 Task: Show me Airbnb listings in the desert in Sedona, Arizona.
Action: Mouse moved to (606, 85)
Screenshot: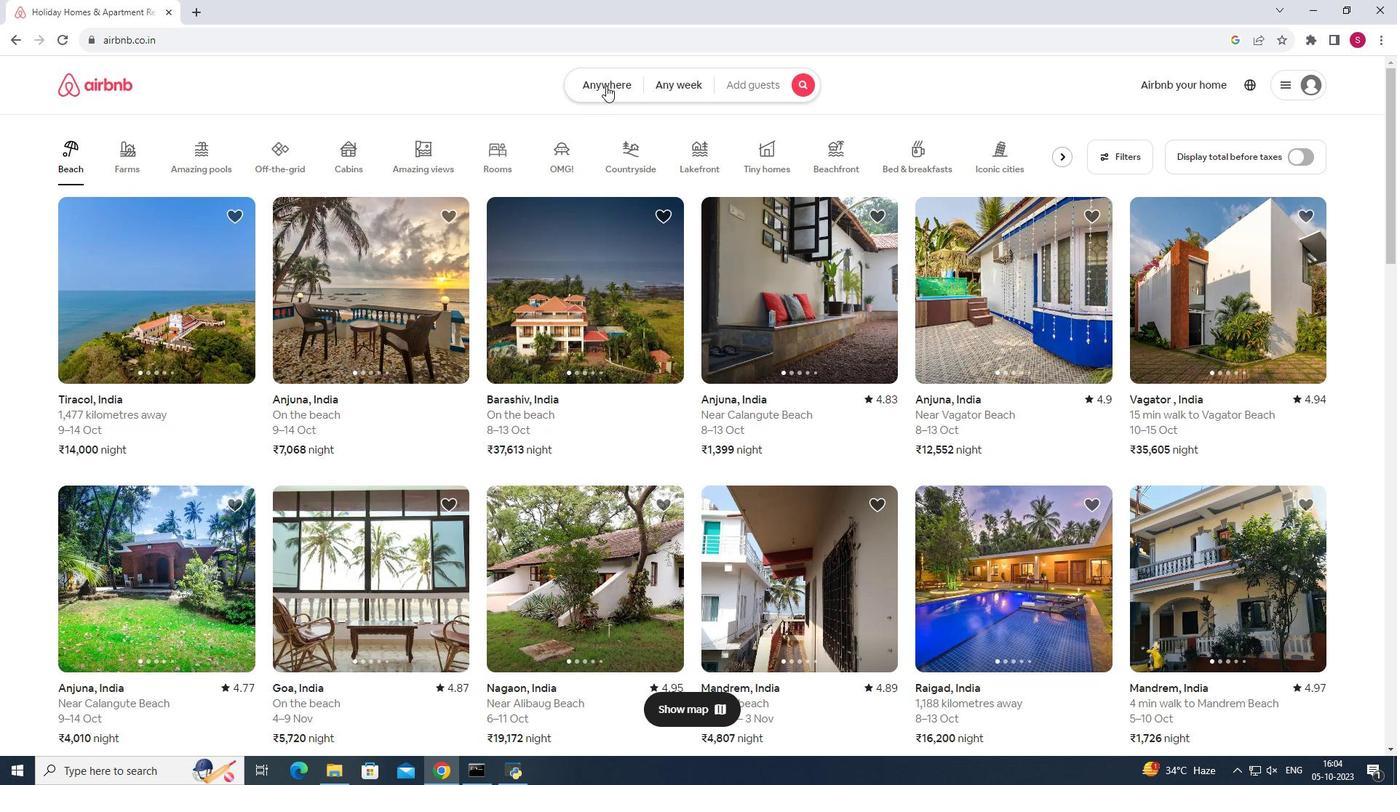 
Action: Mouse pressed left at (606, 85)
Screenshot: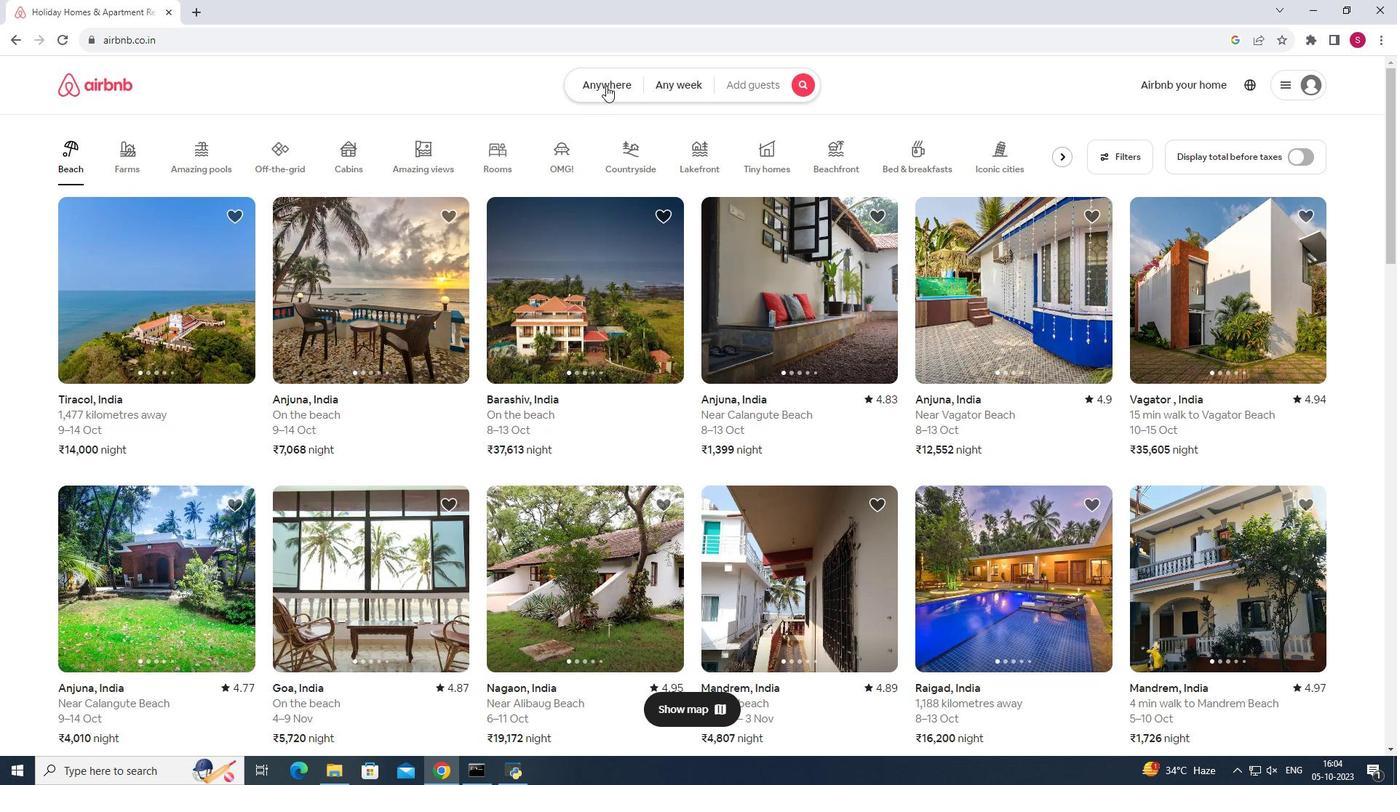 
Action: Mouse moved to (498, 139)
Screenshot: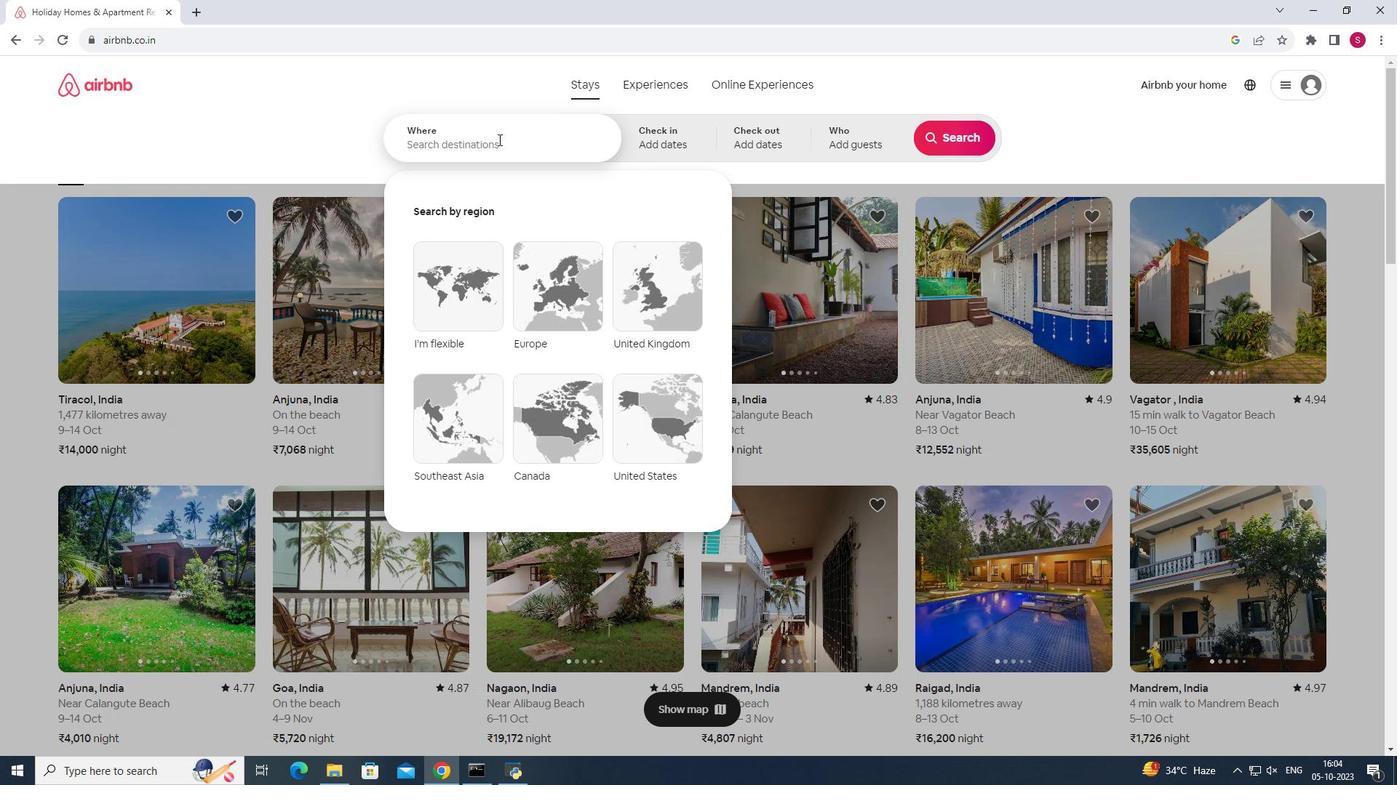 
Action: Mouse pressed left at (498, 139)
Screenshot: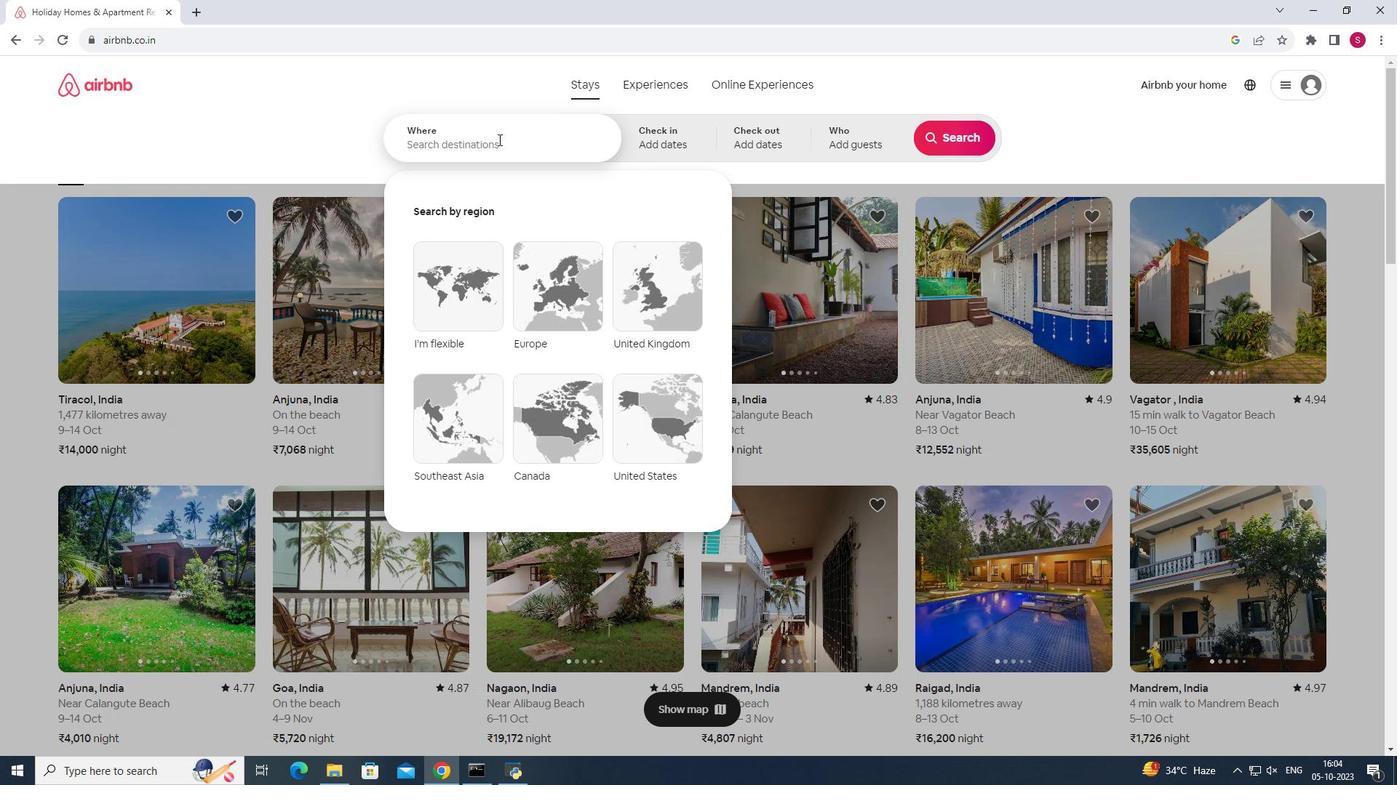 
Action: Mouse moved to (501, 140)
Screenshot: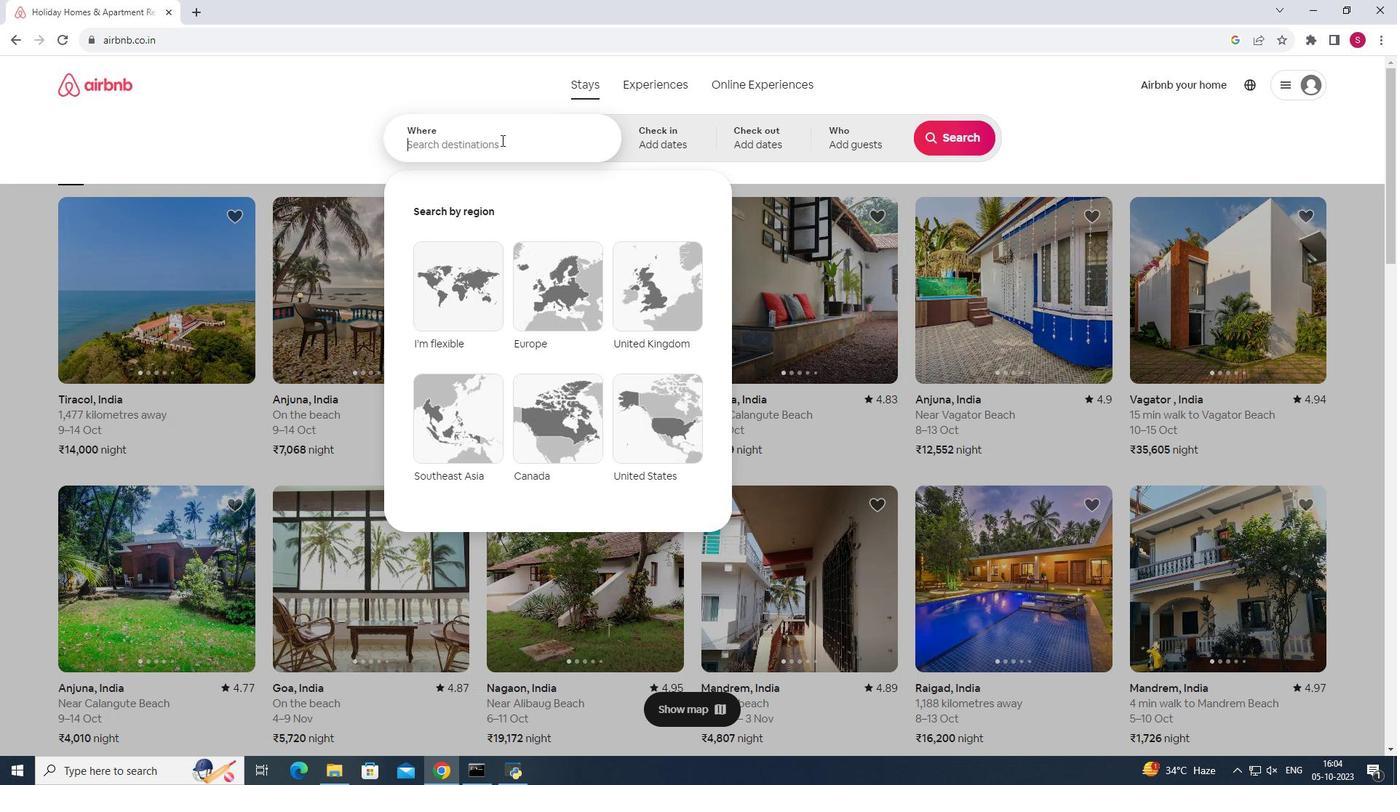 
Action: Key pressed <Key.shift>Sedona,<Key.shift>Arizona
Screenshot: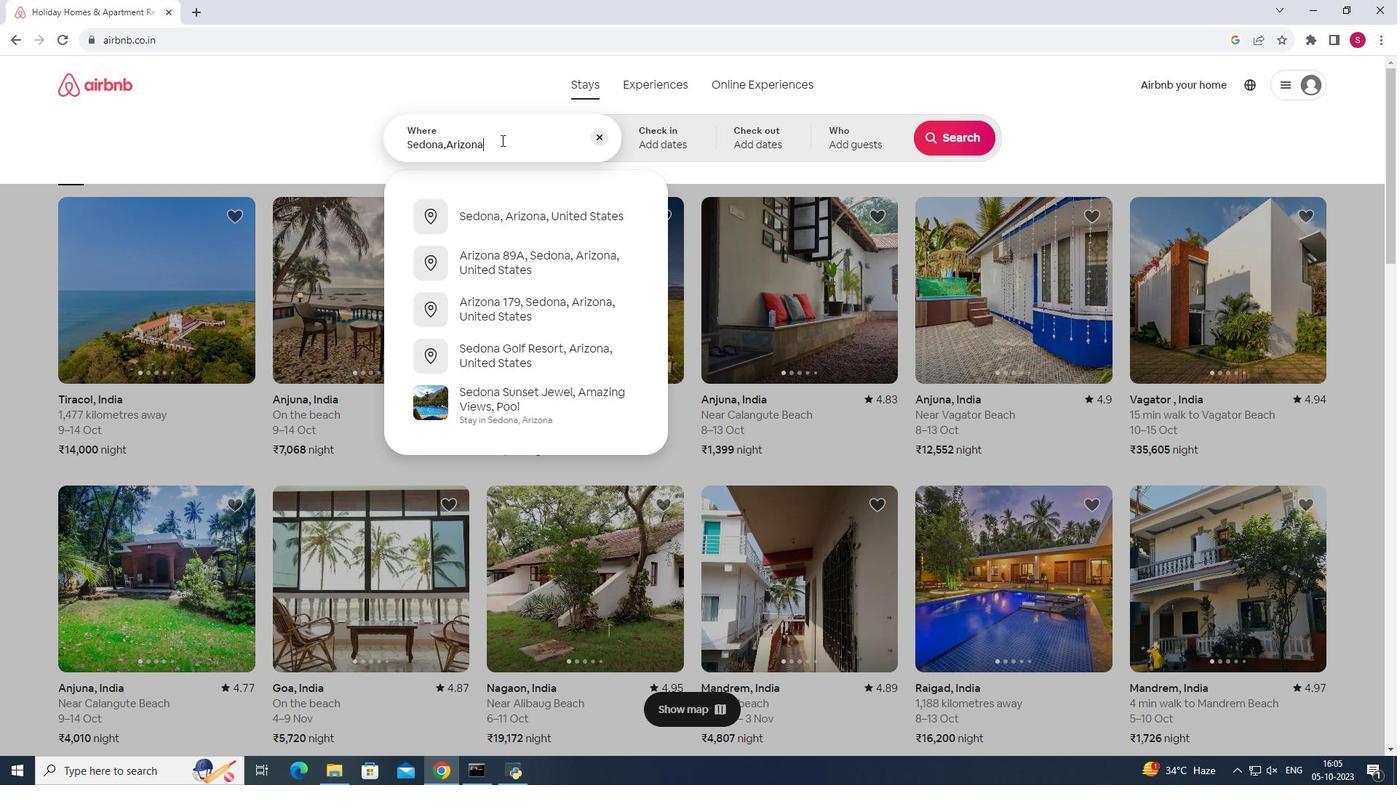 
Action: Mouse moved to (524, 219)
Screenshot: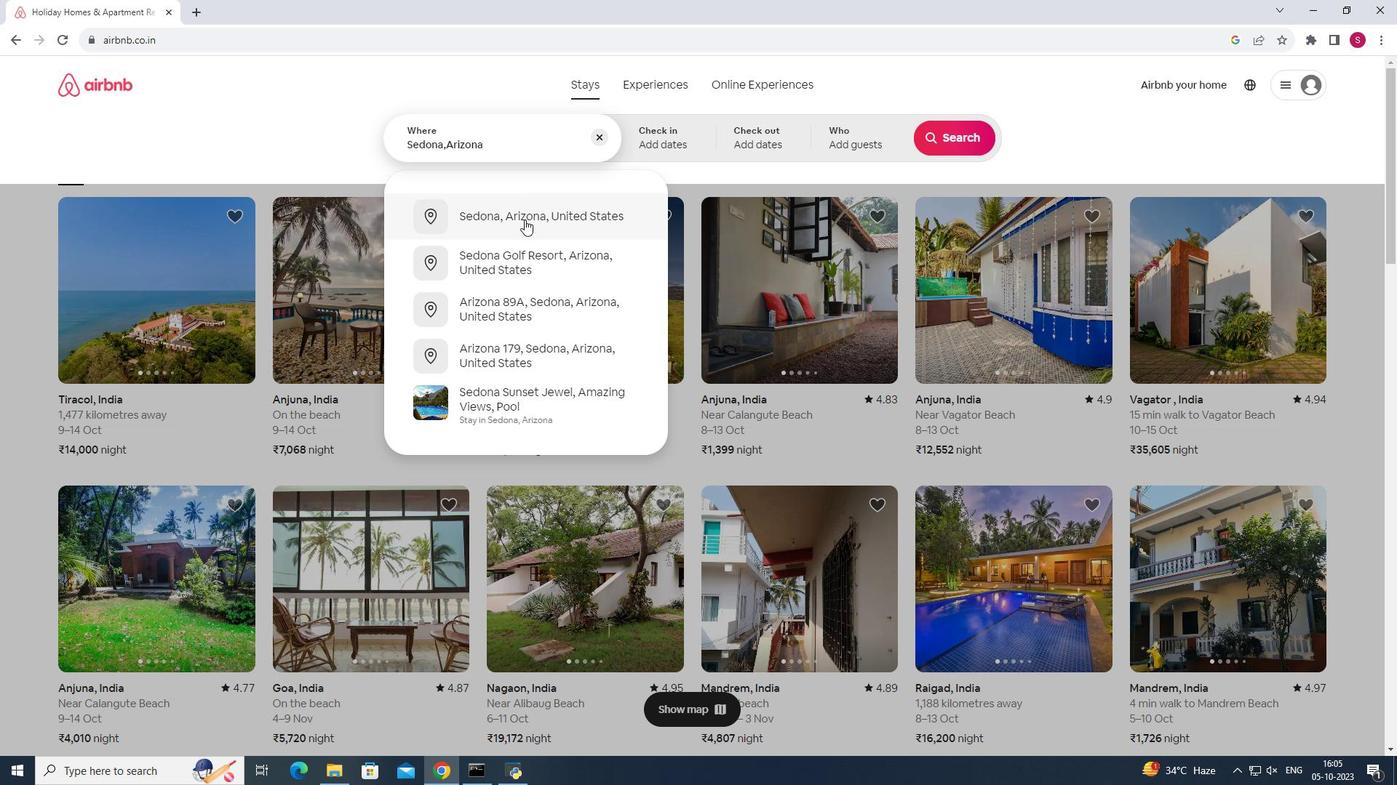 
Action: Mouse pressed left at (524, 219)
Screenshot: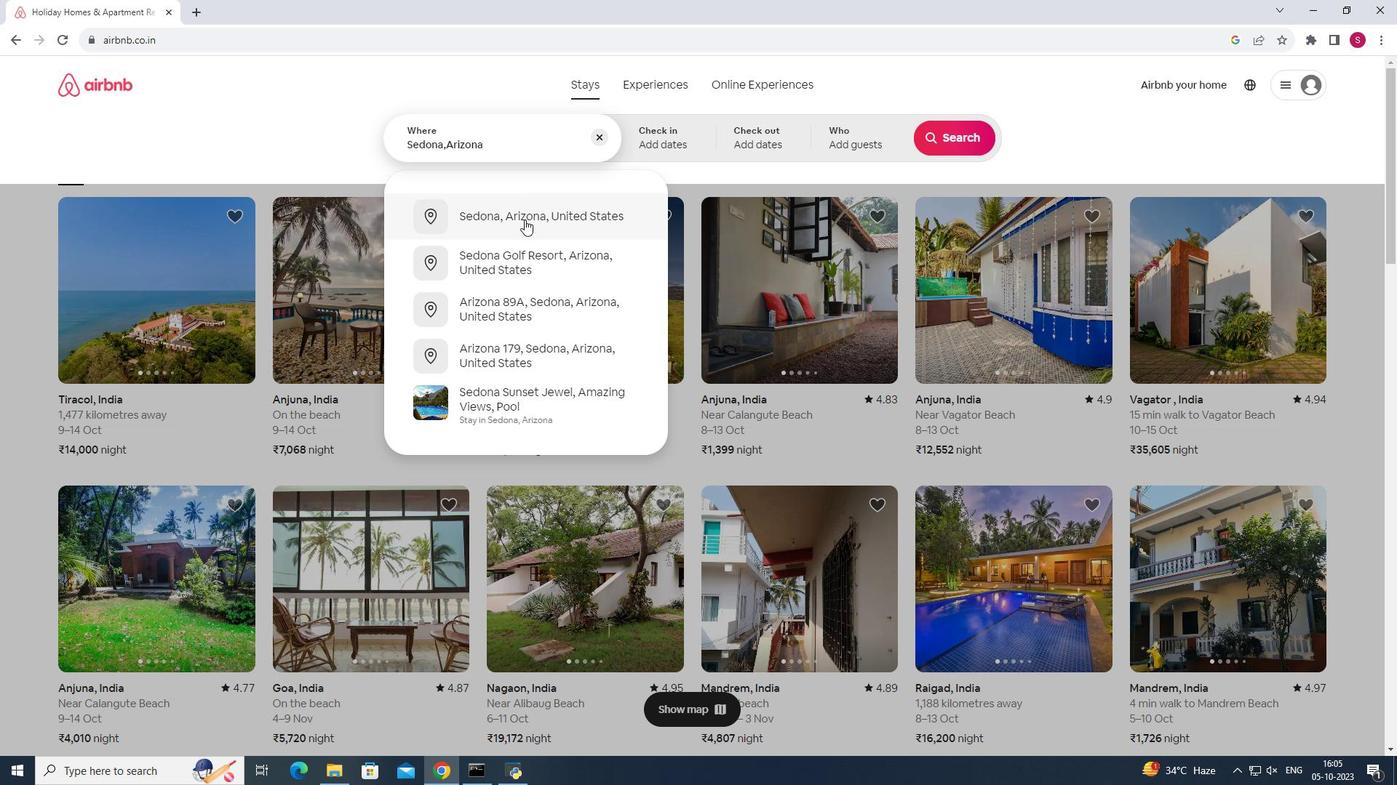 
Action: Mouse moved to (957, 136)
Screenshot: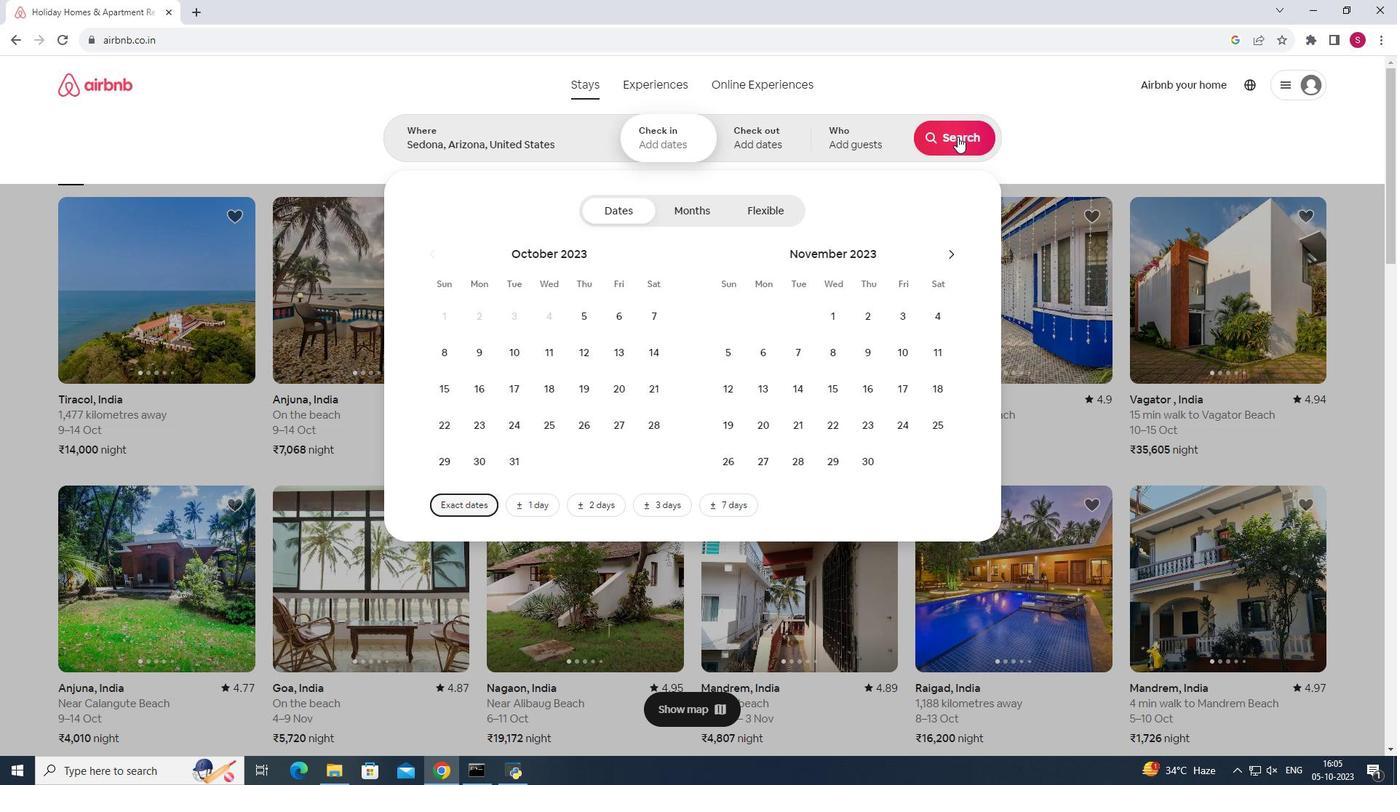 
Action: Mouse pressed left at (957, 136)
Screenshot: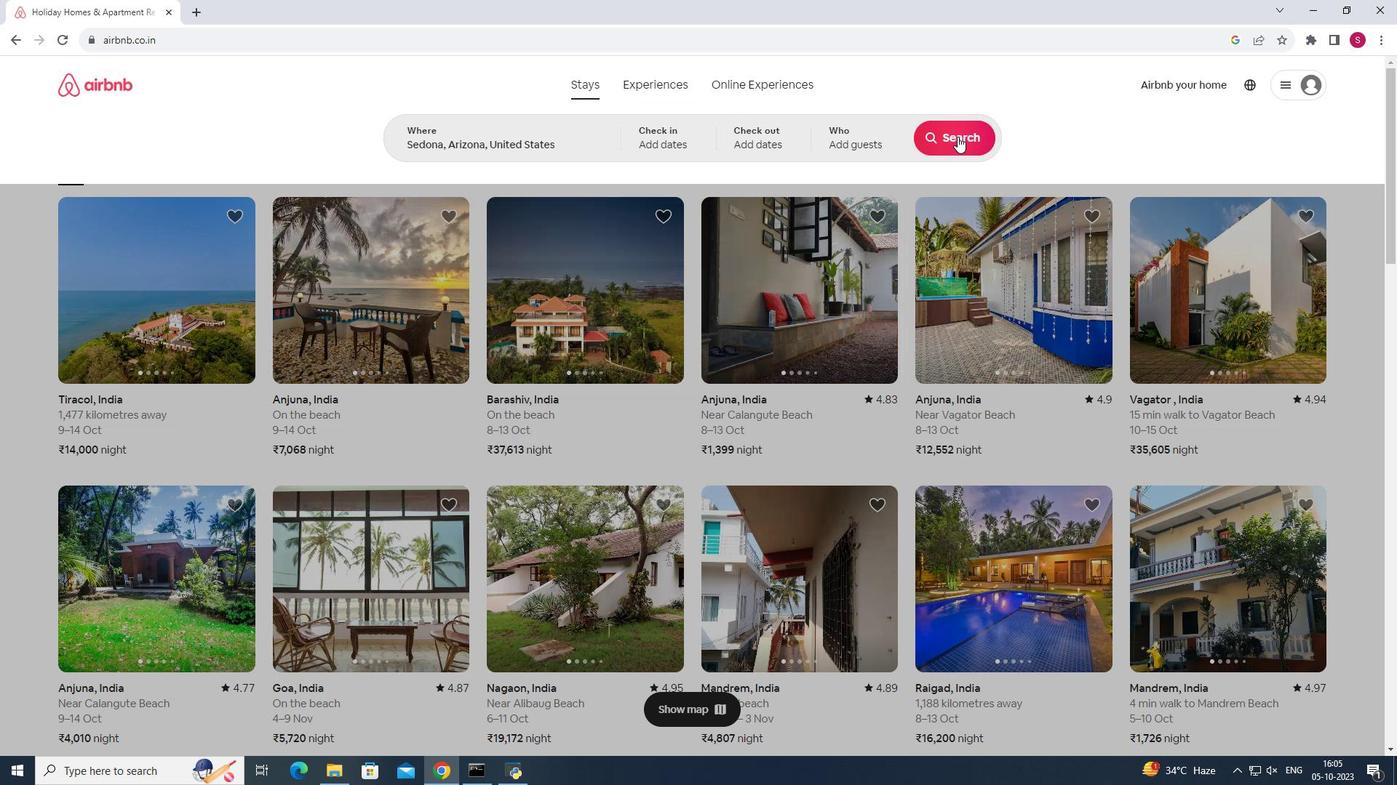 
Action: Mouse moved to (370, 144)
Screenshot: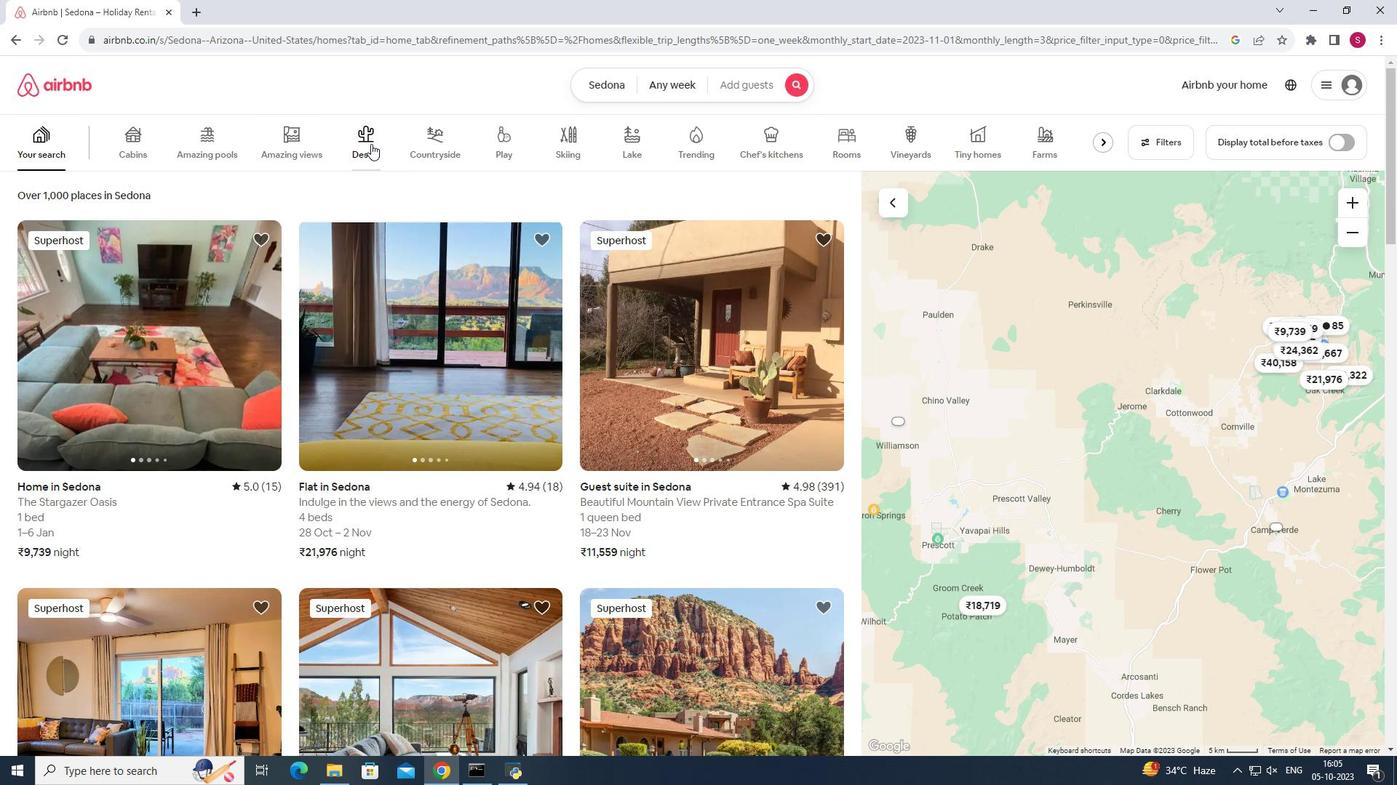 
Action: Mouse pressed left at (370, 144)
Screenshot: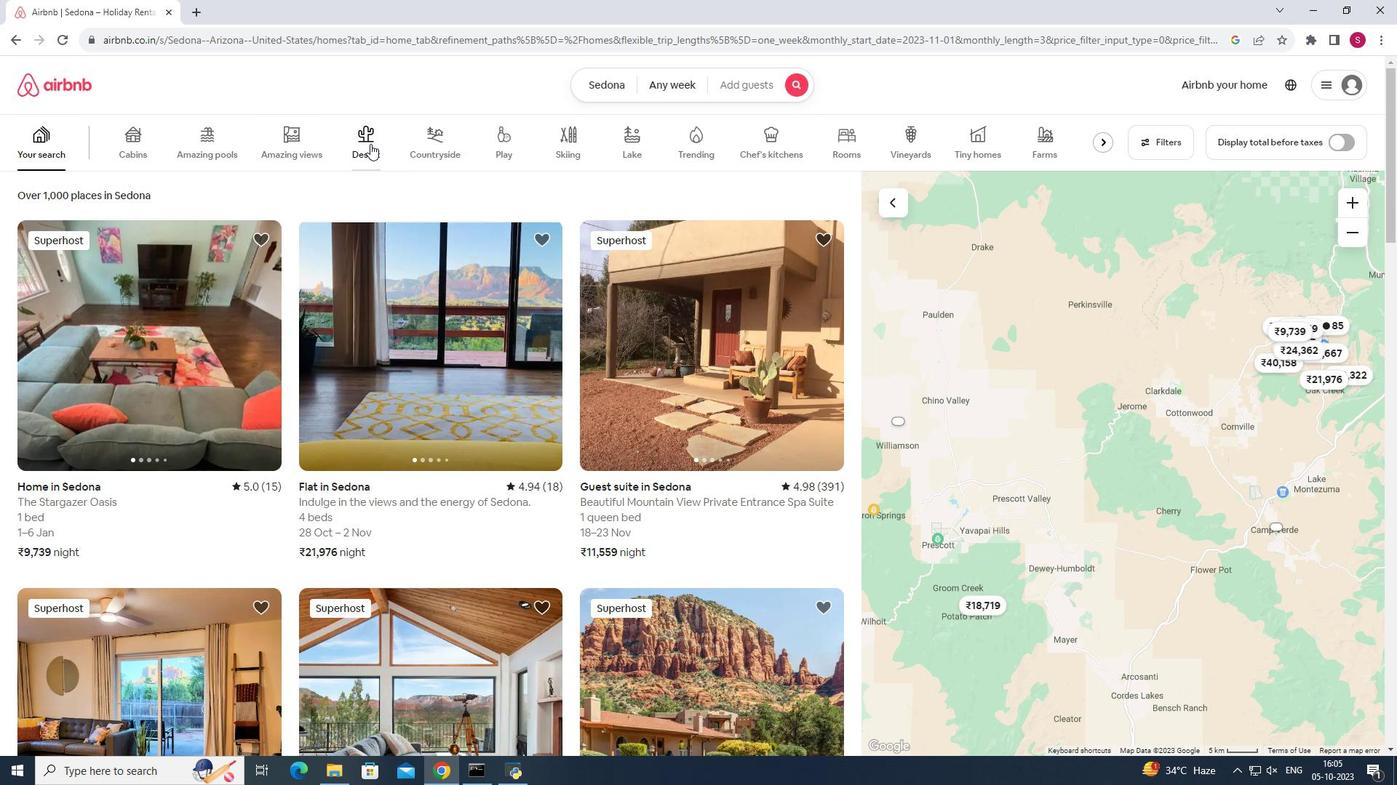 
Action: Mouse moved to (673, 339)
Screenshot: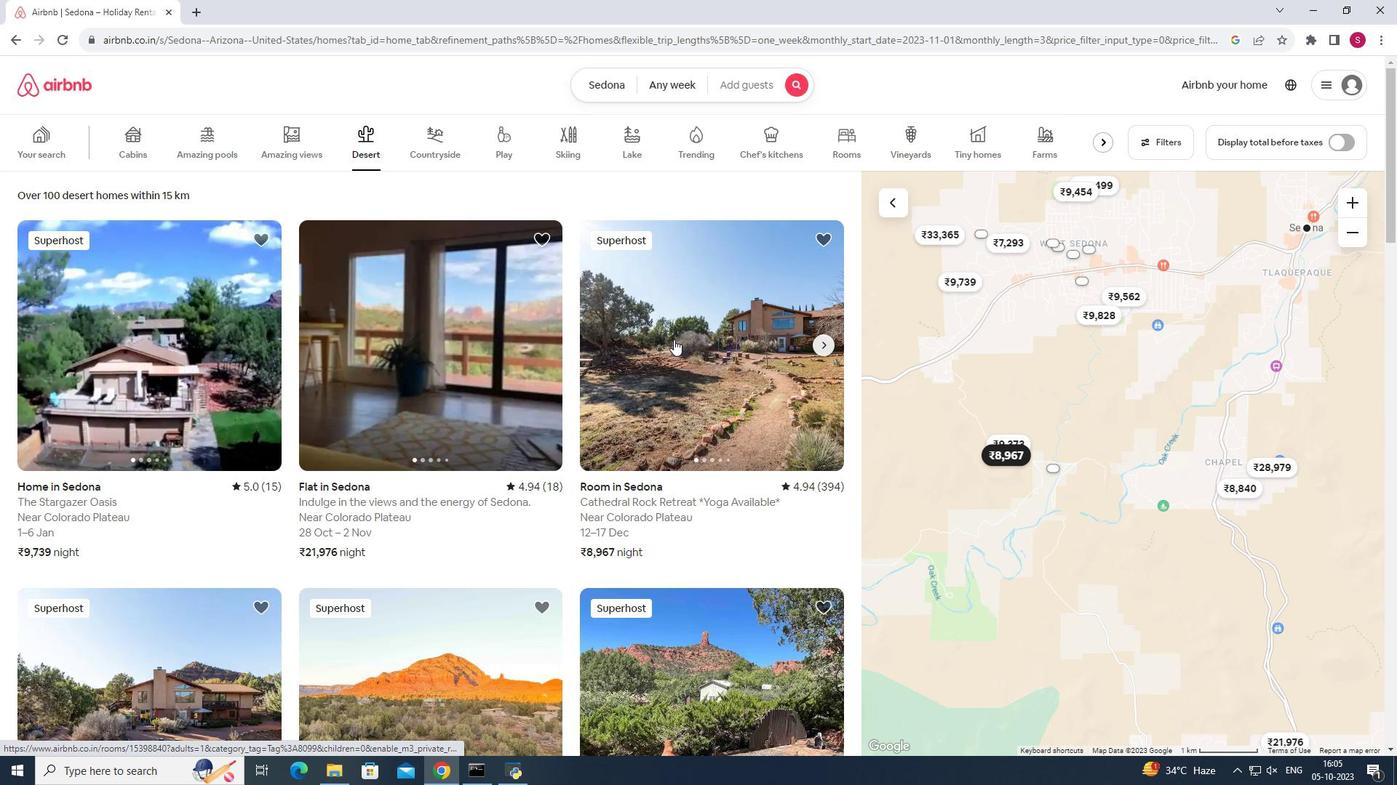 
Action: Mouse scrolled (673, 339) with delta (0, 0)
Screenshot: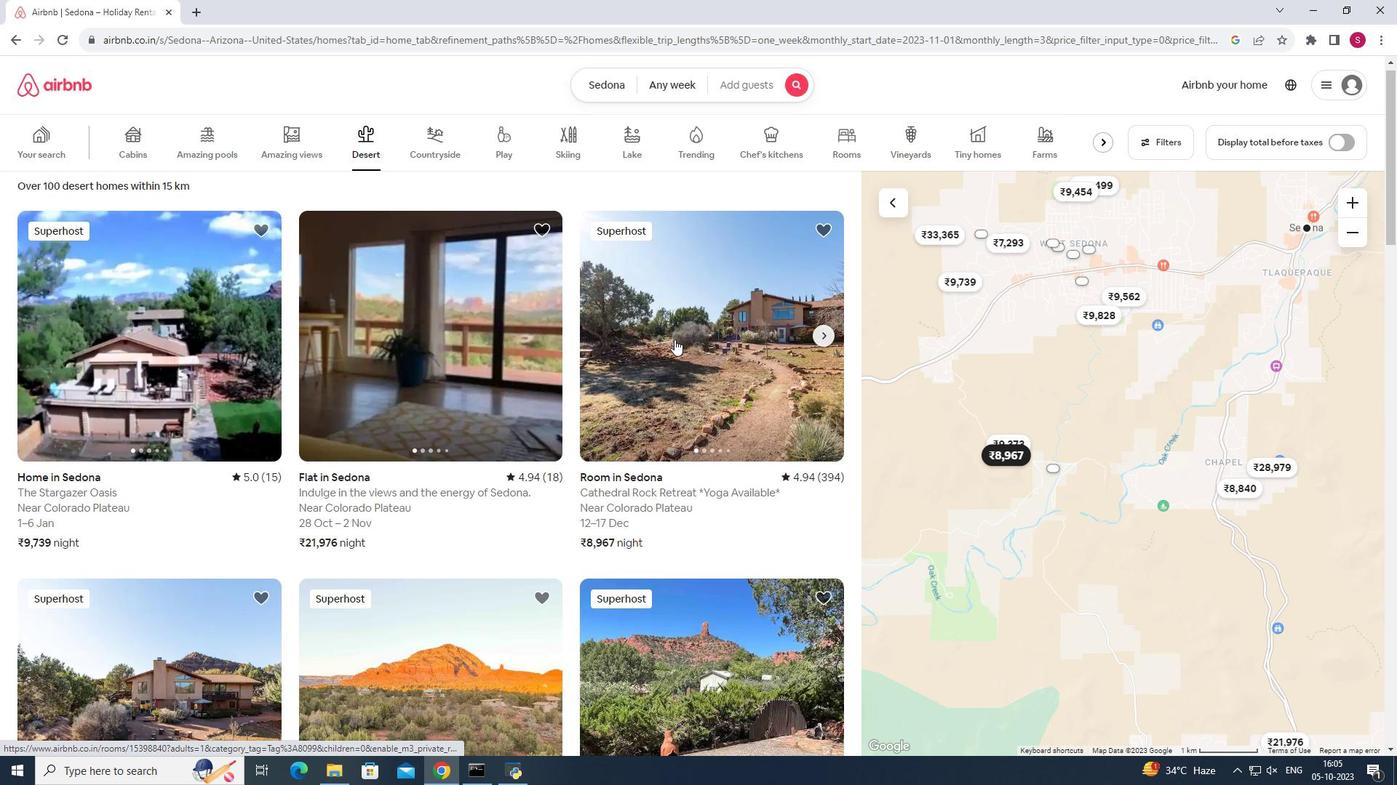 
Action: Mouse moved to (674, 339)
Screenshot: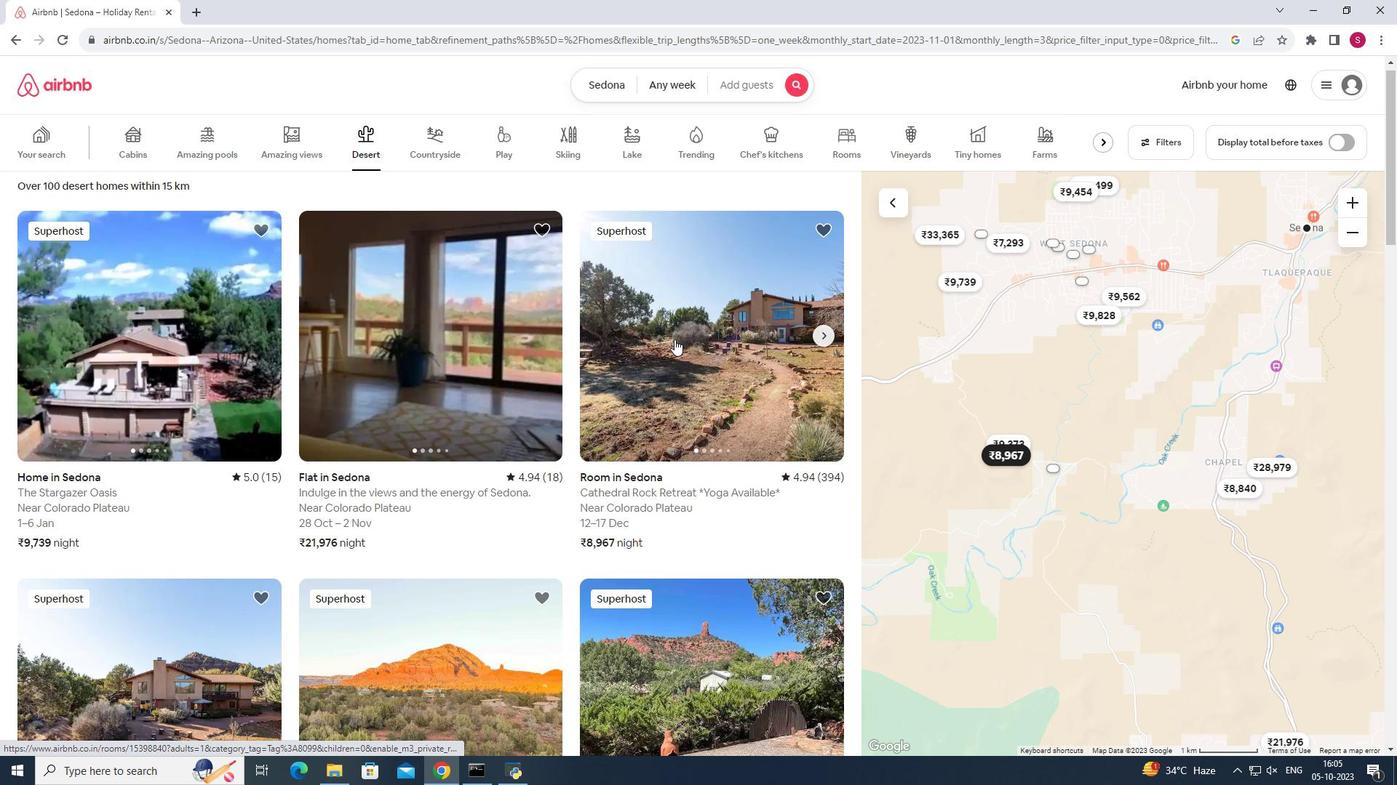 
Action: Mouse scrolled (674, 339) with delta (0, 0)
Screenshot: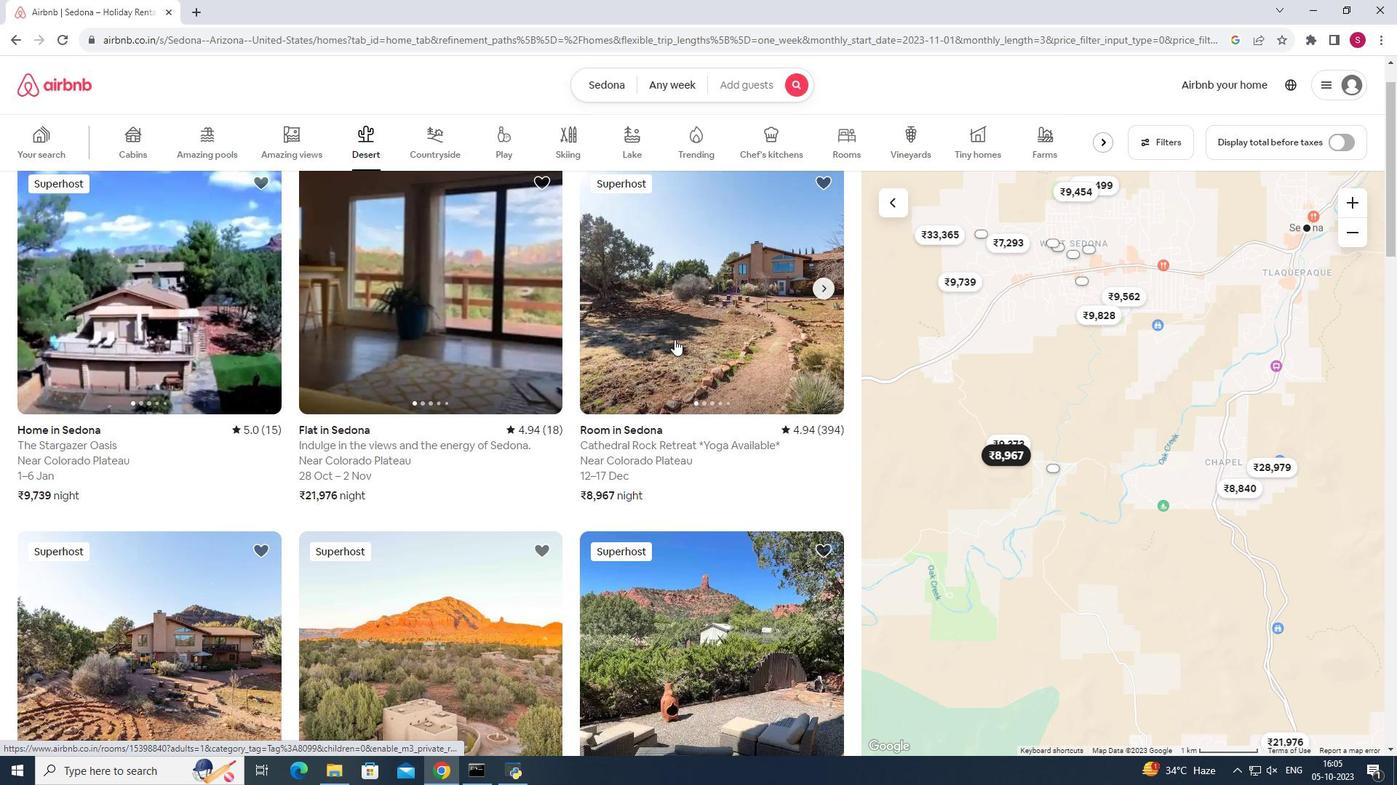 
Action: Mouse scrolled (674, 339) with delta (0, 0)
Screenshot: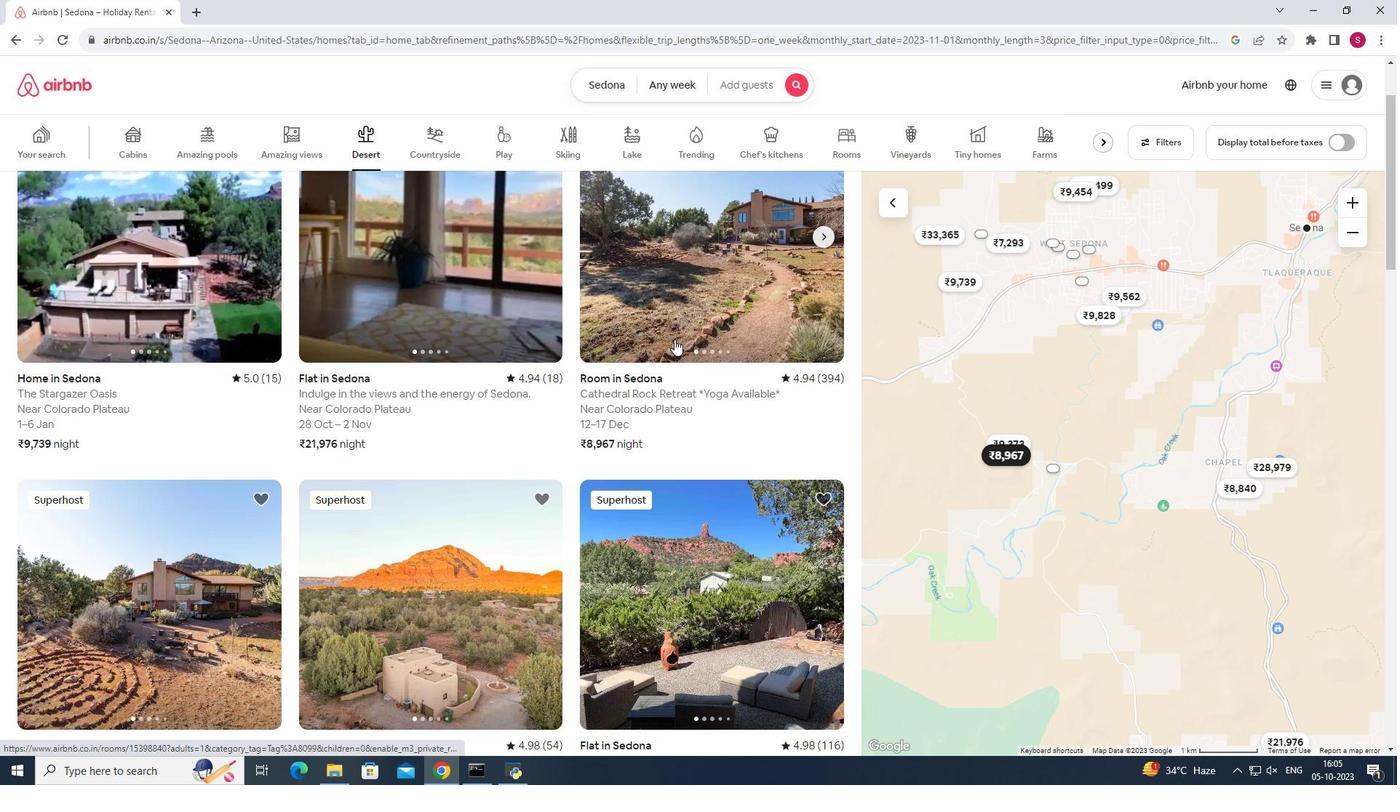 
Action: Mouse moved to (627, 442)
Screenshot: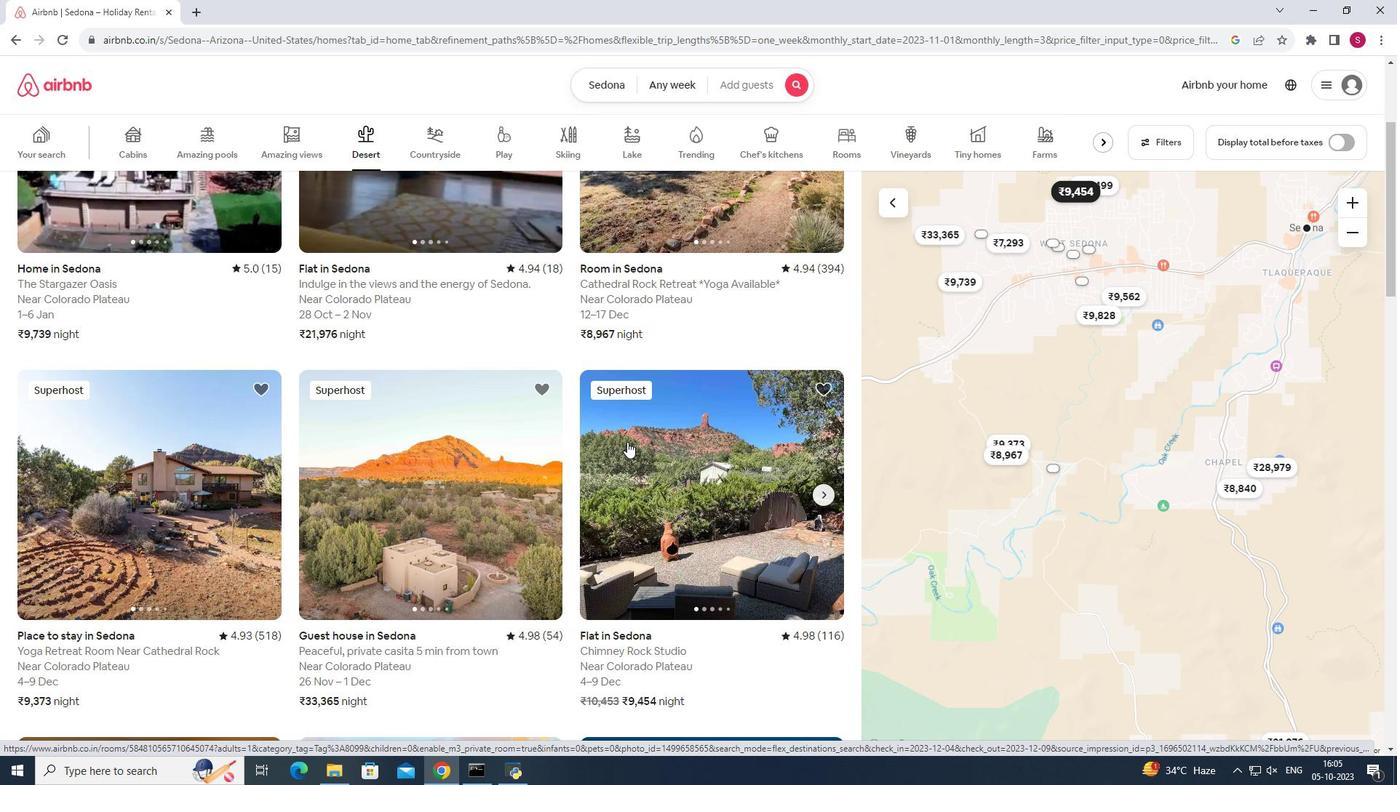 
Action: Mouse scrolled (627, 443) with delta (0, 0)
Screenshot: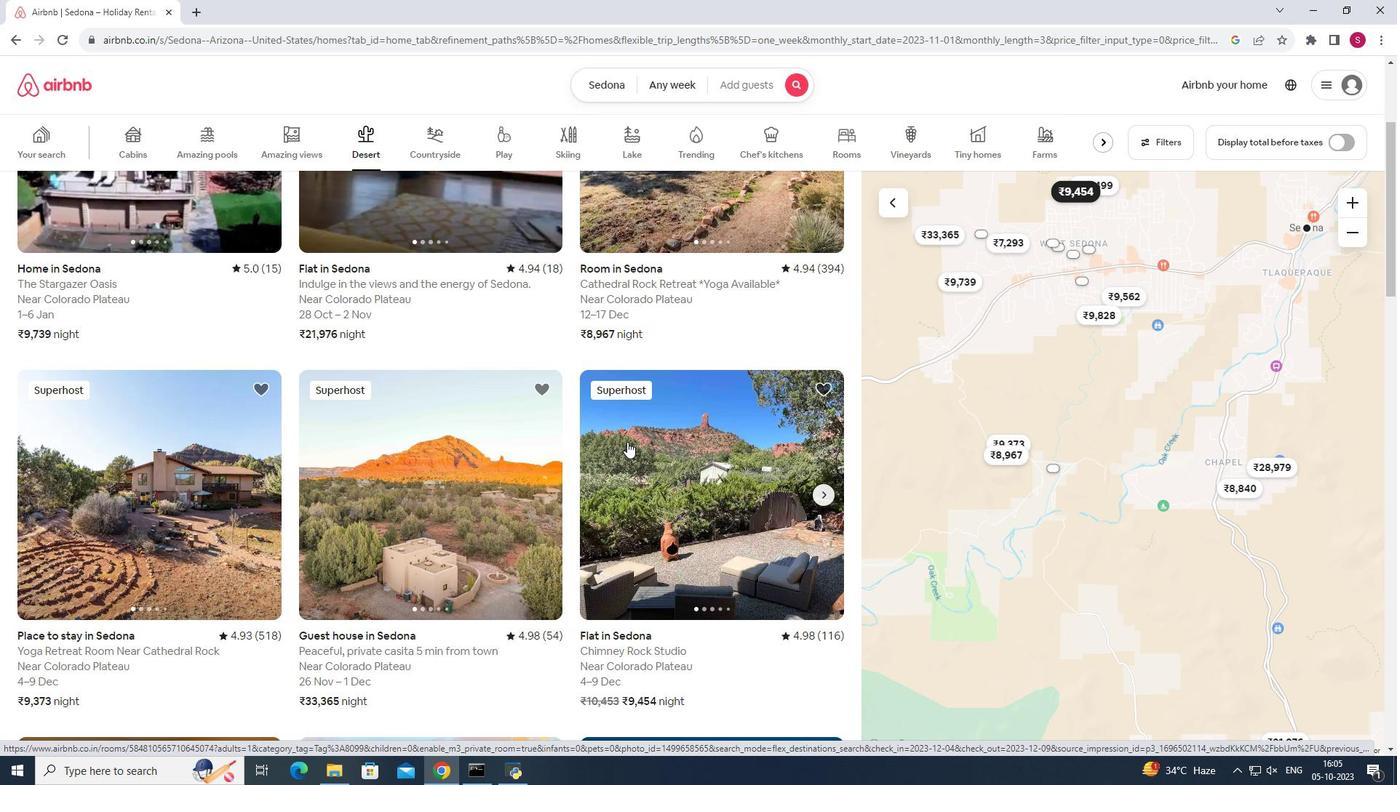 
Action: Mouse scrolled (627, 443) with delta (0, 0)
Screenshot: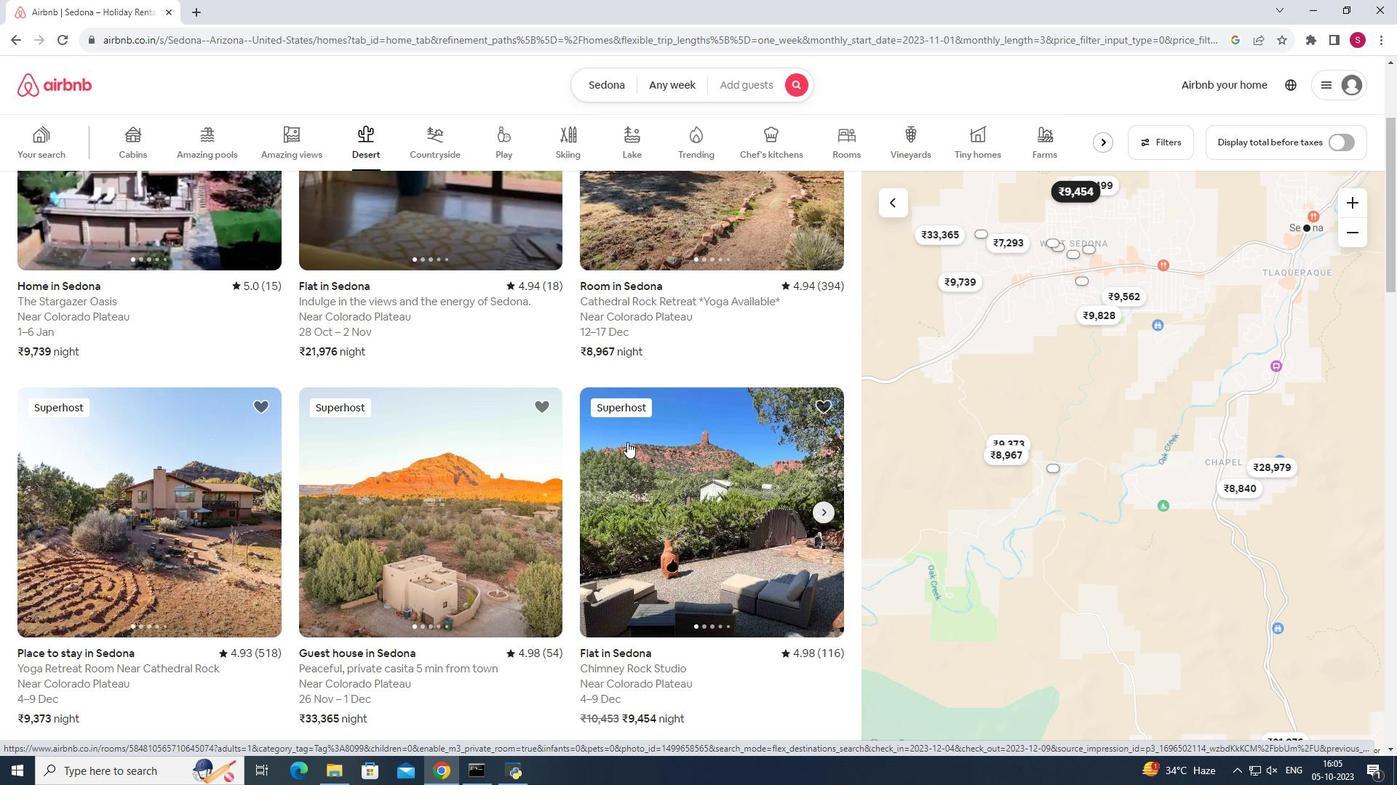 
Action: Mouse moved to (682, 311)
Screenshot: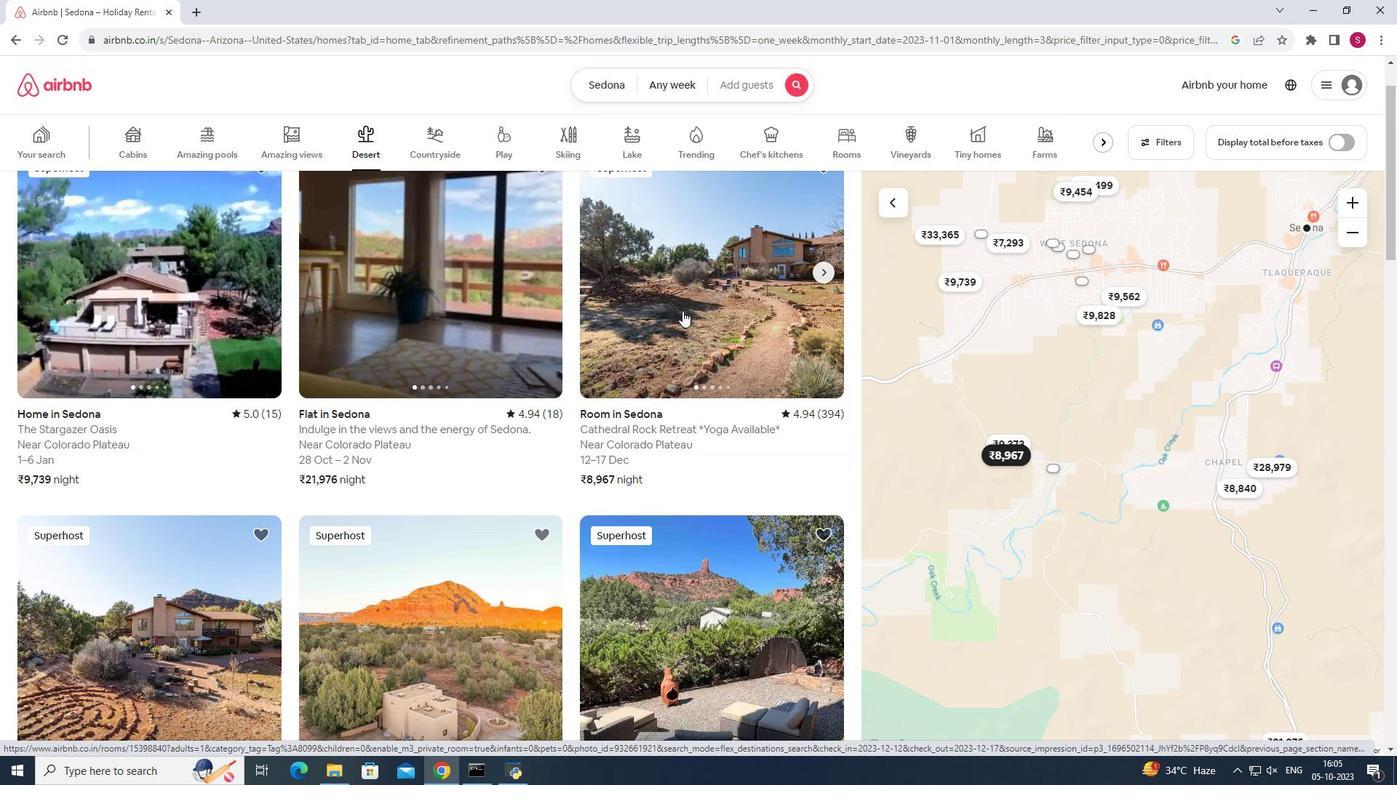 
Action: Mouse pressed left at (682, 311)
Screenshot: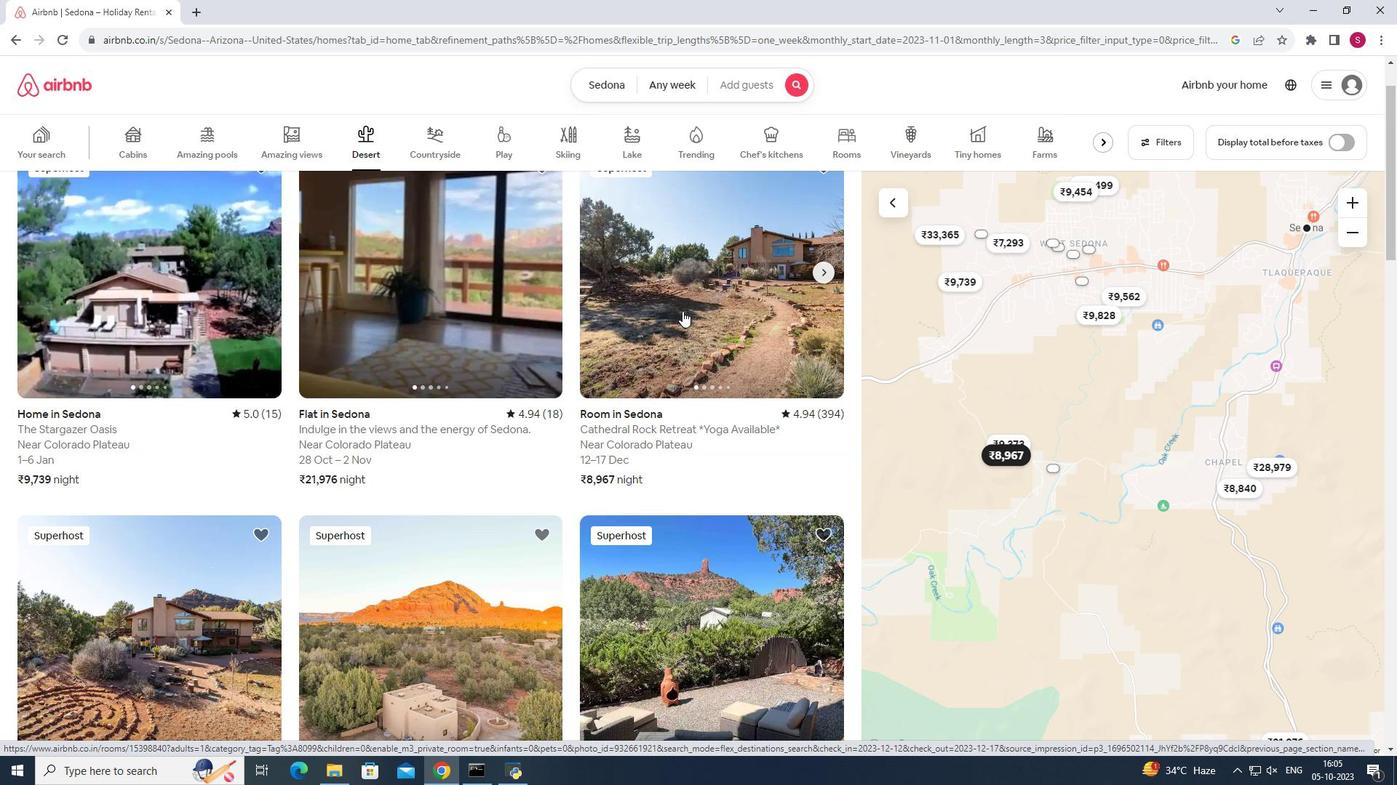 
Action: Mouse moved to (1052, 536)
Screenshot: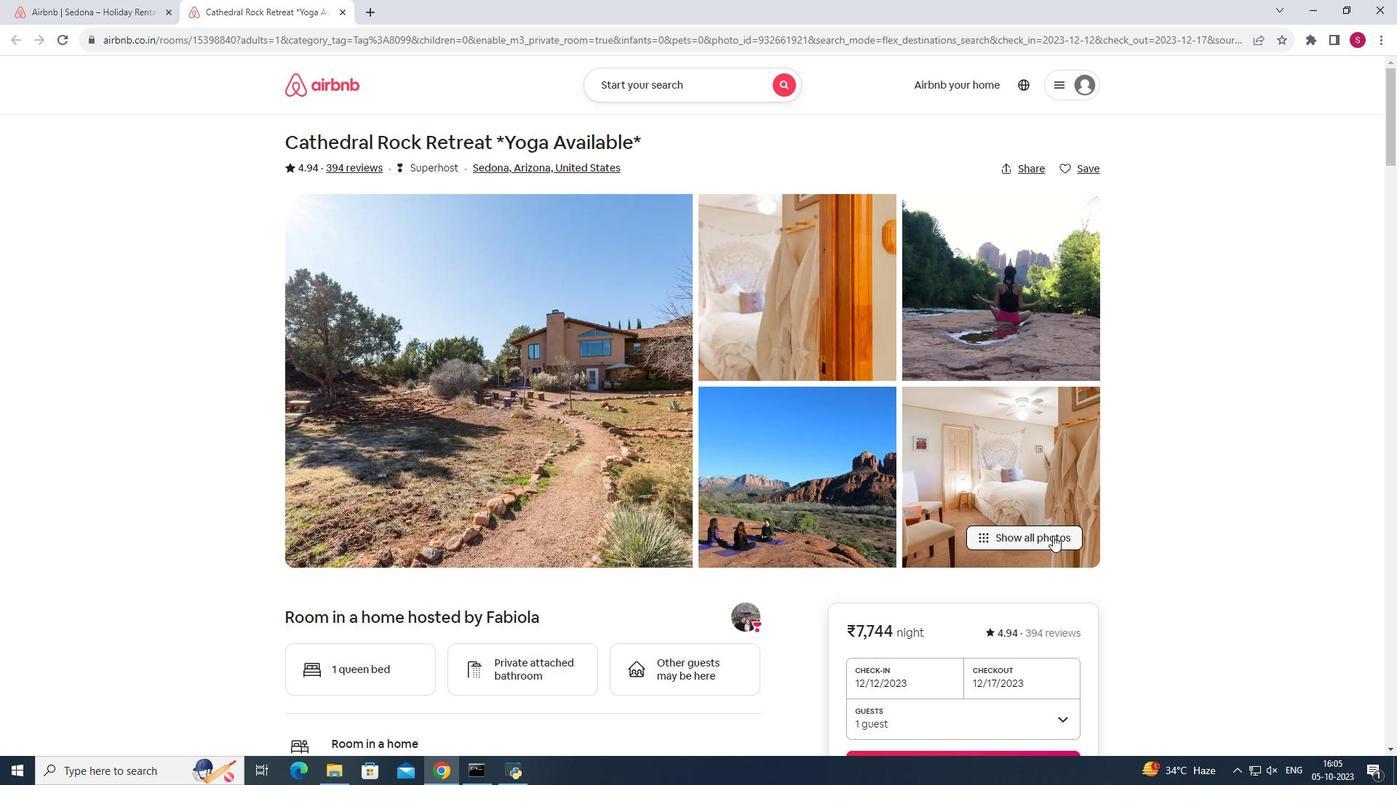 
Action: Mouse pressed left at (1052, 536)
Screenshot: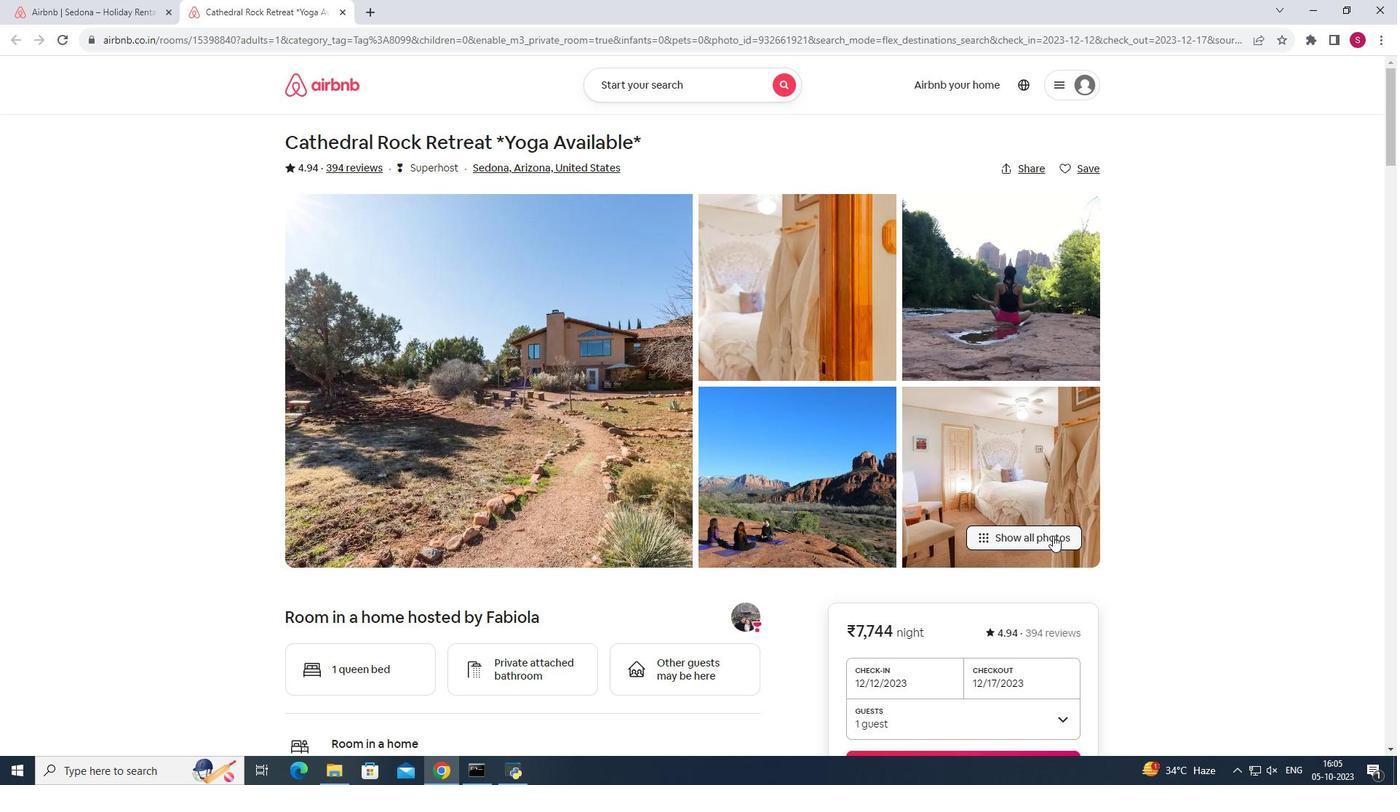 
Action: Mouse moved to (807, 456)
Screenshot: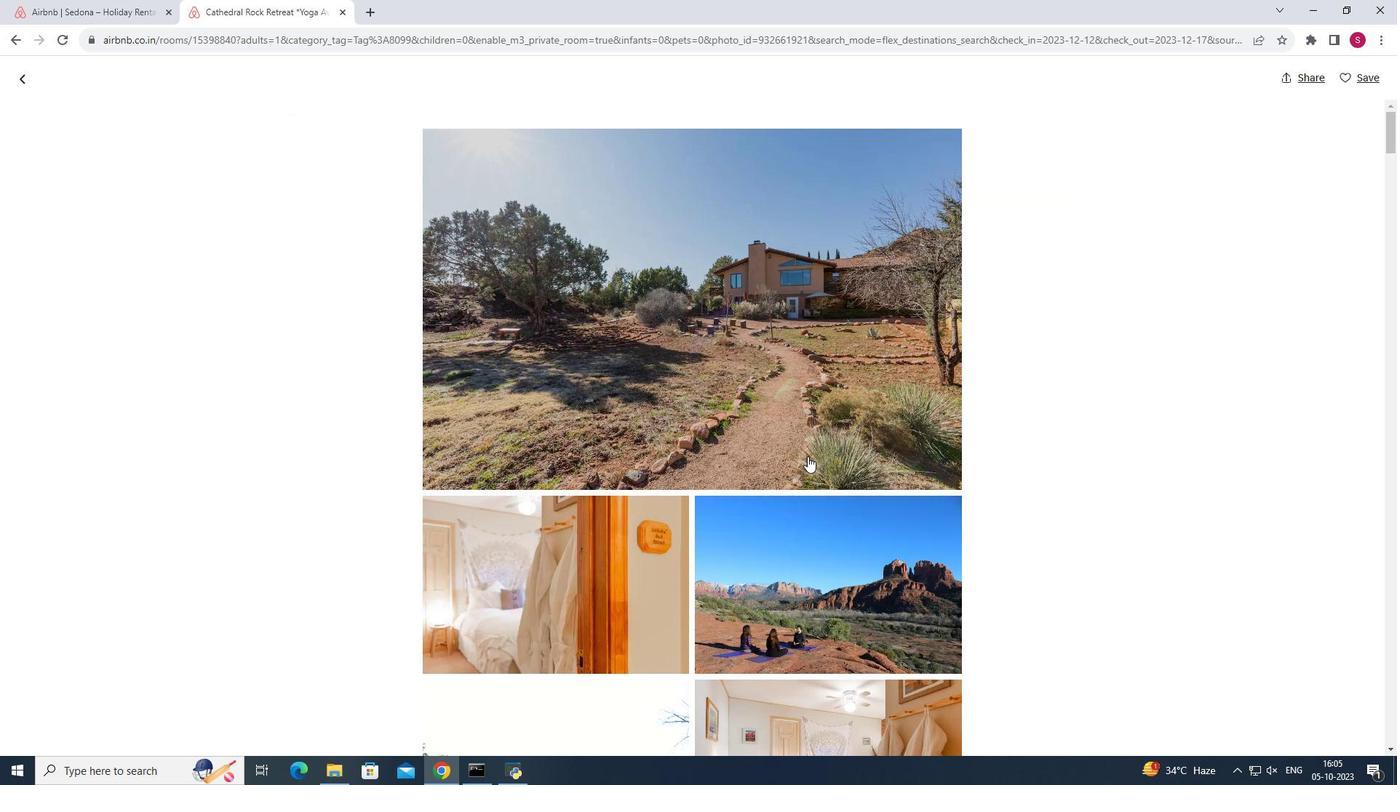 
Action: Mouse scrolled (807, 456) with delta (0, 0)
Screenshot: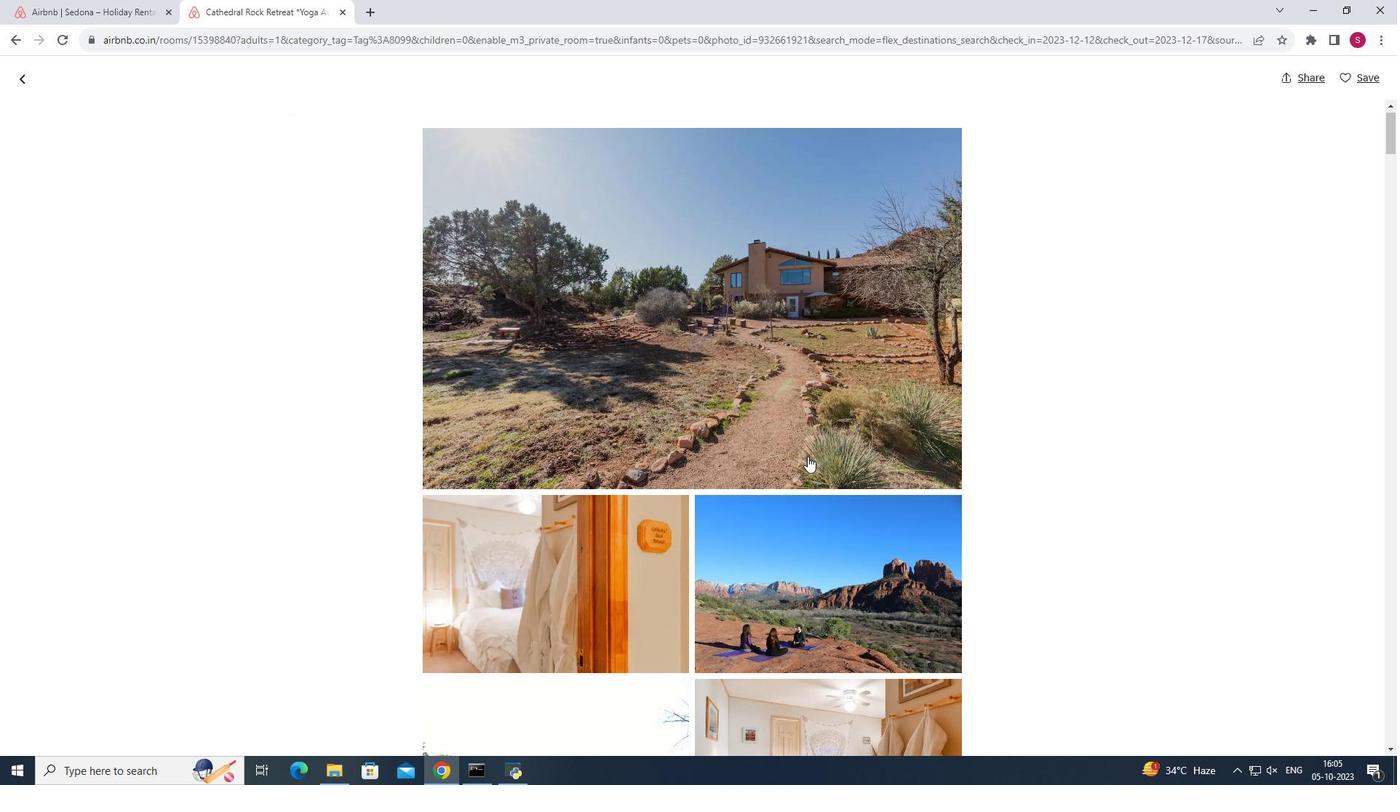 
Action: Mouse scrolled (807, 456) with delta (0, 0)
Screenshot: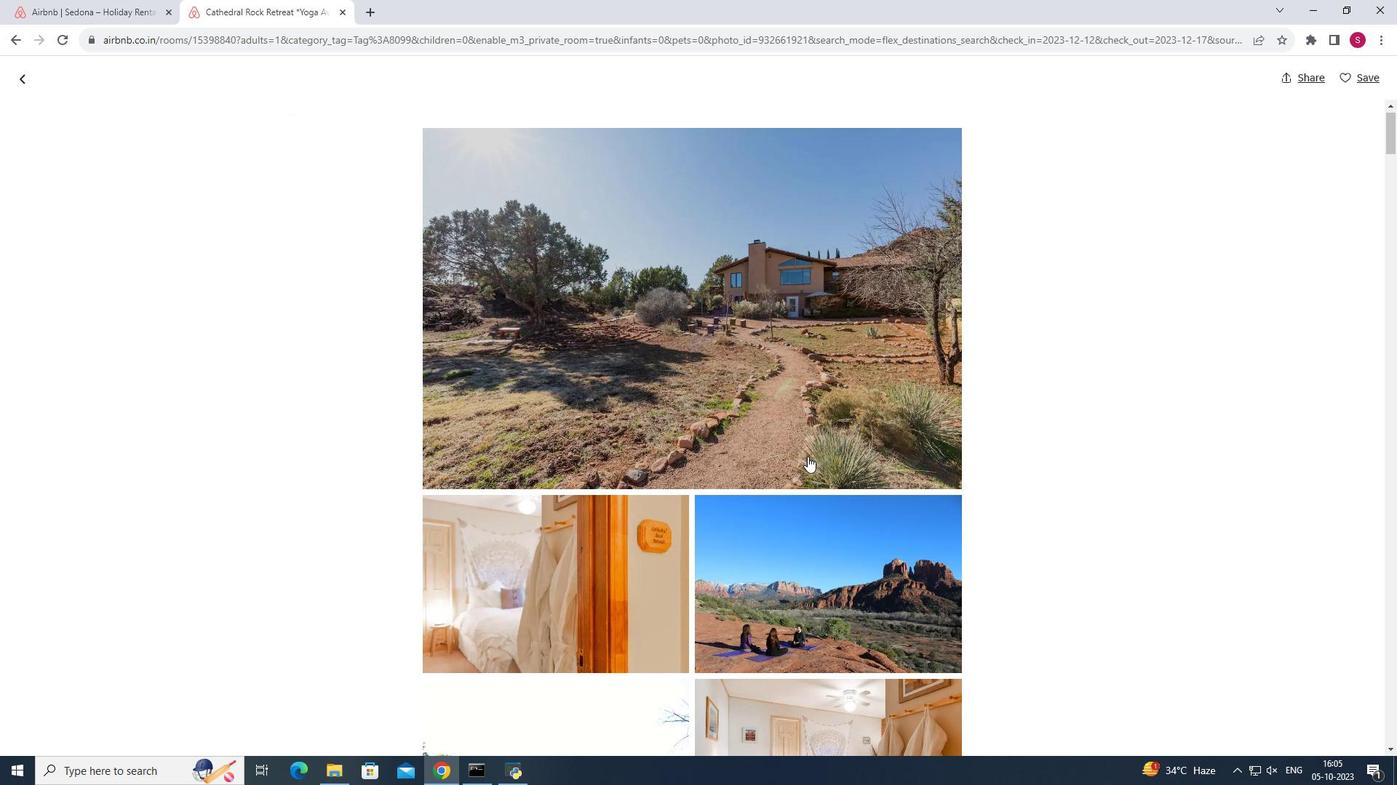 
Action: Mouse scrolled (807, 456) with delta (0, 0)
Screenshot: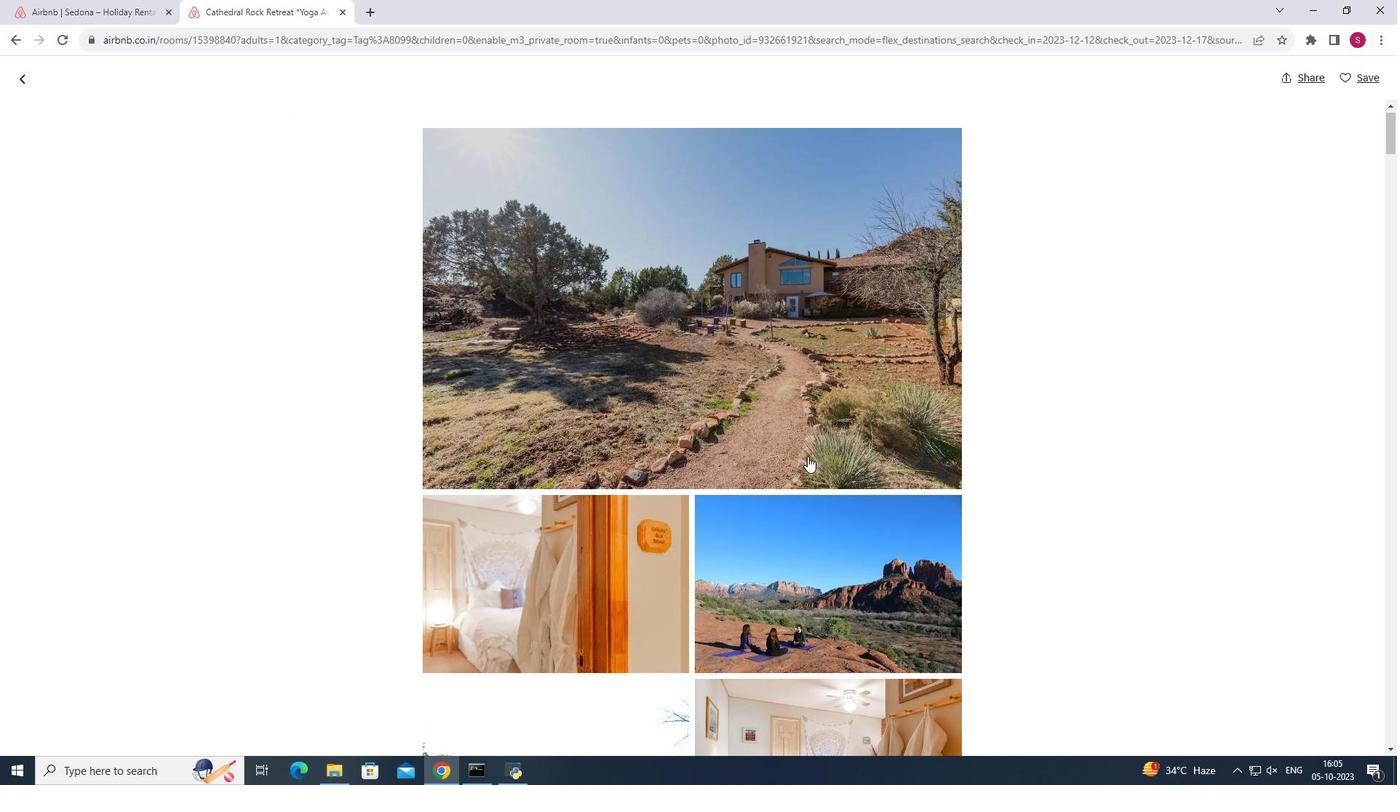 
Action: Mouse moved to (812, 457)
Screenshot: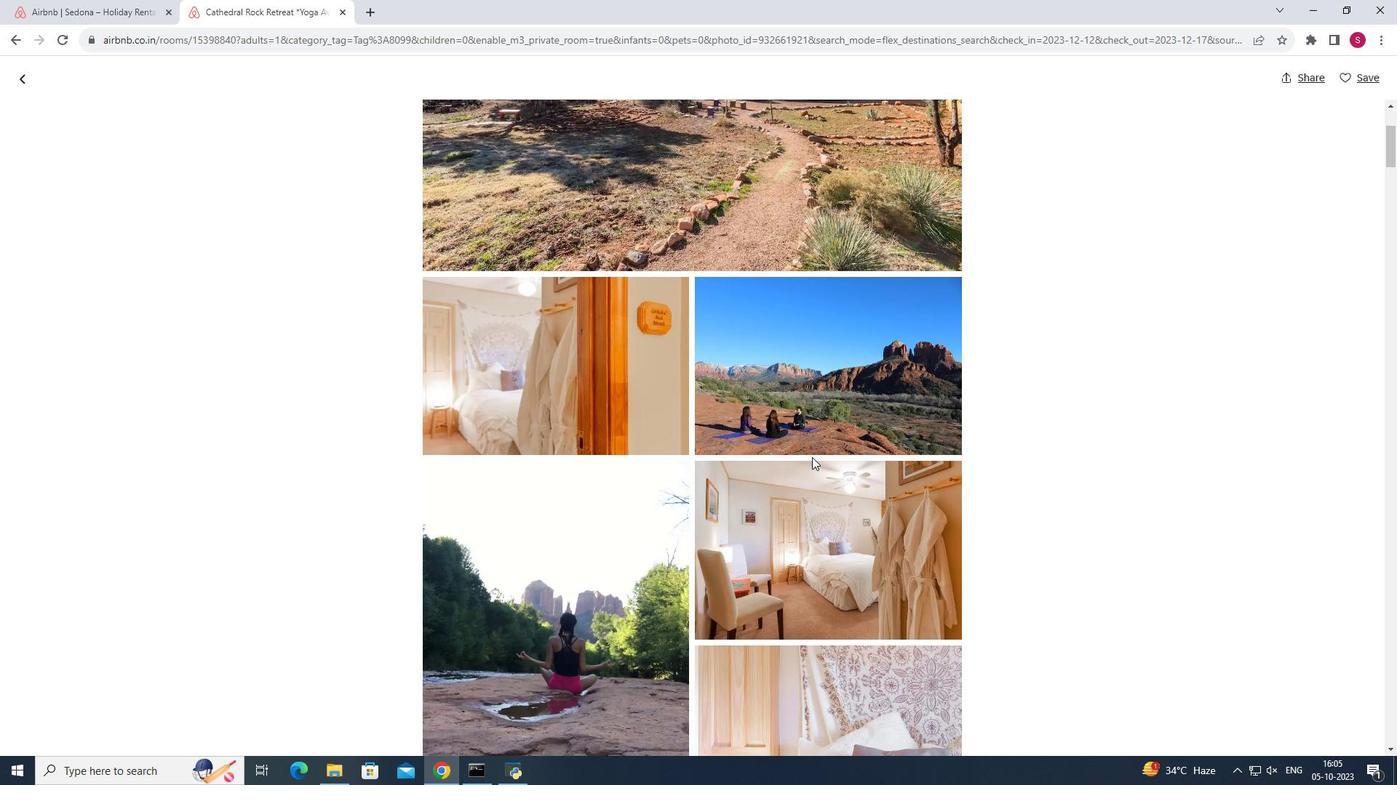 
Action: Mouse scrolled (812, 456) with delta (0, 0)
Screenshot: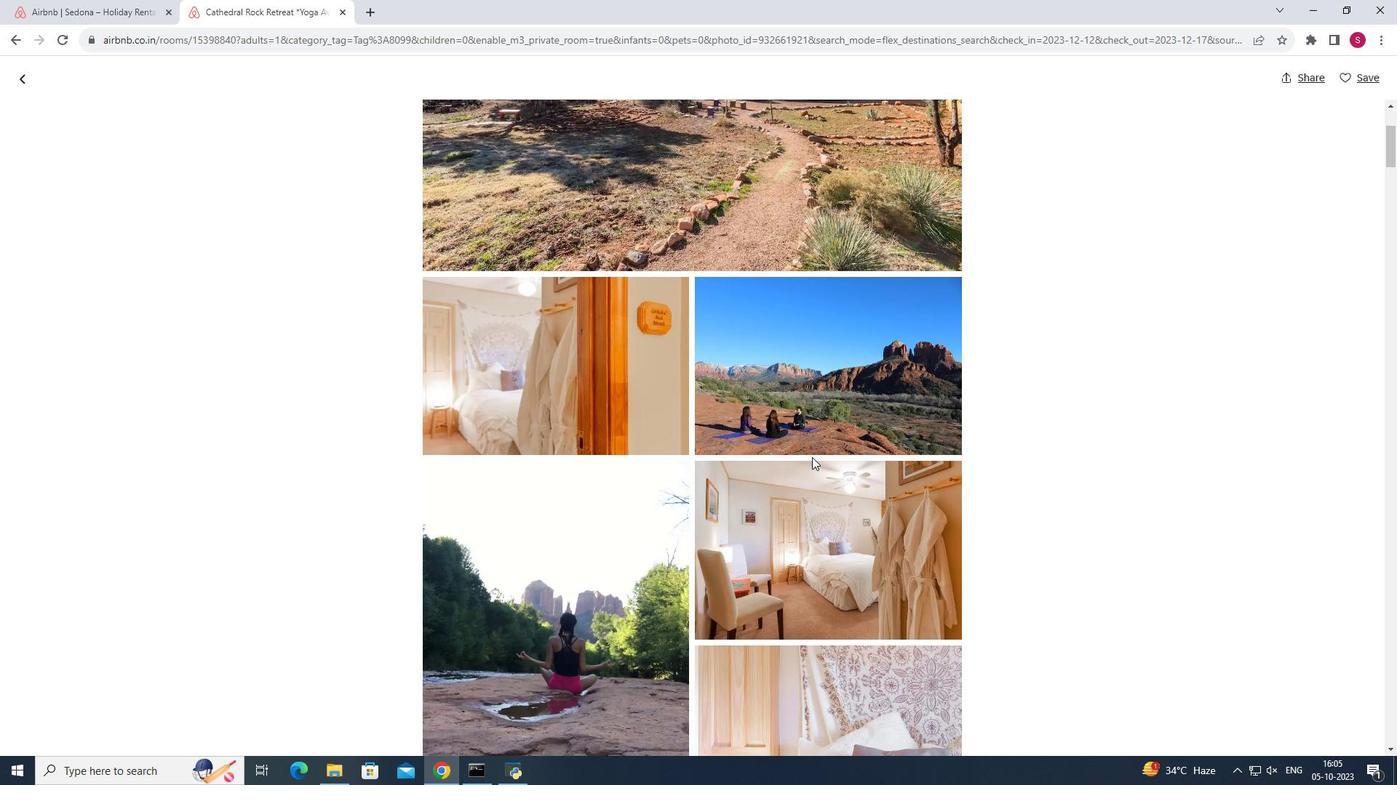
Action: Mouse scrolled (812, 456) with delta (0, 0)
Screenshot: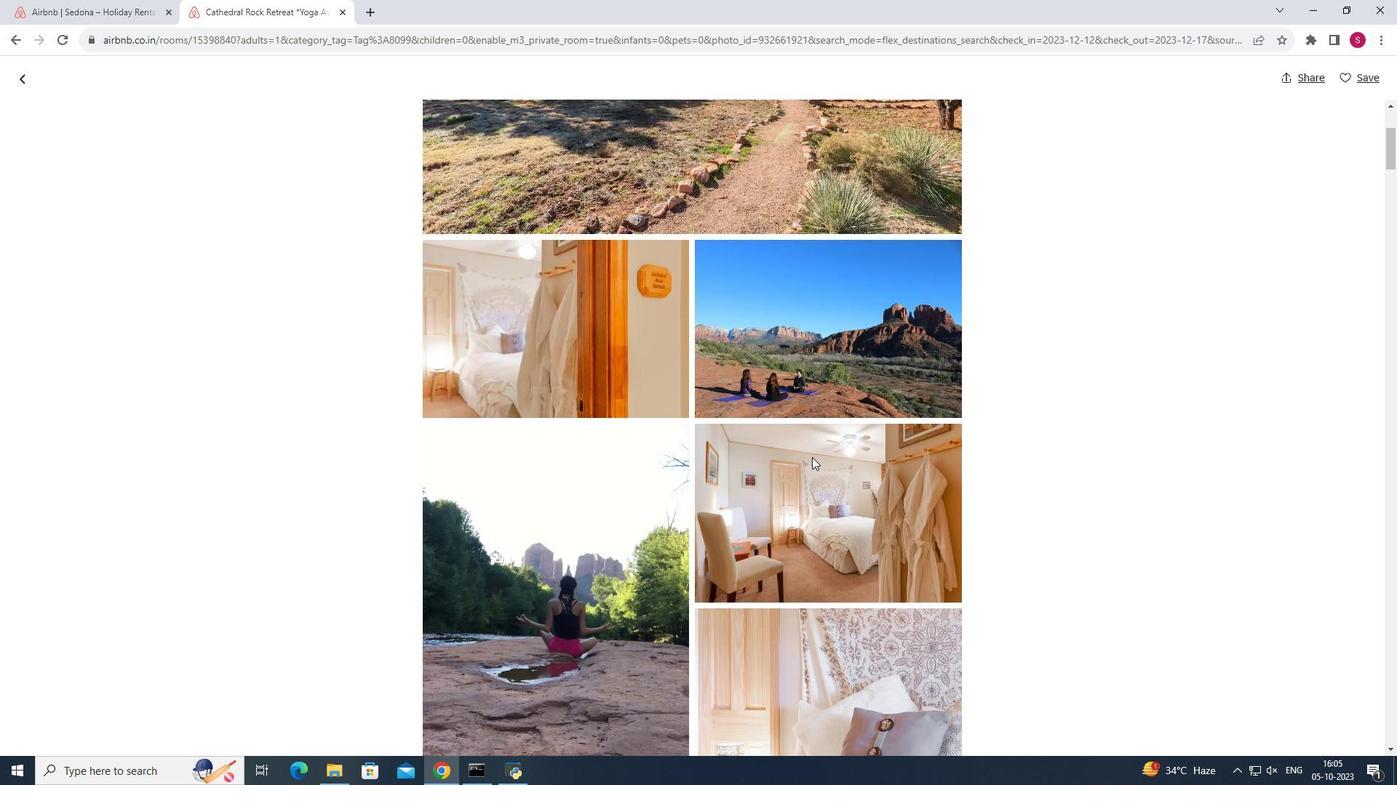 
Action: Mouse scrolled (812, 456) with delta (0, 0)
Screenshot: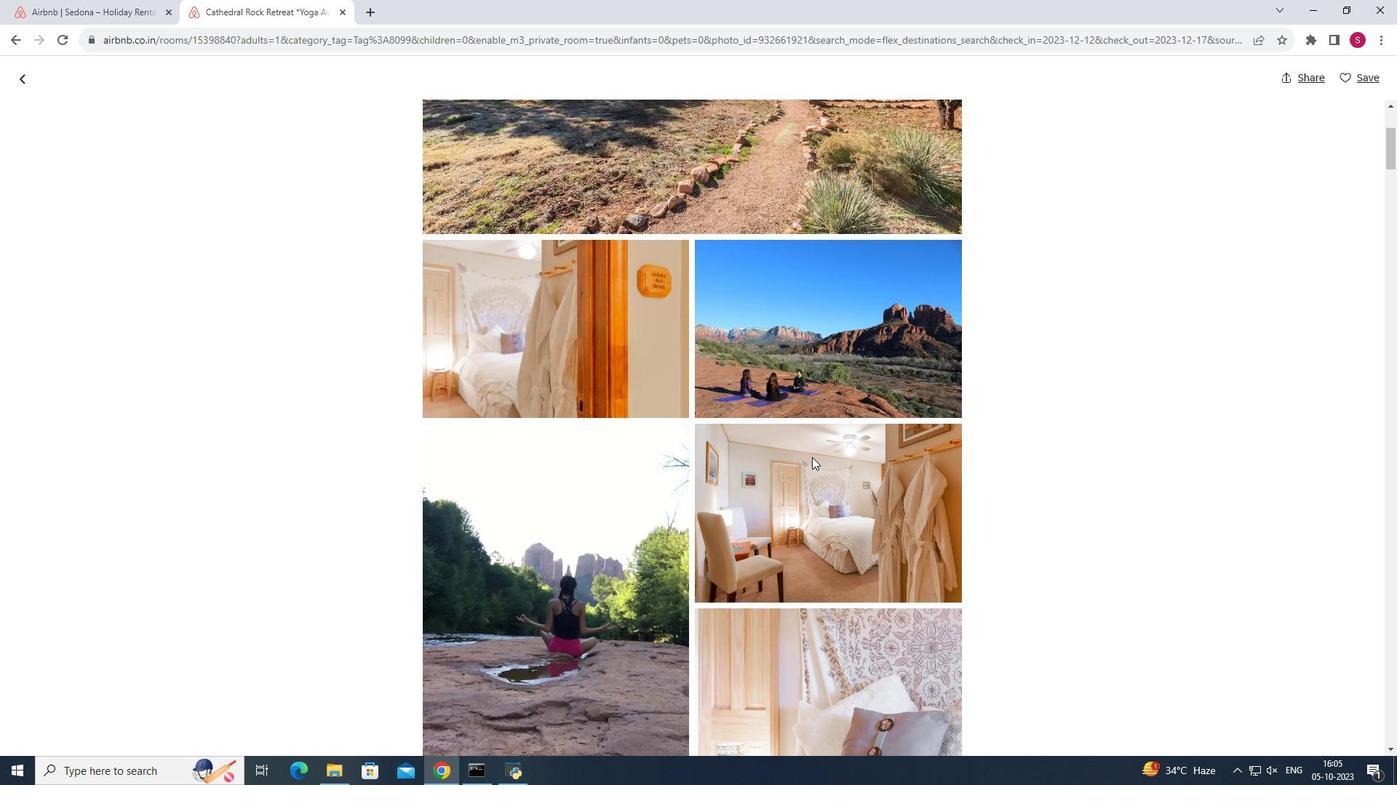 
Action: Mouse scrolled (812, 456) with delta (0, 0)
Screenshot: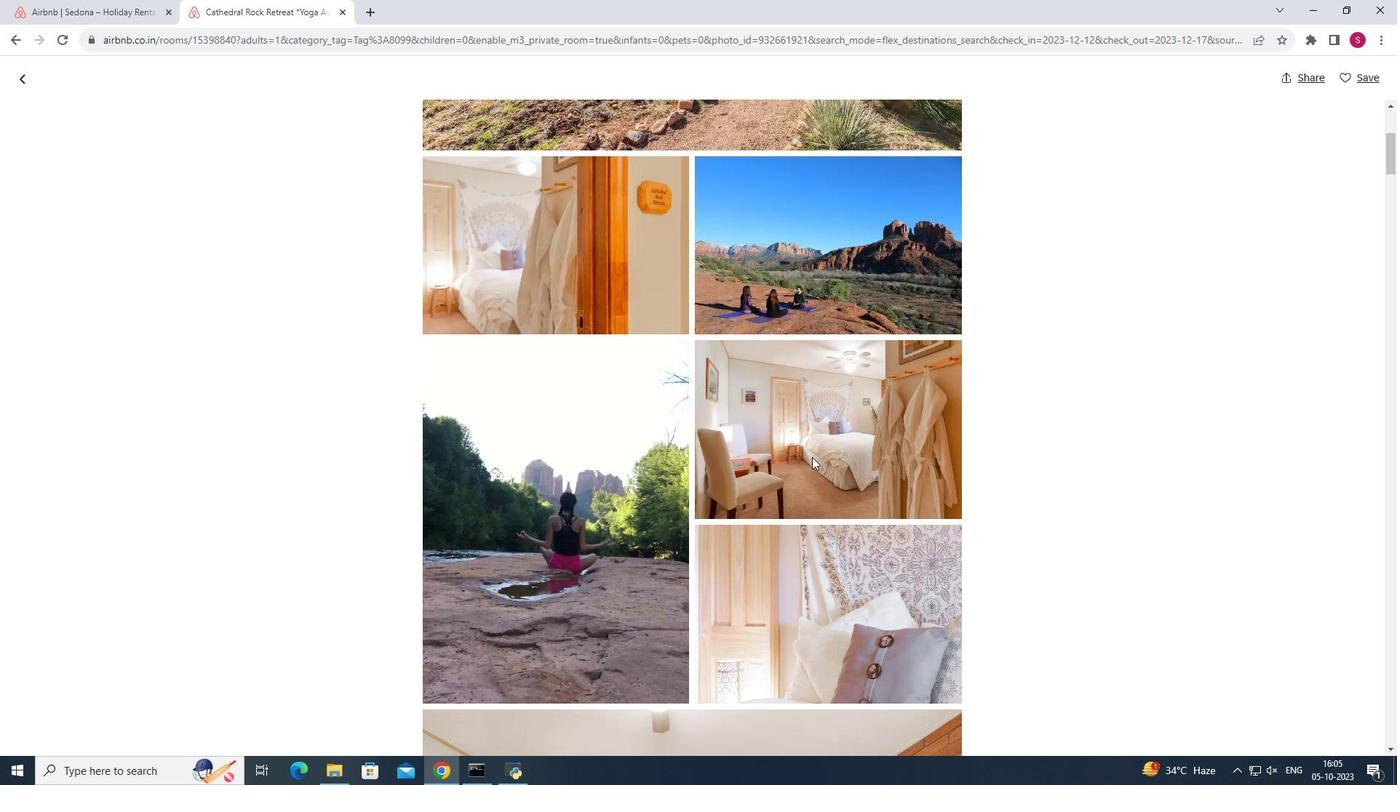 
Action: Mouse scrolled (812, 456) with delta (0, 0)
Screenshot: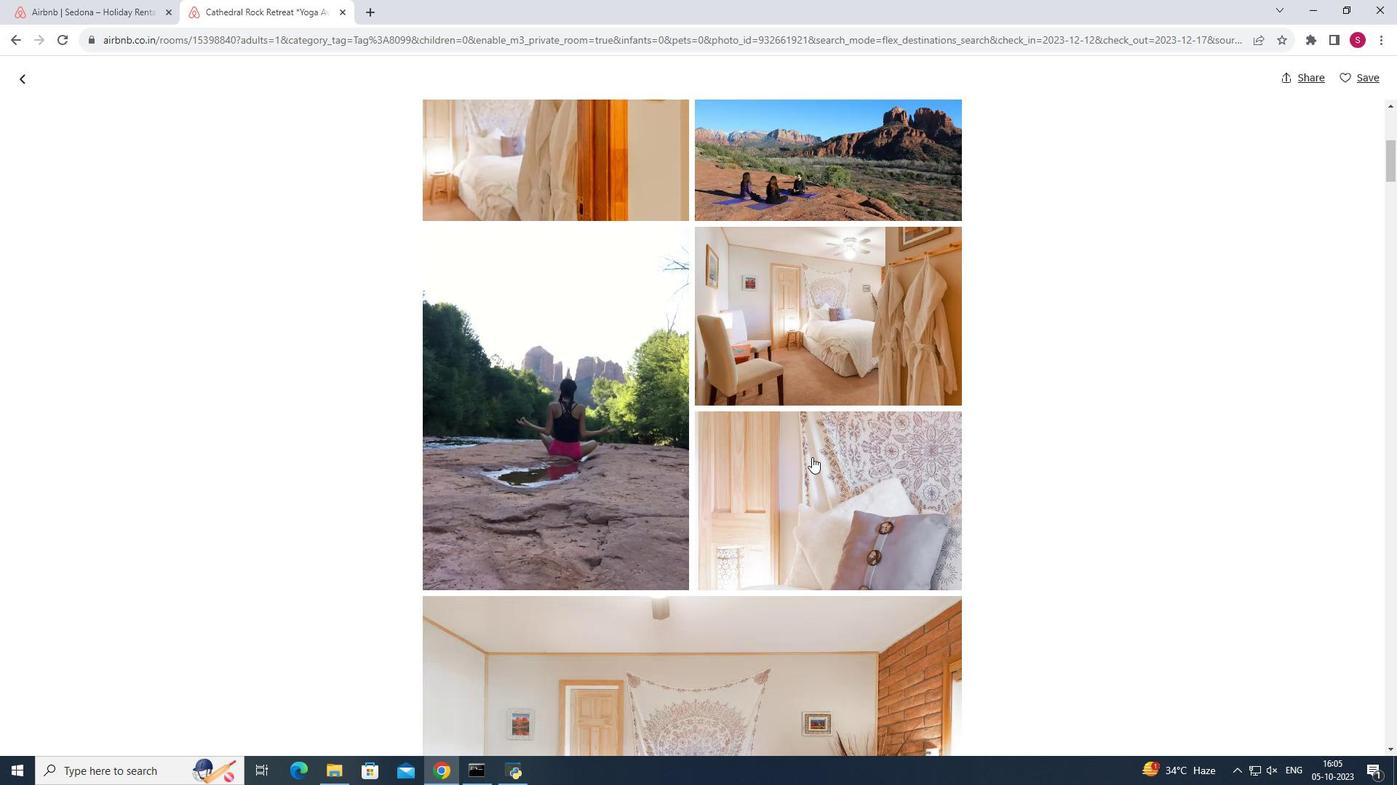 
Action: Mouse scrolled (812, 456) with delta (0, 0)
Screenshot: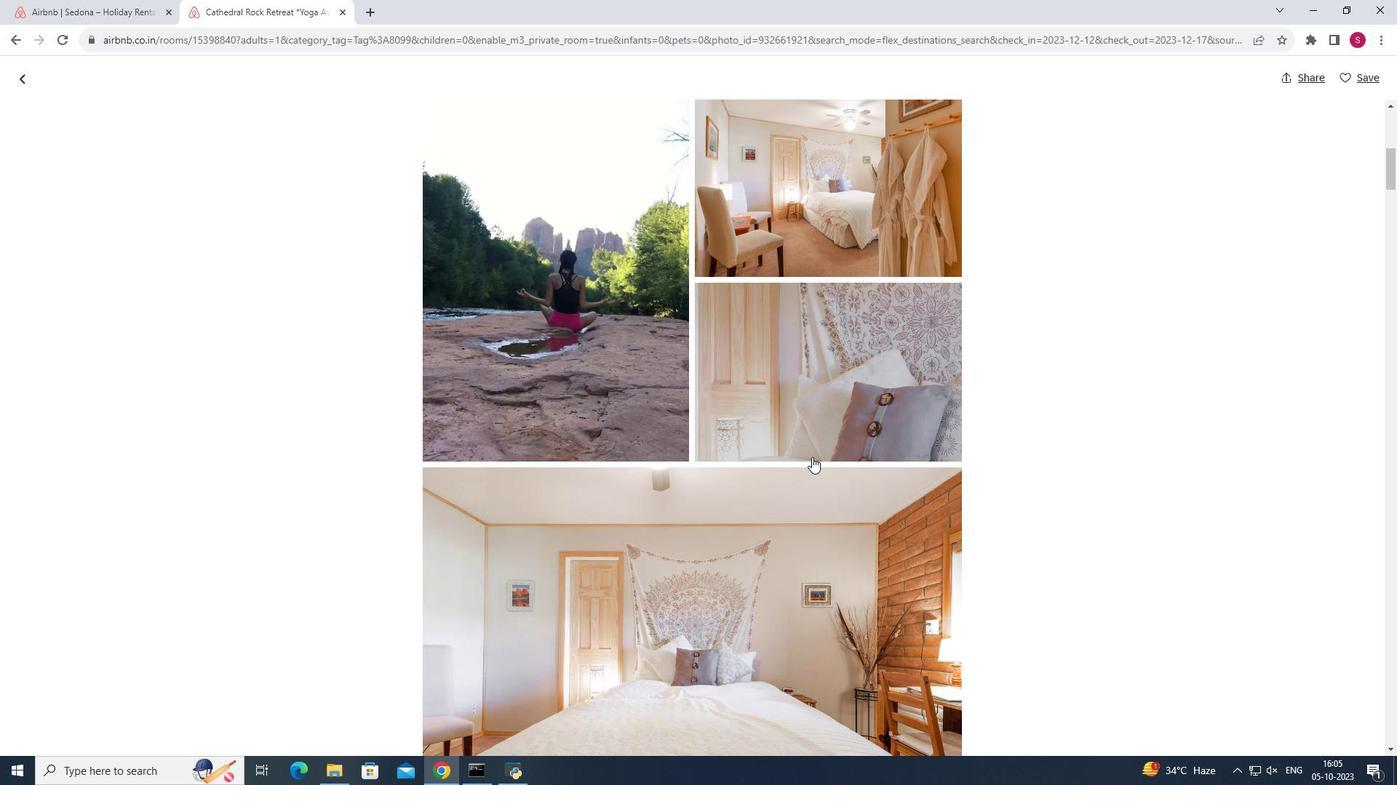 
Action: Mouse scrolled (812, 456) with delta (0, 0)
Screenshot: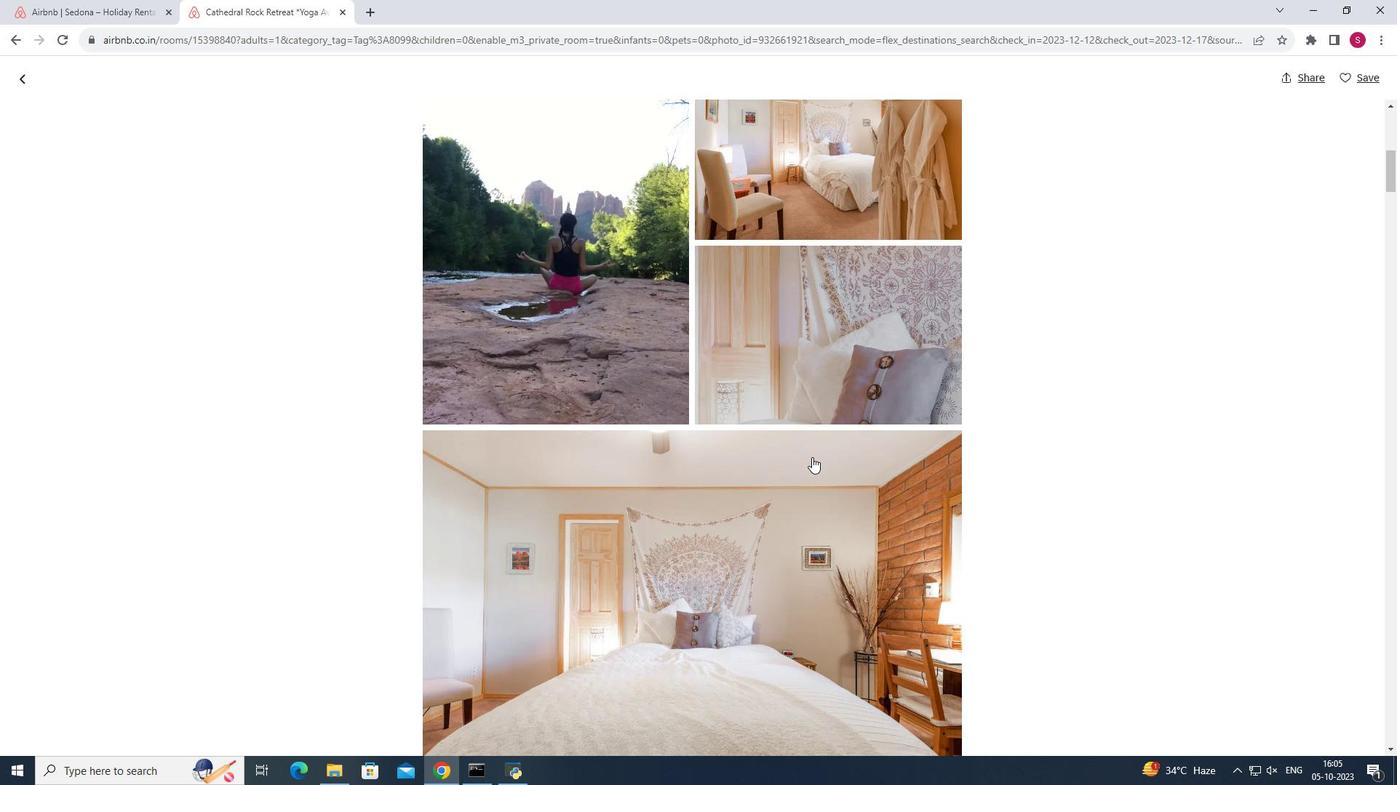 
Action: Mouse scrolled (812, 456) with delta (0, 0)
Screenshot: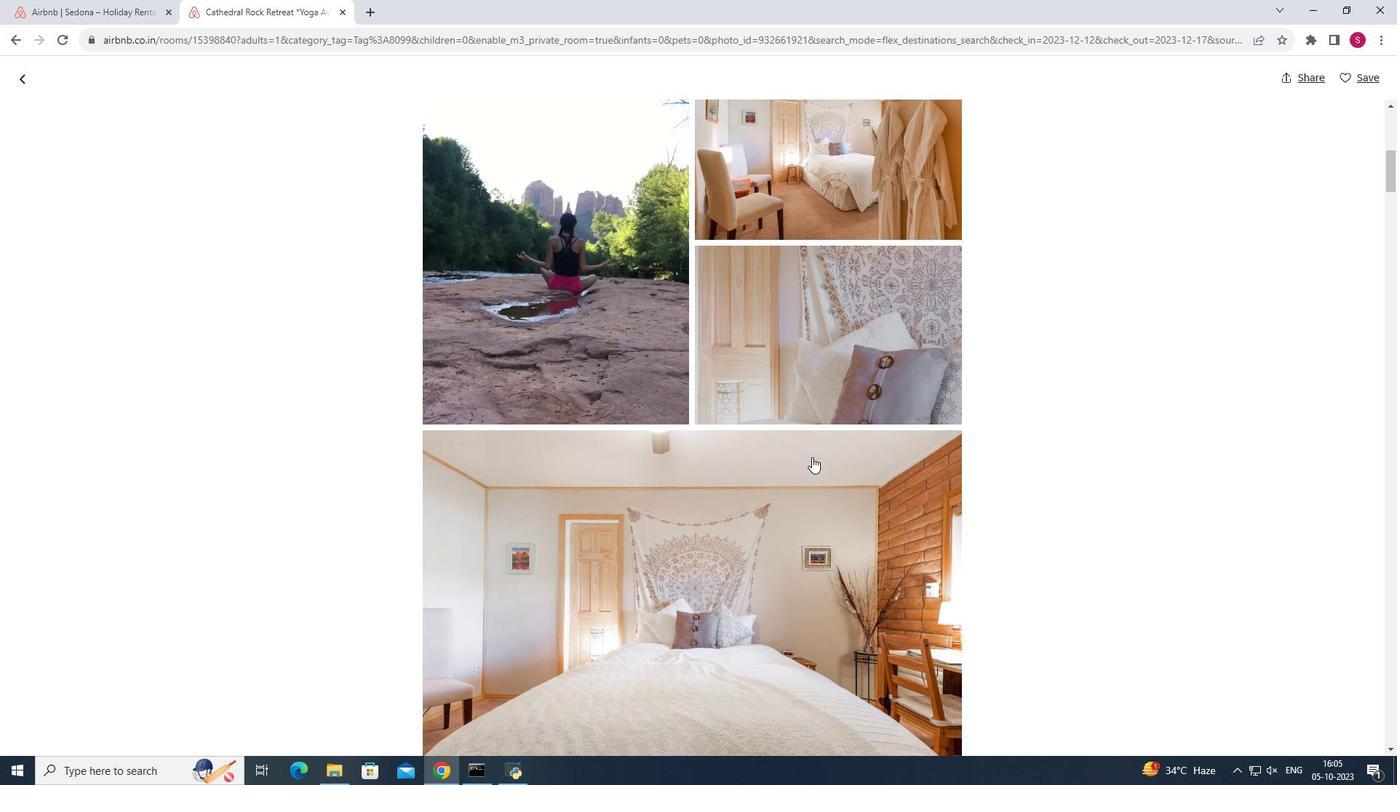 
Action: Mouse scrolled (812, 456) with delta (0, 0)
Screenshot: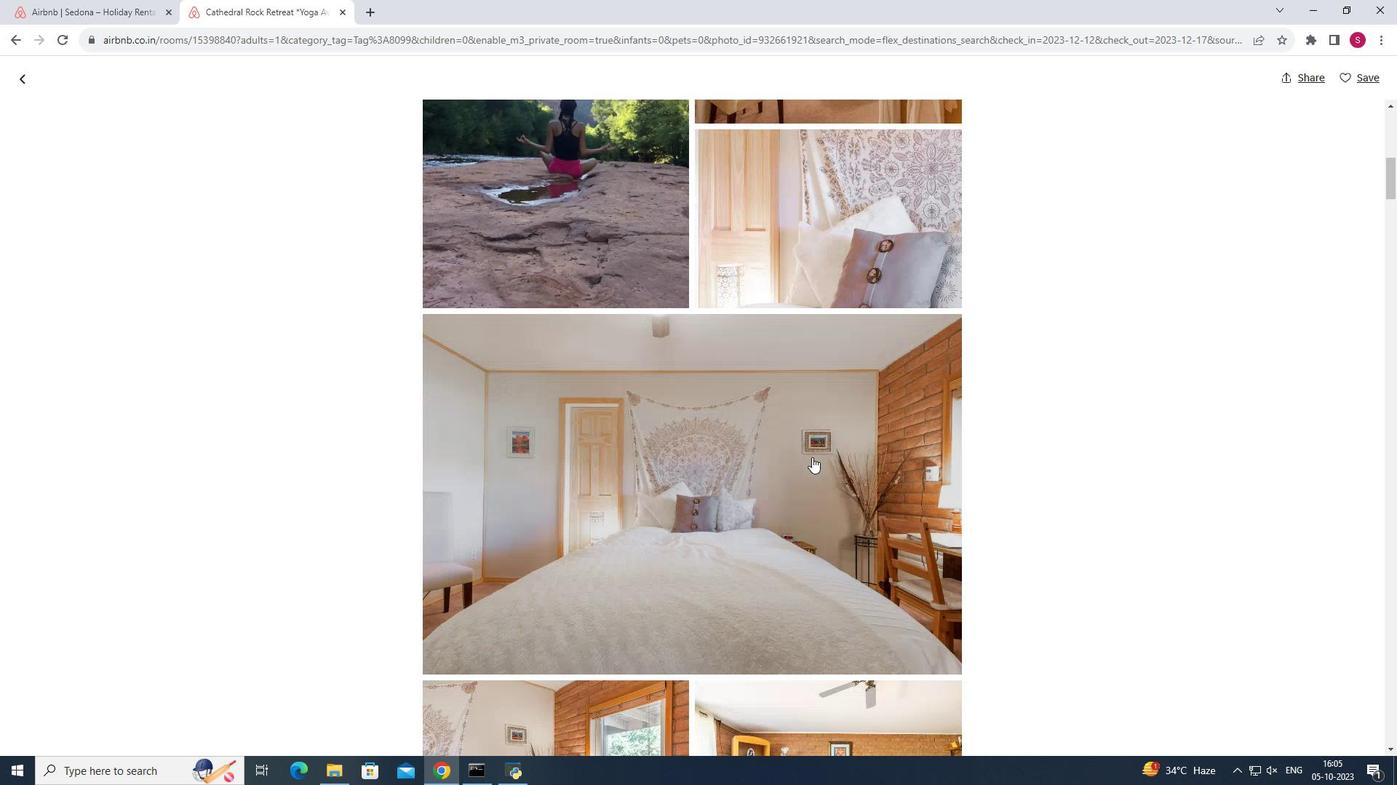 
Action: Mouse scrolled (812, 456) with delta (0, 0)
Screenshot: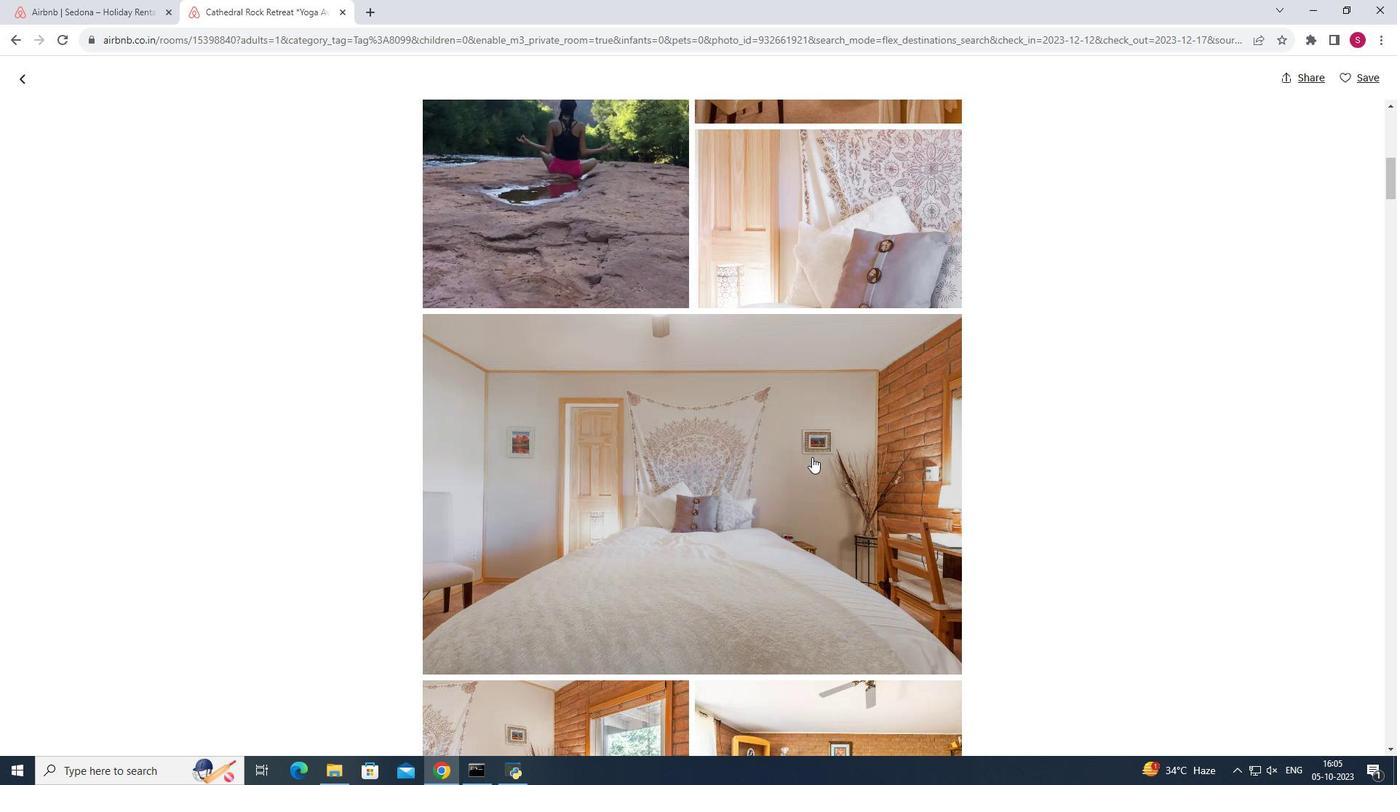 
Action: Mouse scrolled (812, 456) with delta (0, 0)
Screenshot: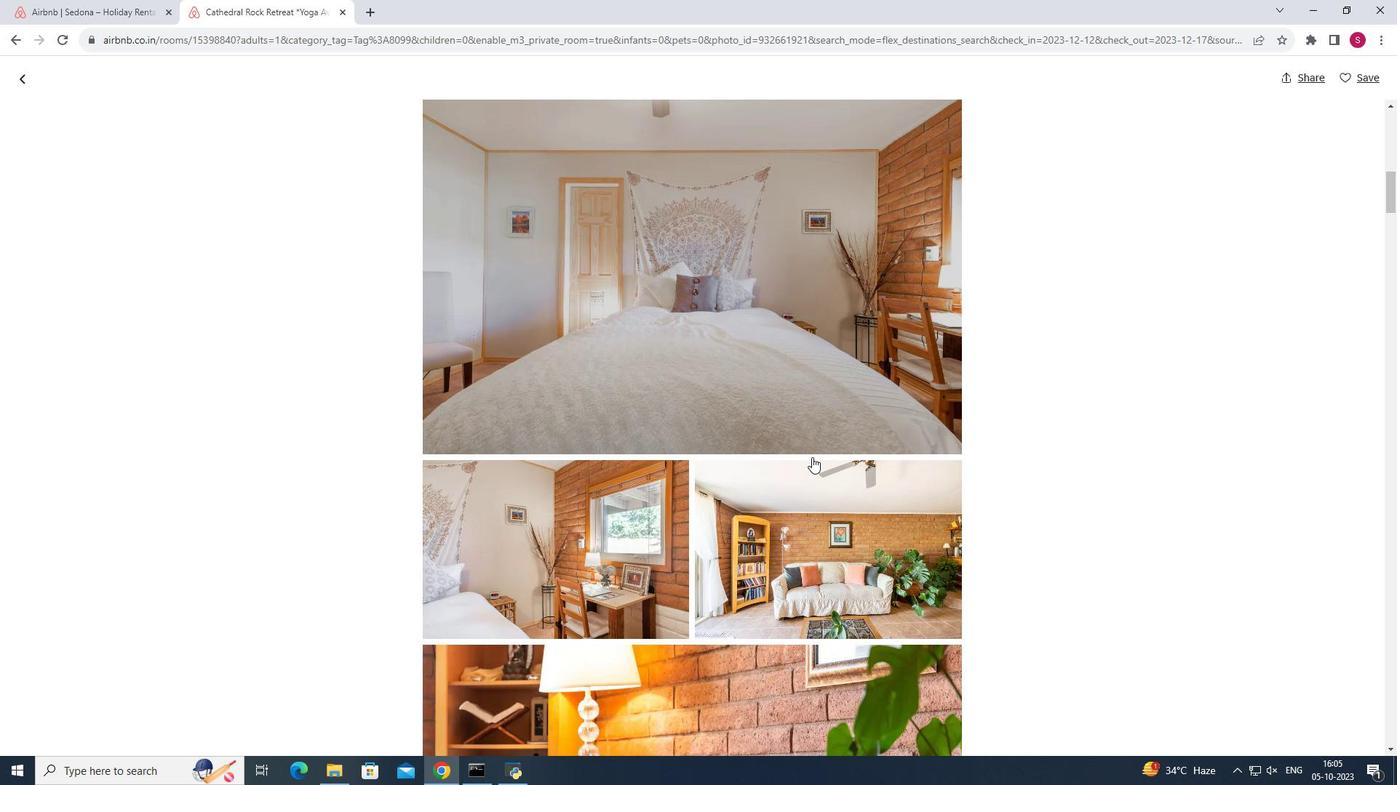 
Action: Mouse scrolled (812, 456) with delta (0, 0)
Screenshot: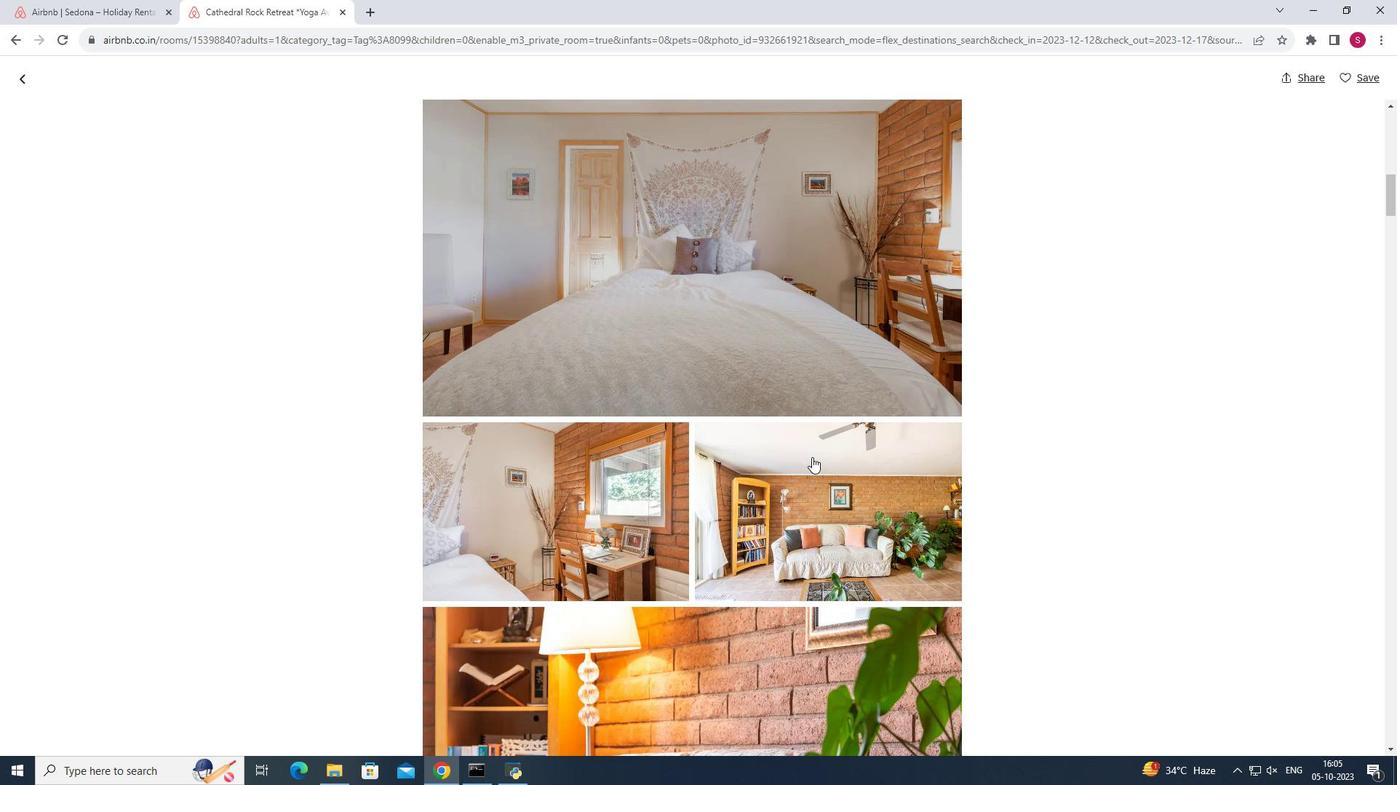 
Action: Mouse scrolled (812, 456) with delta (0, 0)
Screenshot: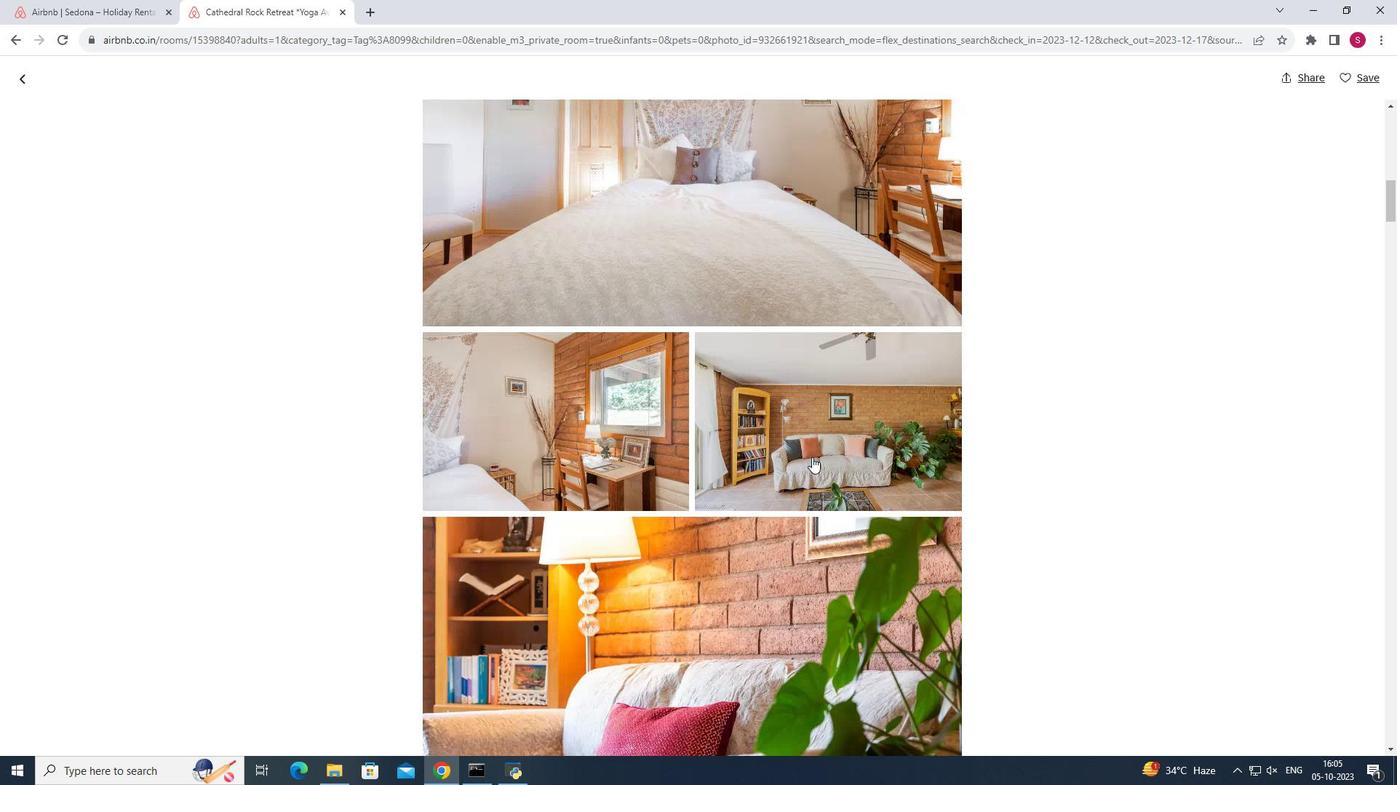 
Action: Mouse scrolled (812, 456) with delta (0, 0)
Screenshot: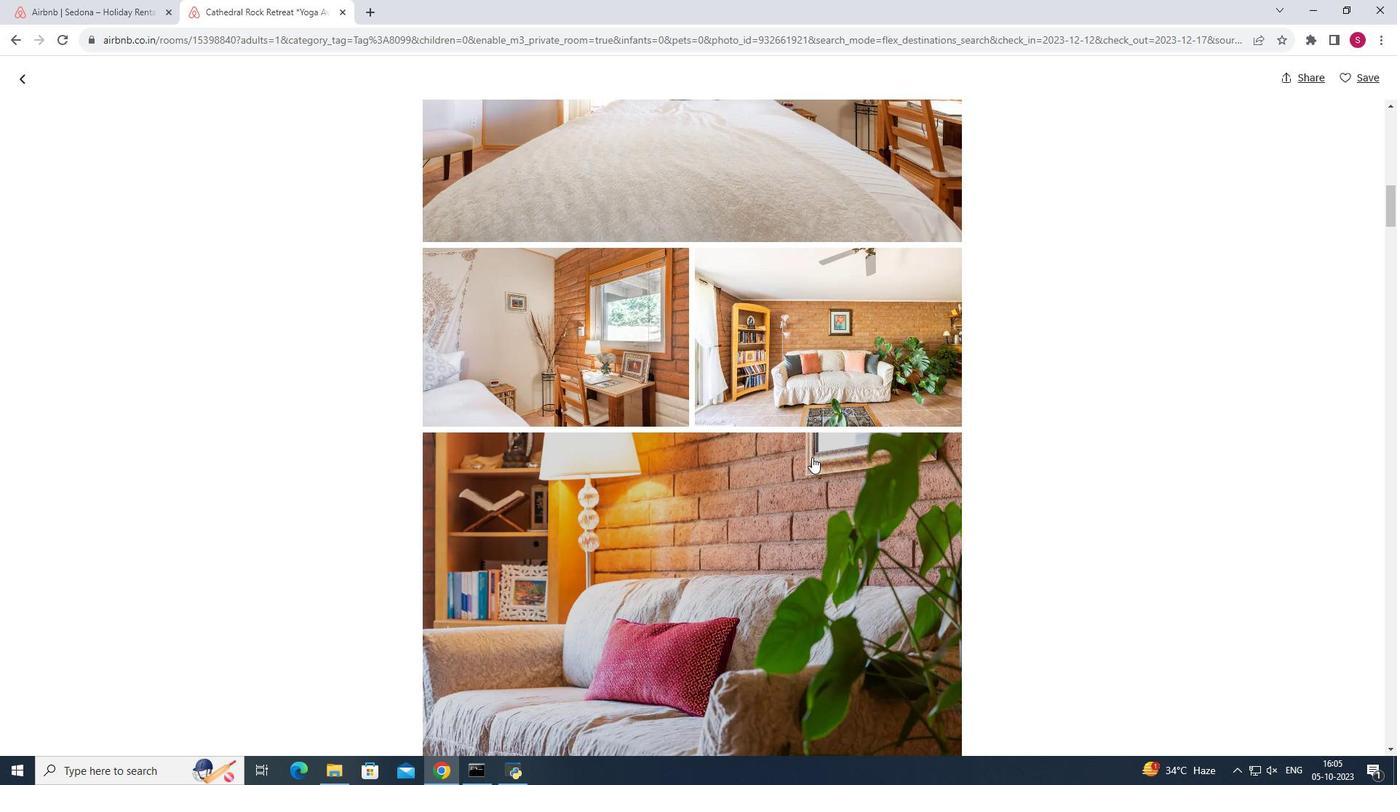 
Action: Mouse scrolled (812, 456) with delta (0, 0)
Screenshot: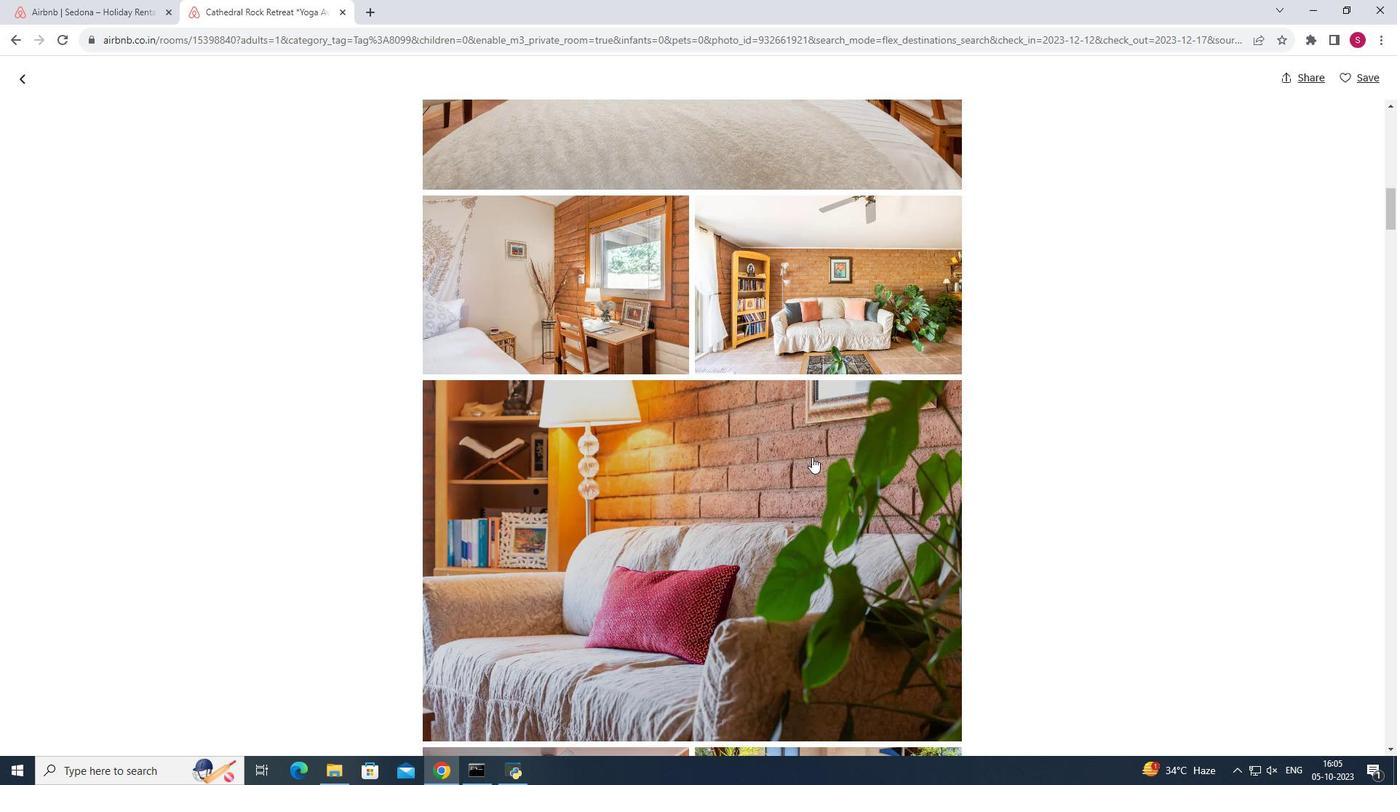 
Action: Mouse scrolled (812, 456) with delta (0, 0)
Screenshot: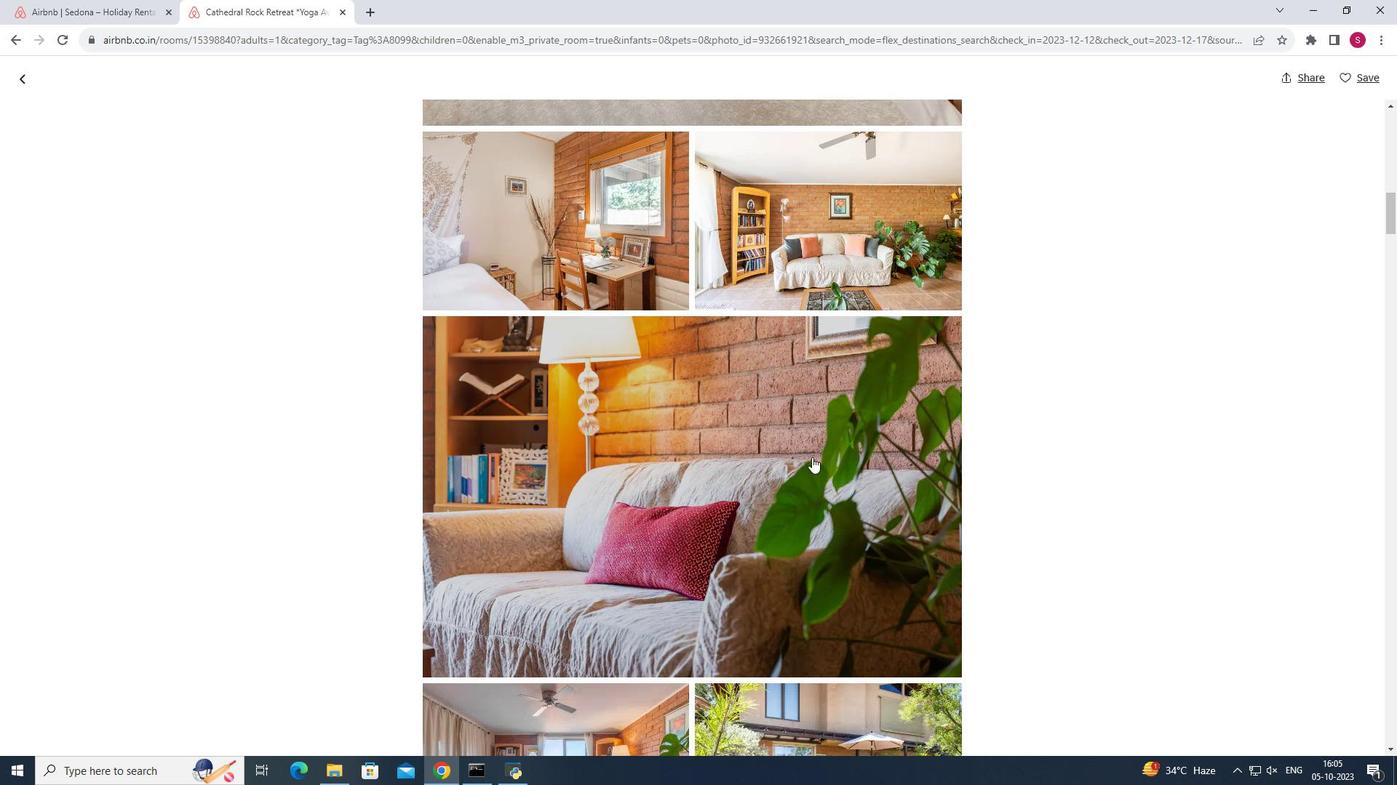 
Action: Mouse scrolled (812, 456) with delta (0, 0)
Screenshot: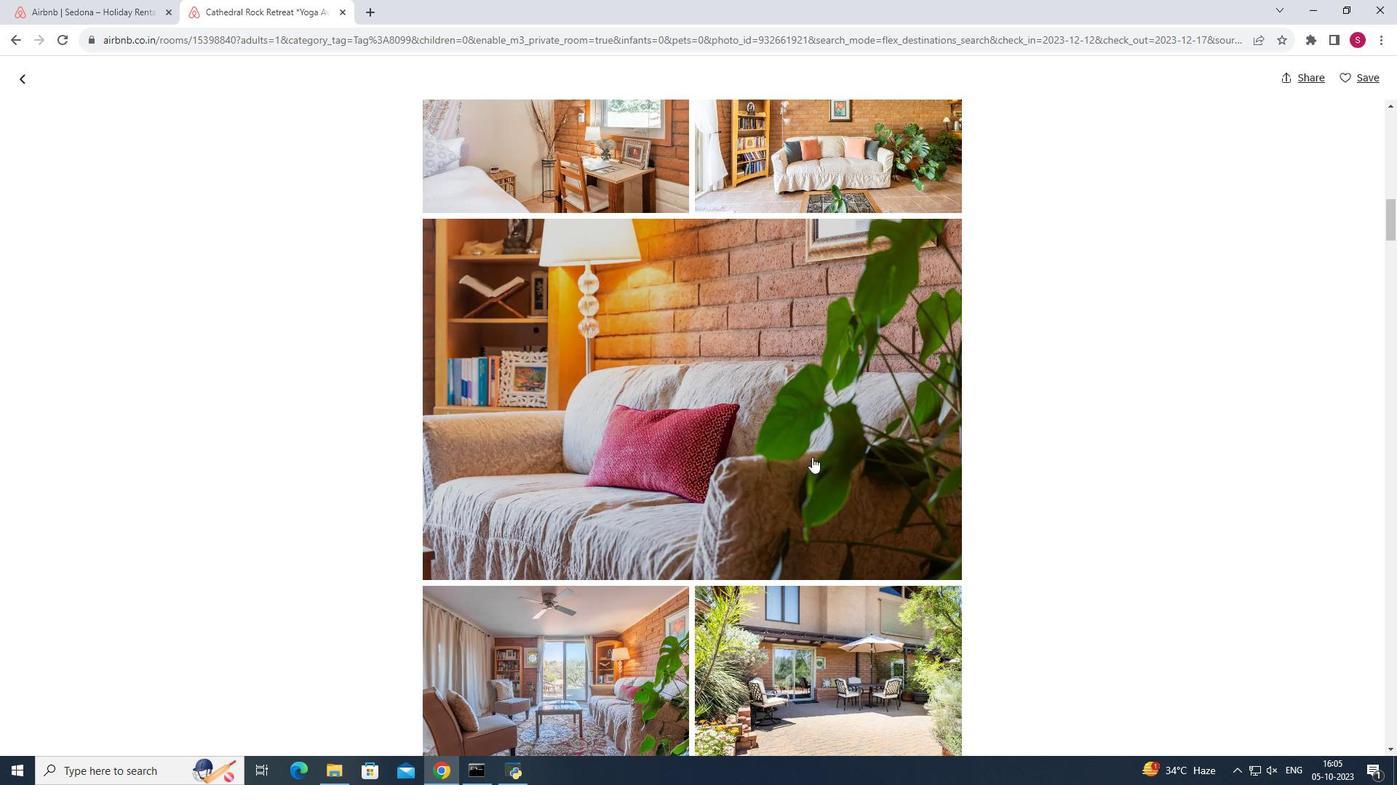 
Action: Mouse scrolled (812, 456) with delta (0, 0)
Screenshot: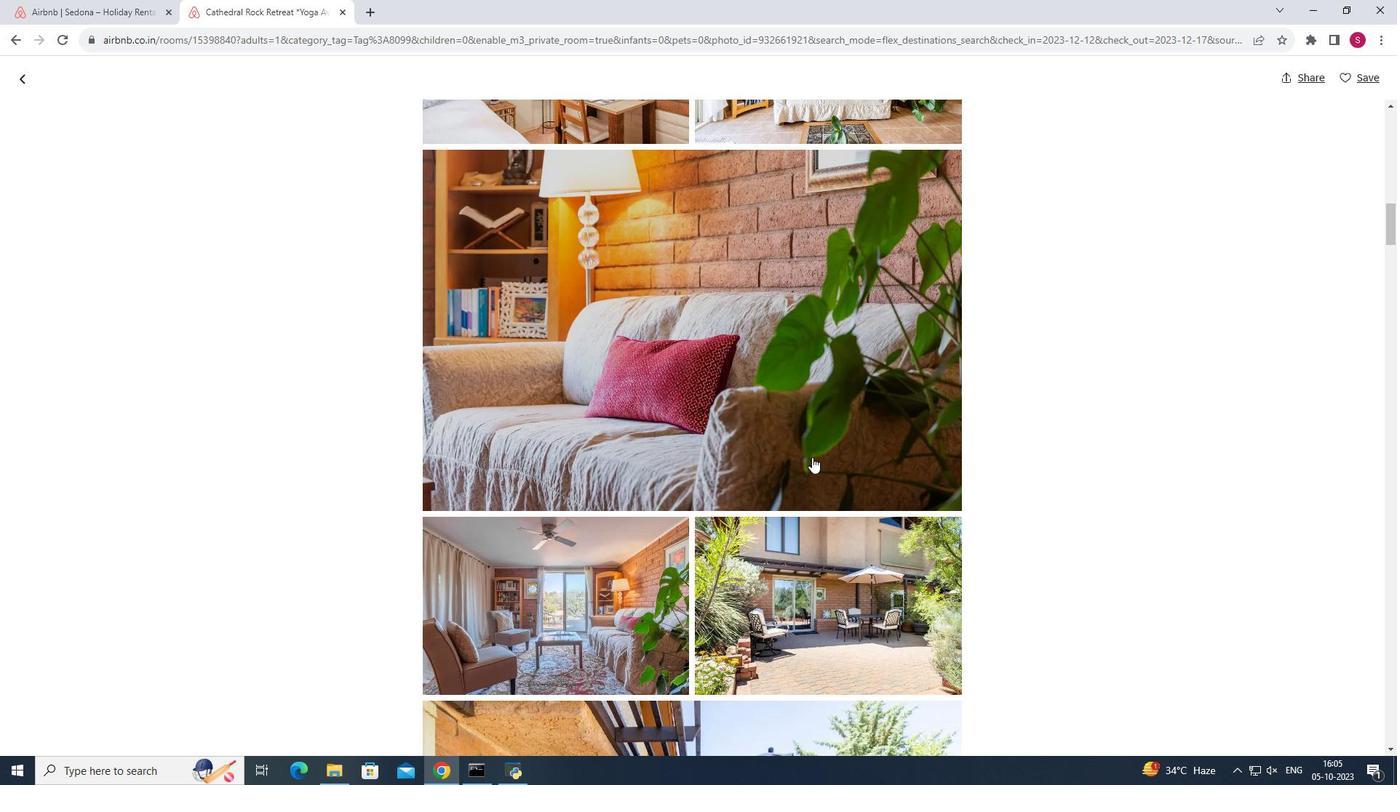 
Action: Mouse scrolled (812, 456) with delta (0, 0)
Screenshot: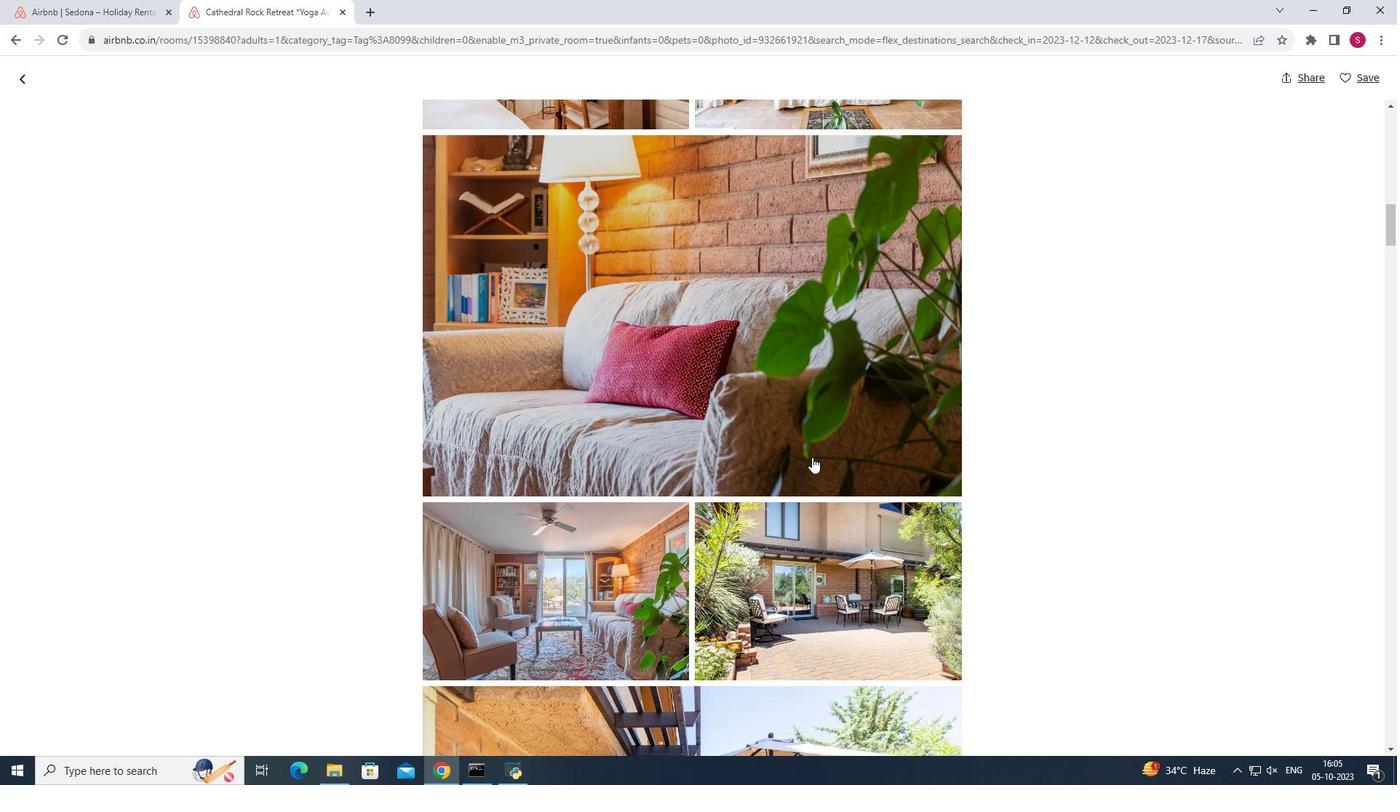 
Action: Mouse scrolled (812, 456) with delta (0, 0)
Screenshot: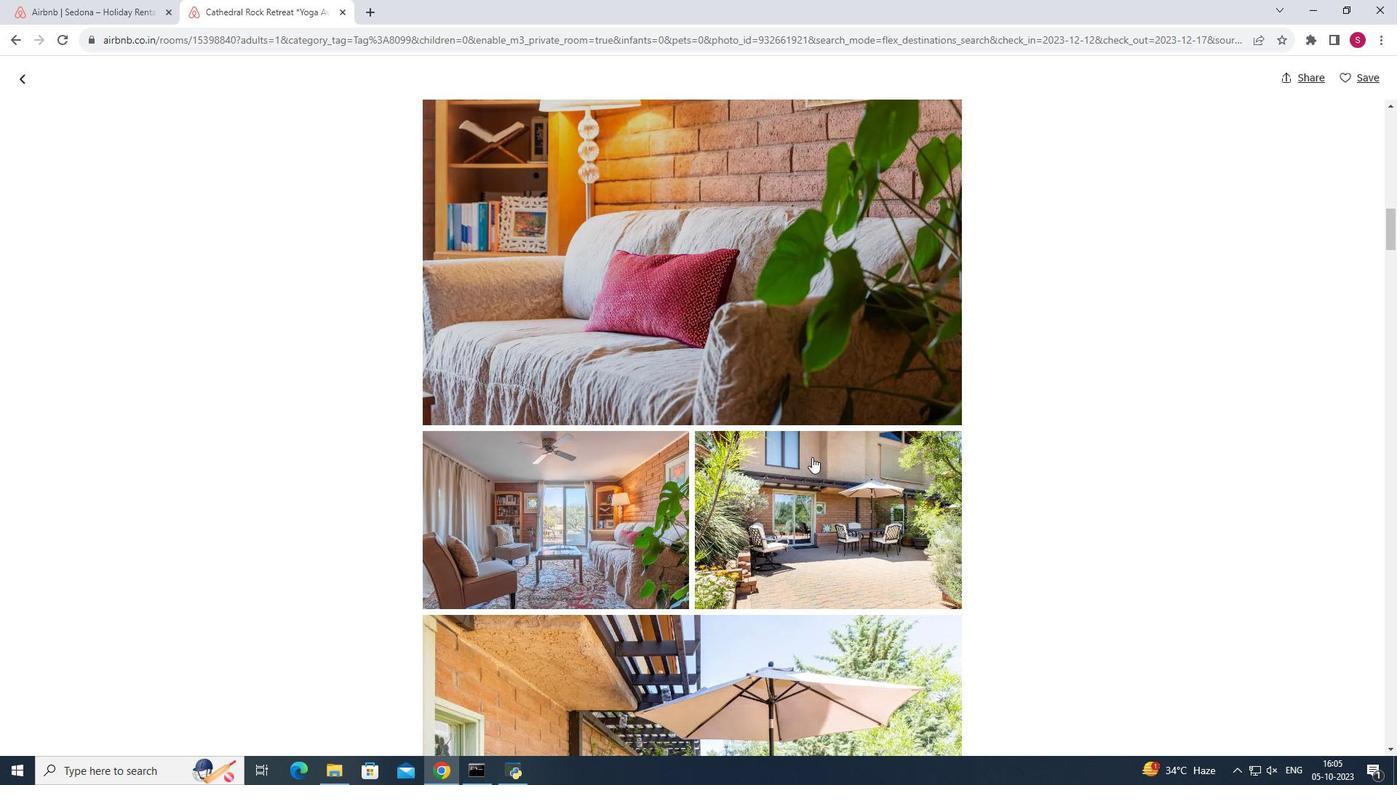 
Action: Mouse moved to (819, 459)
Screenshot: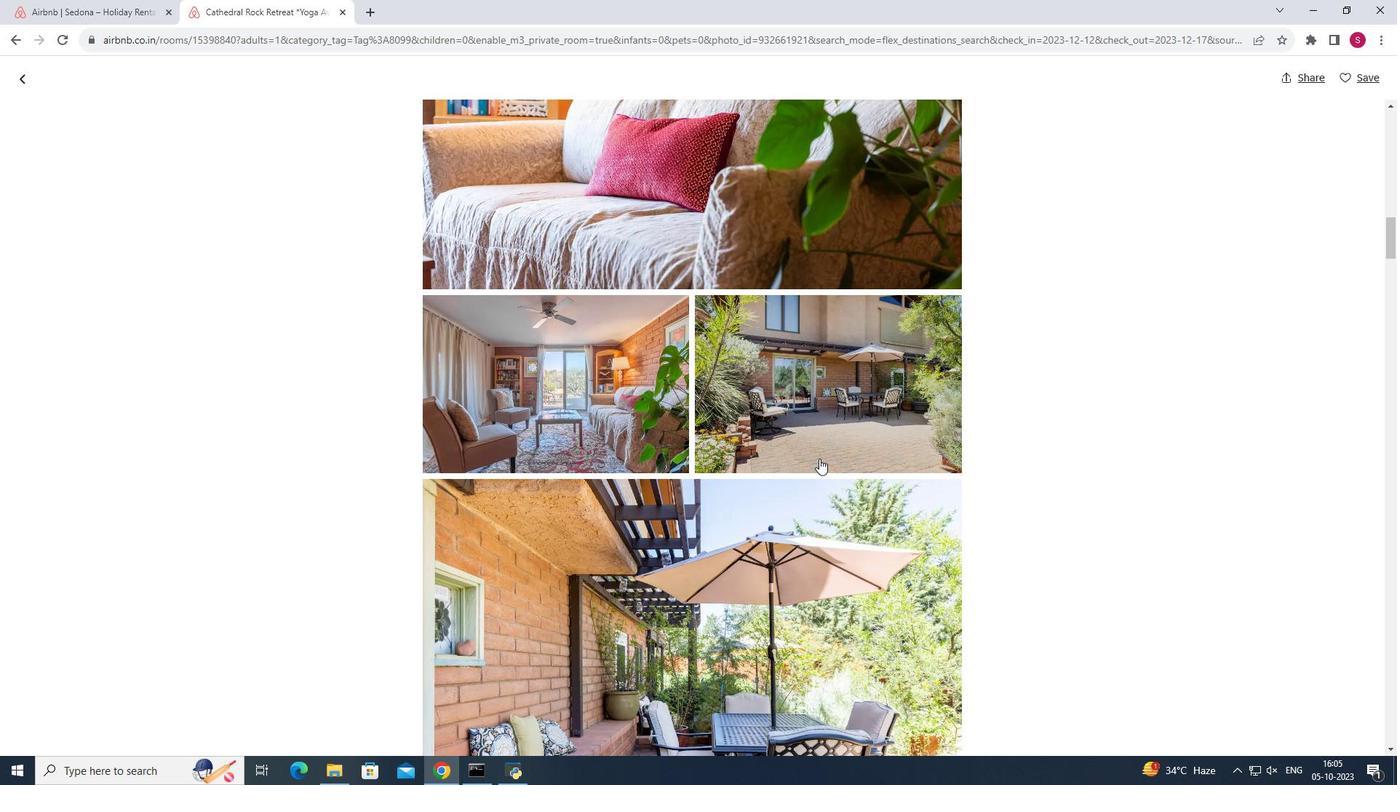 
Action: Mouse scrolled (819, 458) with delta (0, 0)
Screenshot: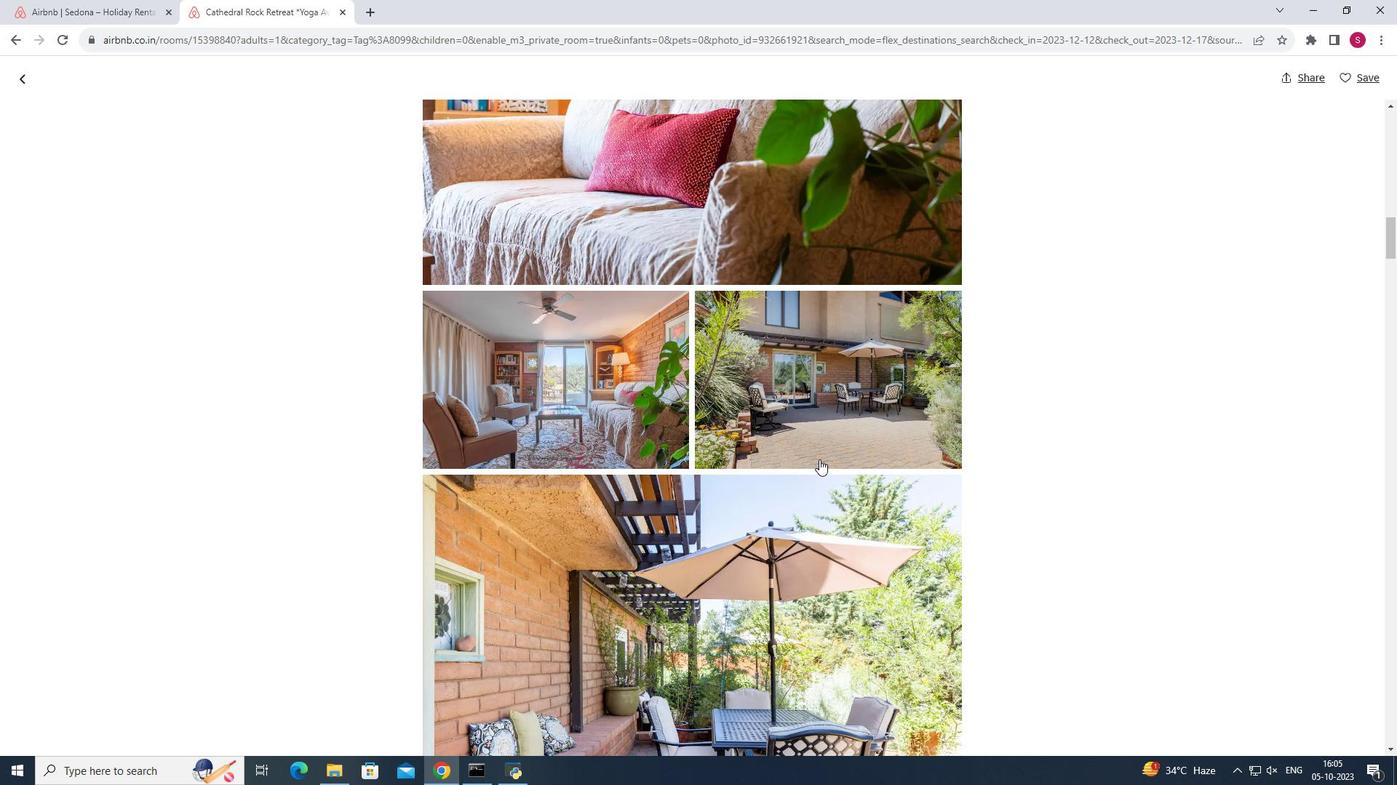
Action: Mouse moved to (819, 459)
Screenshot: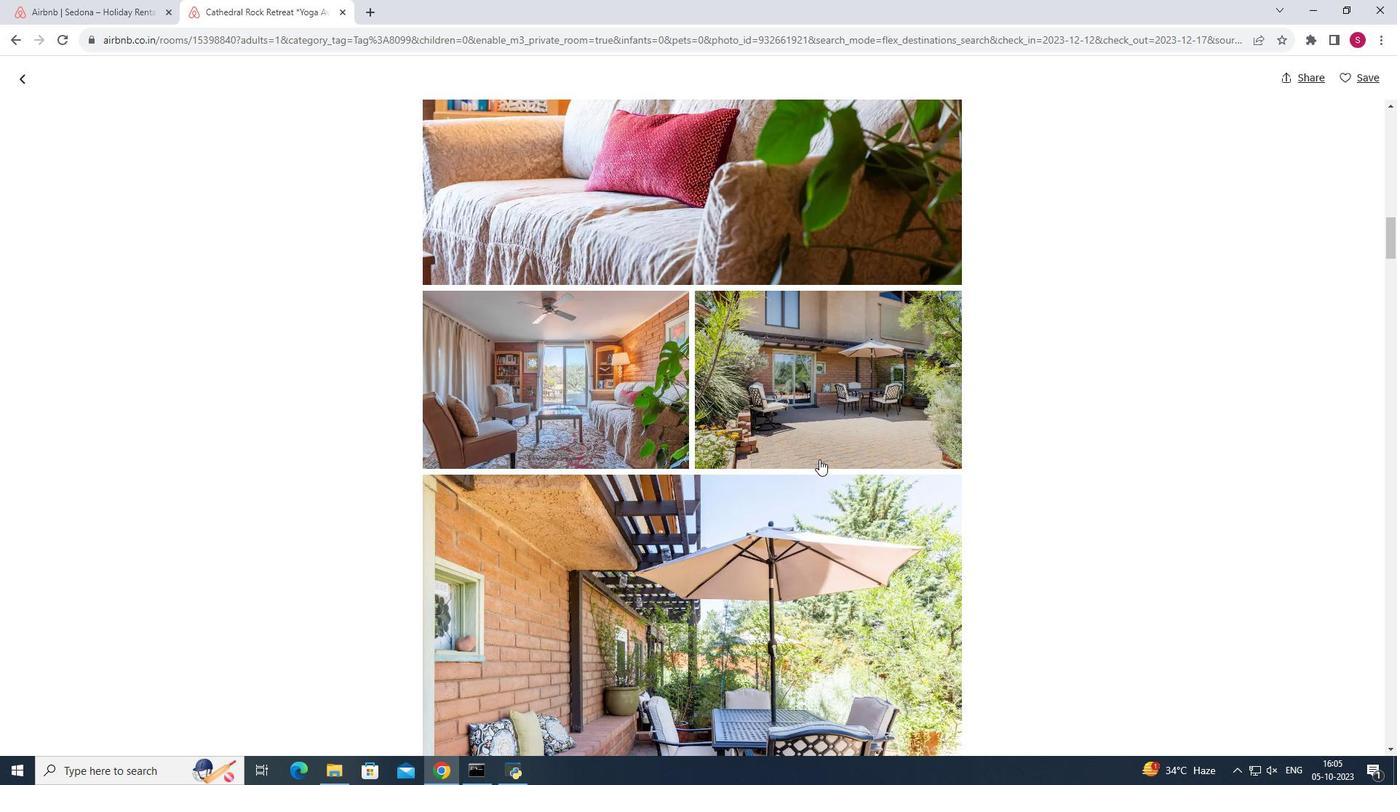 
Action: Mouse scrolled (819, 459) with delta (0, 0)
Screenshot: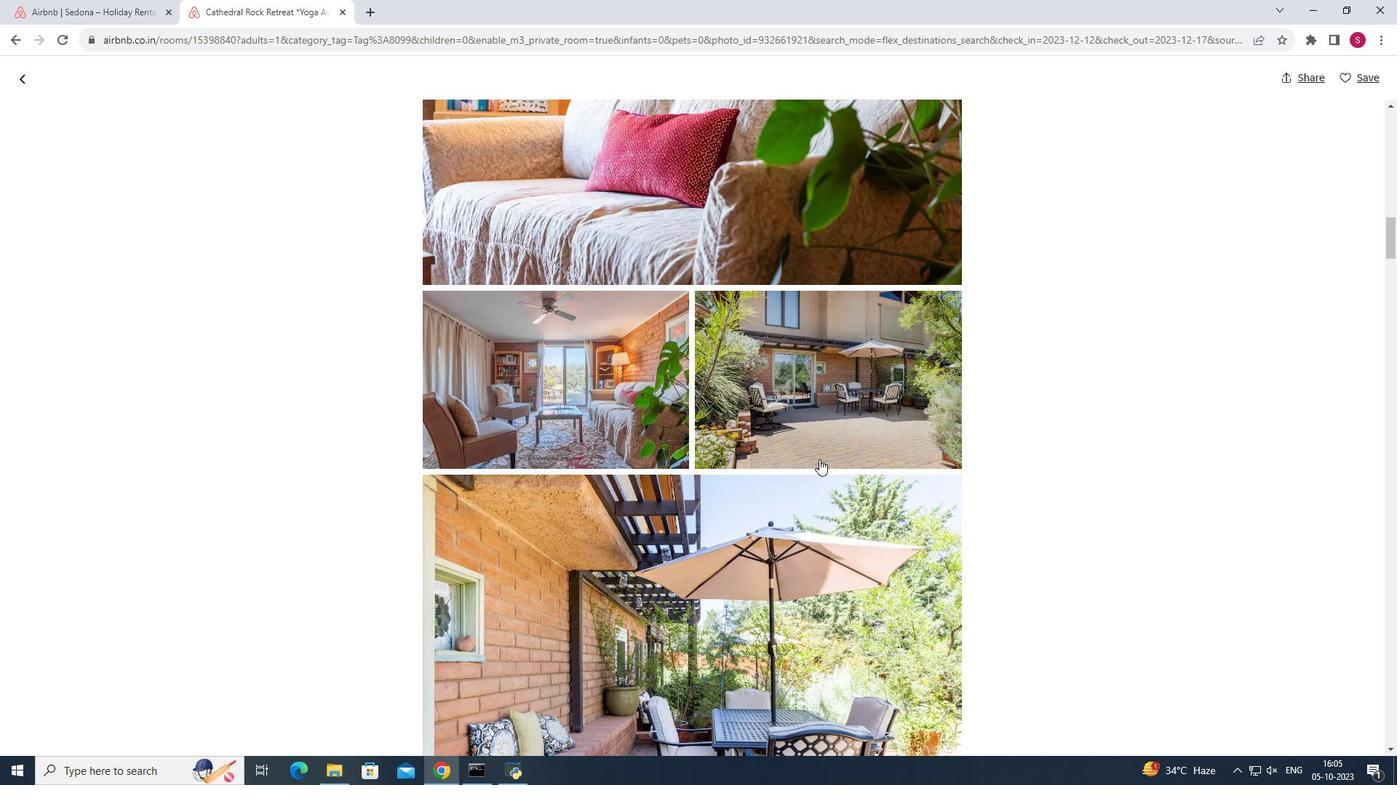 
Action: Mouse scrolled (819, 459) with delta (0, 0)
Screenshot: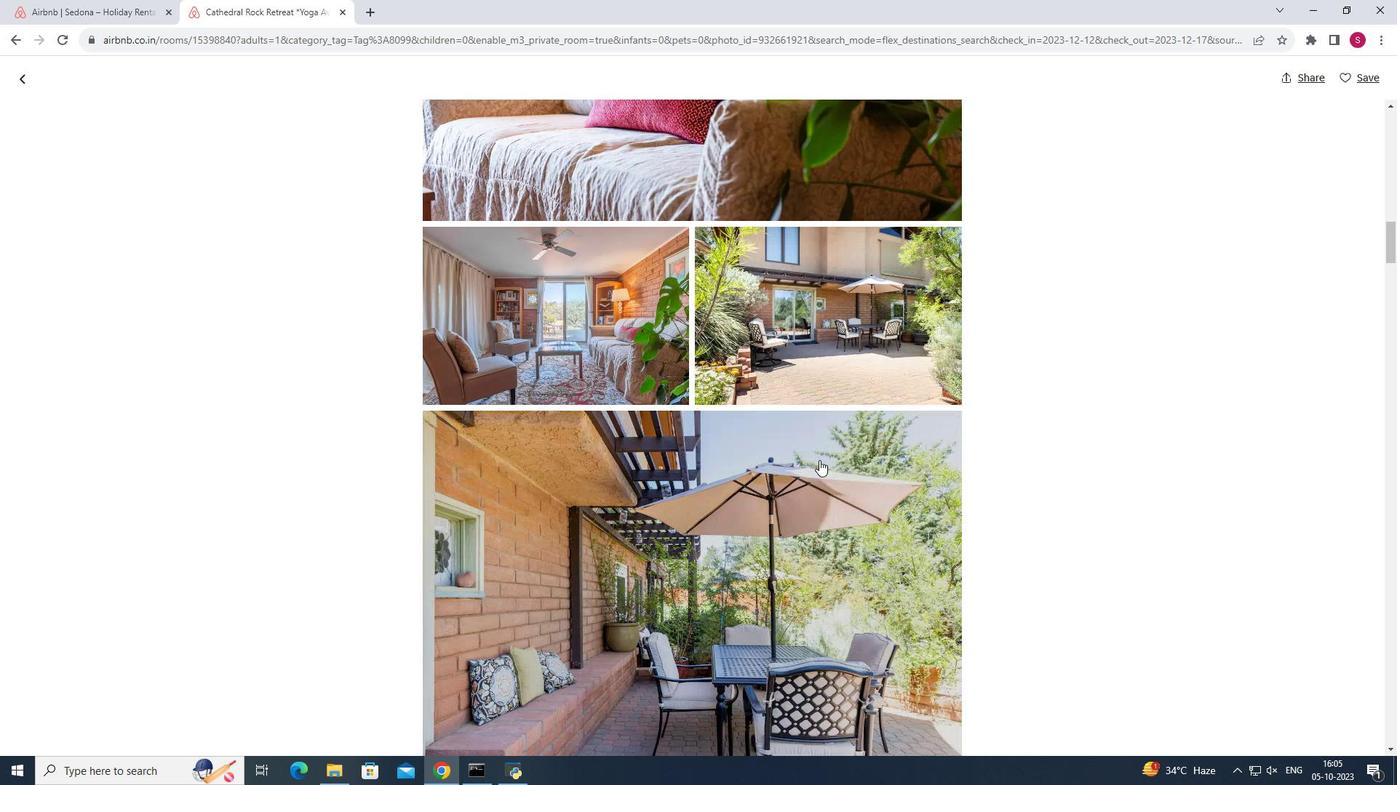 
Action: Mouse moved to (812, 459)
Screenshot: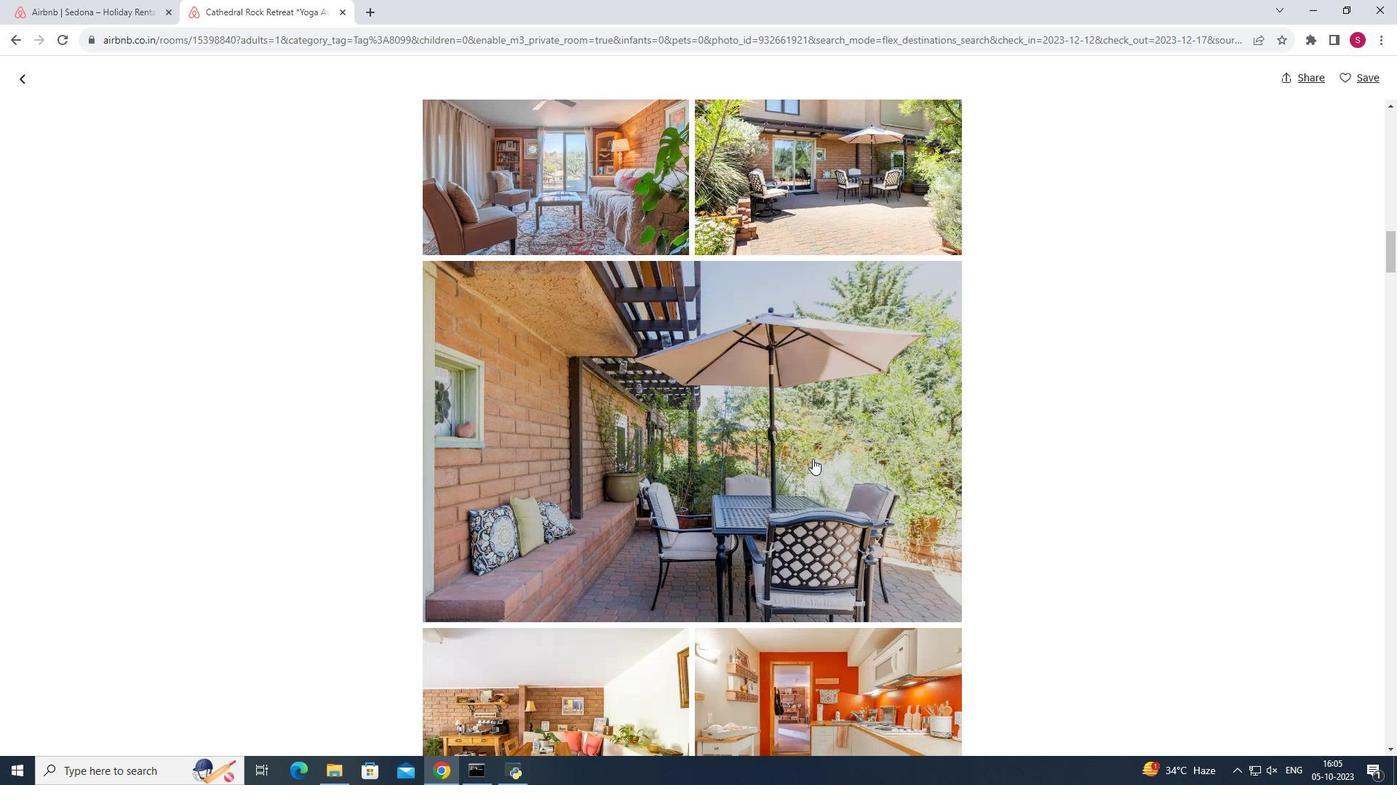 
Action: Mouse scrolled (812, 458) with delta (0, 0)
Screenshot: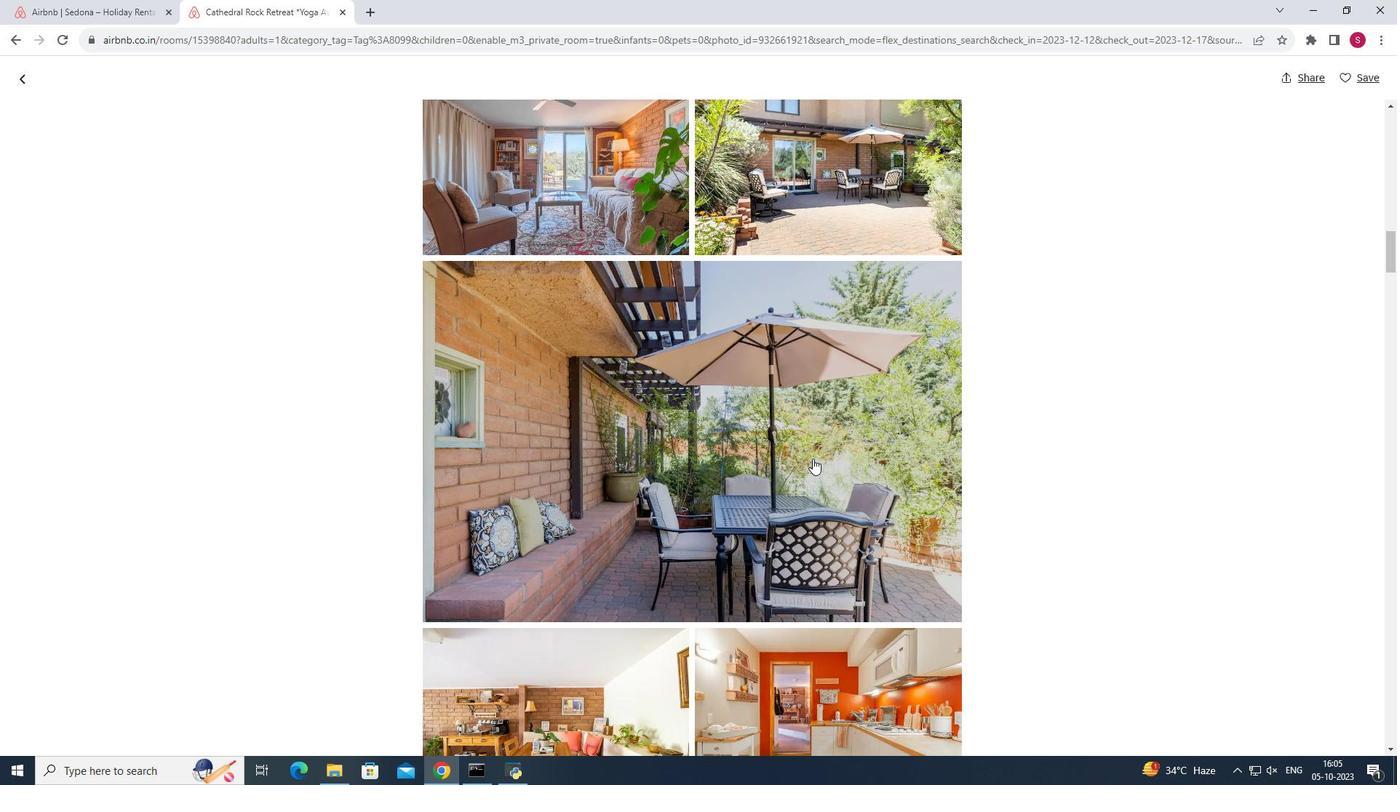 
Action: Mouse scrolled (812, 458) with delta (0, 0)
Screenshot: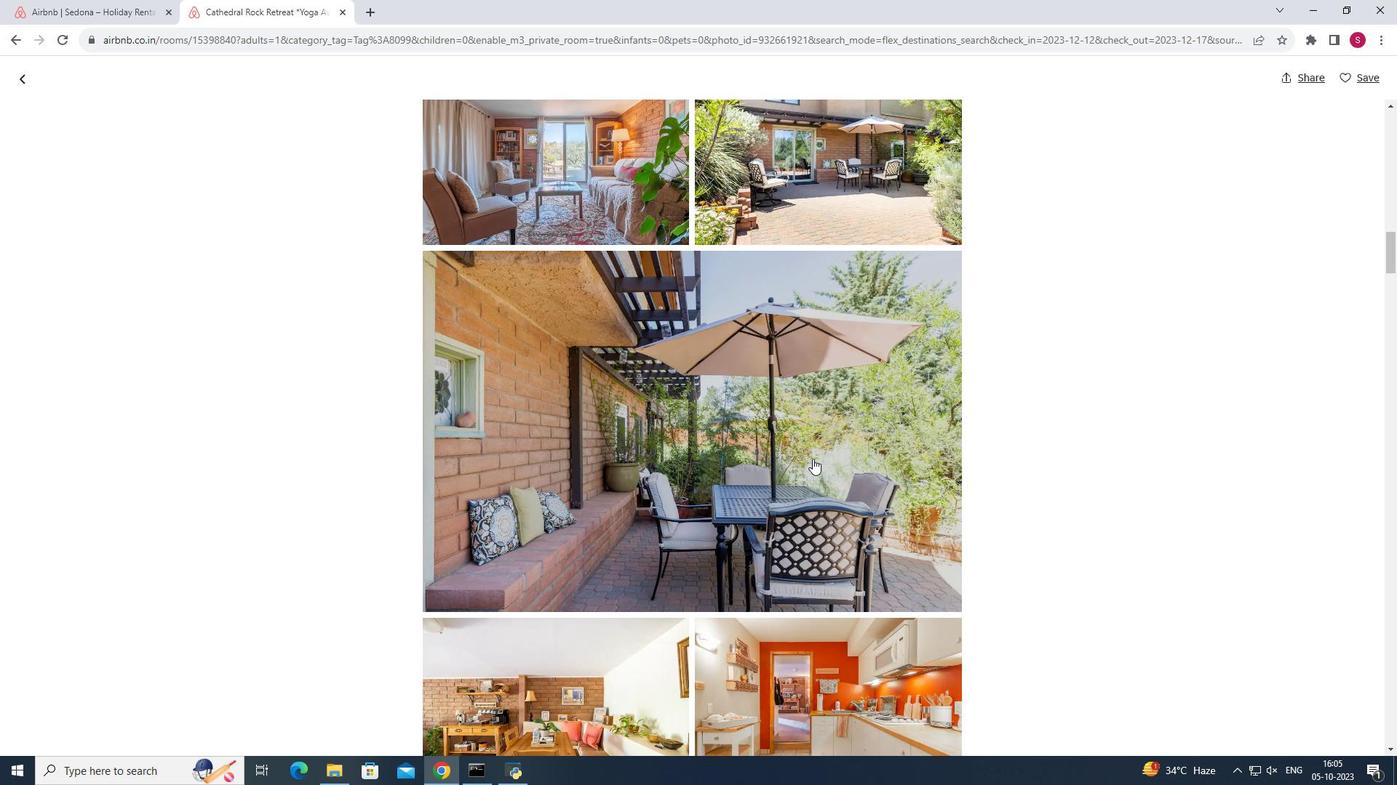 
Action: Mouse scrolled (812, 458) with delta (0, 0)
Screenshot: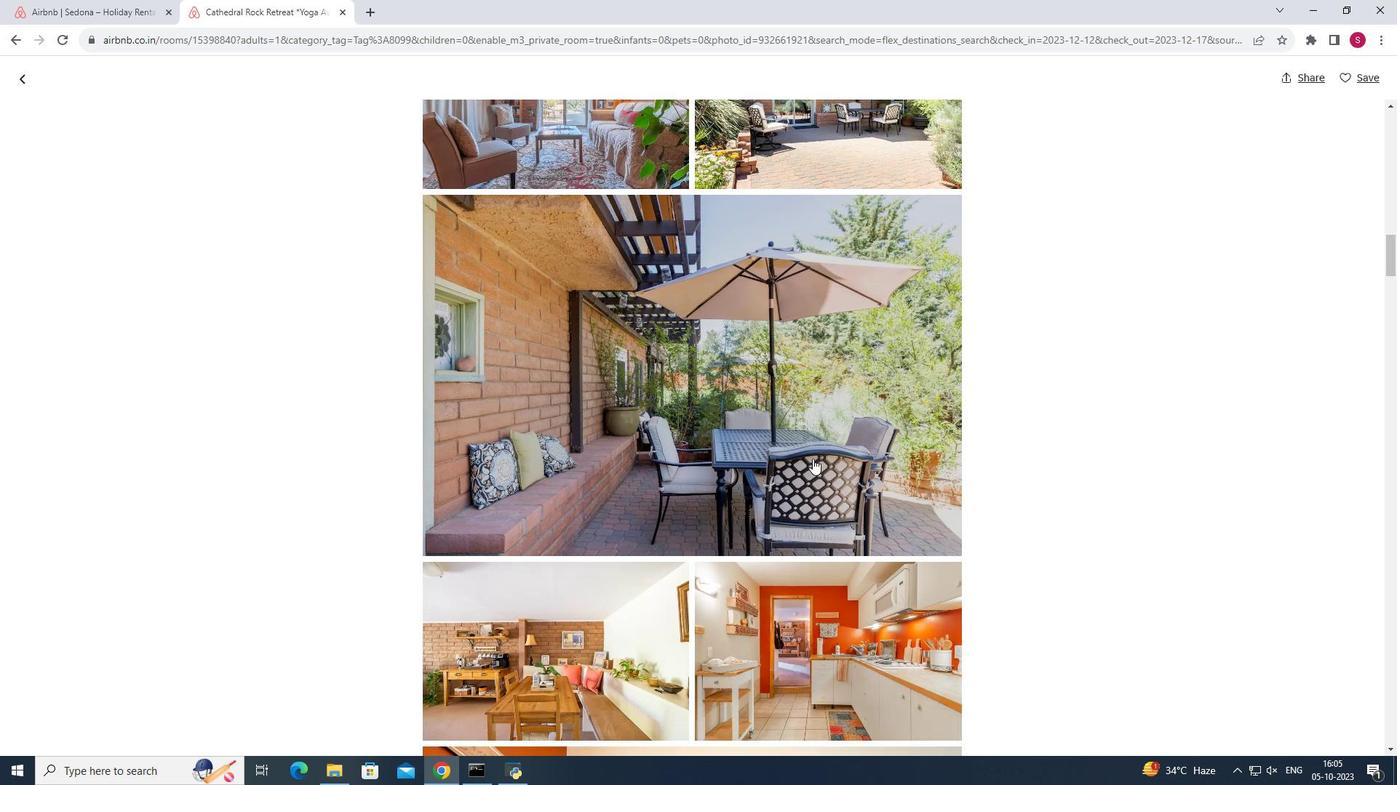 
Action: Mouse scrolled (812, 458) with delta (0, 0)
Screenshot: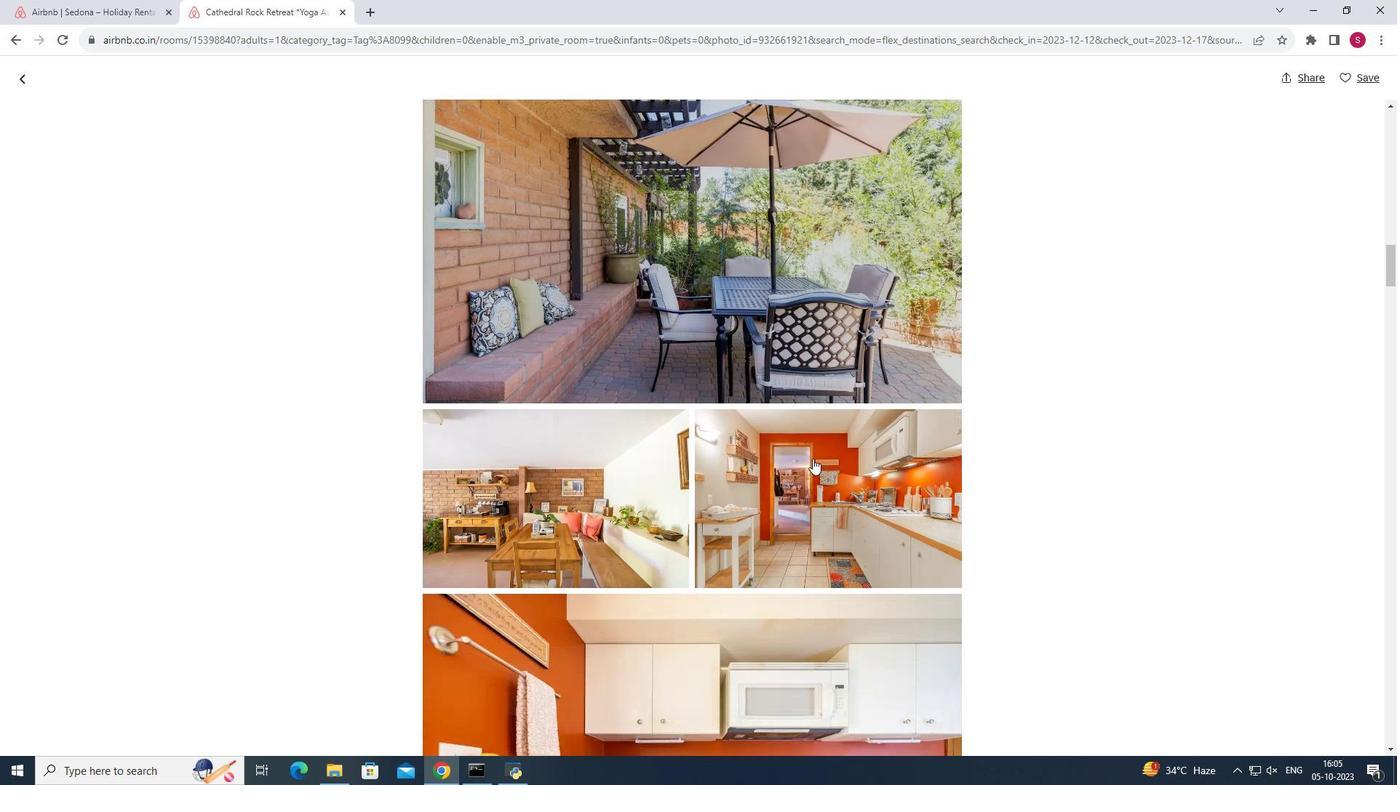 
Action: Mouse scrolled (812, 458) with delta (0, 0)
Screenshot: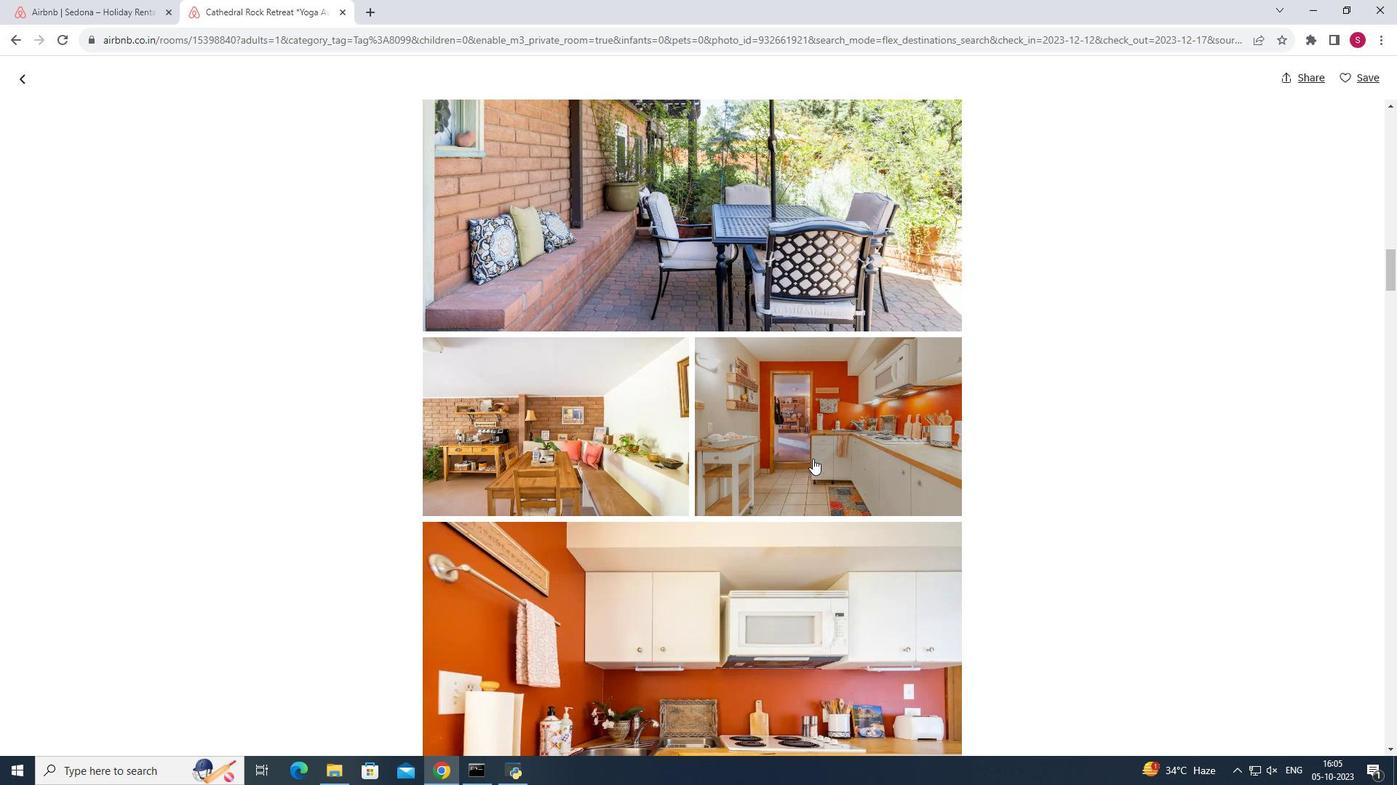 
Action: Mouse scrolled (812, 458) with delta (0, 0)
Screenshot: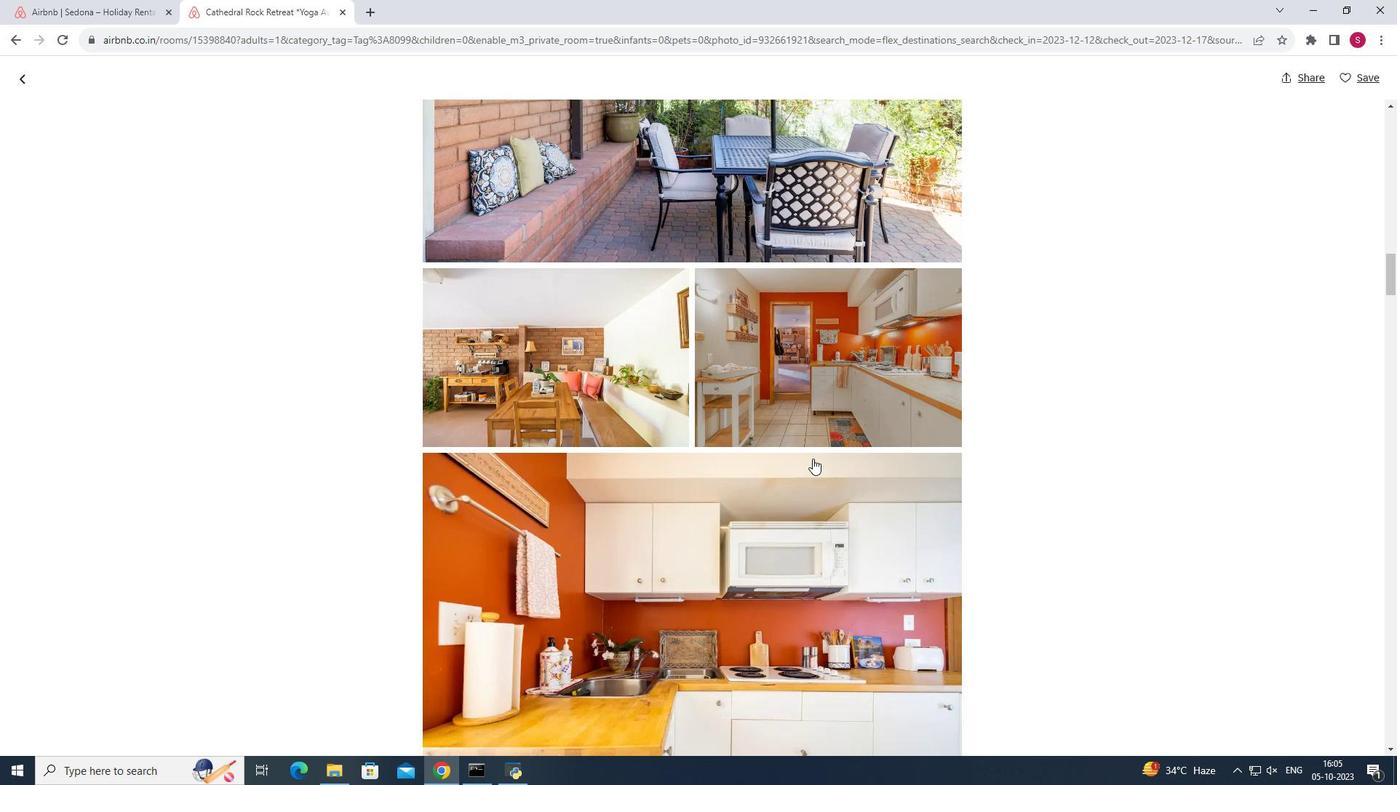 
Action: Mouse scrolled (812, 458) with delta (0, 0)
Screenshot: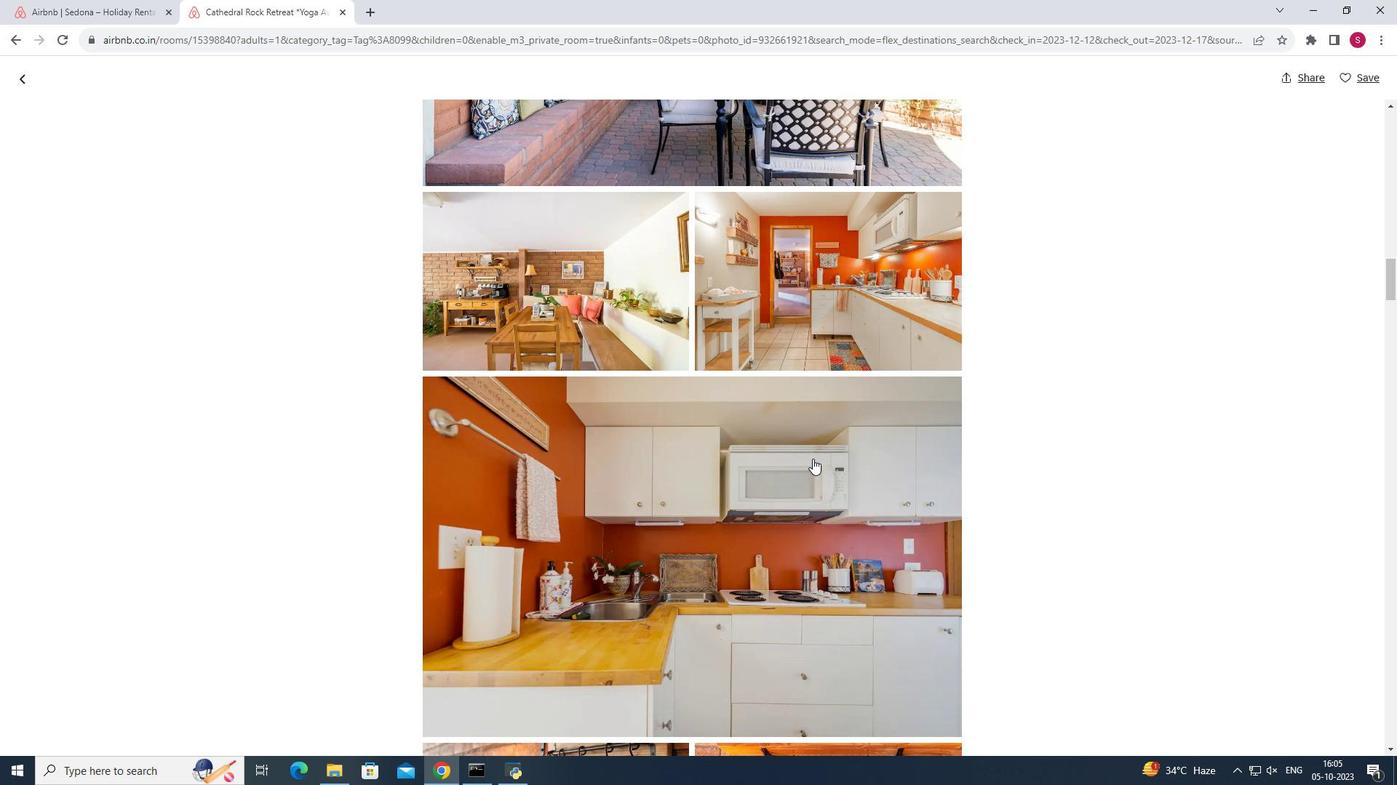 
Action: Mouse scrolled (812, 458) with delta (0, 0)
Screenshot: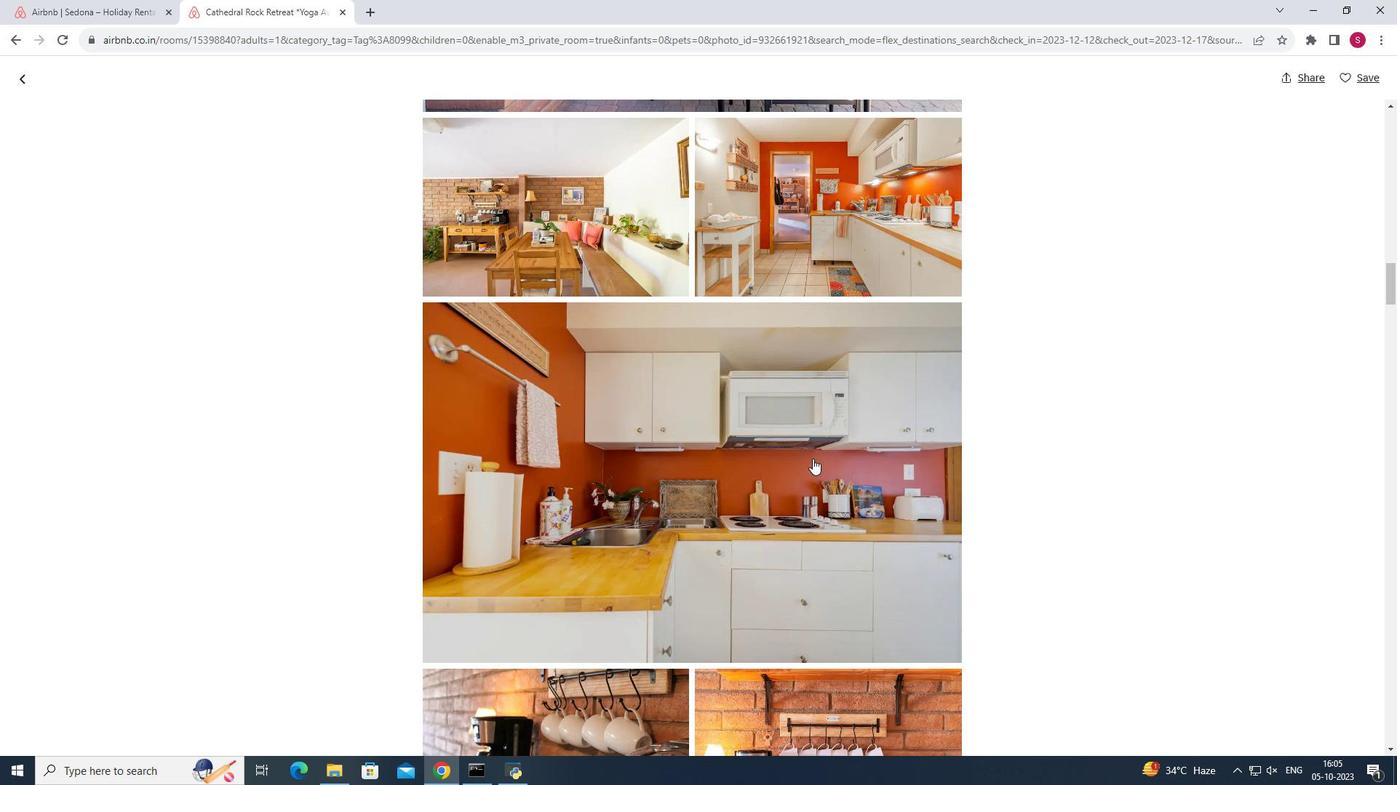 
Action: Mouse scrolled (812, 458) with delta (0, 0)
Screenshot: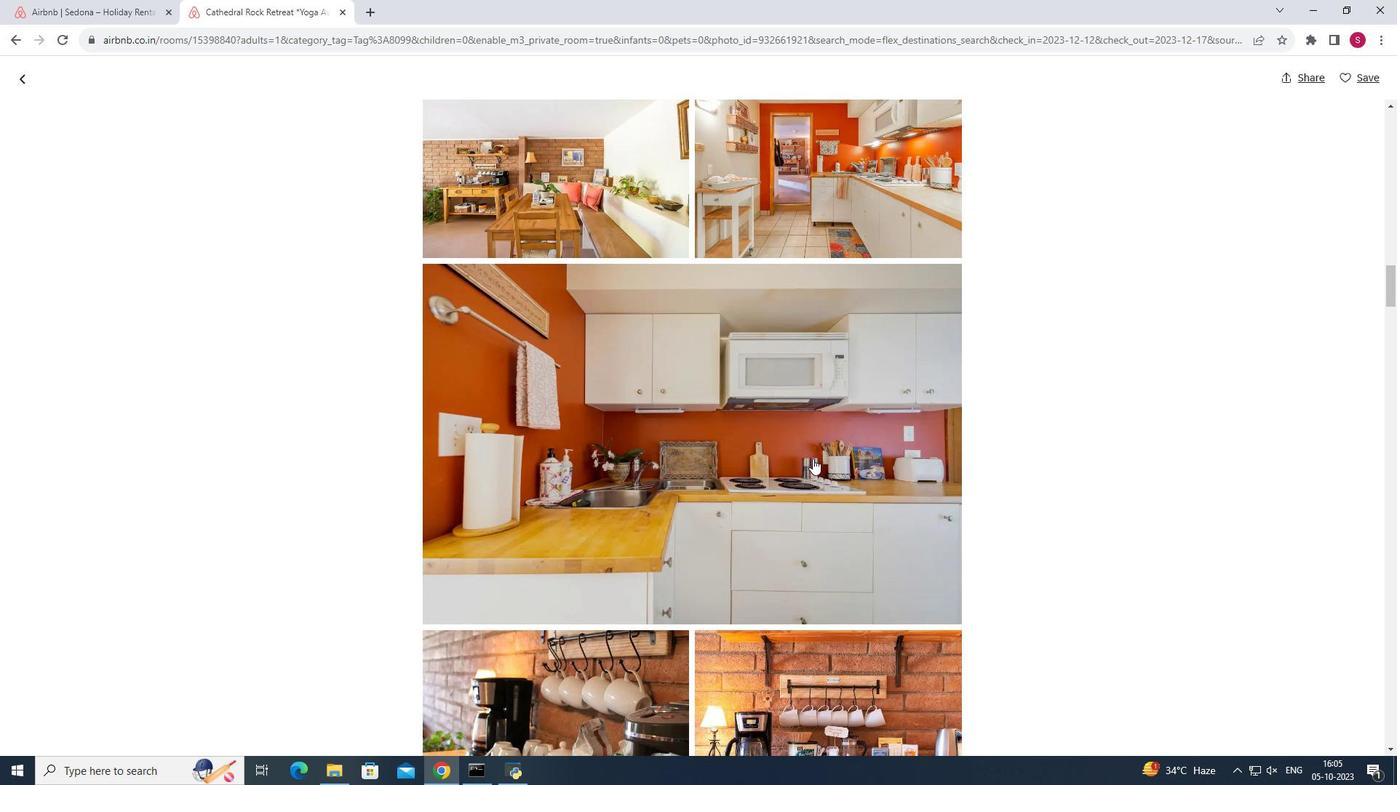 
Action: Mouse scrolled (812, 458) with delta (0, 0)
Screenshot: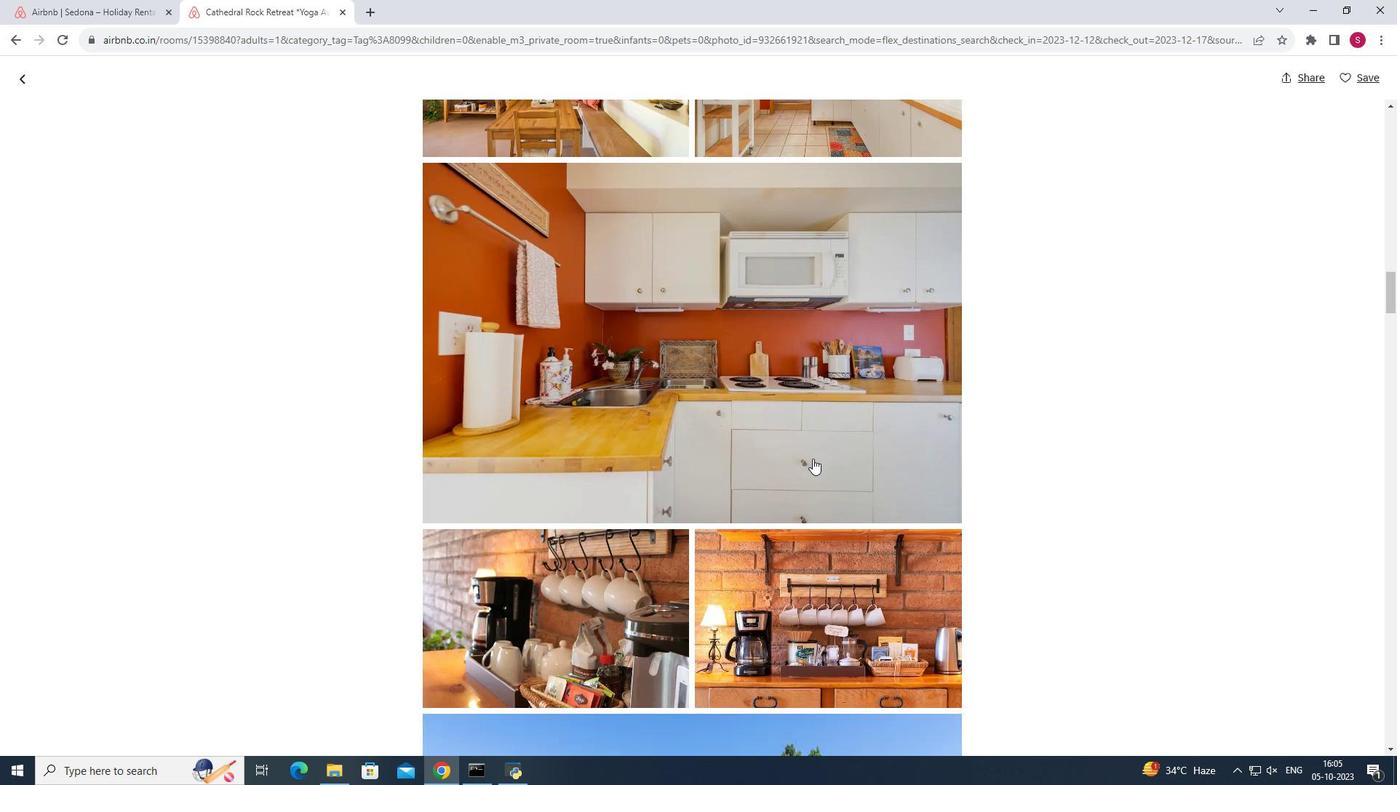 
Action: Mouse scrolled (812, 458) with delta (0, 0)
Screenshot: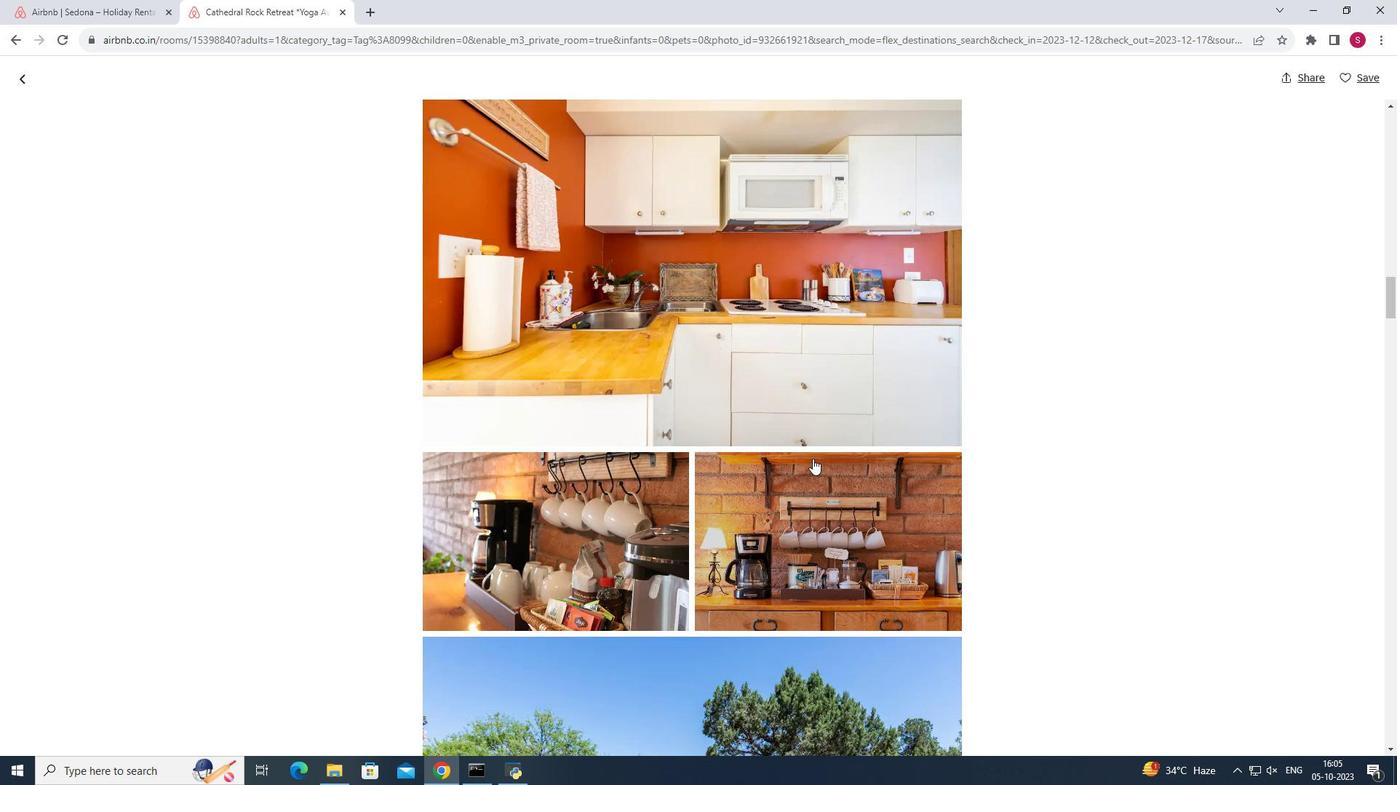 
Action: Mouse moved to (812, 459)
Screenshot: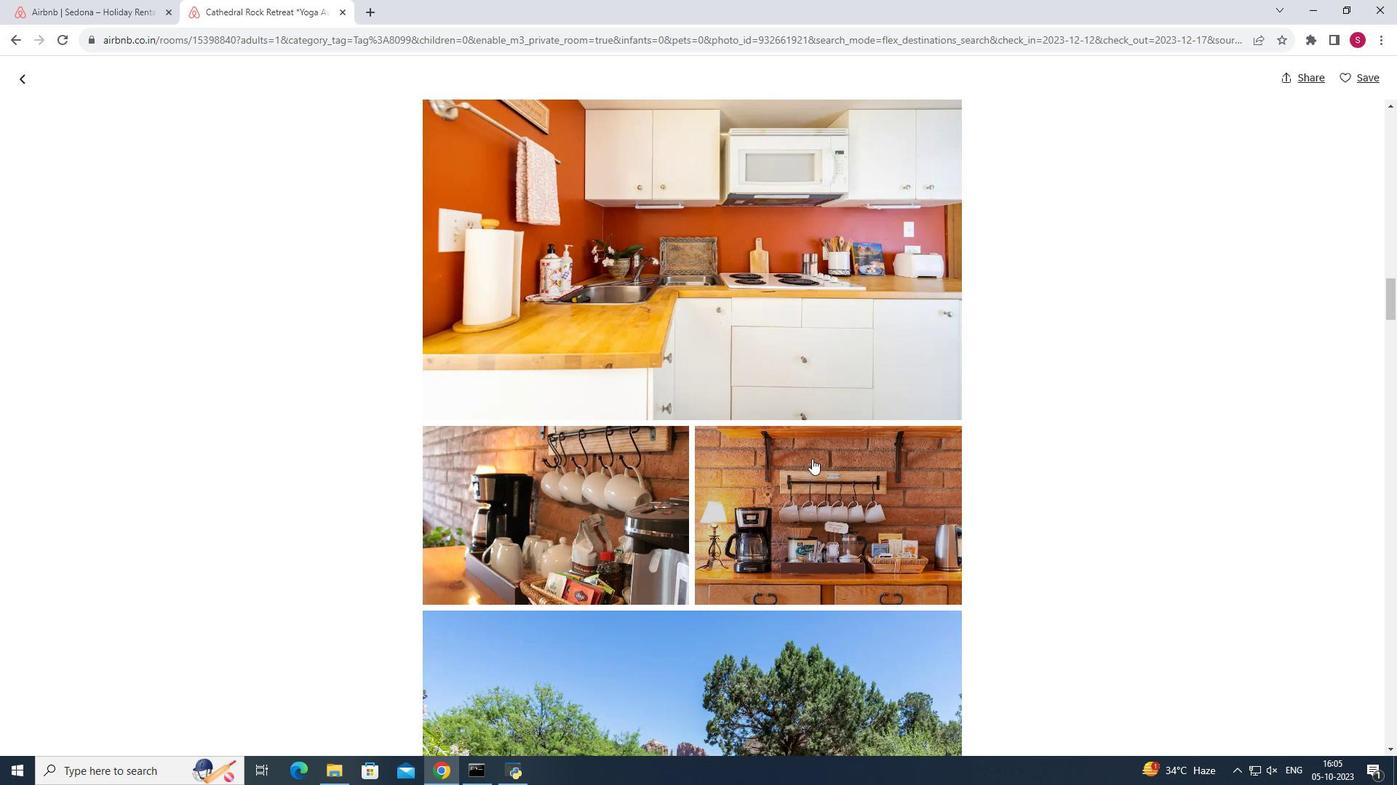 
Action: Mouse scrolled (812, 458) with delta (0, 0)
Screenshot: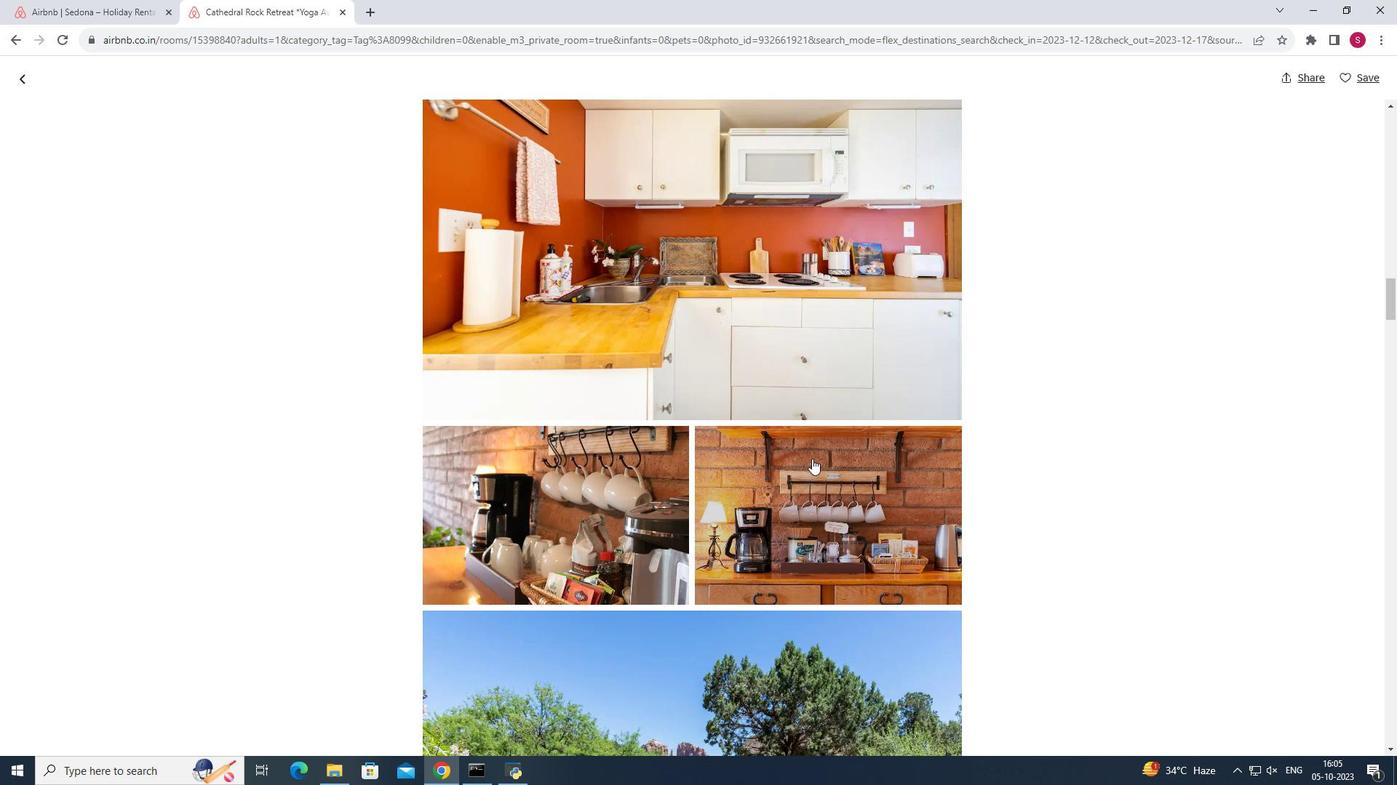 
Action: Mouse moved to (812, 459)
Screenshot: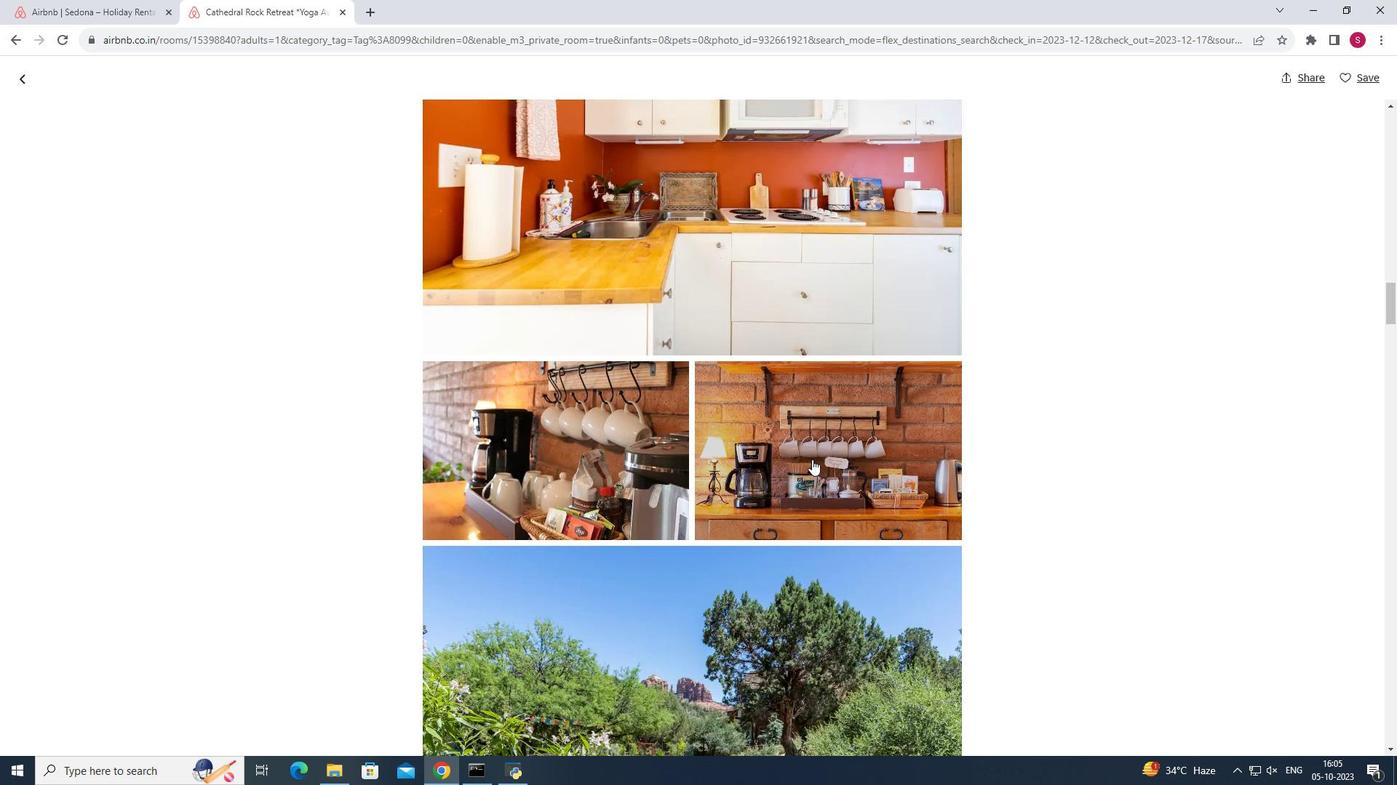
Action: Mouse scrolled (812, 459) with delta (0, 0)
Screenshot: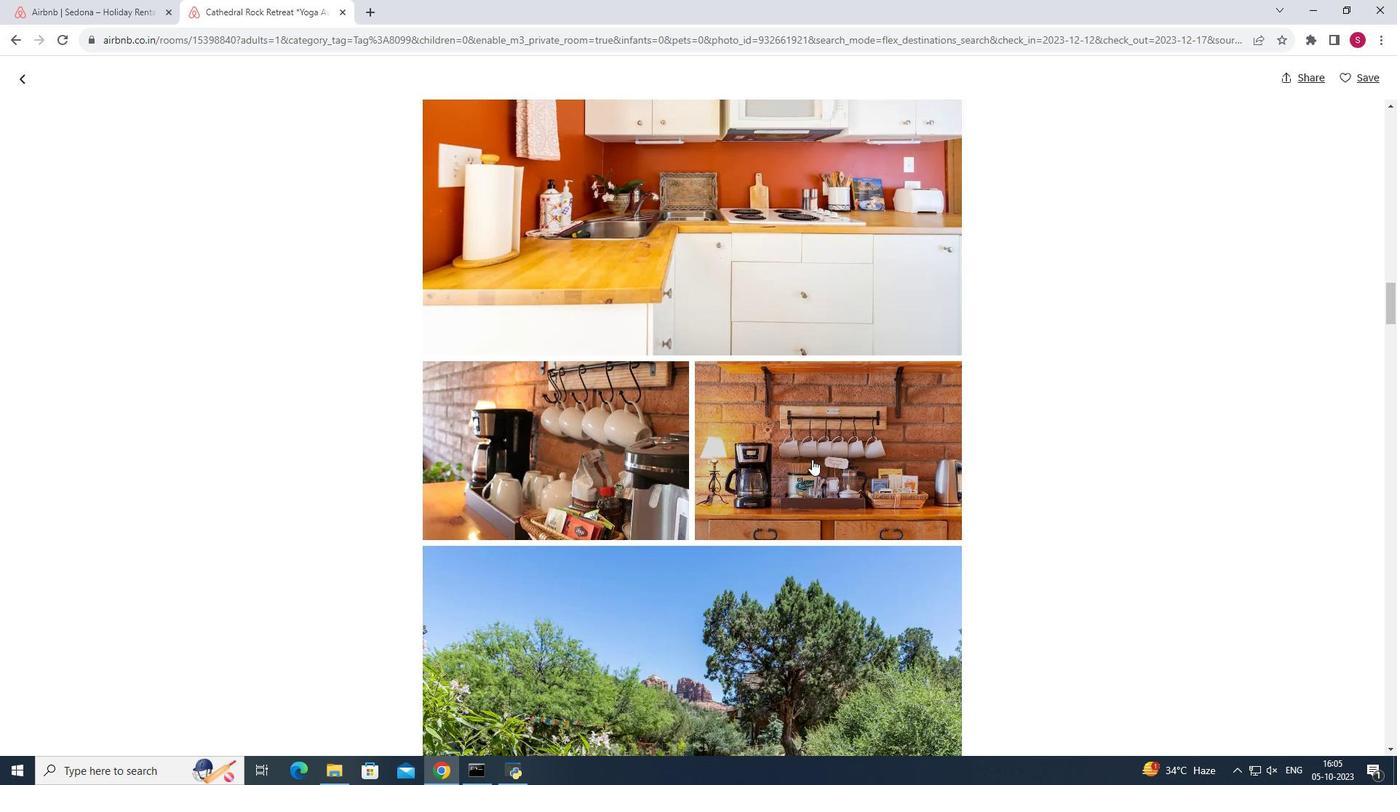 
Action: Mouse scrolled (812, 459) with delta (0, 0)
Screenshot: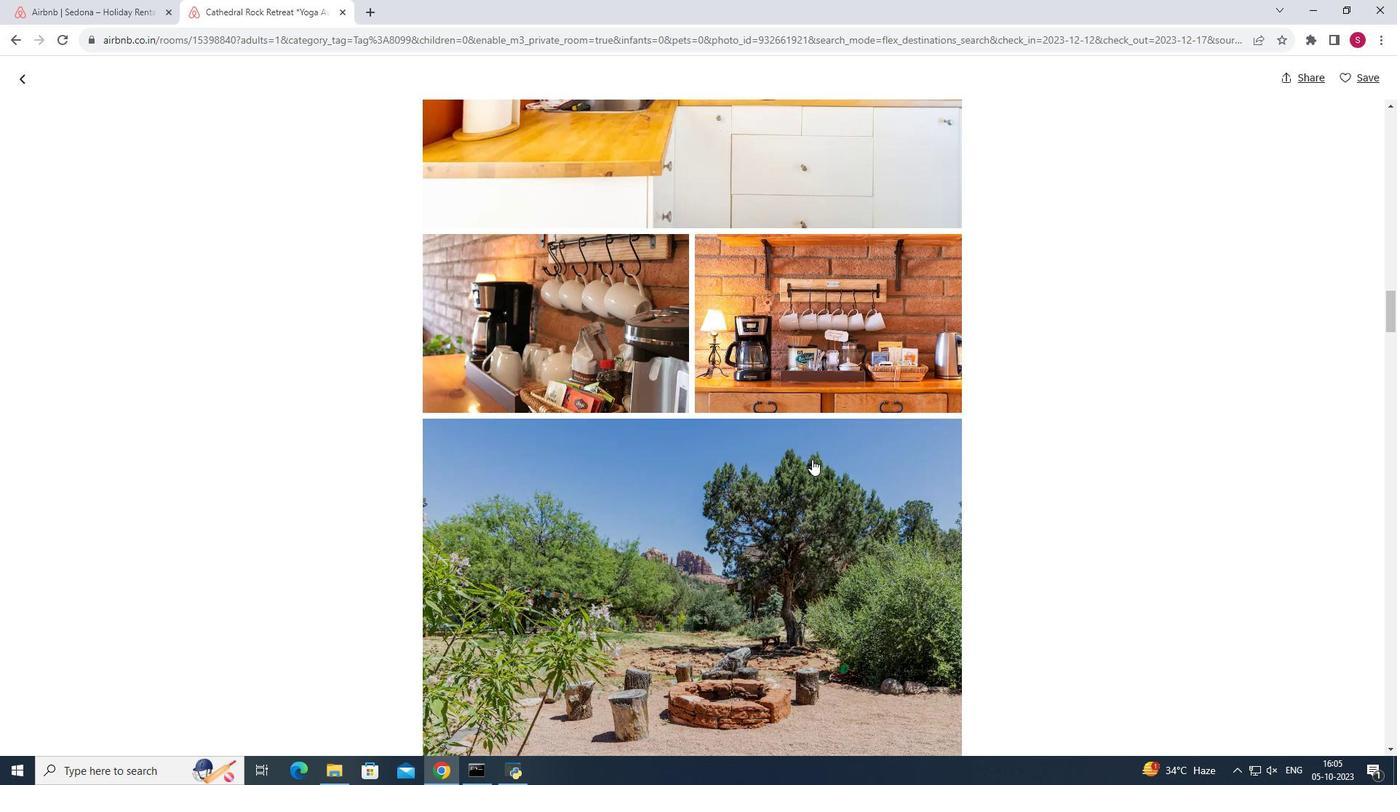 
Action: Mouse scrolled (812, 459) with delta (0, 0)
Screenshot: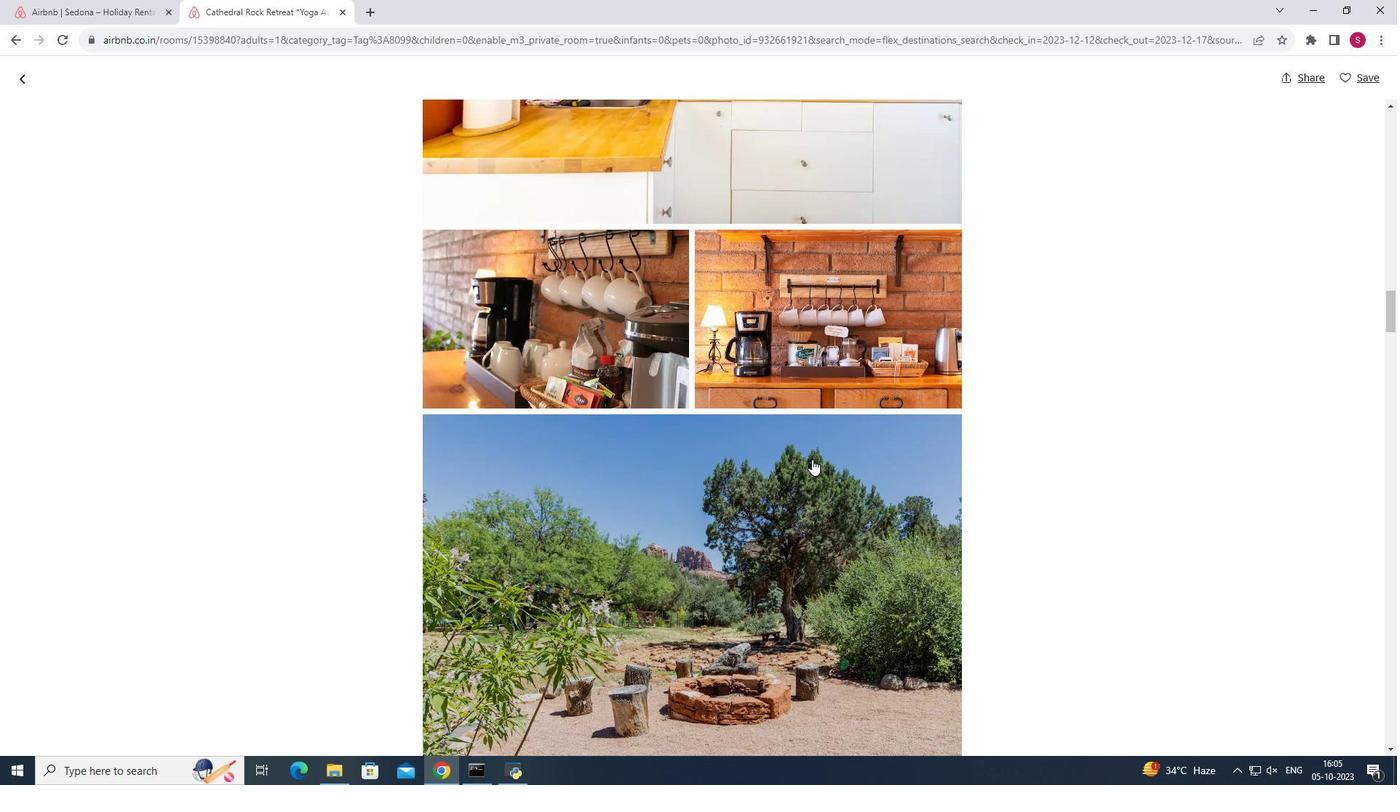 
Action: Mouse scrolled (812, 459) with delta (0, 0)
Screenshot: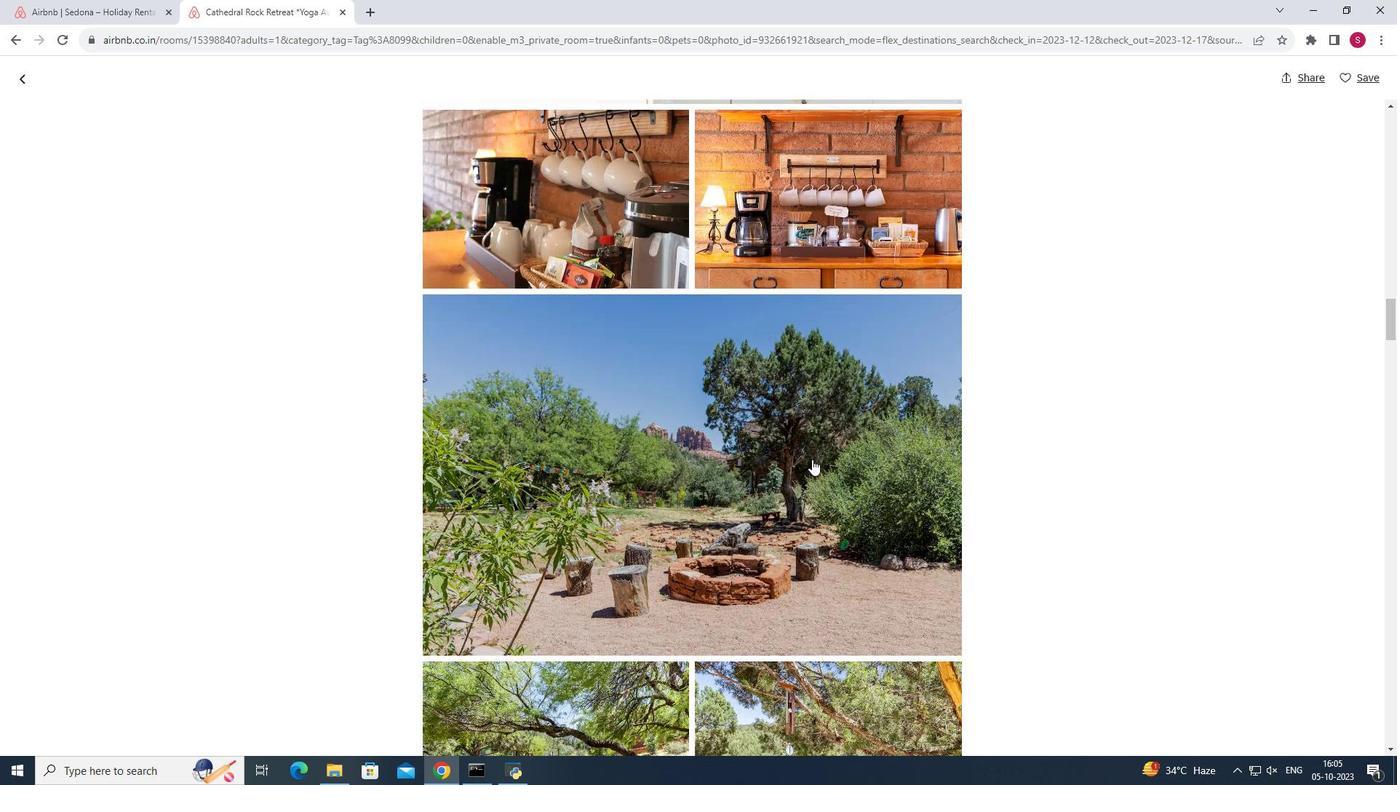 
Action: Mouse scrolled (812, 459) with delta (0, 0)
Screenshot: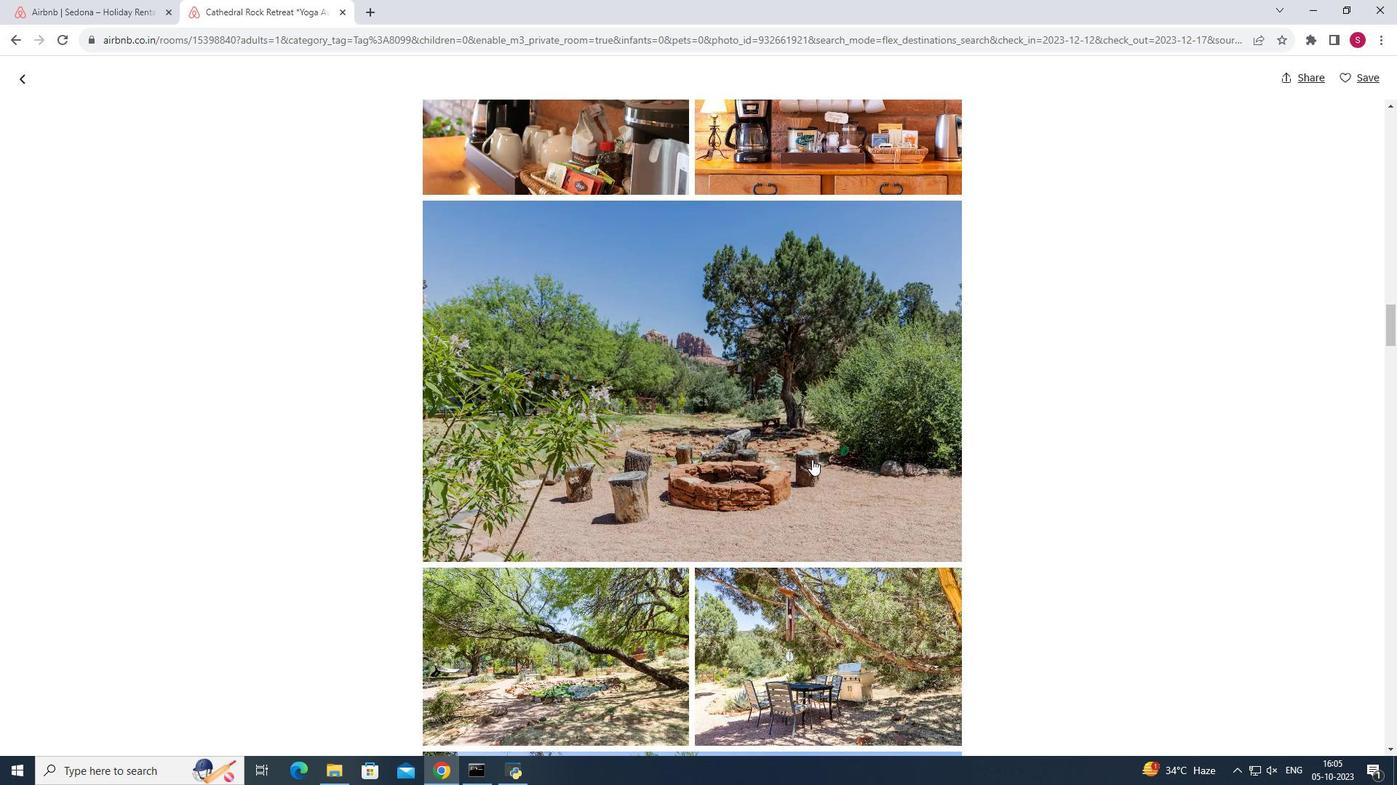 
Action: Mouse scrolled (812, 459) with delta (0, 0)
Screenshot: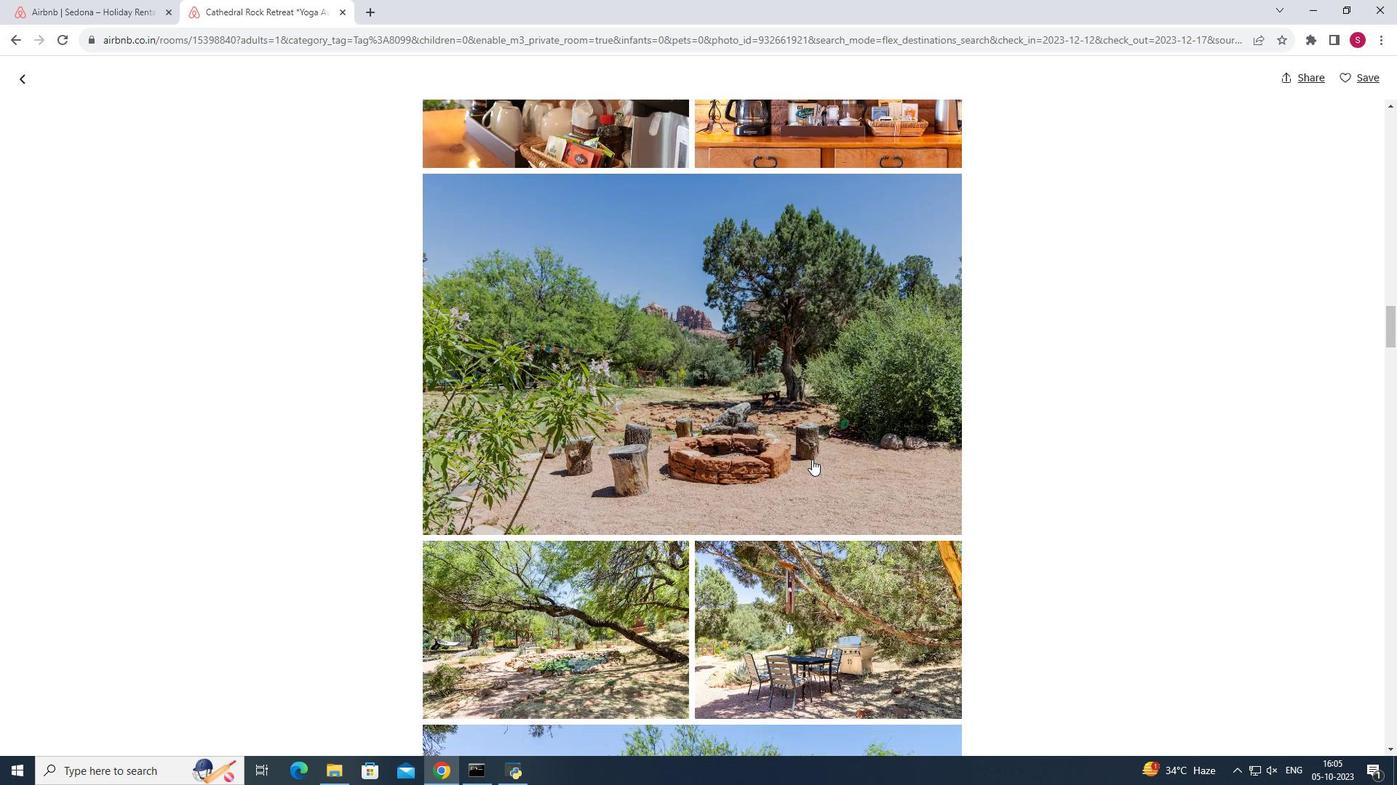 
Action: Mouse scrolled (812, 459) with delta (0, 0)
Screenshot: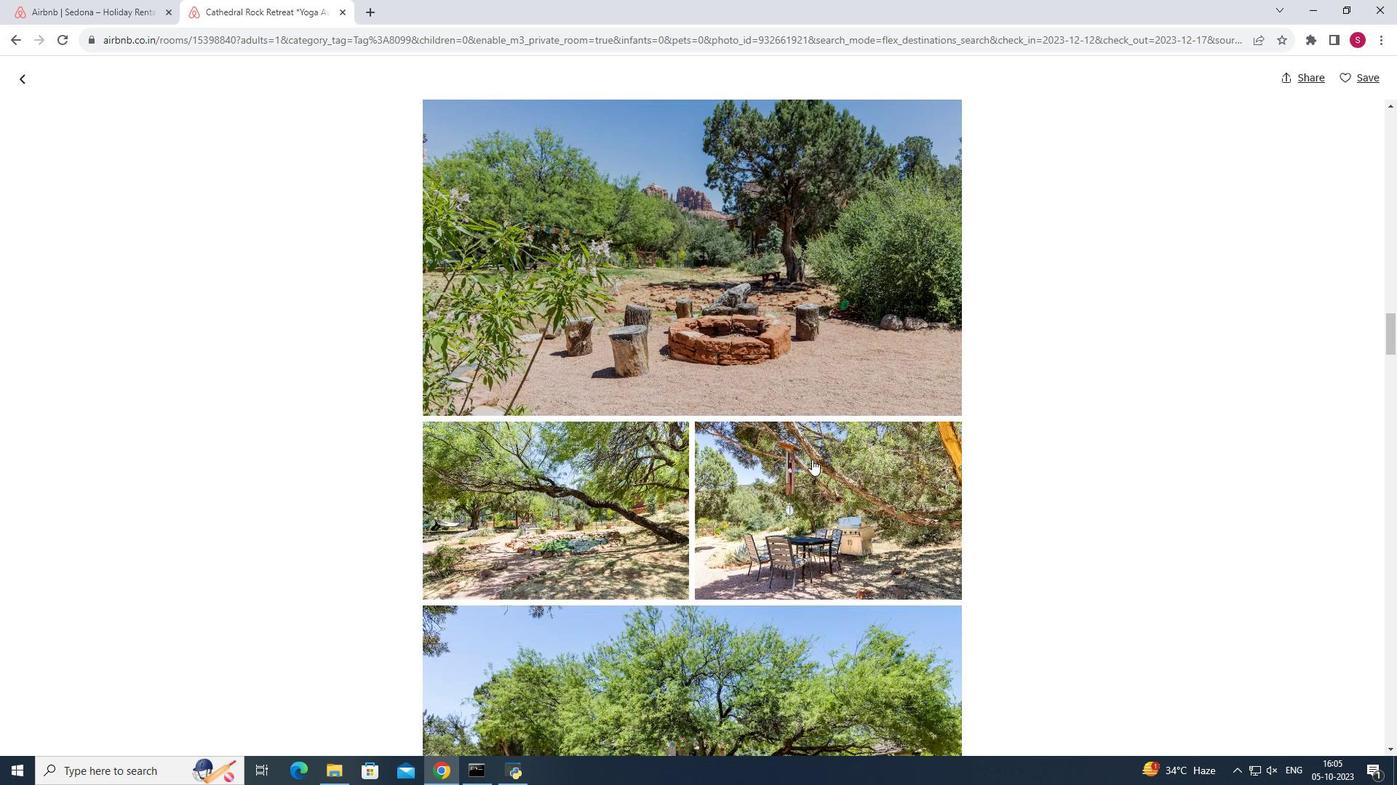 
Action: Mouse moved to (809, 459)
Screenshot: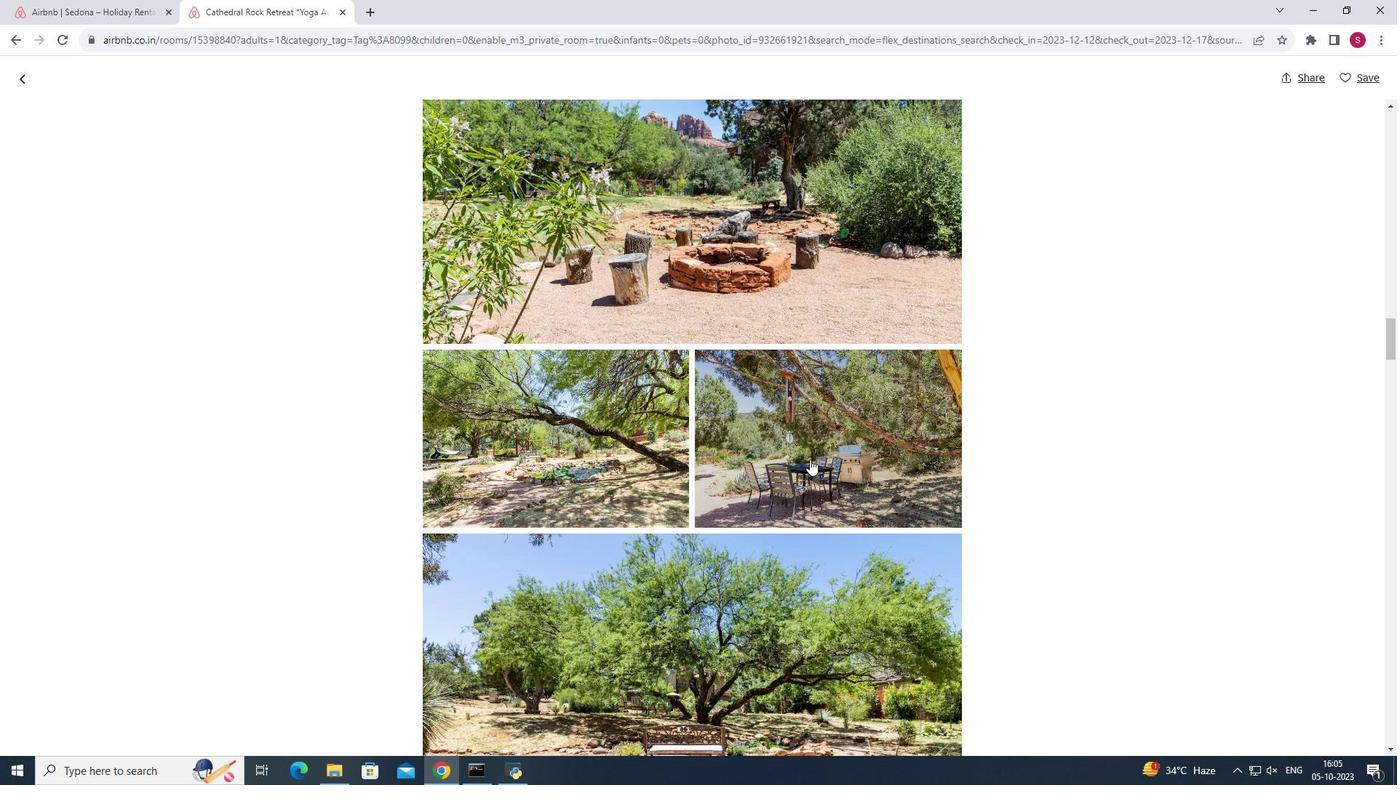 
Action: Mouse scrolled (809, 459) with delta (0, 0)
Screenshot: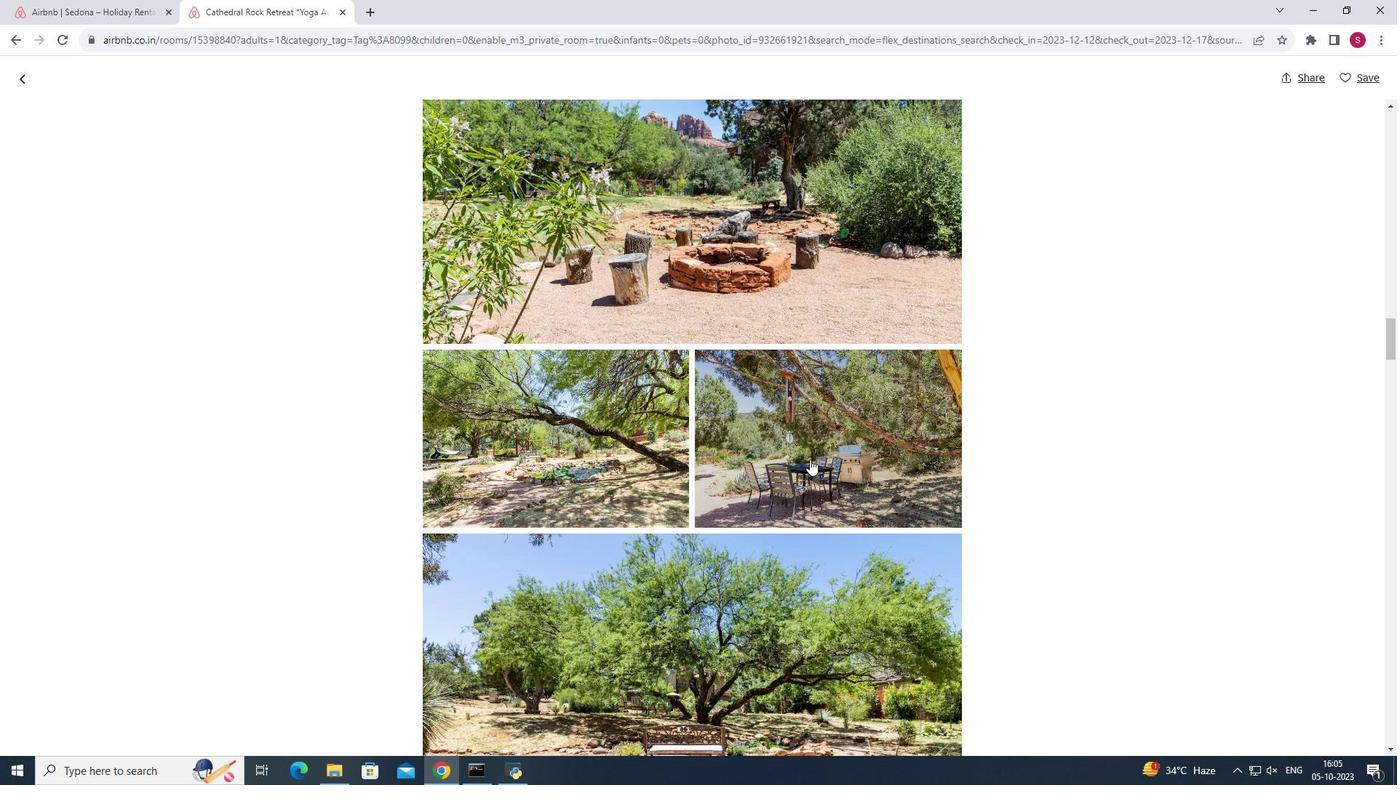 
Action: Mouse scrolled (809, 459) with delta (0, 0)
Screenshot: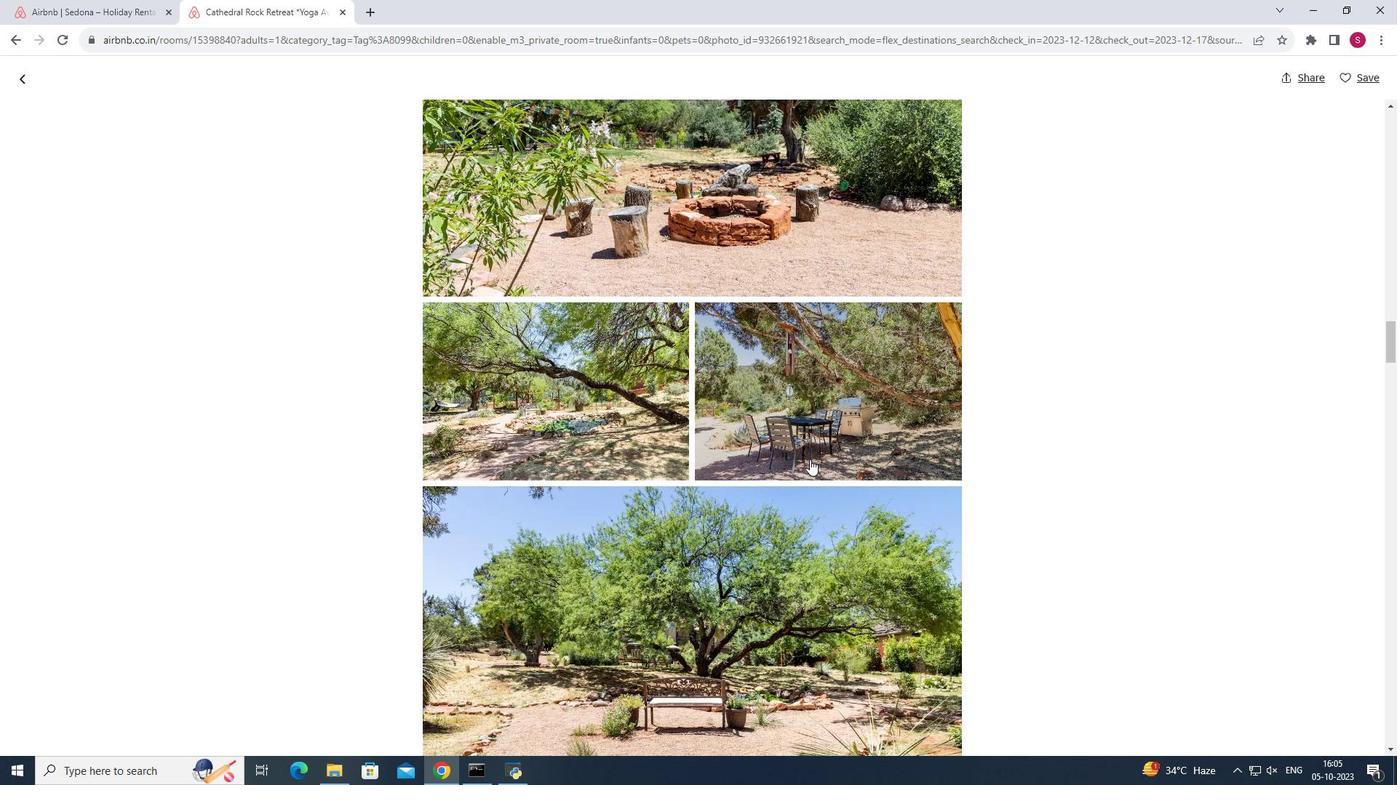 
Action: Mouse moved to (820, 462)
Screenshot: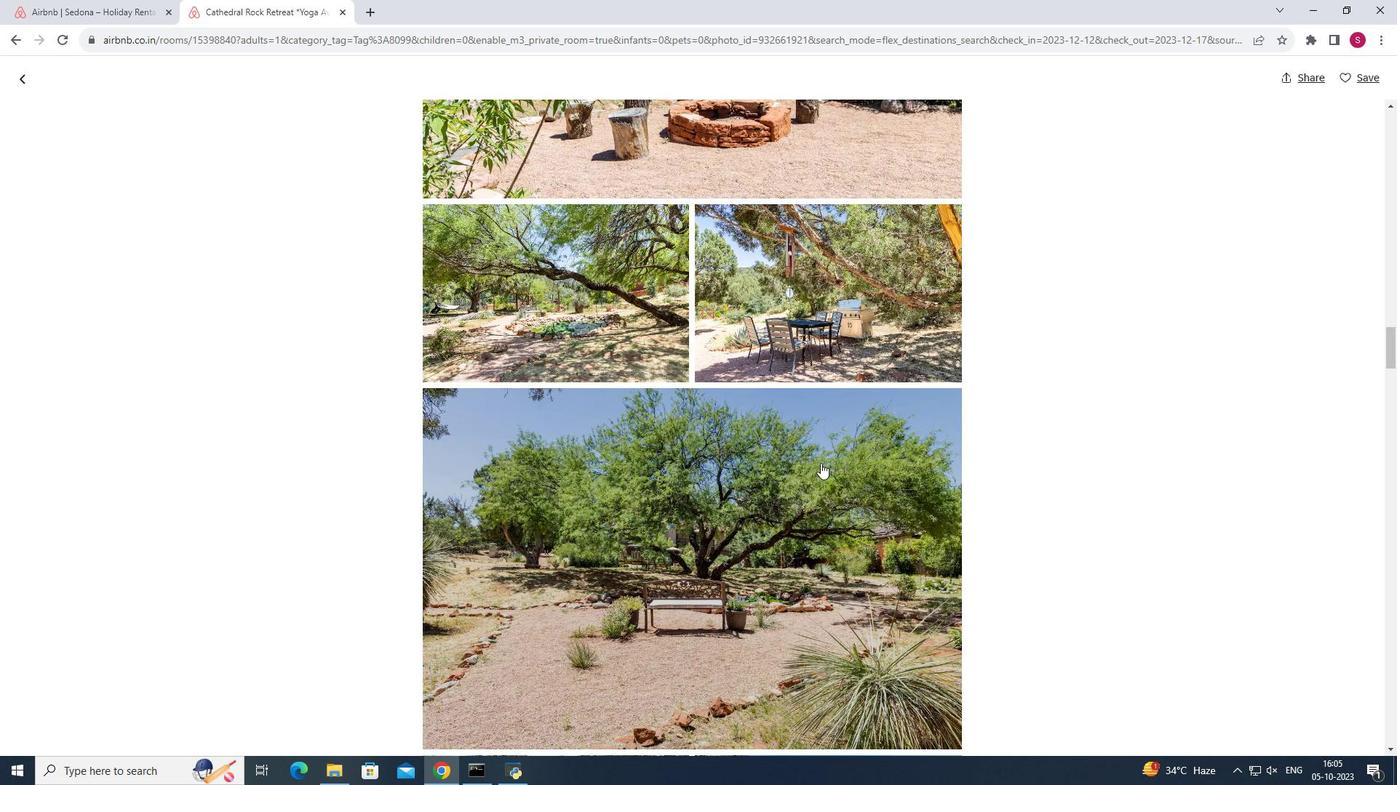 
Action: Mouse scrolled (820, 462) with delta (0, 0)
Screenshot: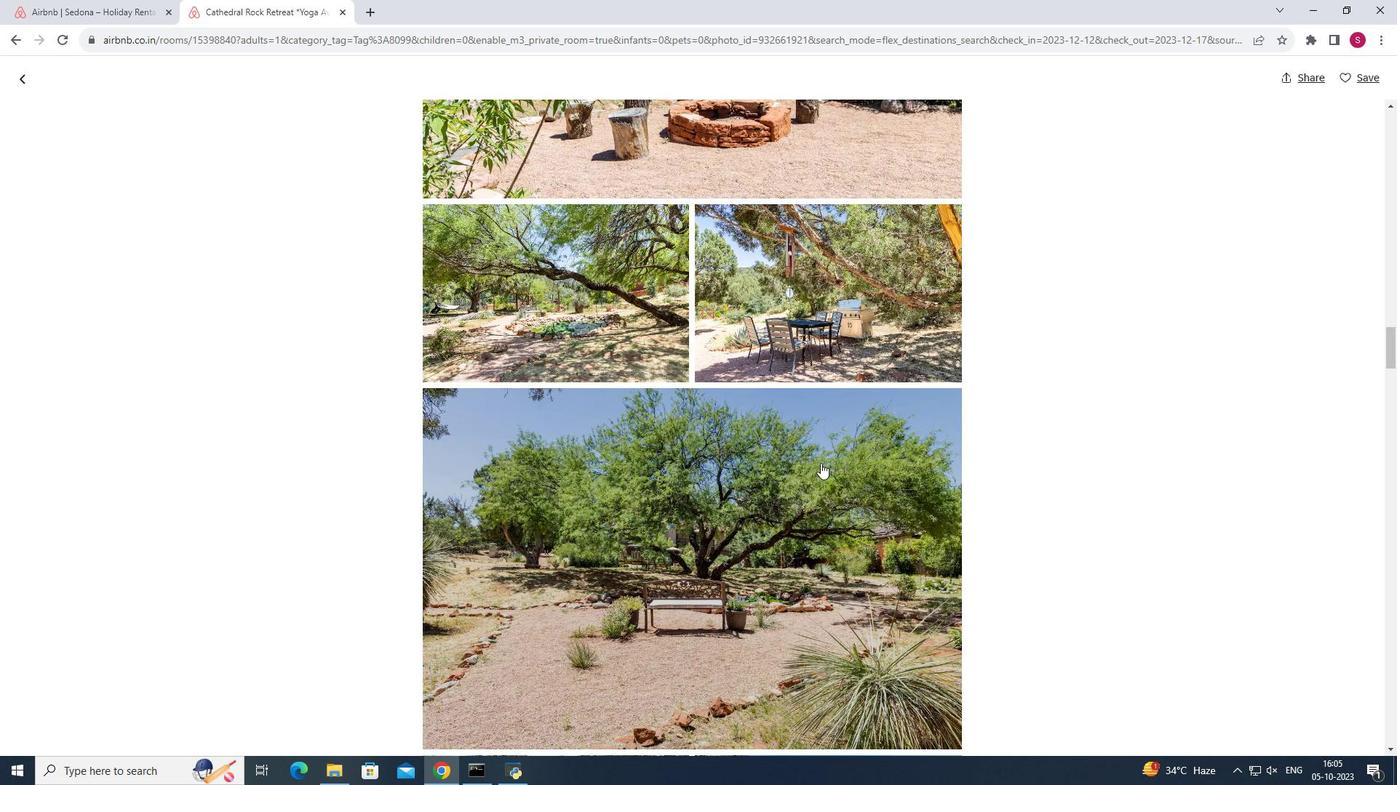 
Action: Mouse moved to (821, 464)
Screenshot: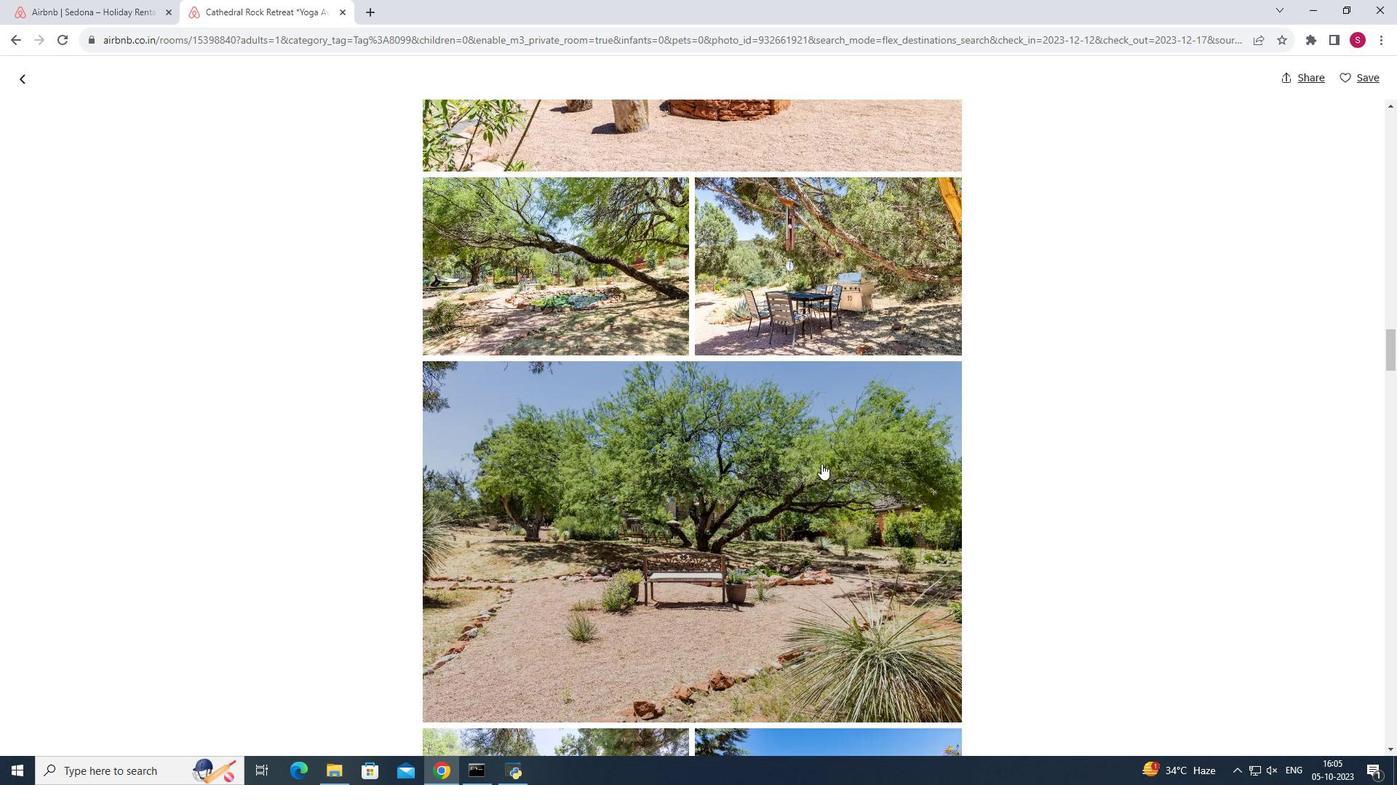 
Action: Mouse scrolled (821, 463) with delta (0, 0)
Screenshot: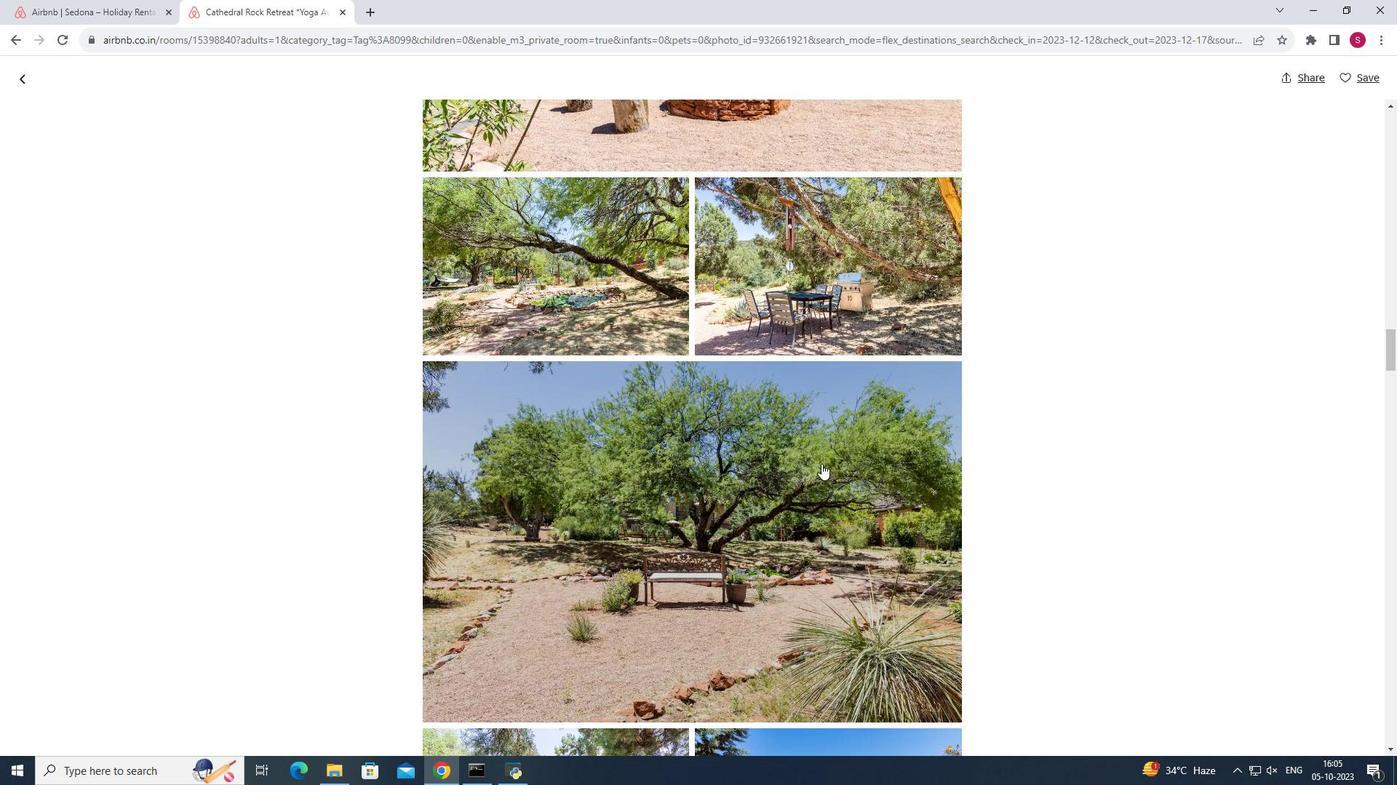 
Action: Mouse moved to (850, 472)
Screenshot: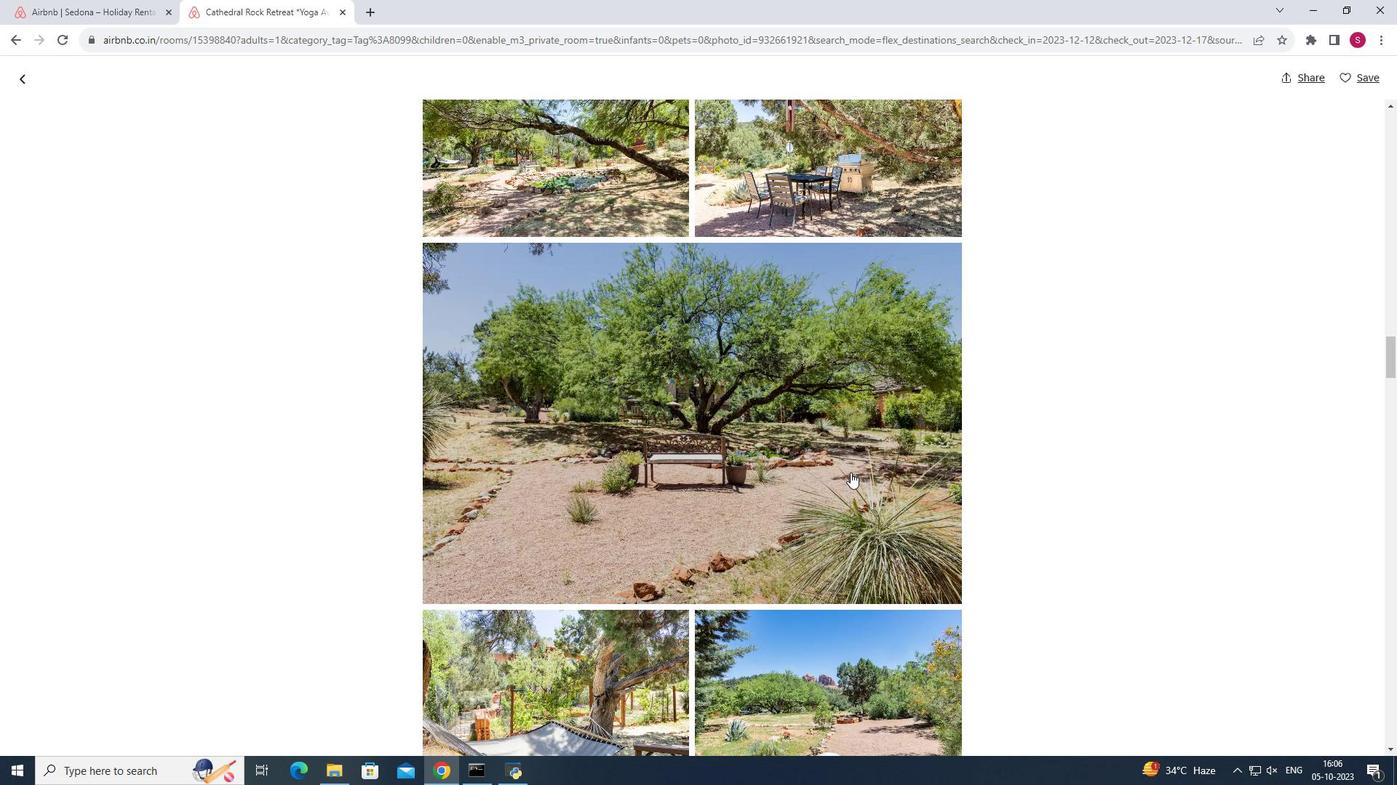 
Action: Mouse scrolled (850, 472) with delta (0, 0)
Screenshot: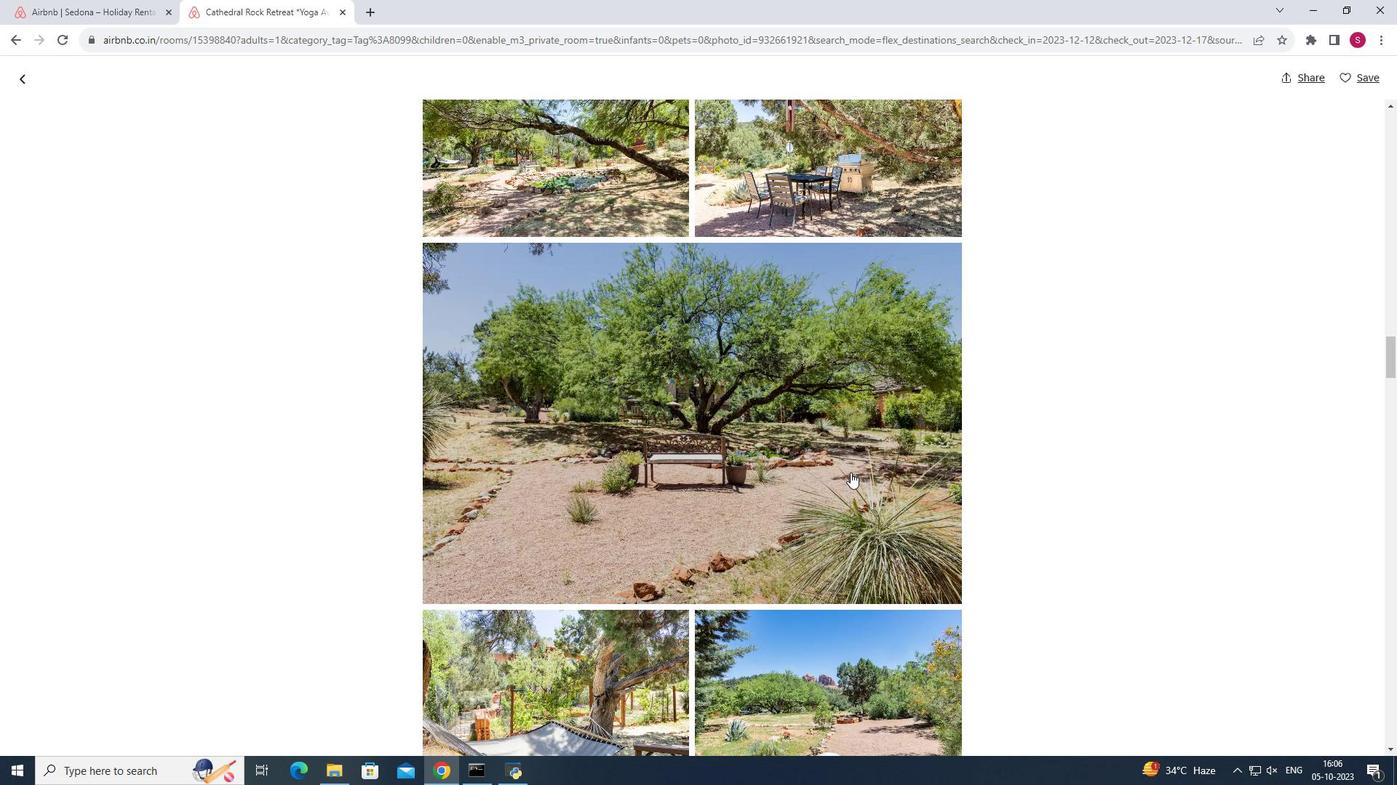 
Action: Mouse scrolled (850, 472) with delta (0, 0)
Screenshot: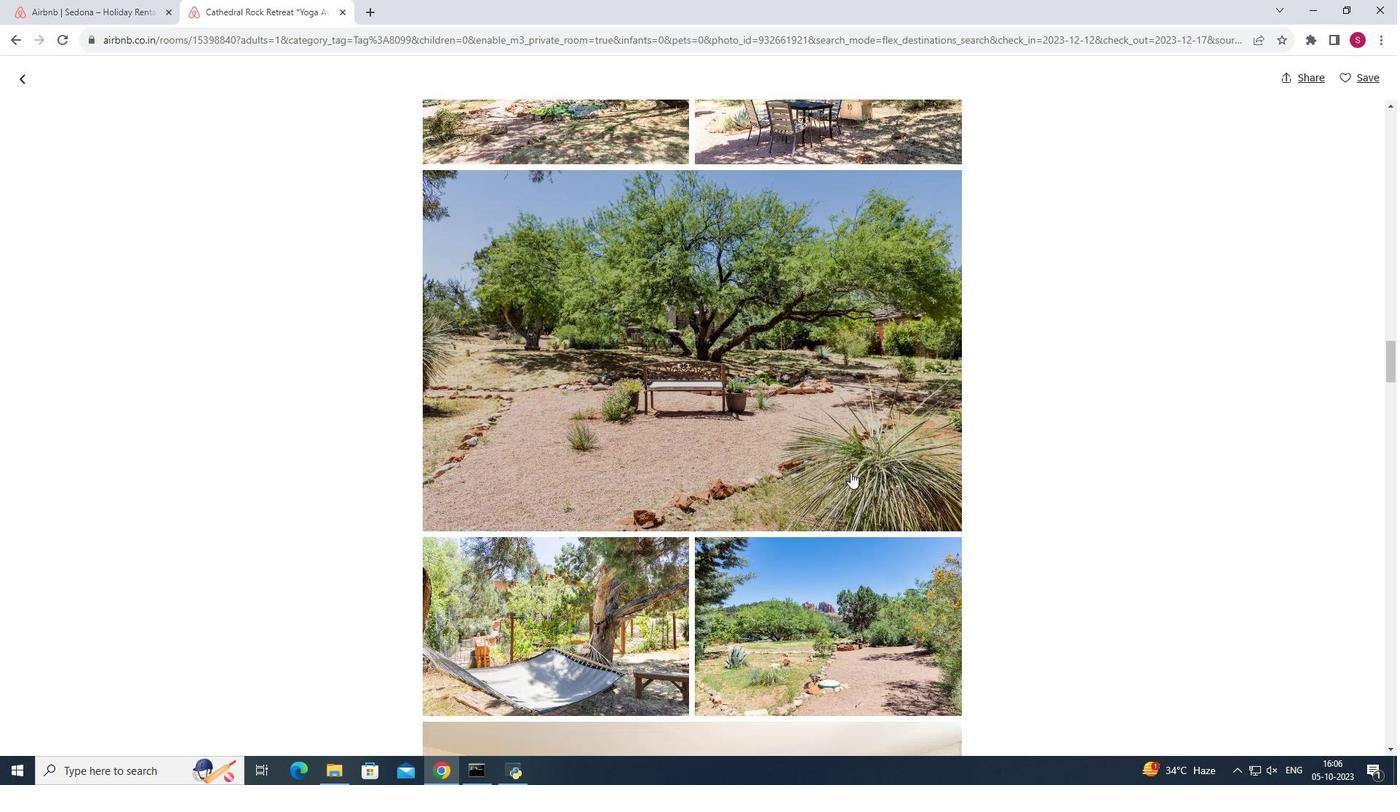 
Action: Mouse moved to (873, 493)
Screenshot: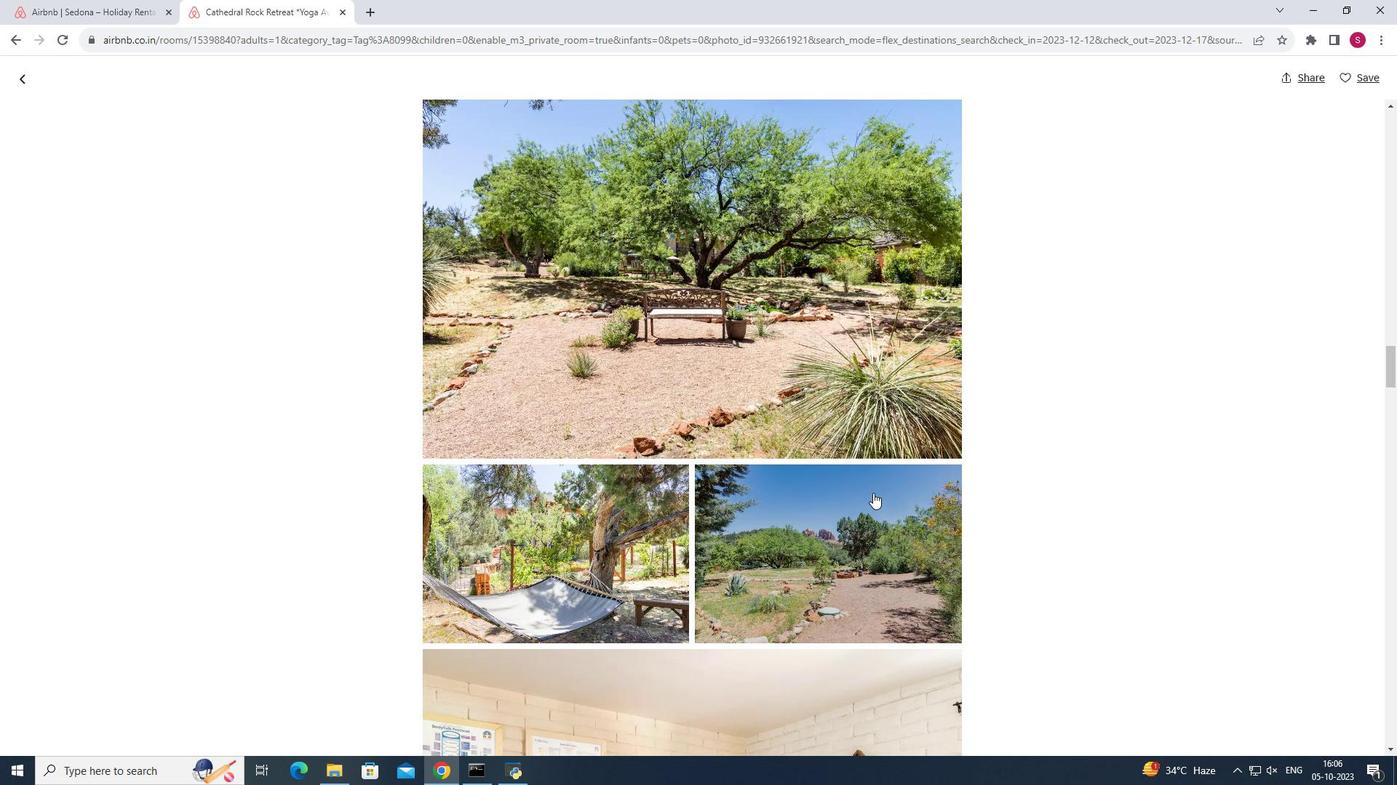
Action: Mouse scrolled (873, 492) with delta (0, 0)
Screenshot: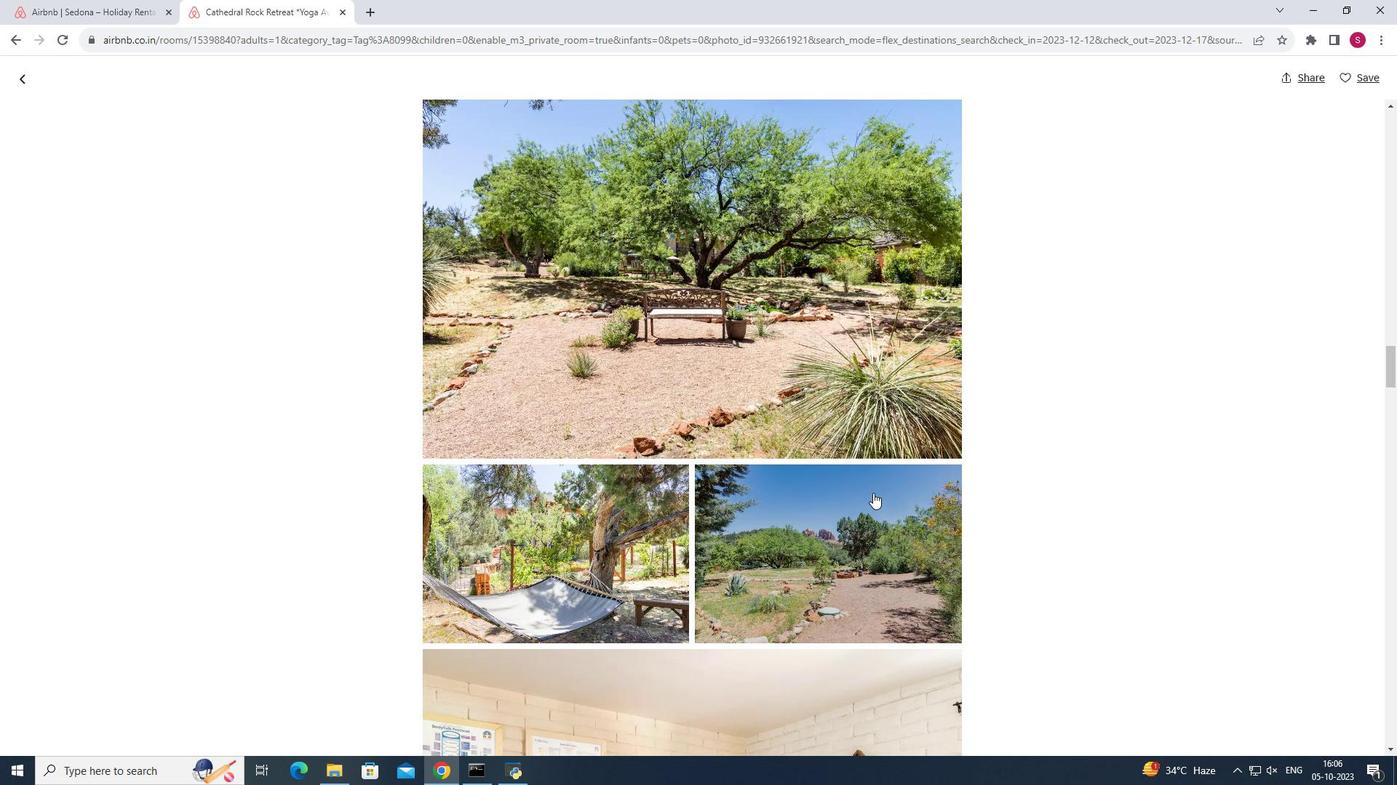 
Action: Mouse scrolled (873, 492) with delta (0, 0)
Screenshot: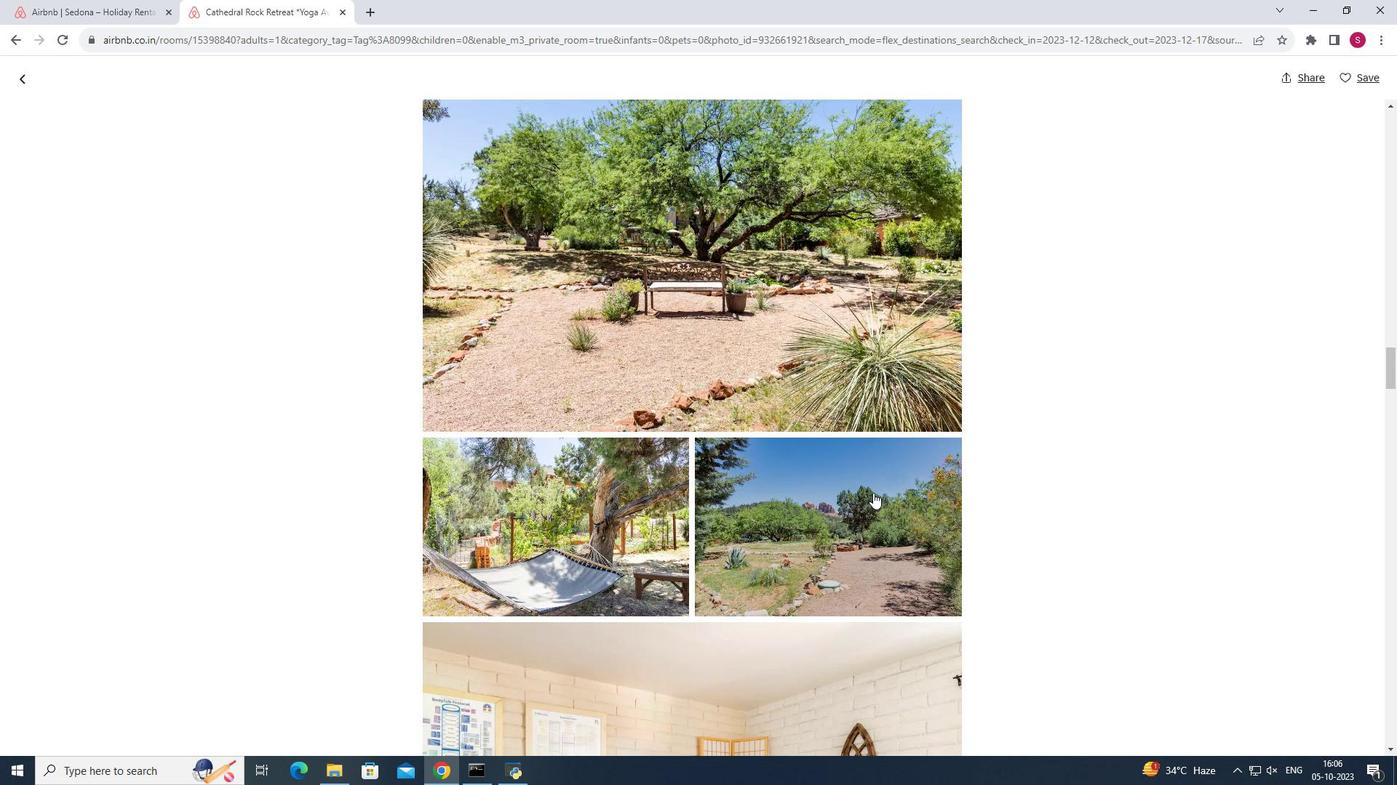 
Action: Mouse moved to (867, 496)
Screenshot: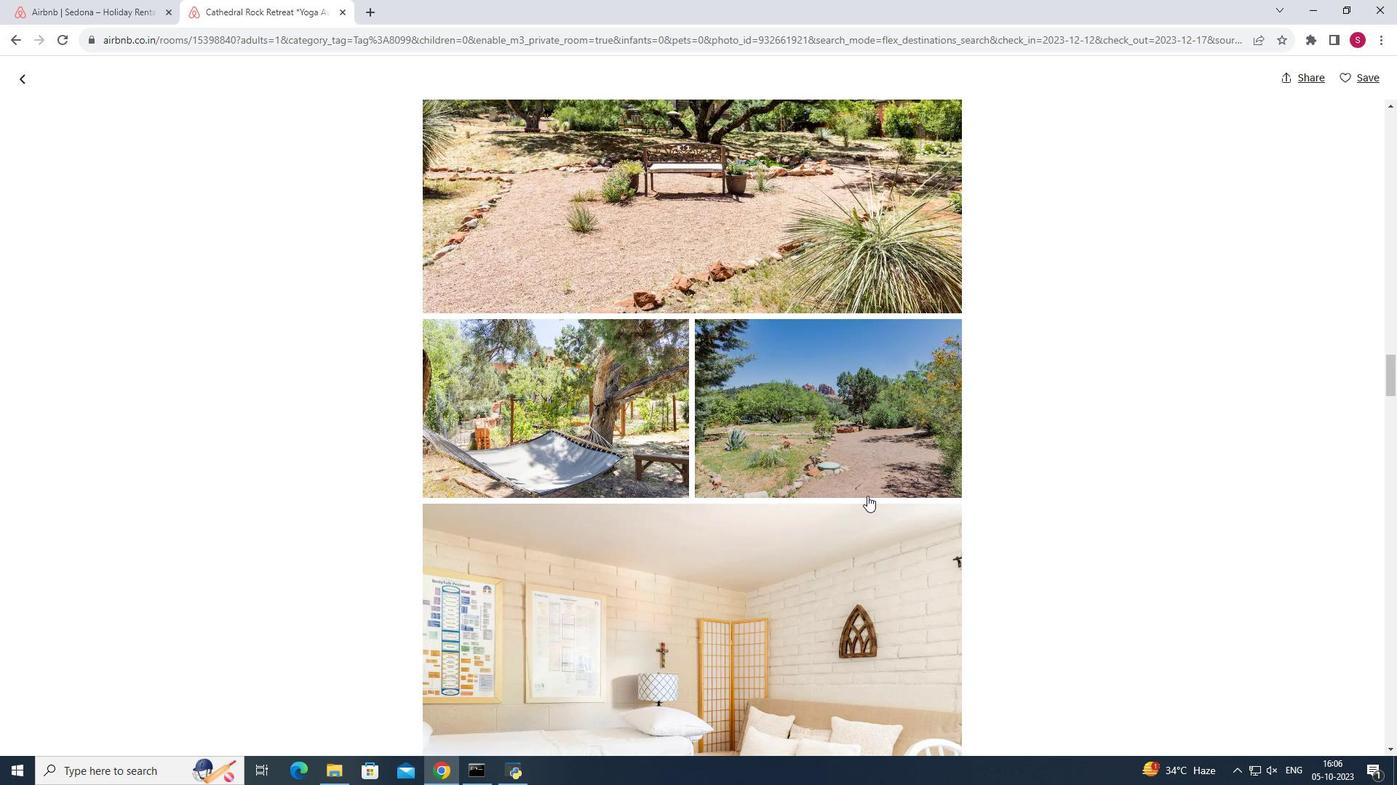 
Action: Mouse scrolled (867, 495) with delta (0, 0)
Screenshot: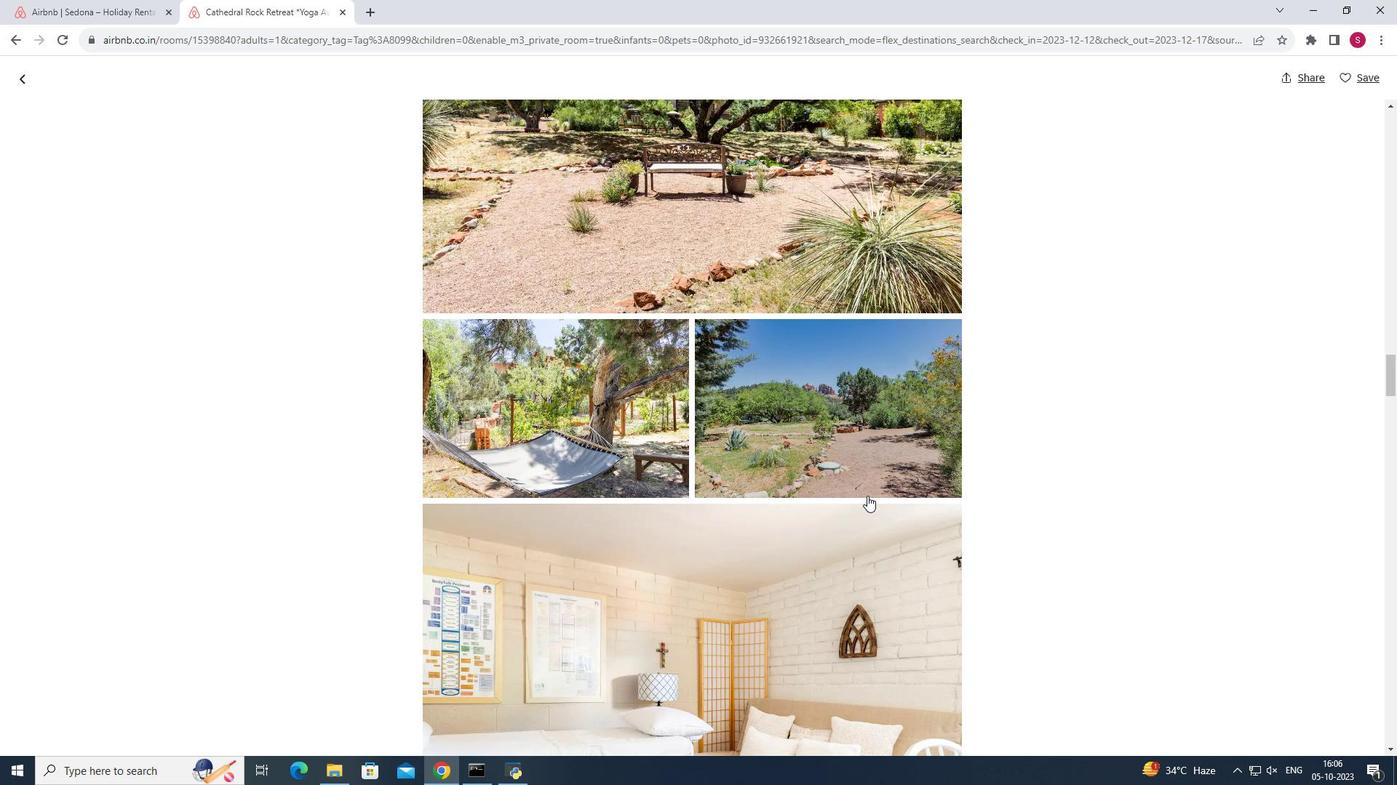 
Action: Mouse scrolled (867, 495) with delta (0, 0)
Screenshot: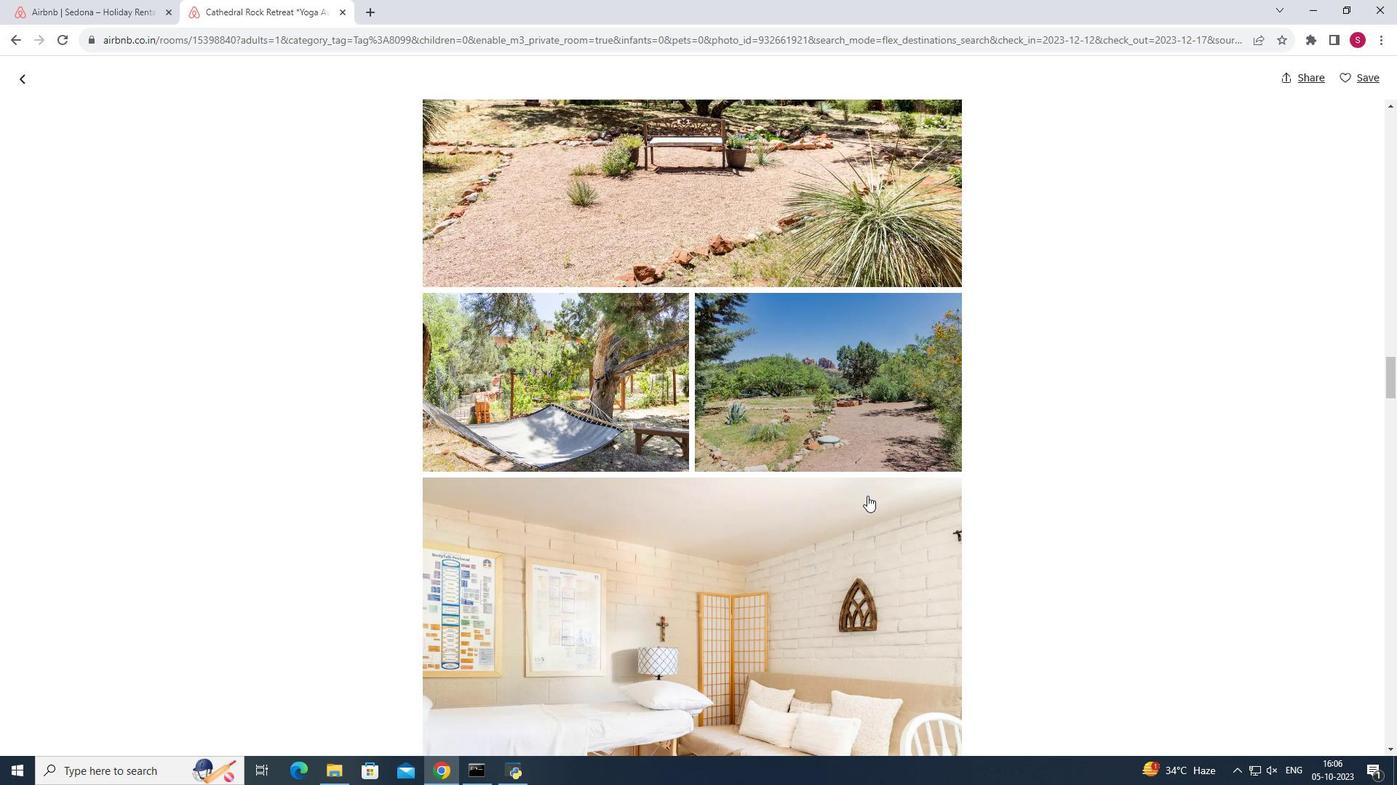 
Action: Mouse scrolled (867, 495) with delta (0, 0)
Screenshot: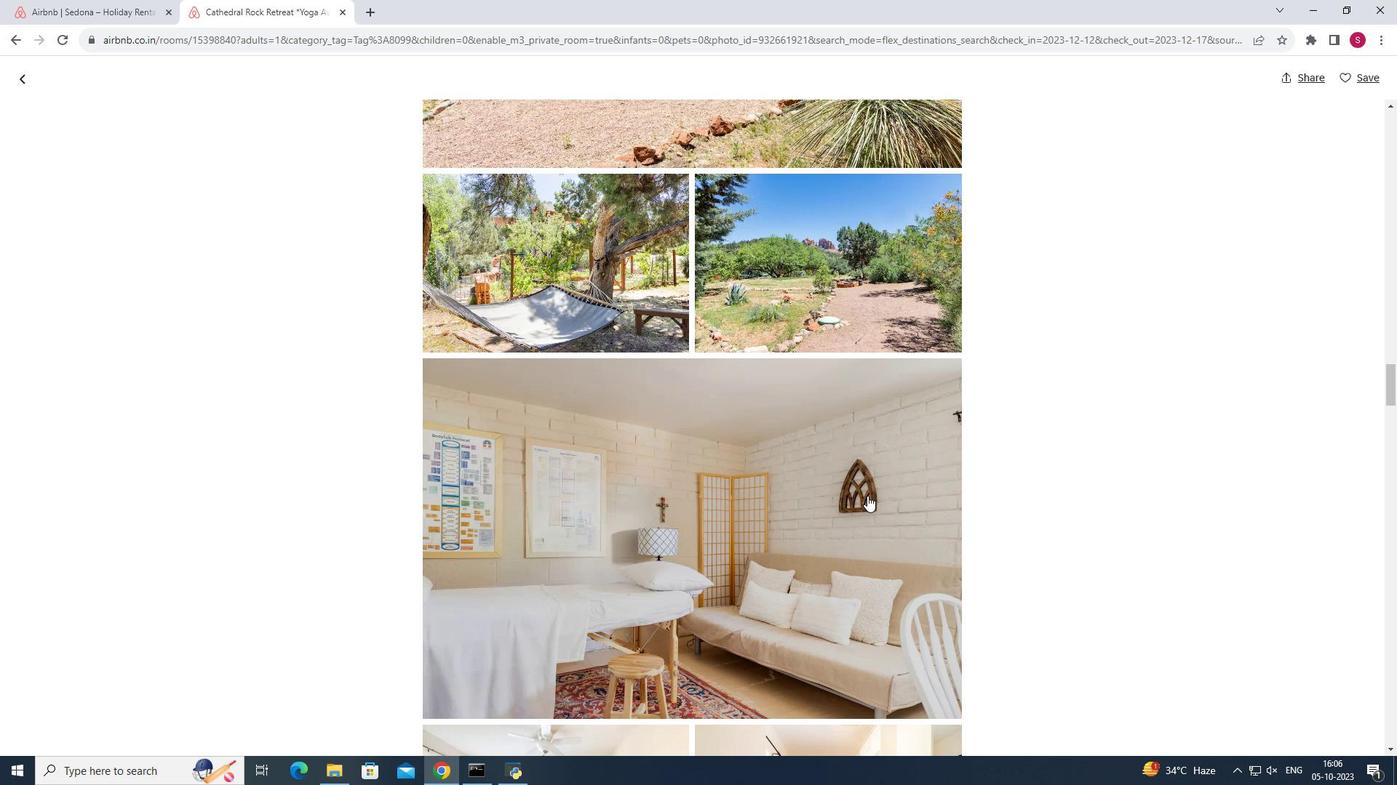 
Action: Mouse moved to (867, 496)
Screenshot: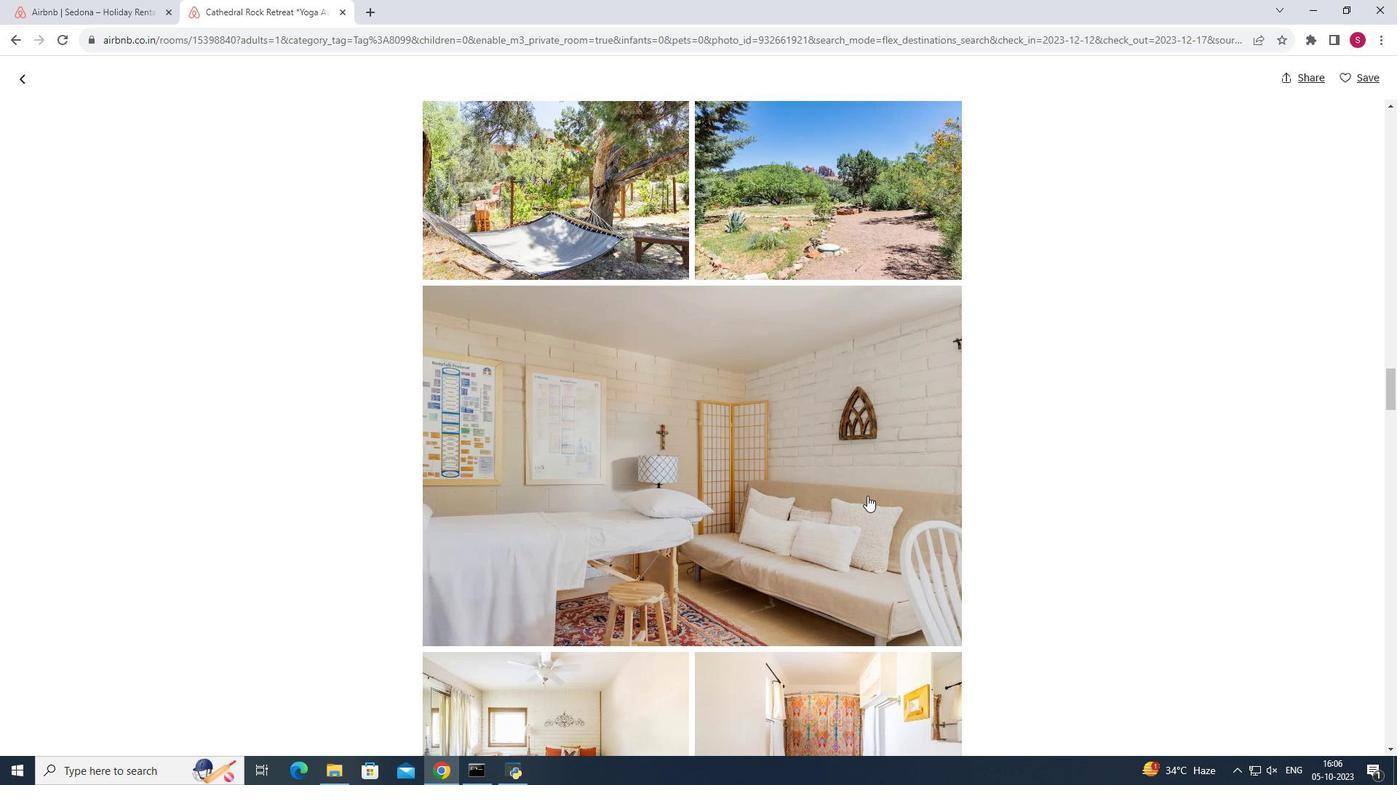 
Action: Mouse scrolled (867, 495) with delta (0, 0)
Screenshot: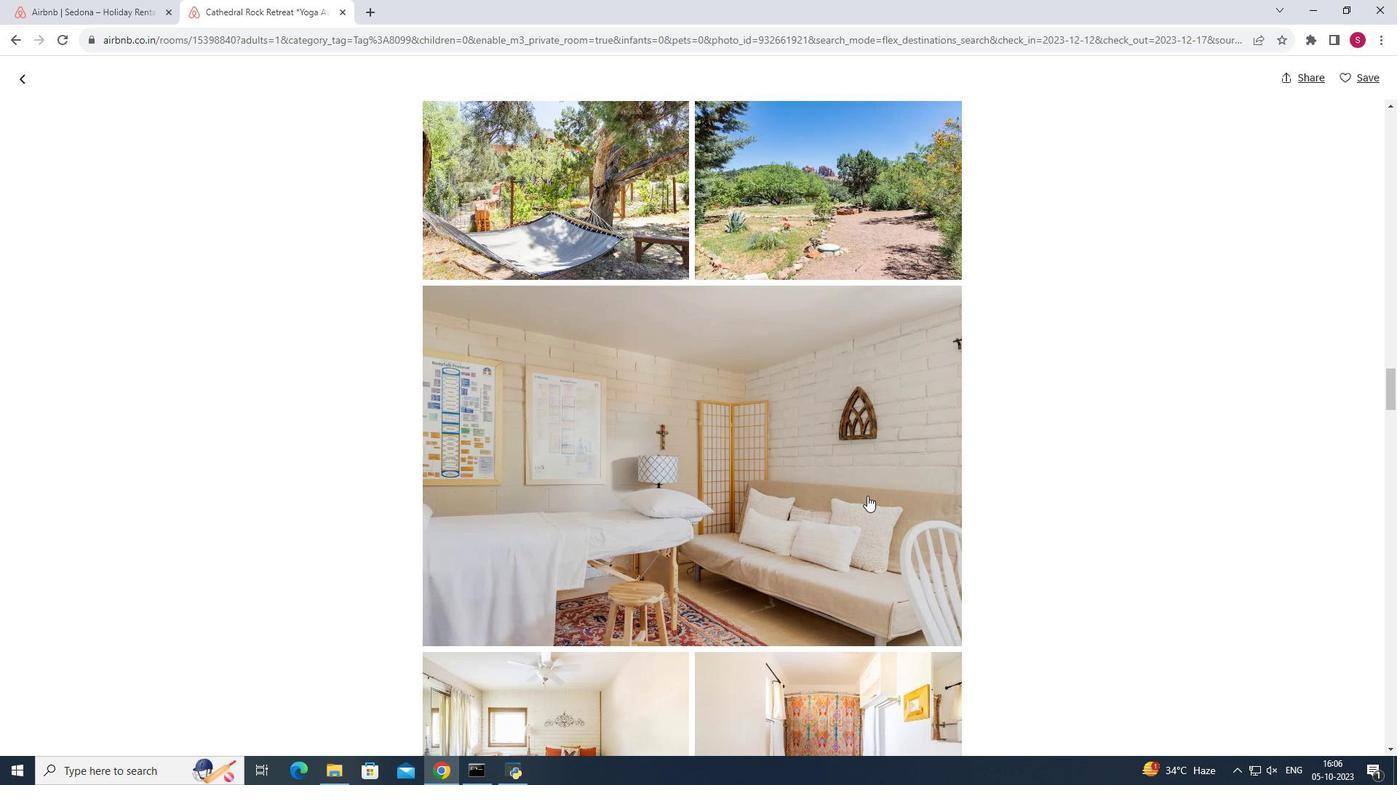 
Action: Mouse moved to (934, 494)
Screenshot: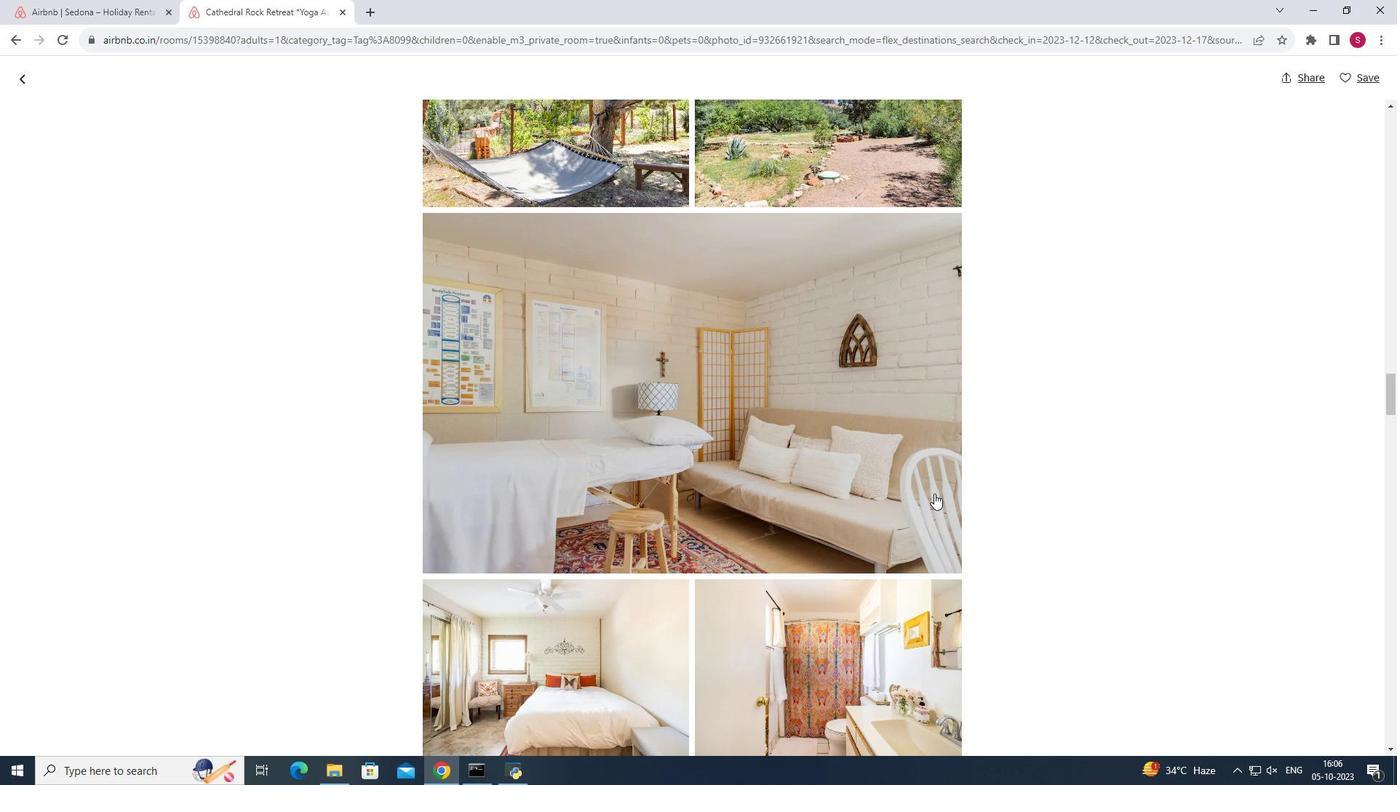 
Action: Mouse scrolled (934, 493) with delta (0, 0)
Screenshot: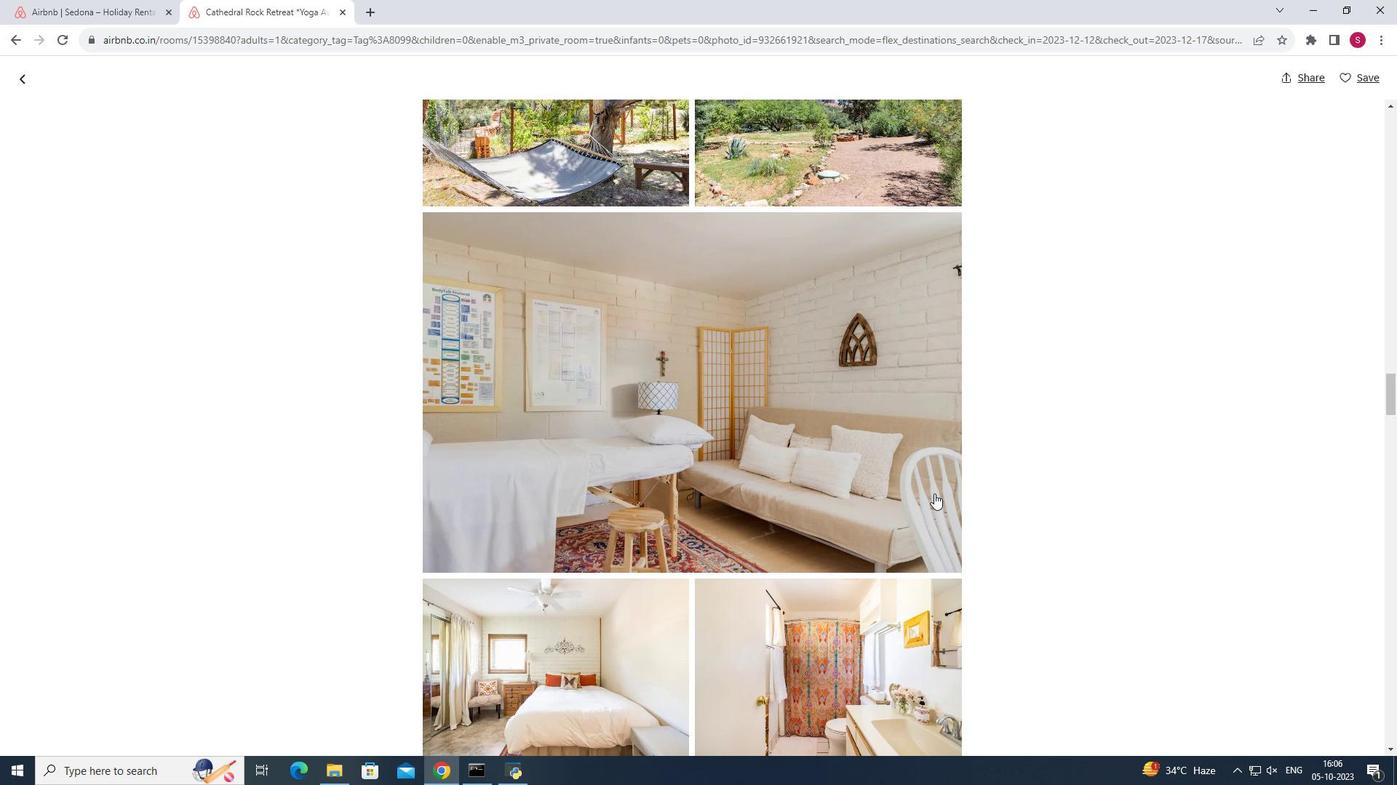 
Action: Mouse scrolled (934, 493) with delta (0, 0)
Screenshot: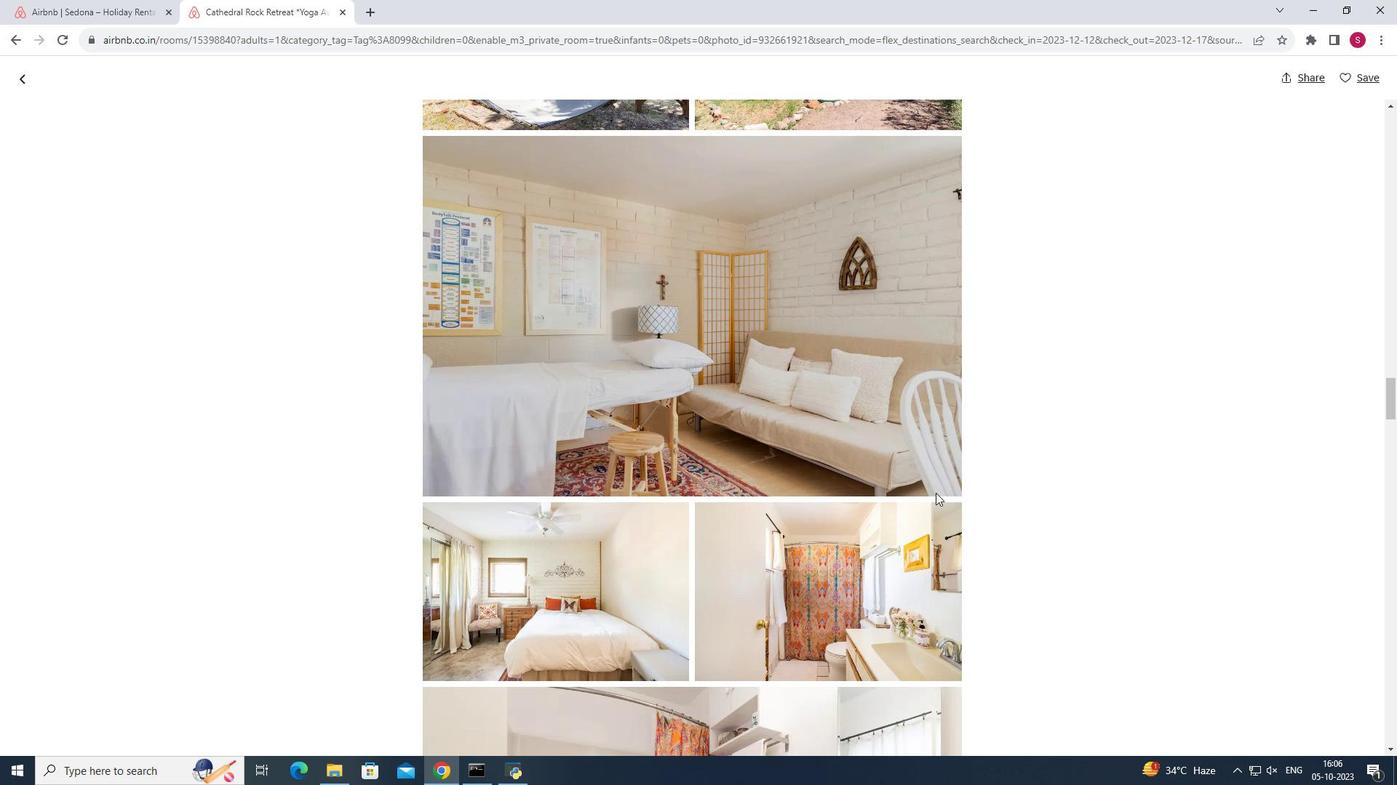
Action: Mouse moved to (935, 493)
Screenshot: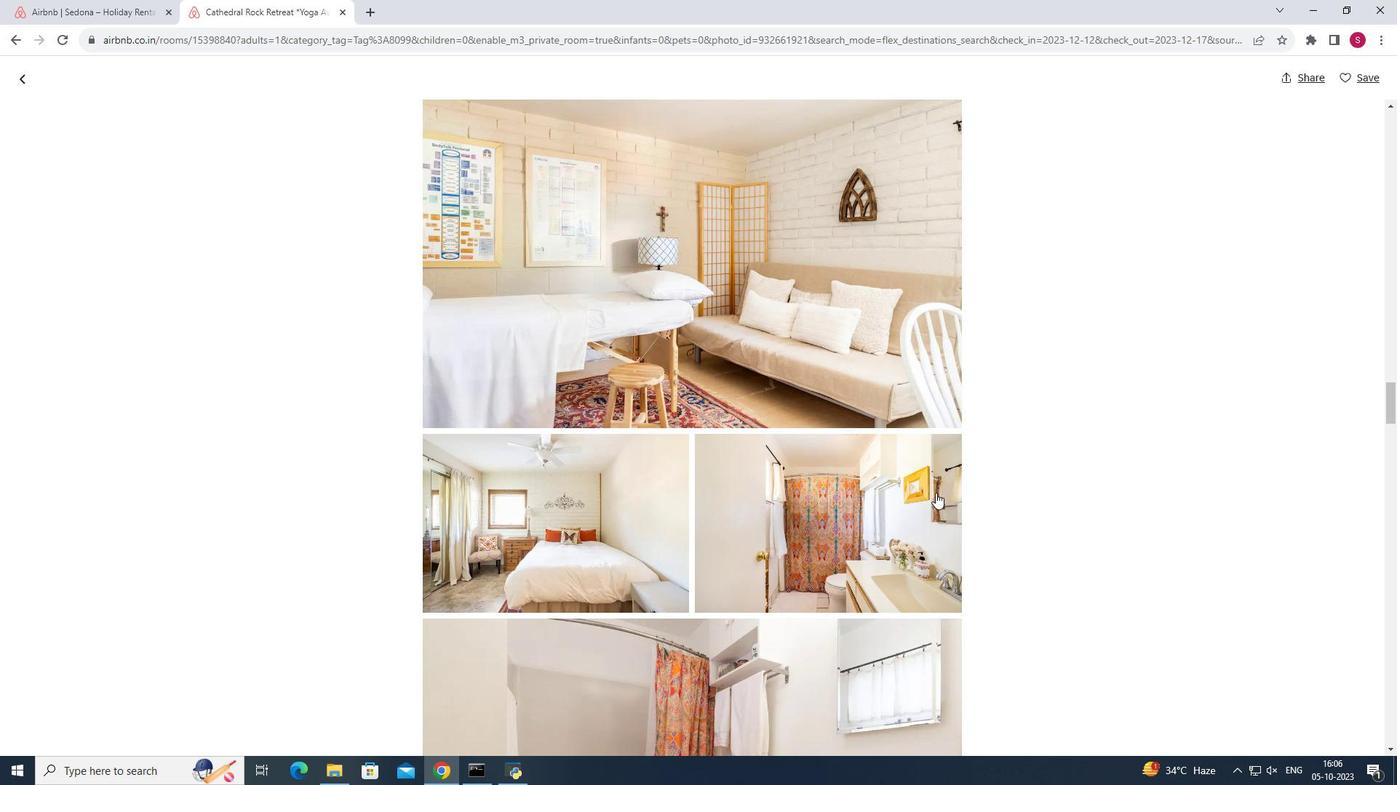 
Action: Mouse scrolled (935, 492) with delta (0, 0)
Screenshot: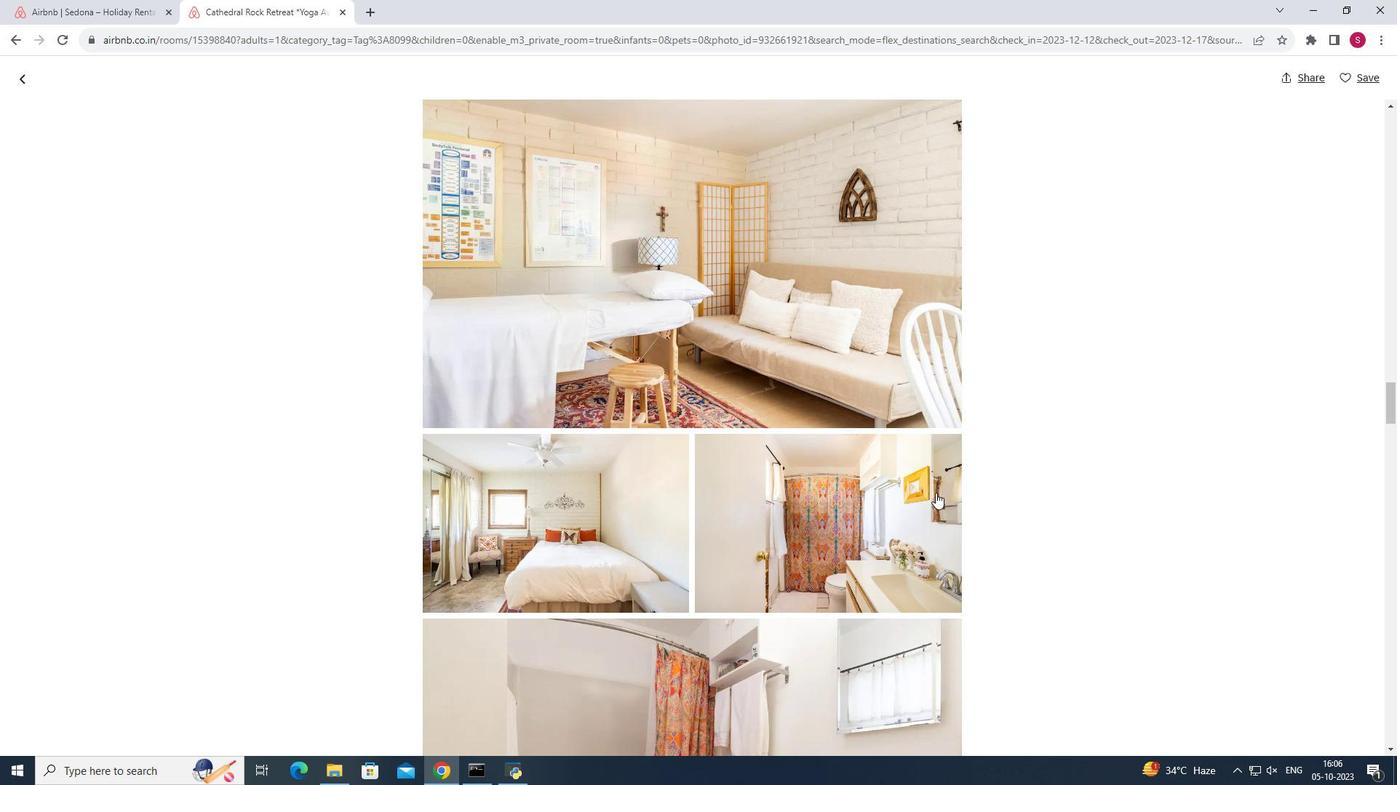 
Action: Mouse moved to (916, 480)
Screenshot: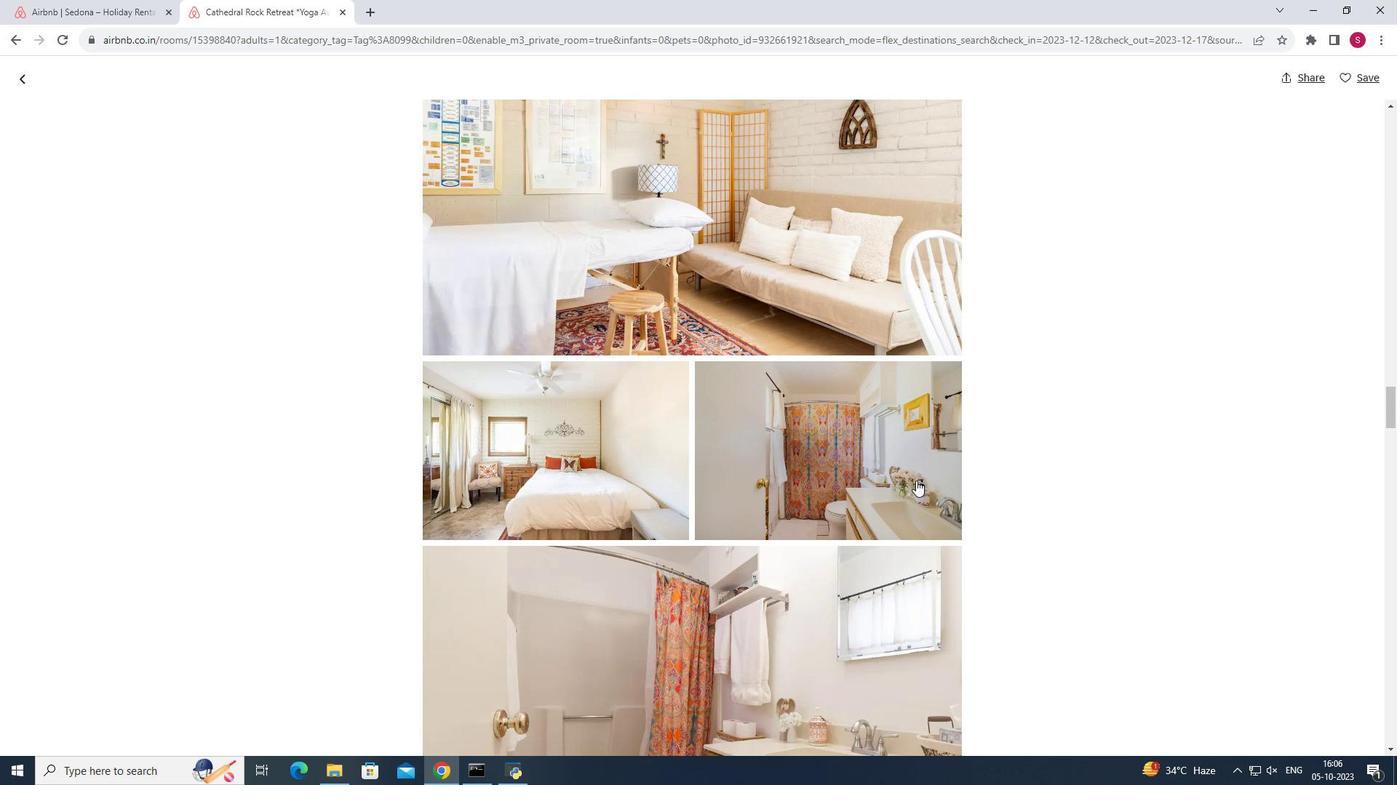 
Action: Mouse scrolled (916, 480) with delta (0, 0)
Screenshot: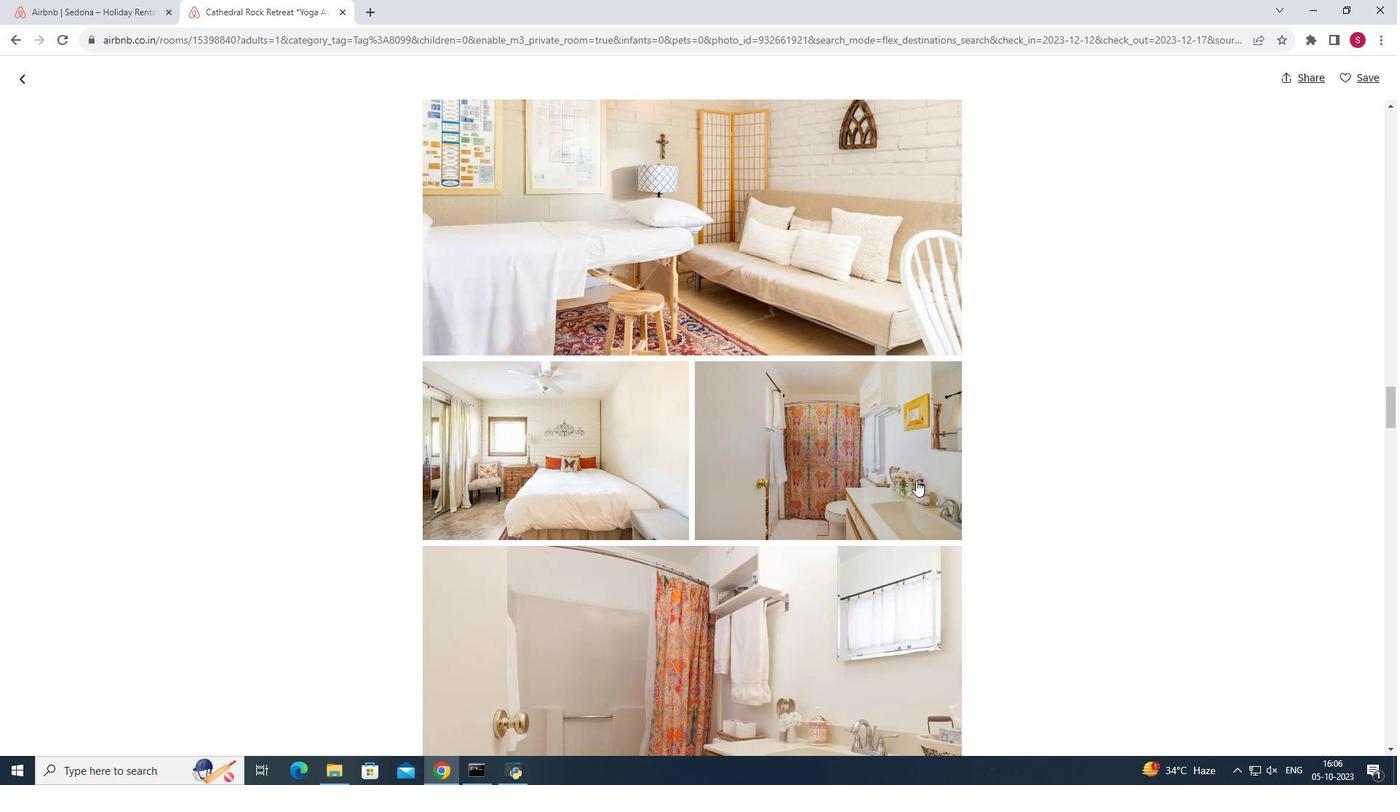 
Action: Mouse moved to (913, 483)
Screenshot: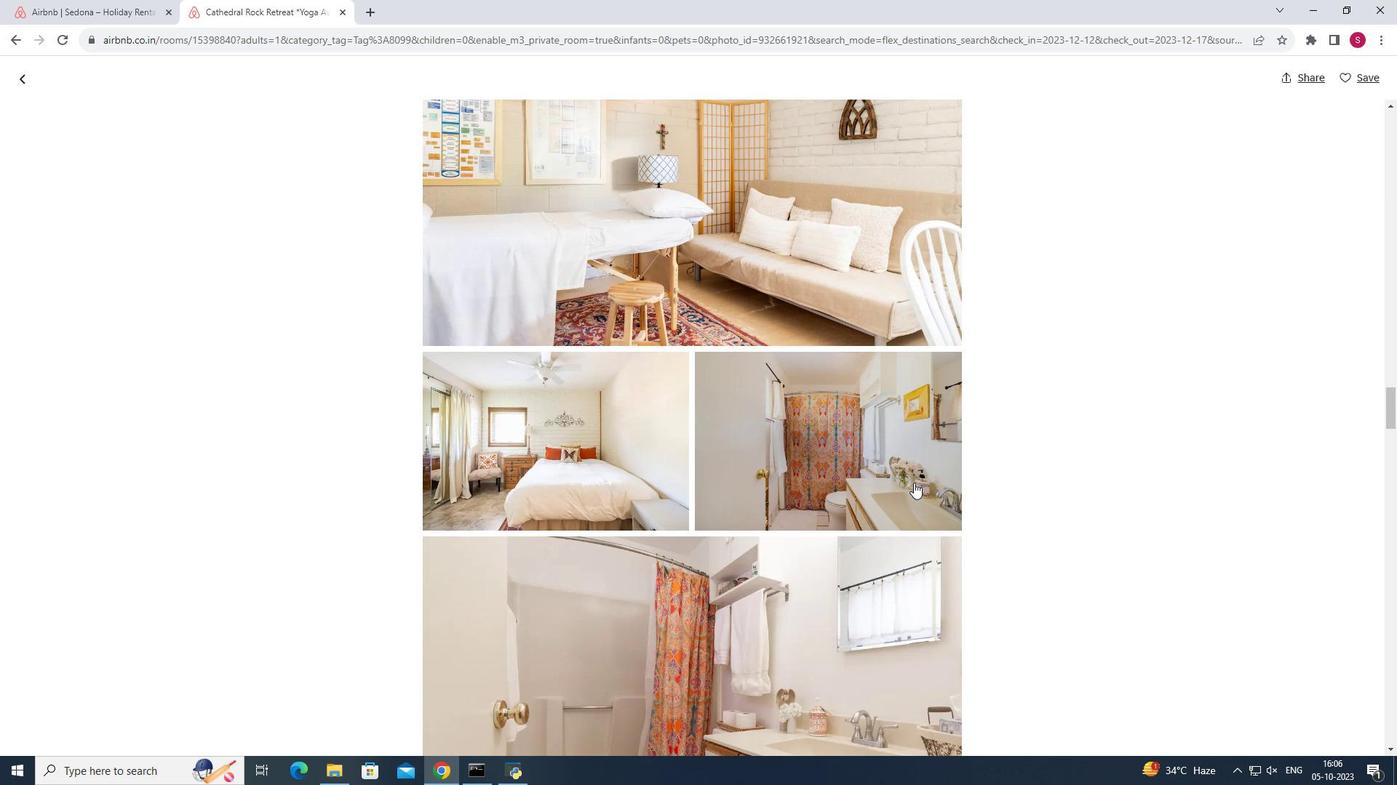 
Action: Mouse scrolled (913, 482) with delta (0, 0)
Screenshot: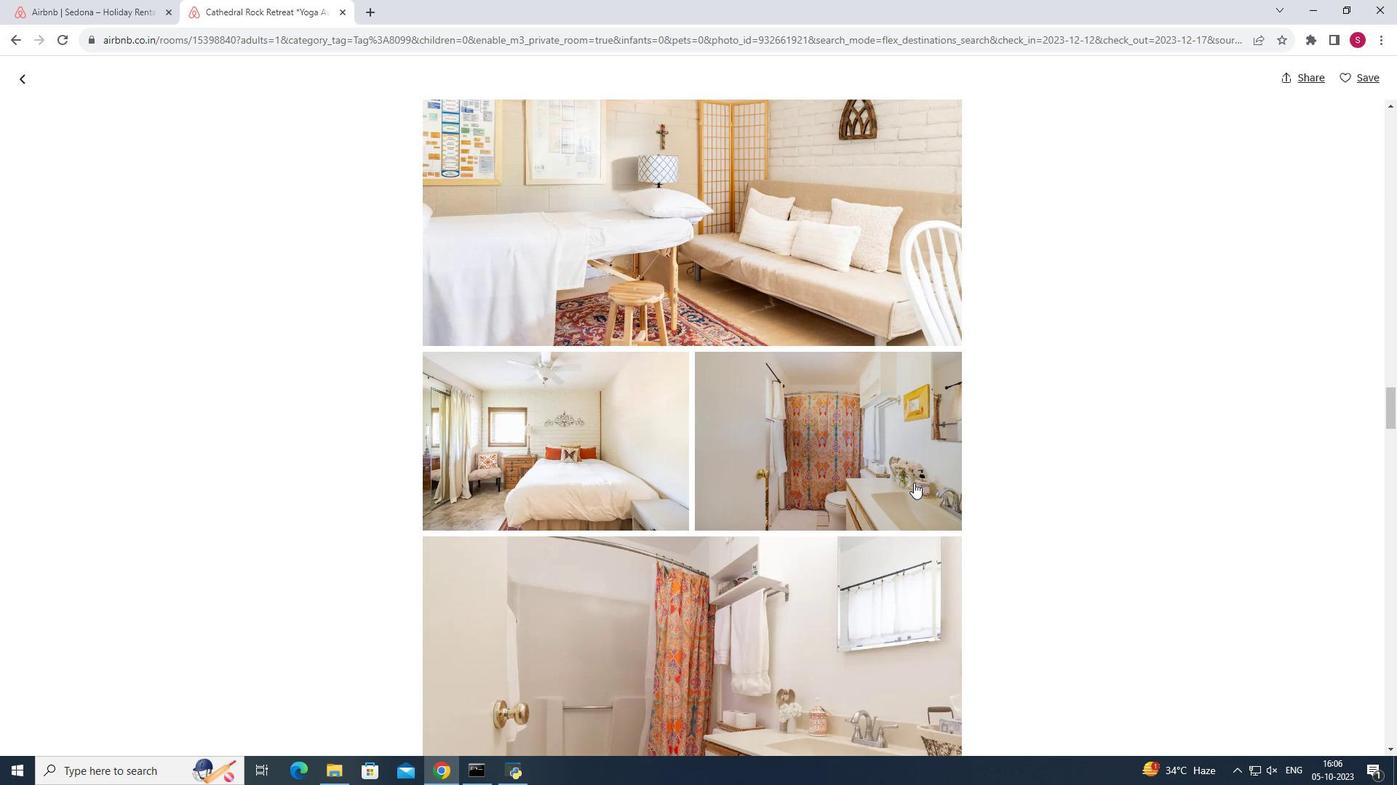 
Action: Mouse moved to (911, 486)
Screenshot: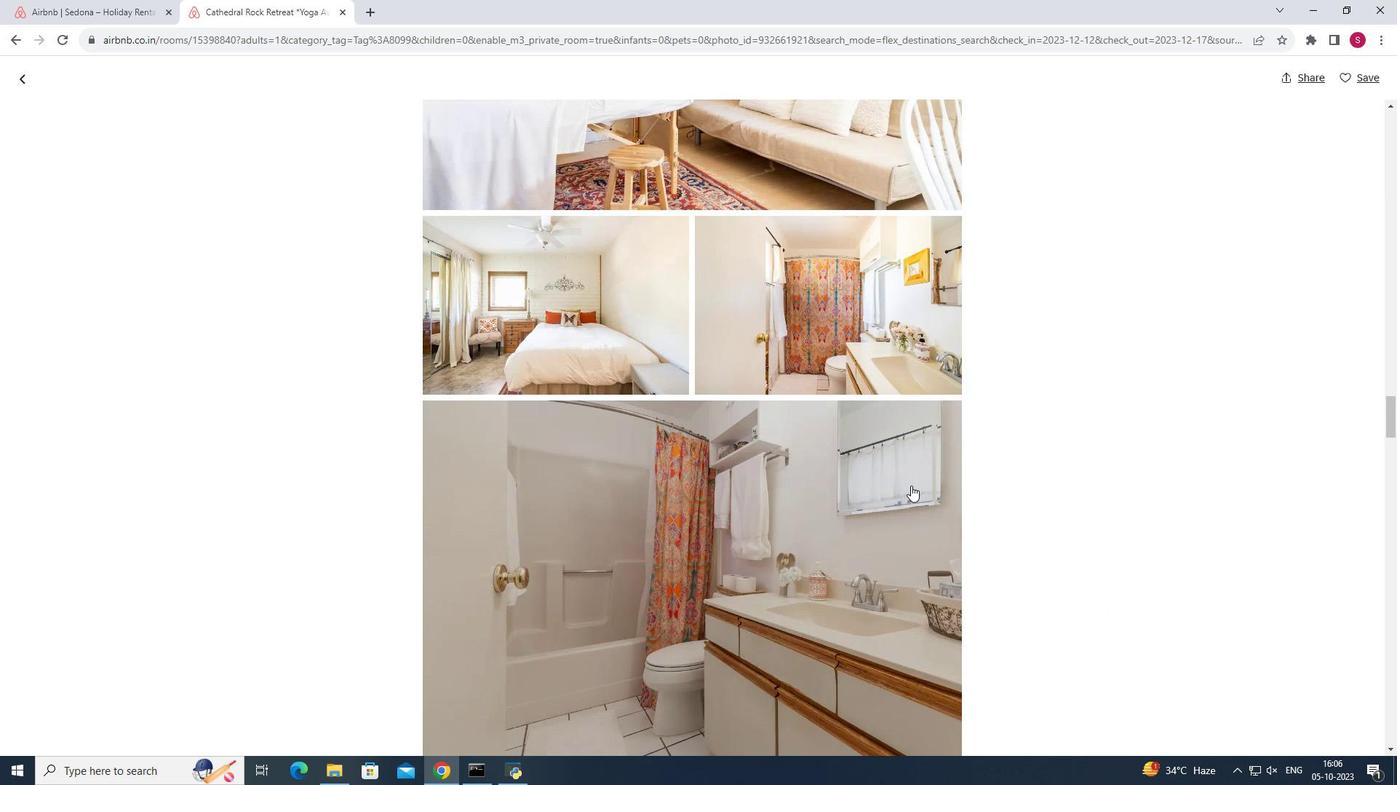 
Action: Mouse scrolled (911, 485) with delta (0, 0)
Screenshot: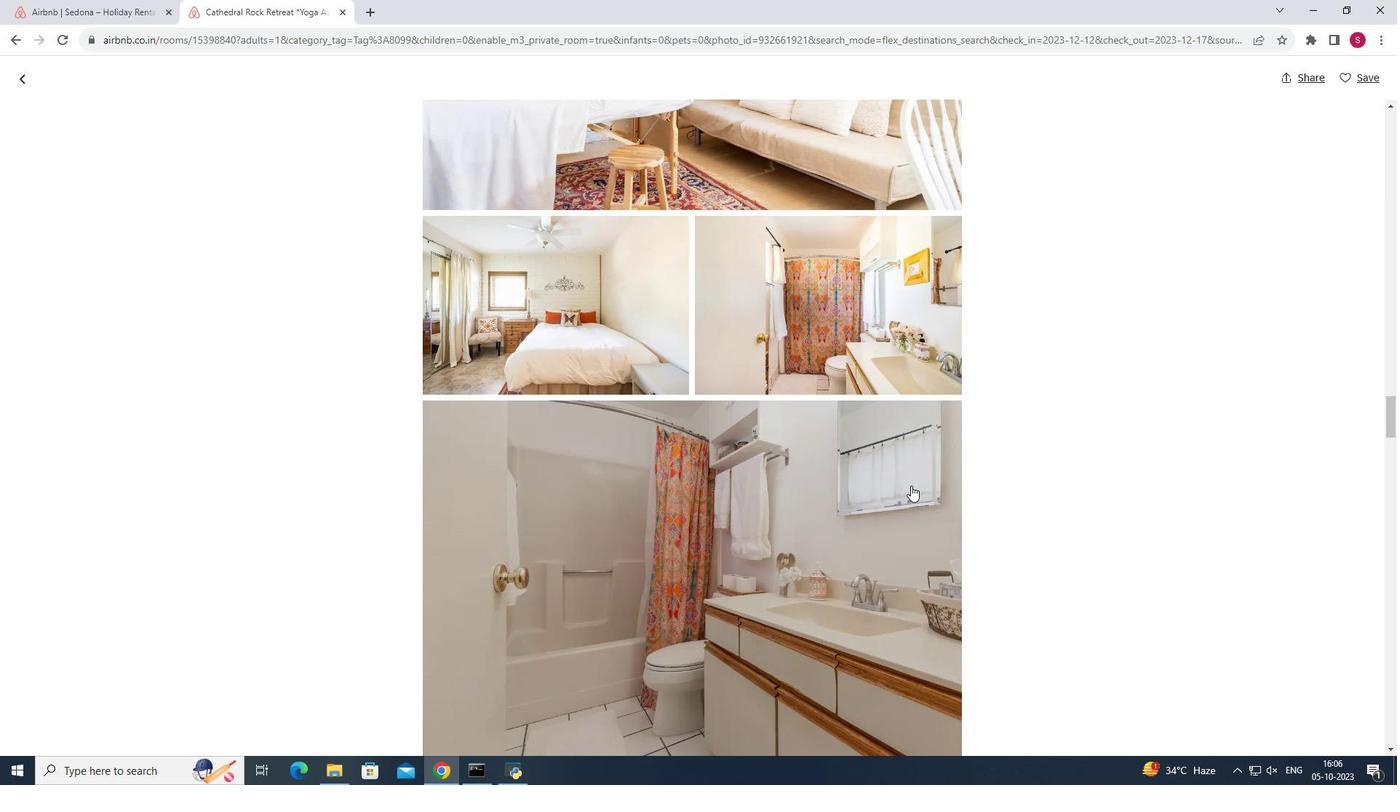 
Action: Mouse moved to (904, 486)
Screenshot: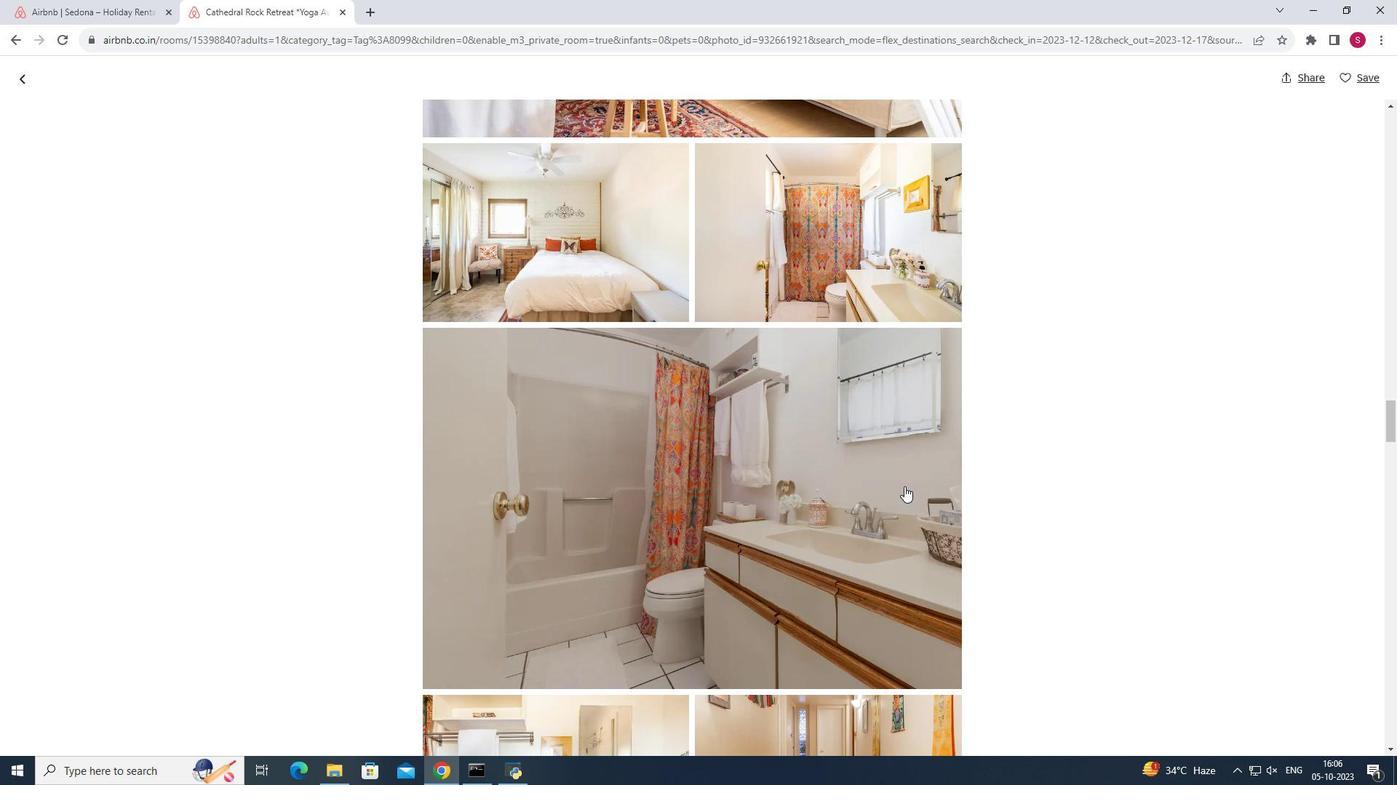 
Action: Mouse scrolled (904, 486) with delta (0, 0)
Screenshot: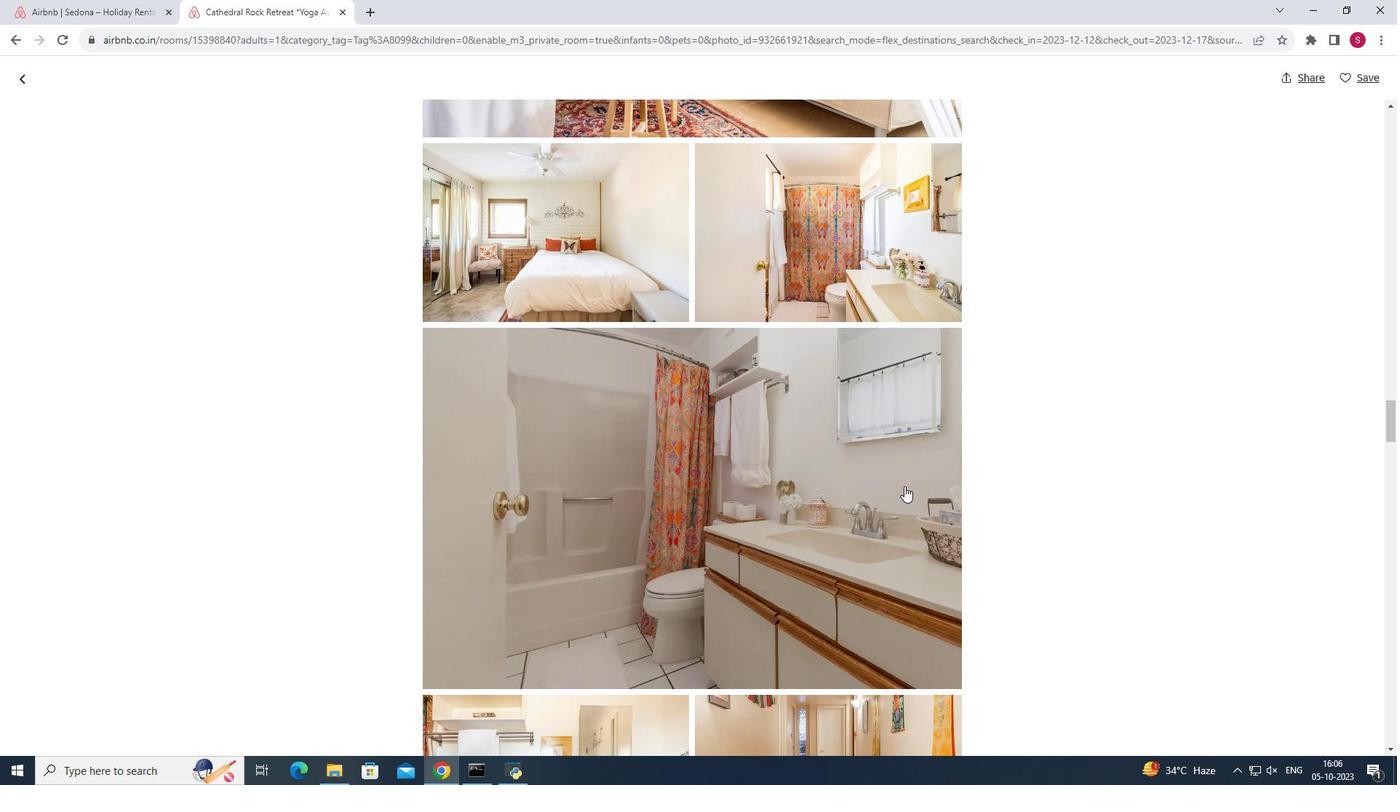 
Action: Mouse moved to (887, 483)
Screenshot: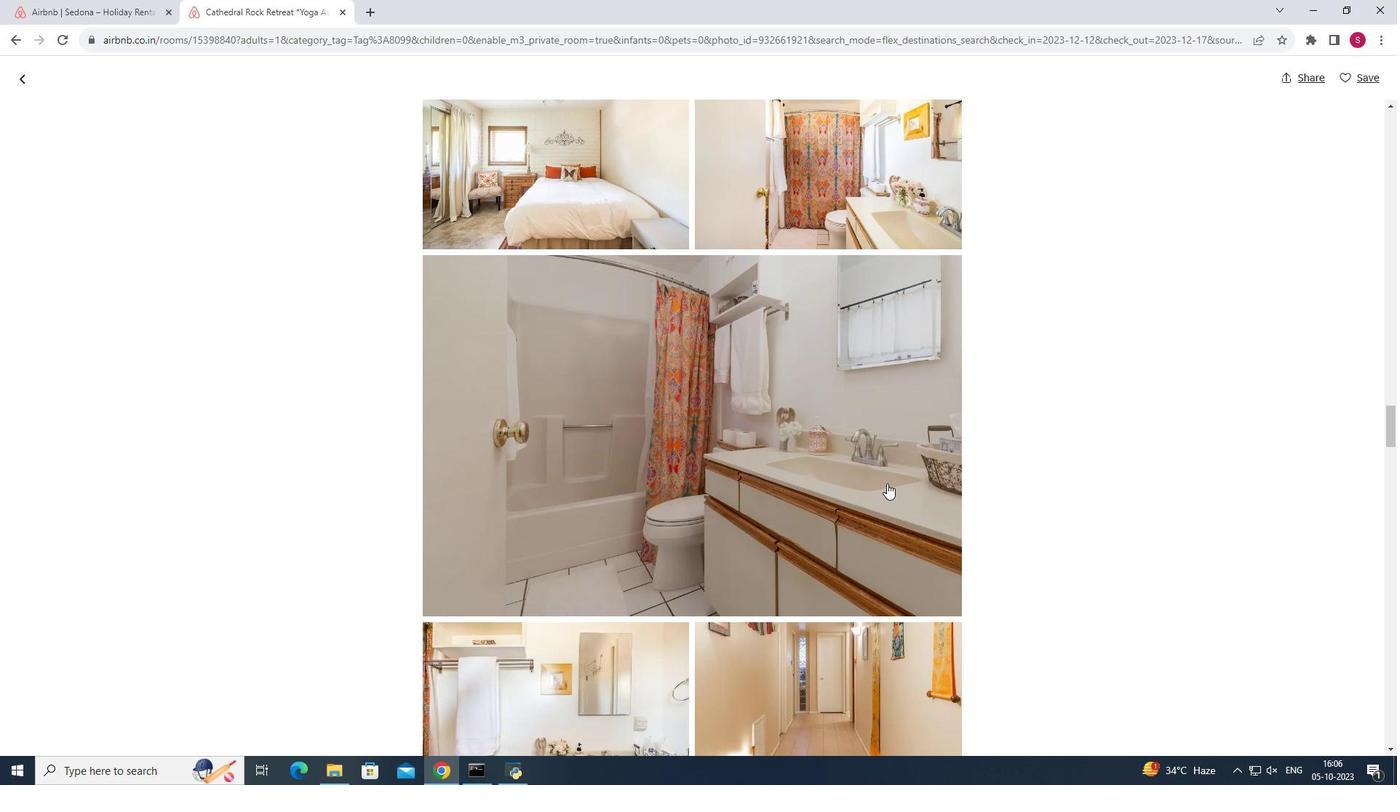 
Action: Mouse scrolled (887, 483) with delta (0, 0)
Screenshot: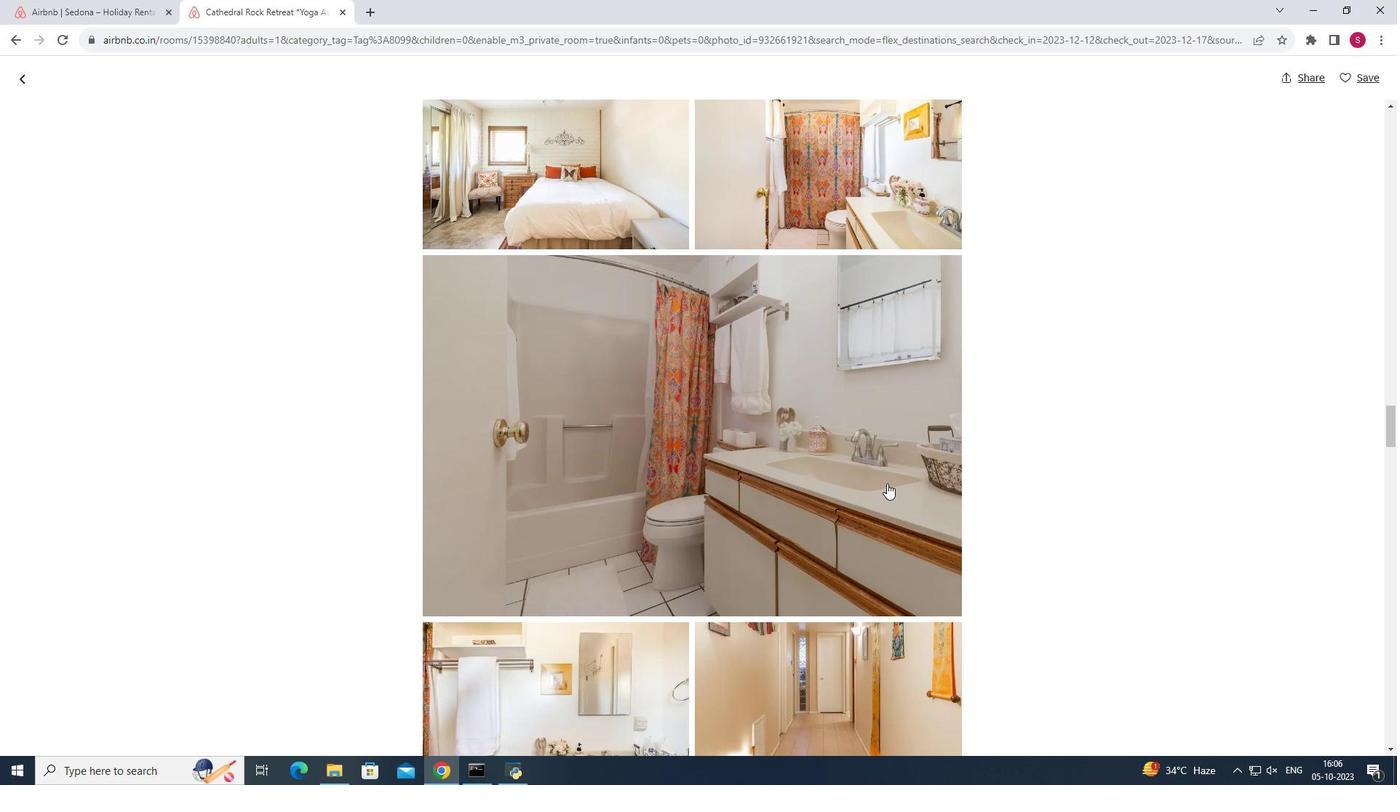 
Action: Mouse scrolled (887, 483) with delta (0, 0)
Screenshot: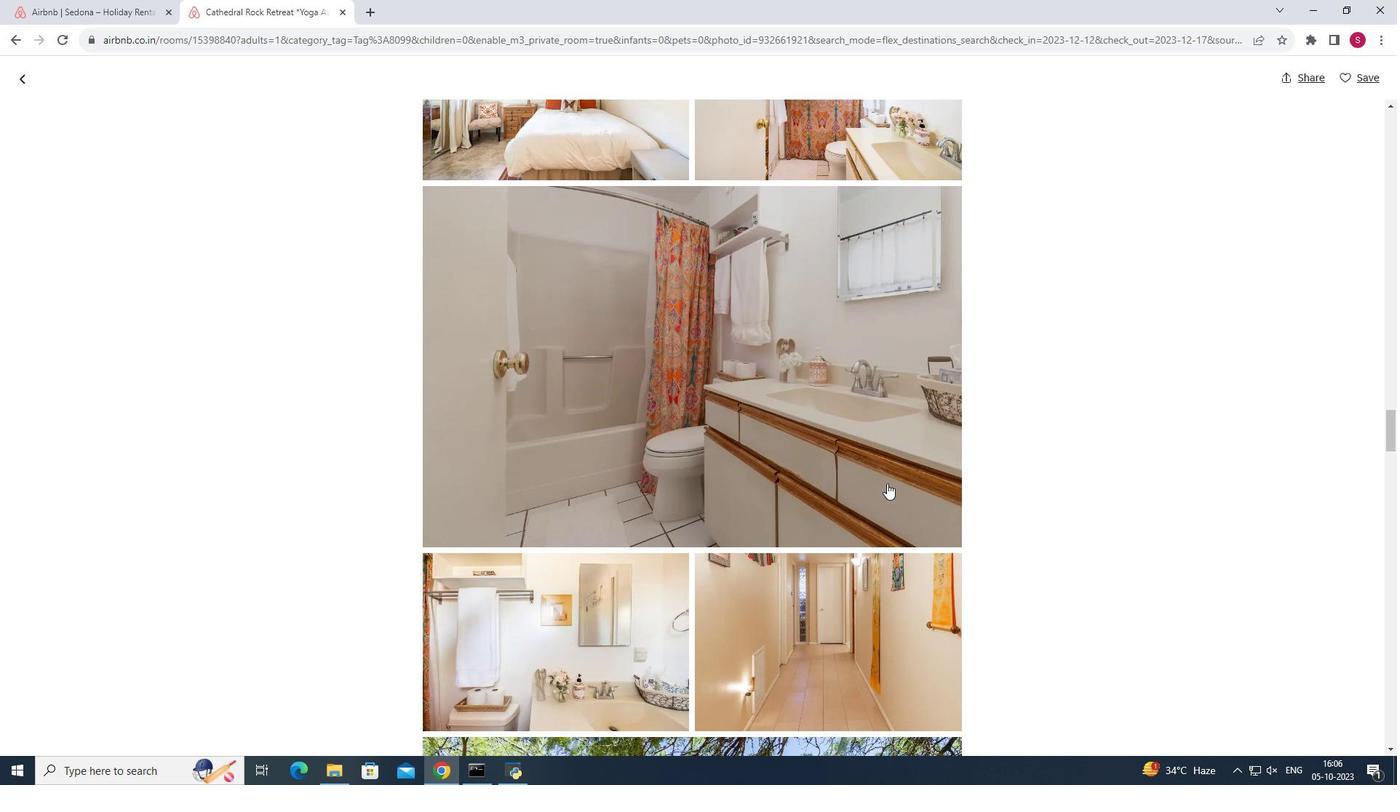 
Action: Mouse scrolled (887, 483) with delta (0, 0)
Screenshot: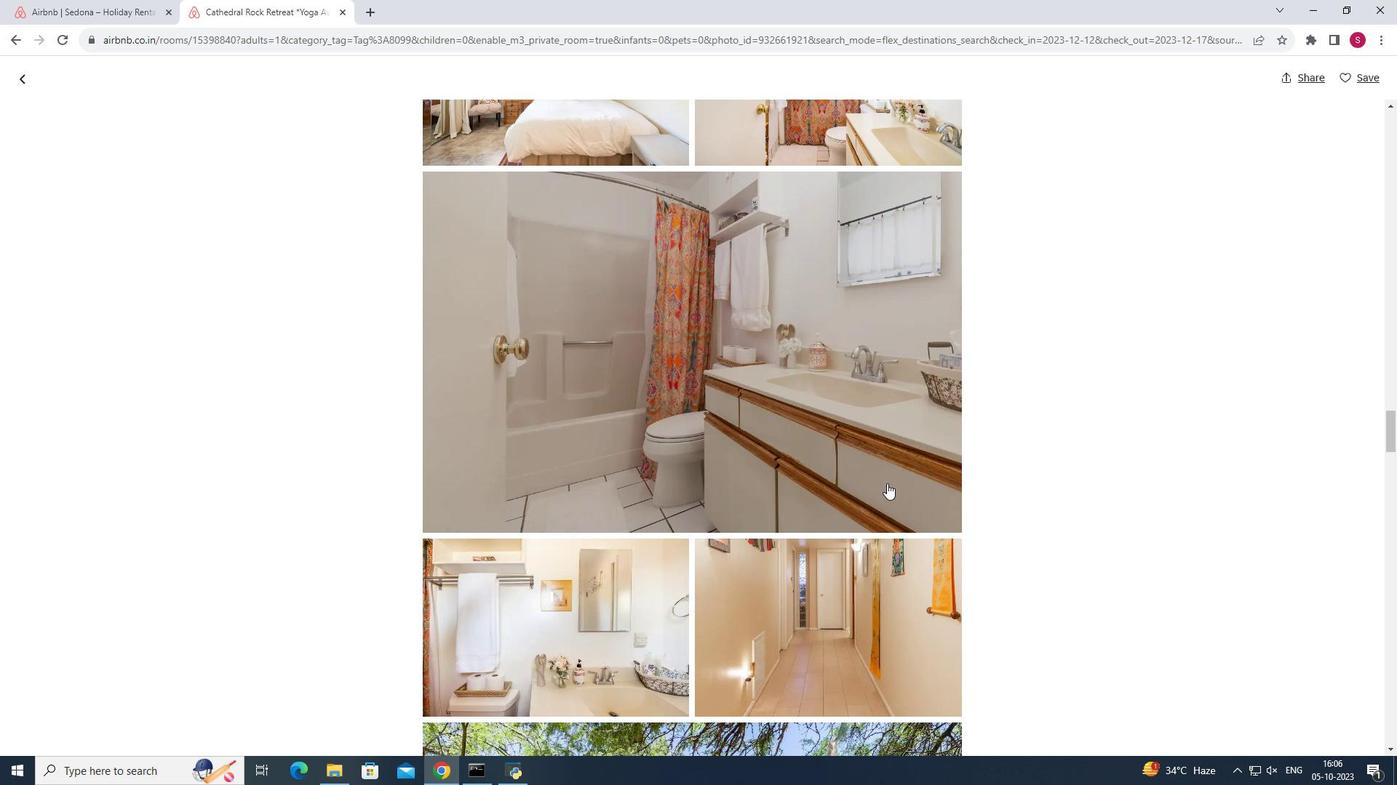
Action: Mouse moved to (889, 483)
Screenshot: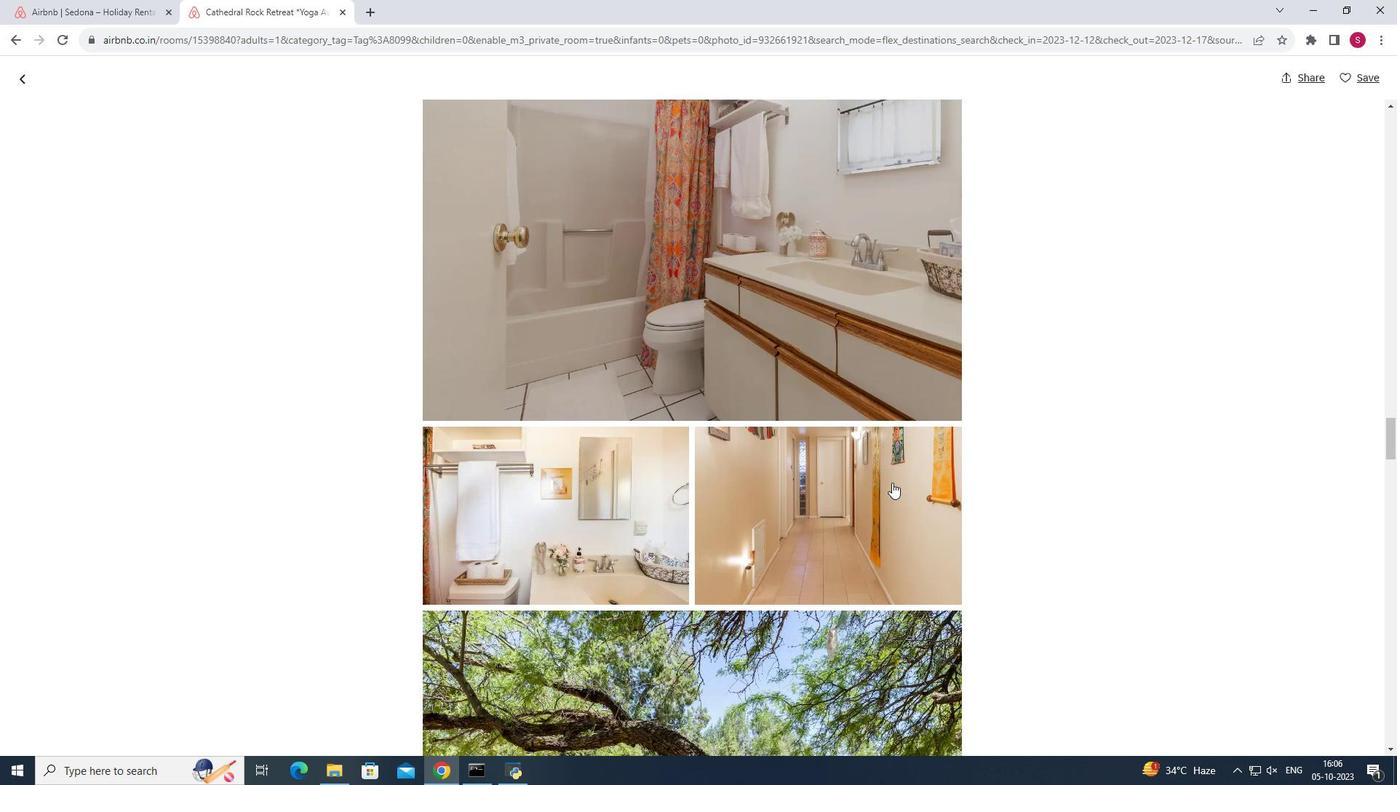 
Action: Mouse scrolled (889, 483) with delta (0, 0)
Screenshot: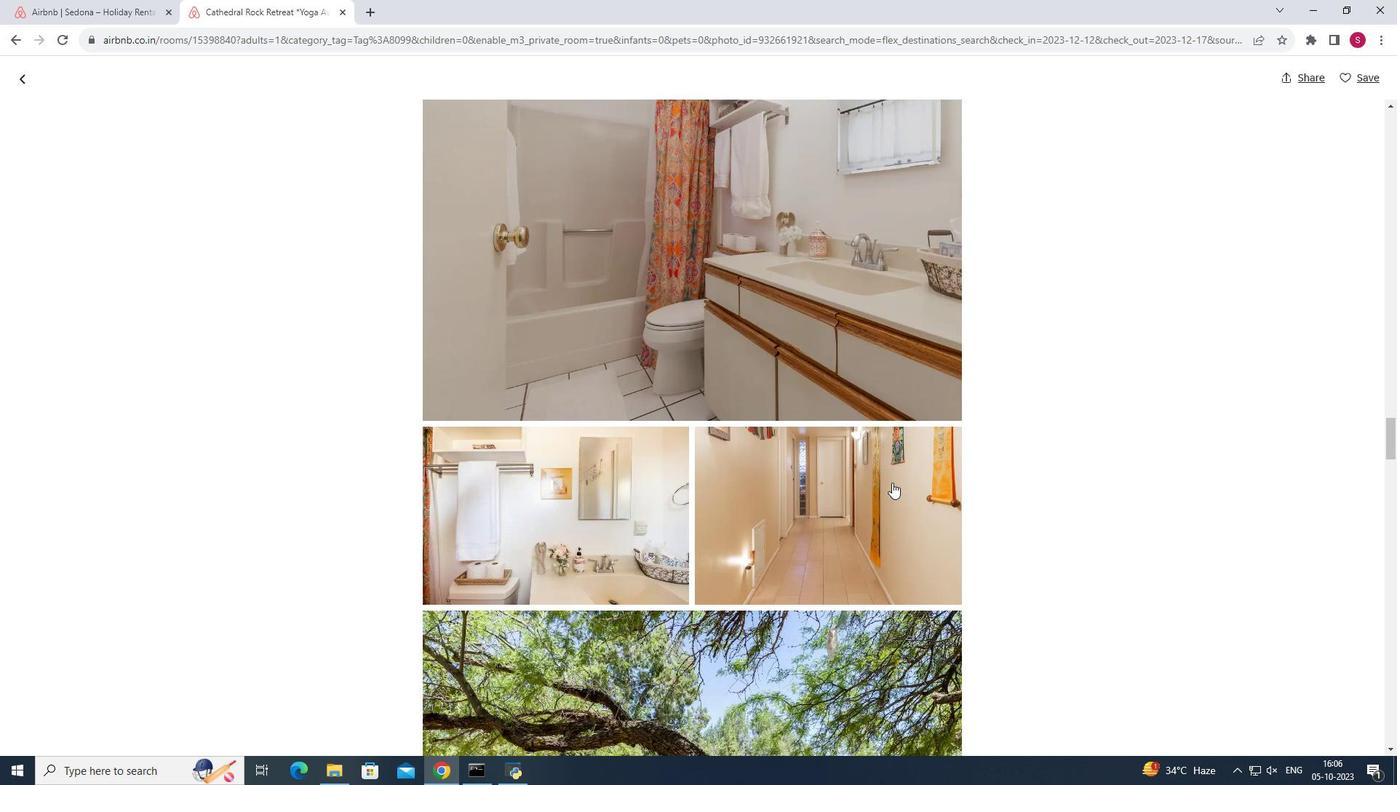 
Action: Mouse moved to (900, 481)
Screenshot: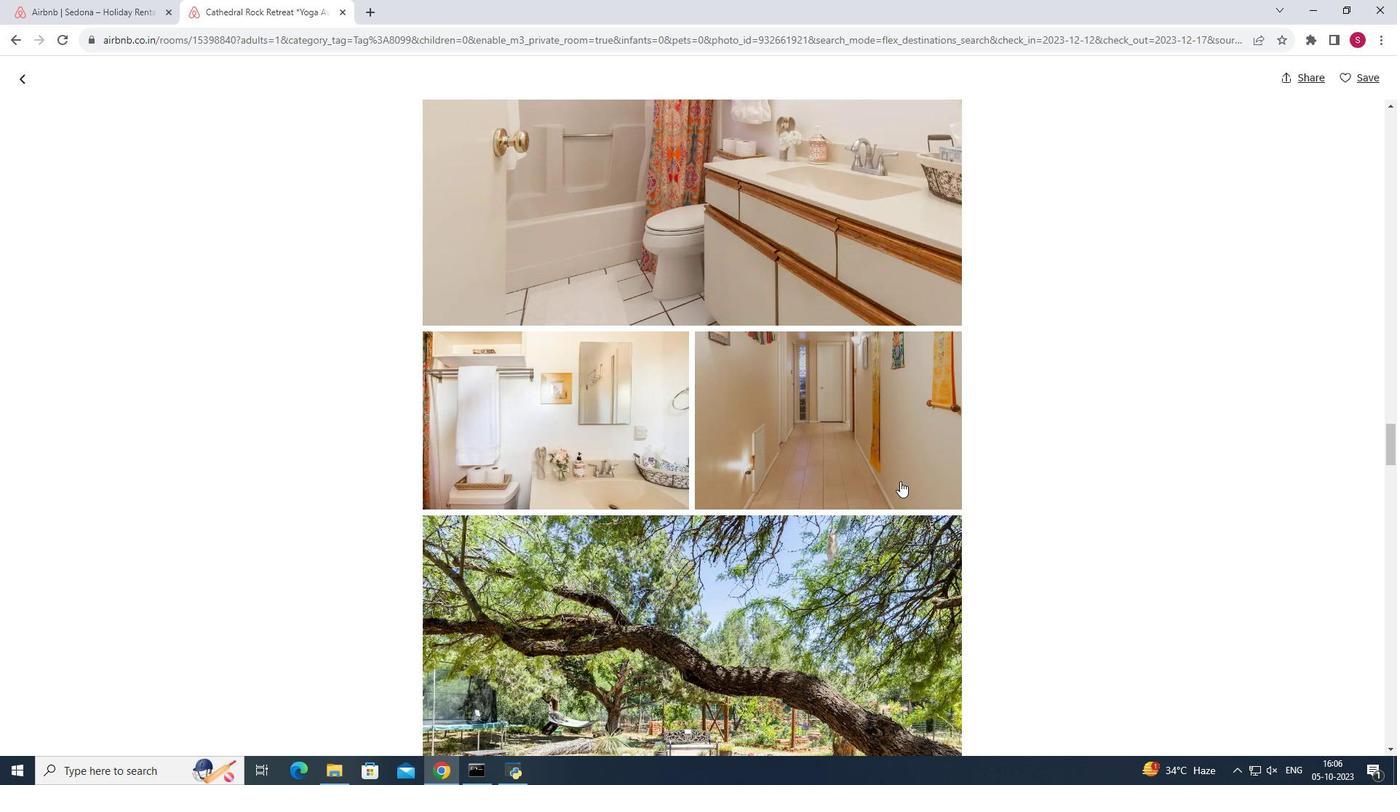 
Action: Mouse scrolled (900, 480) with delta (0, 0)
Screenshot: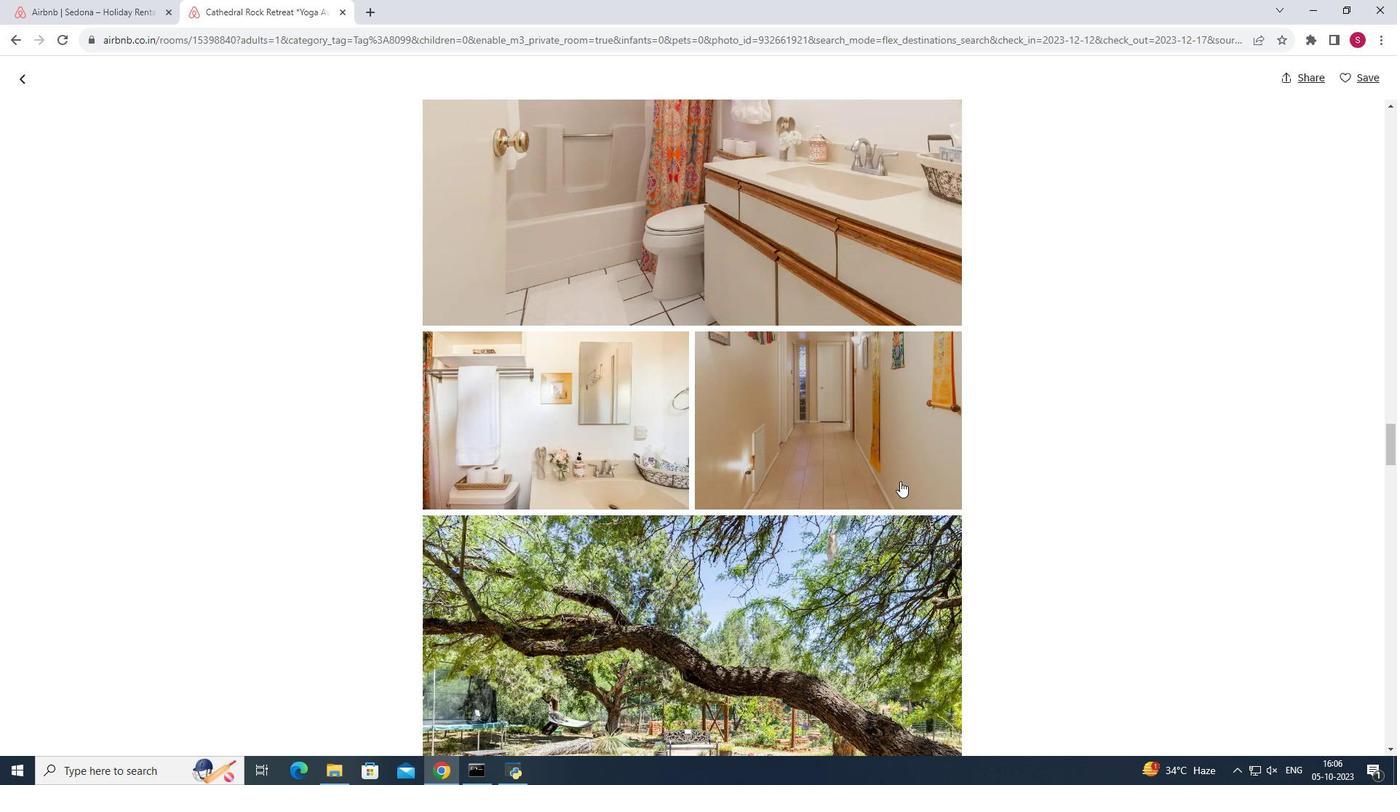 
Action: Mouse scrolled (900, 480) with delta (0, 0)
Screenshot: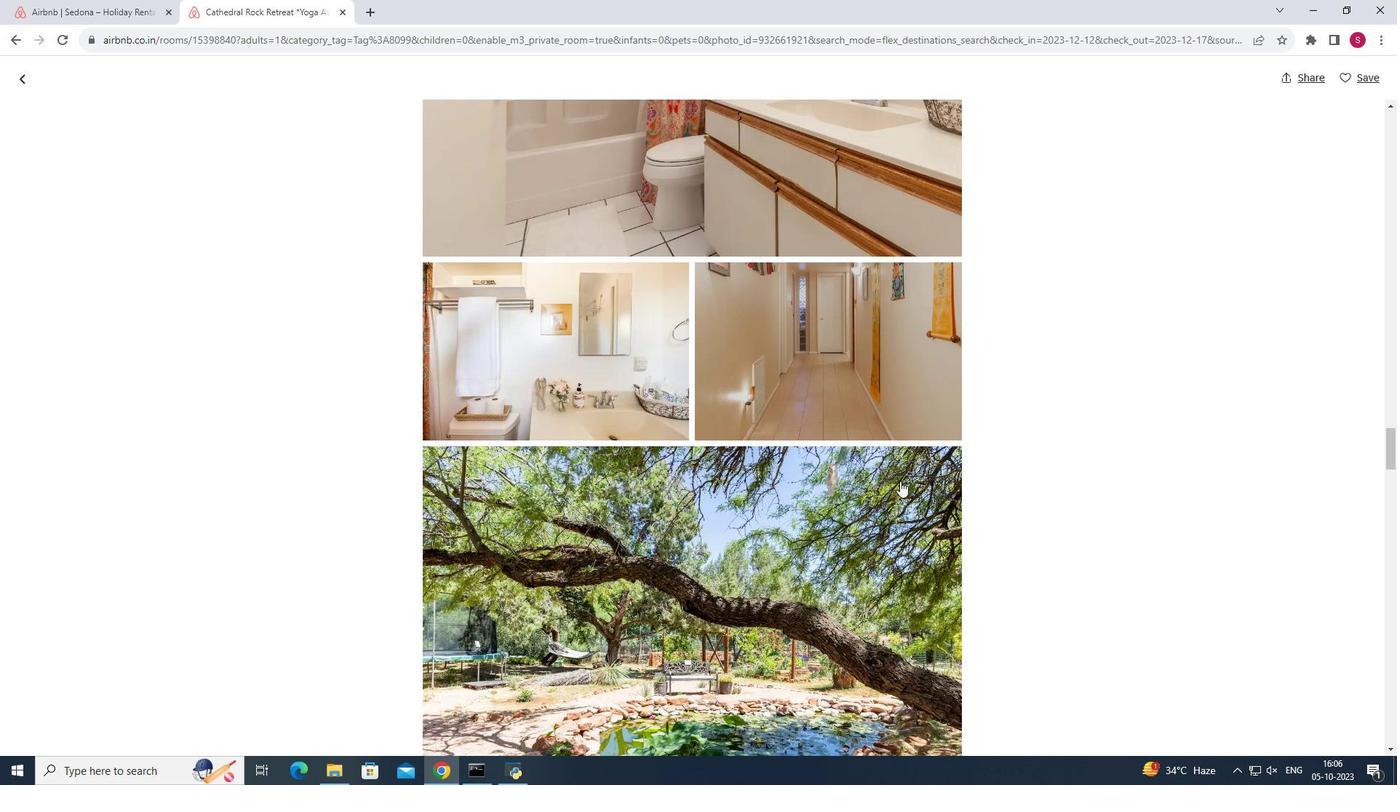 
Action: Mouse moved to (900, 481)
Screenshot: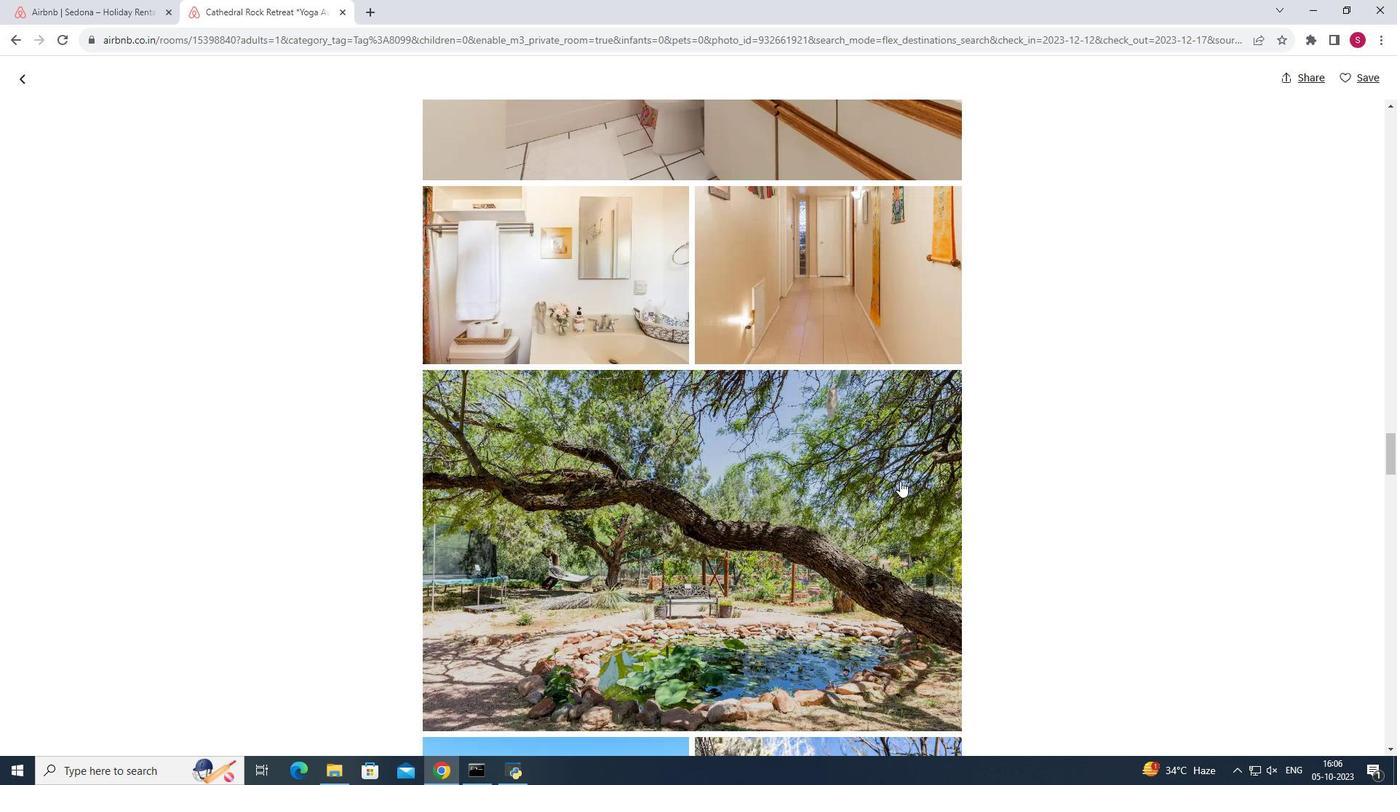 
Action: Mouse scrolled (900, 480) with delta (0, 0)
Screenshot: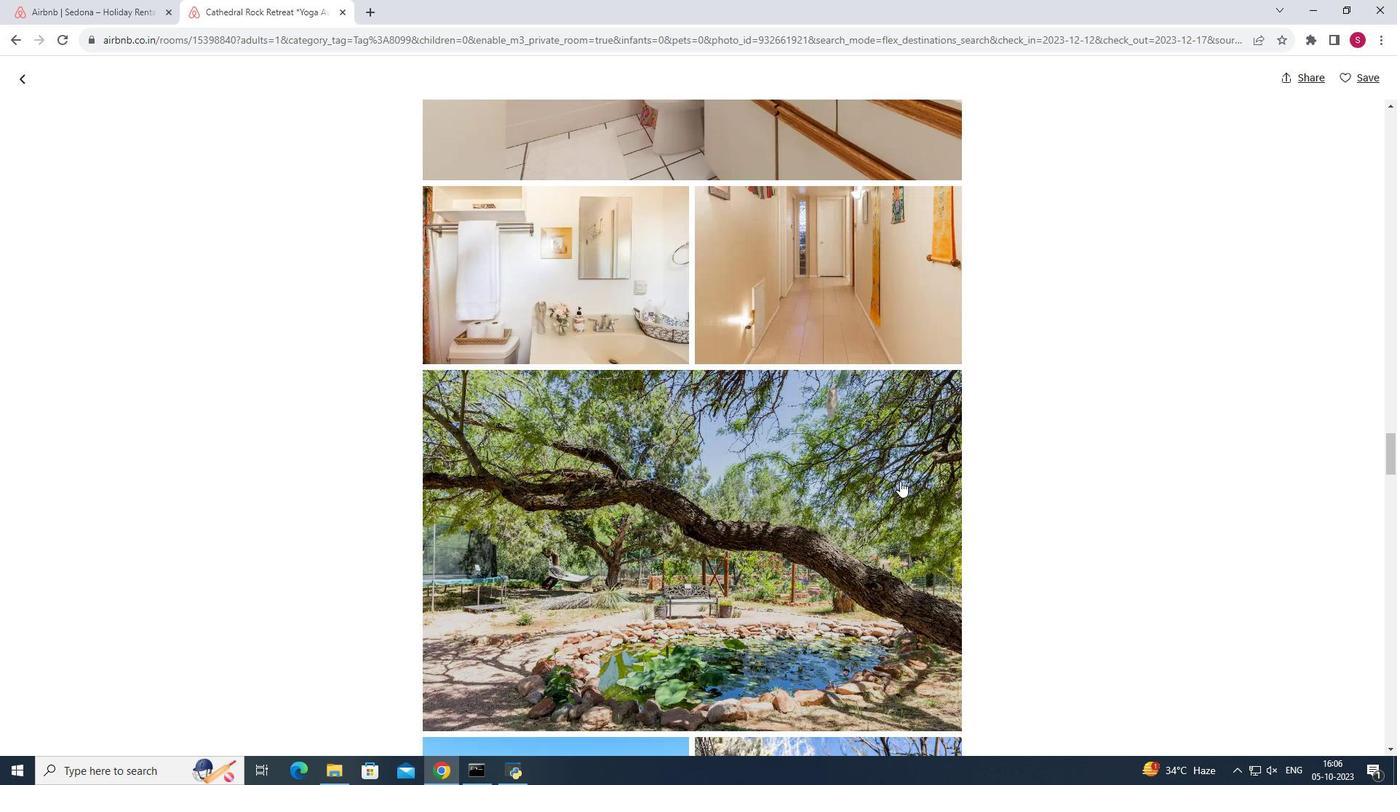 
Action: Mouse moved to (892, 478)
Screenshot: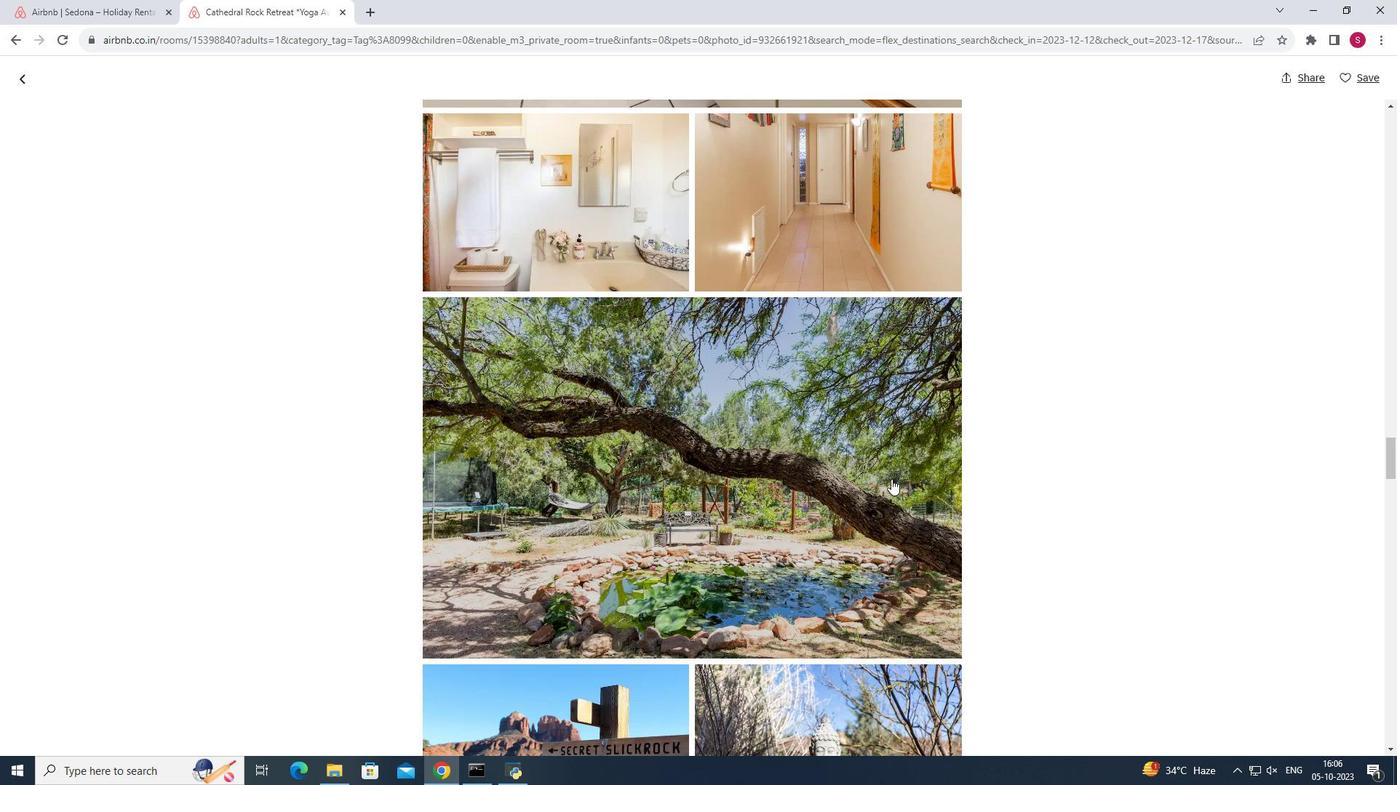 
Action: Mouse scrolled (892, 478) with delta (0, 0)
Screenshot: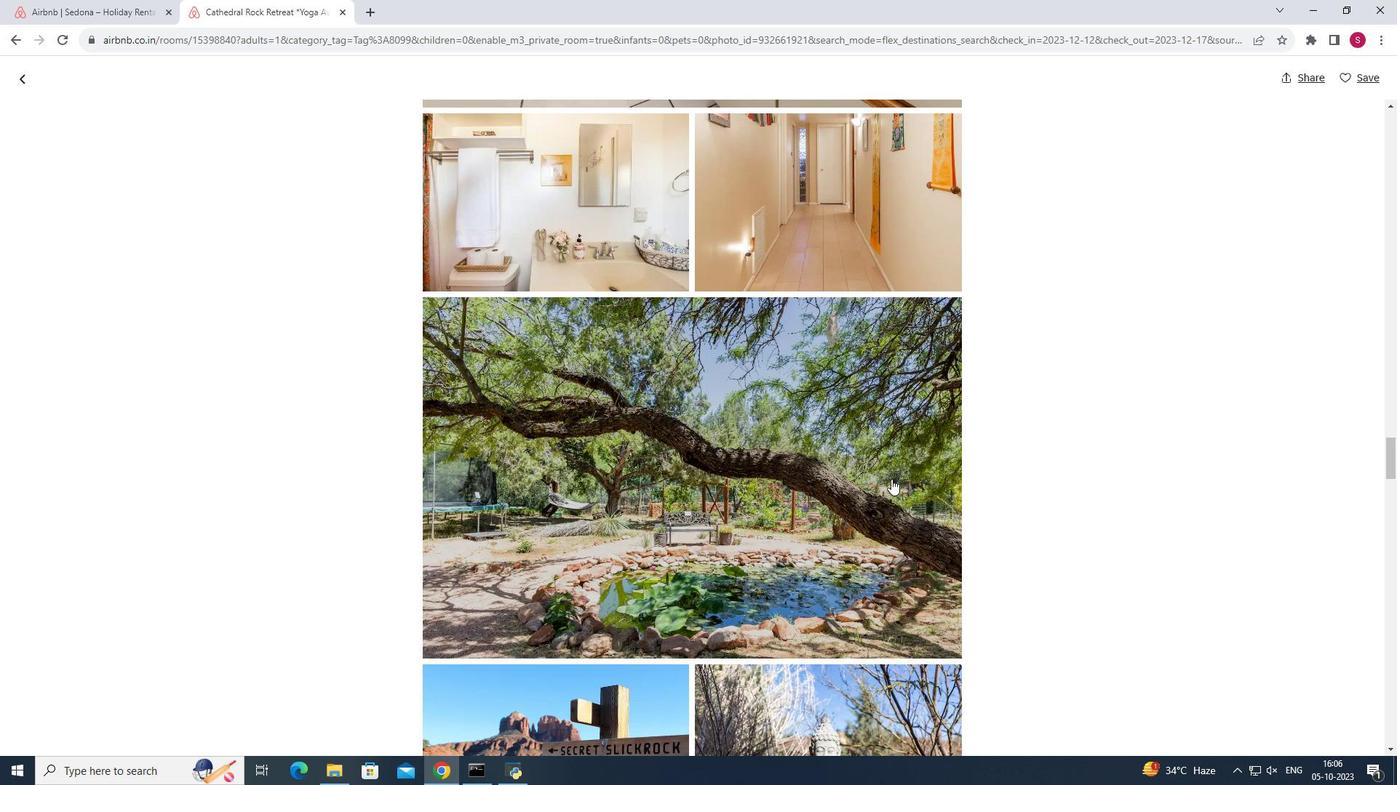 
Action: Mouse moved to (885, 481)
Screenshot: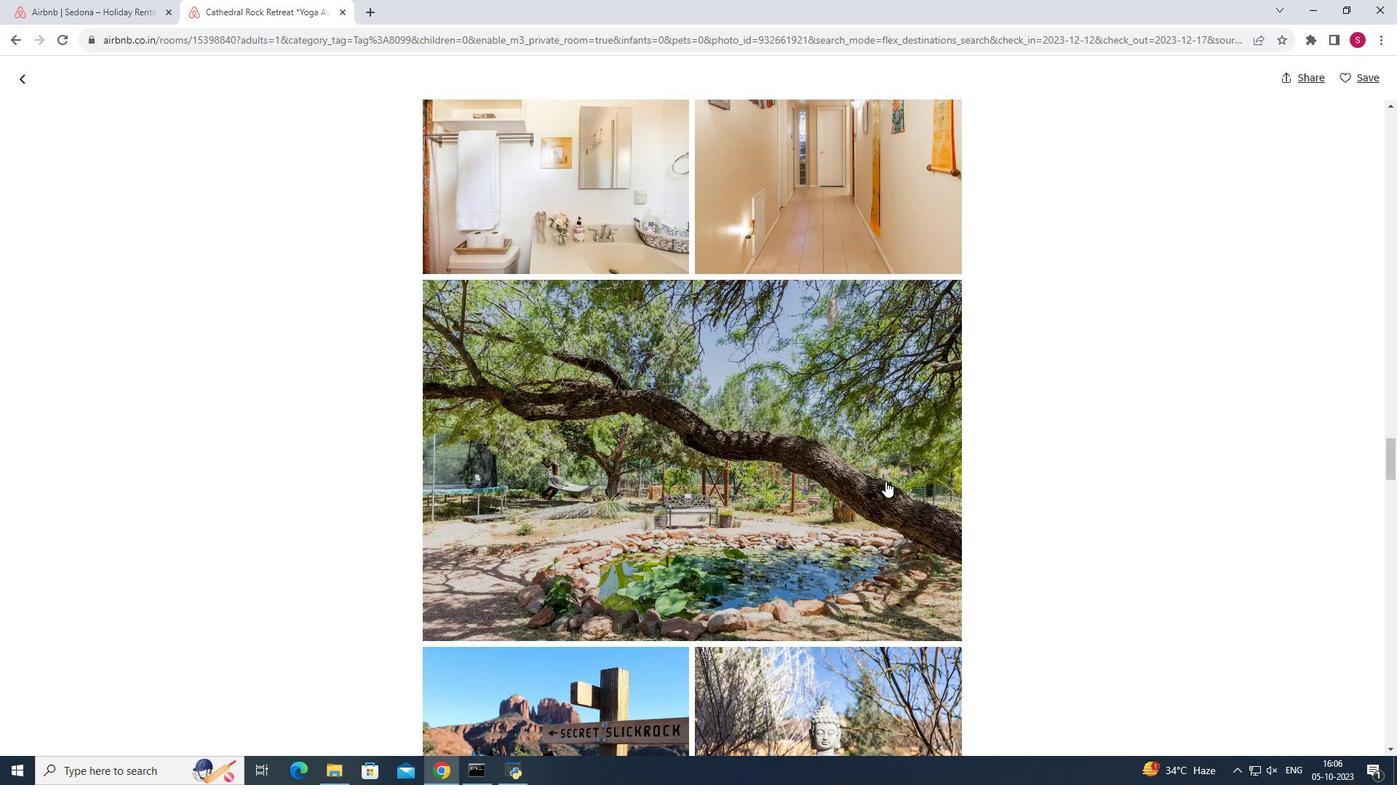 
Action: Mouse scrolled (885, 480) with delta (0, 0)
Screenshot: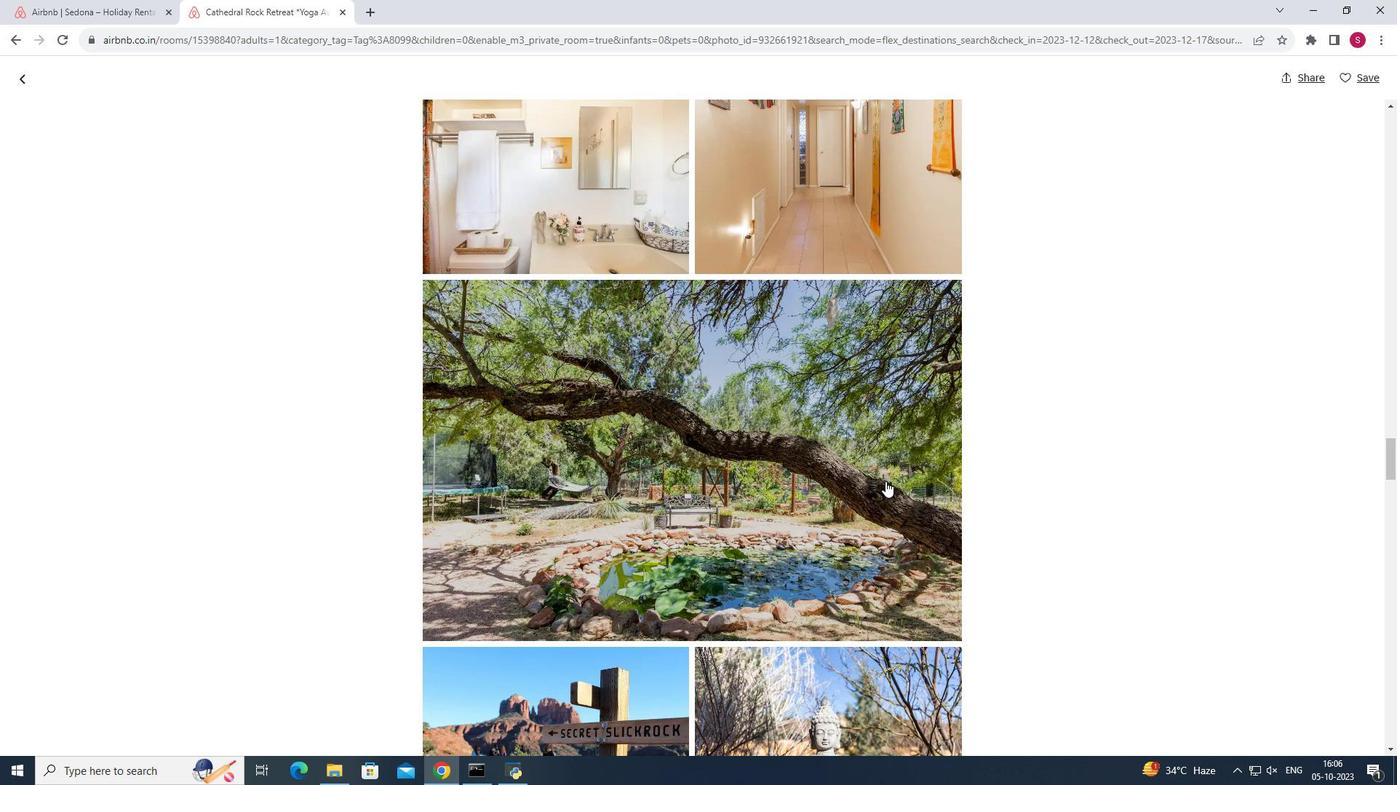 
Action: Mouse moved to (884, 482)
Screenshot: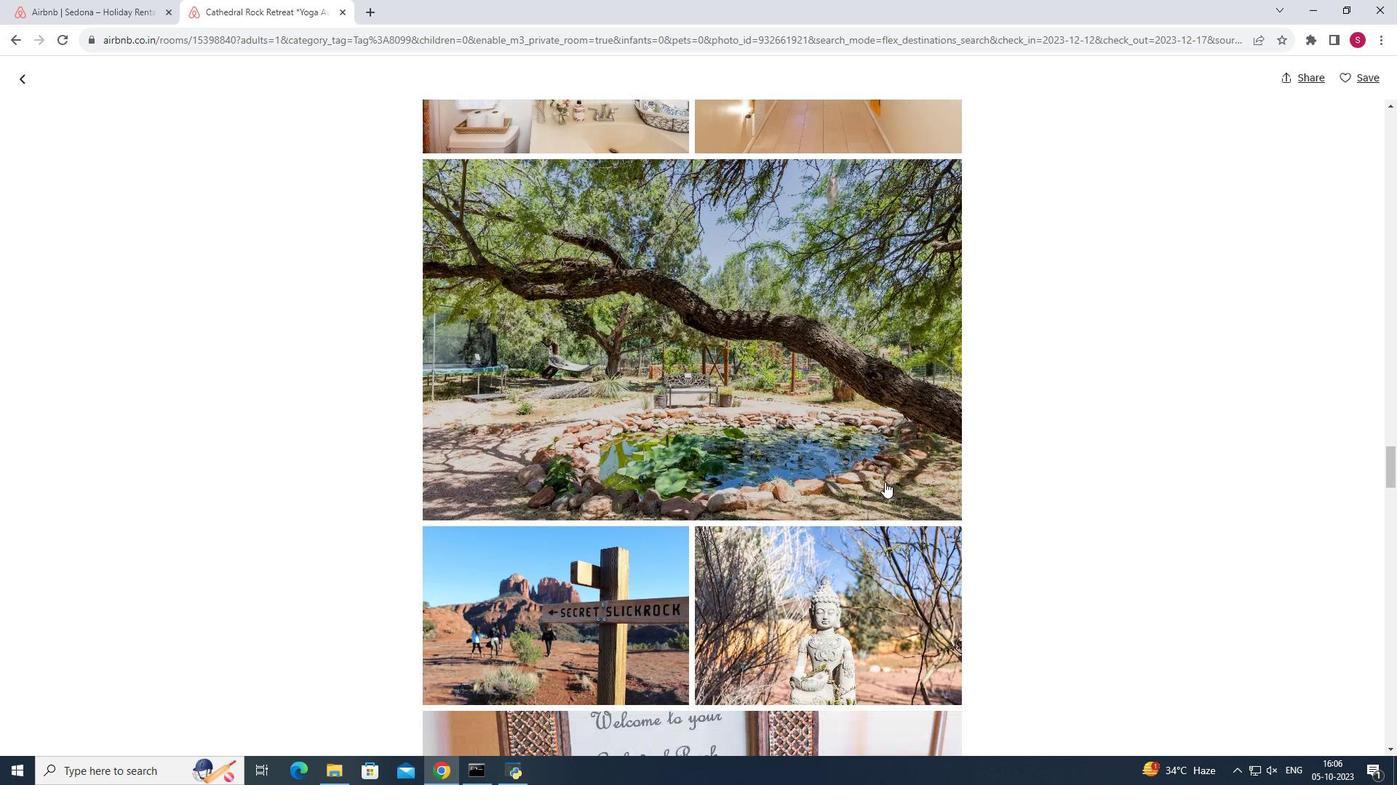
Action: Mouse scrolled (884, 481) with delta (0, 0)
Screenshot: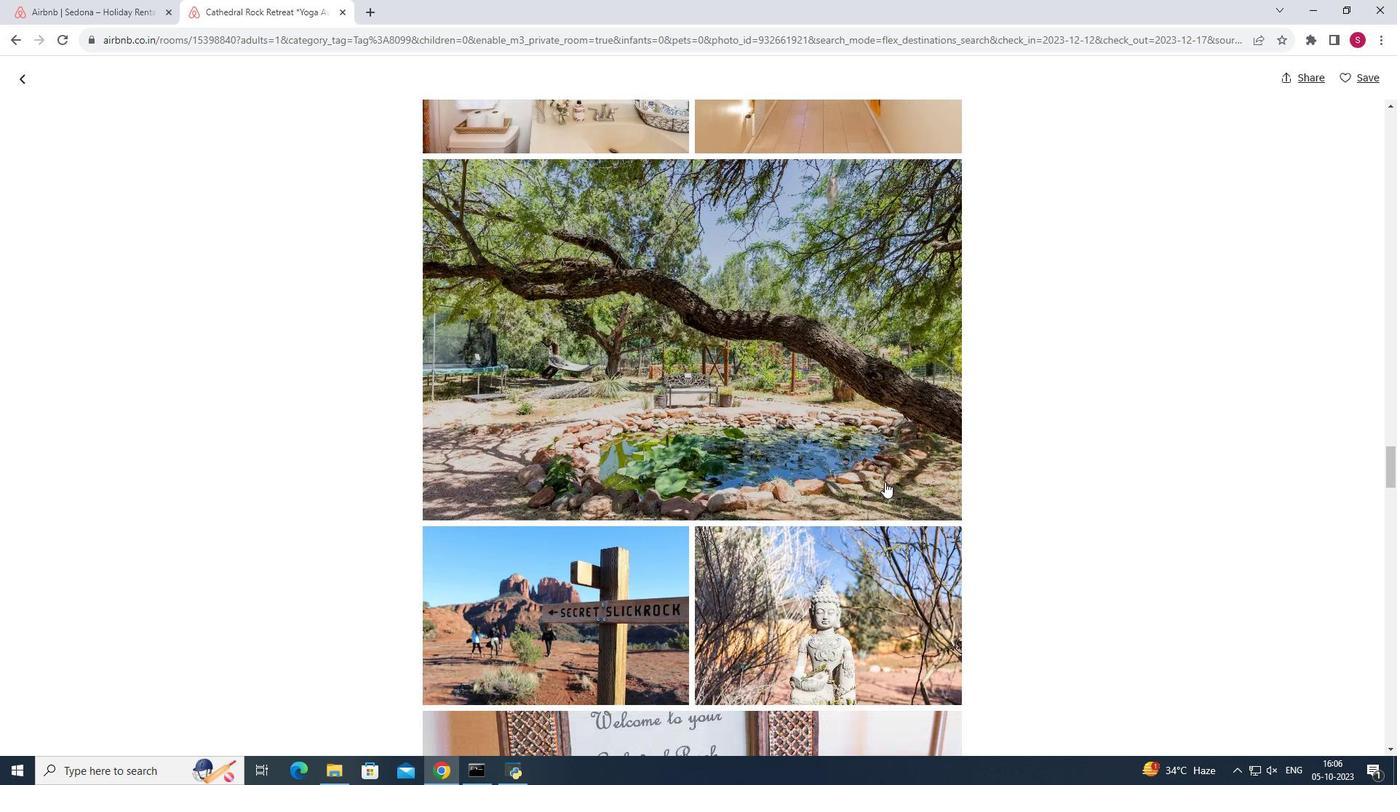 
Action: Mouse moved to (685, 569)
Screenshot: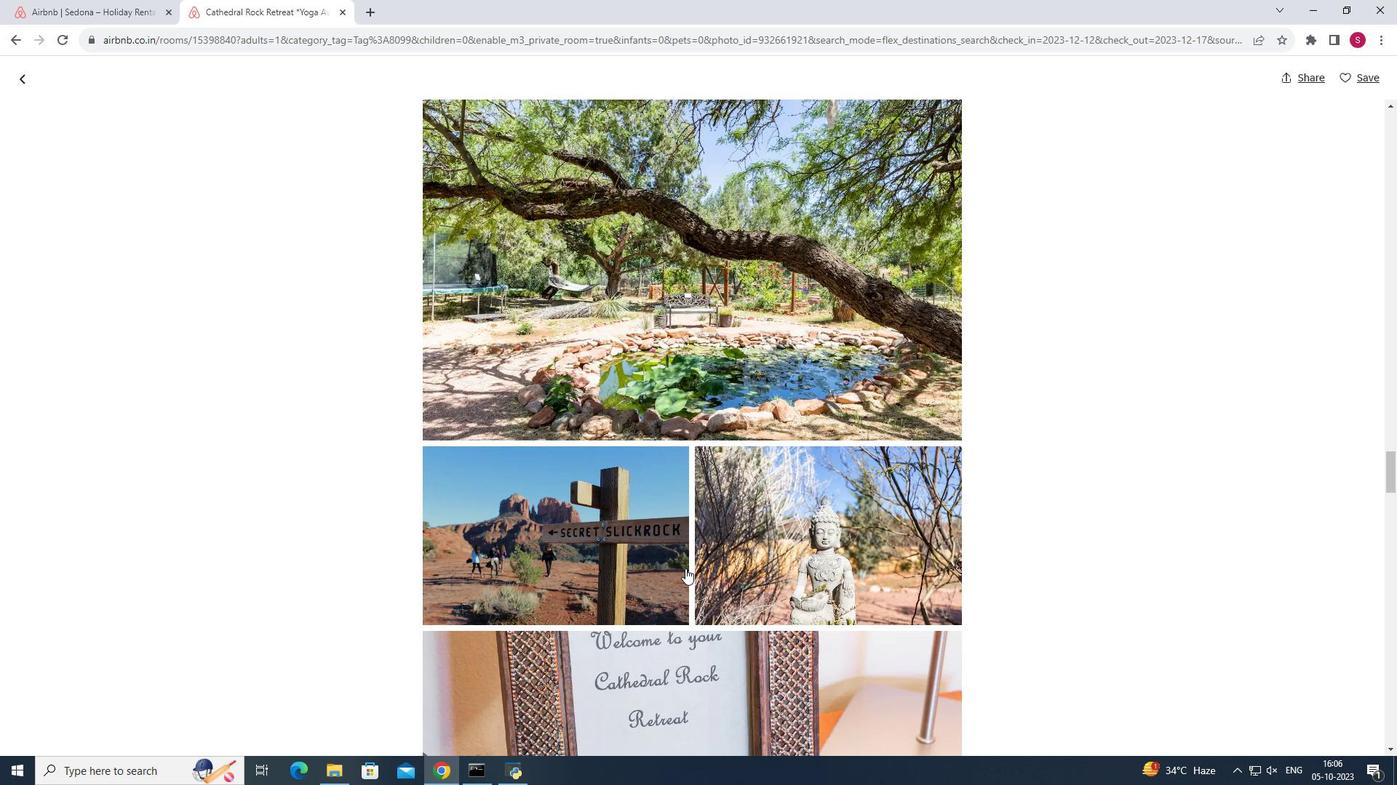 
Action: Mouse scrolled (685, 568) with delta (0, 0)
Screenshot: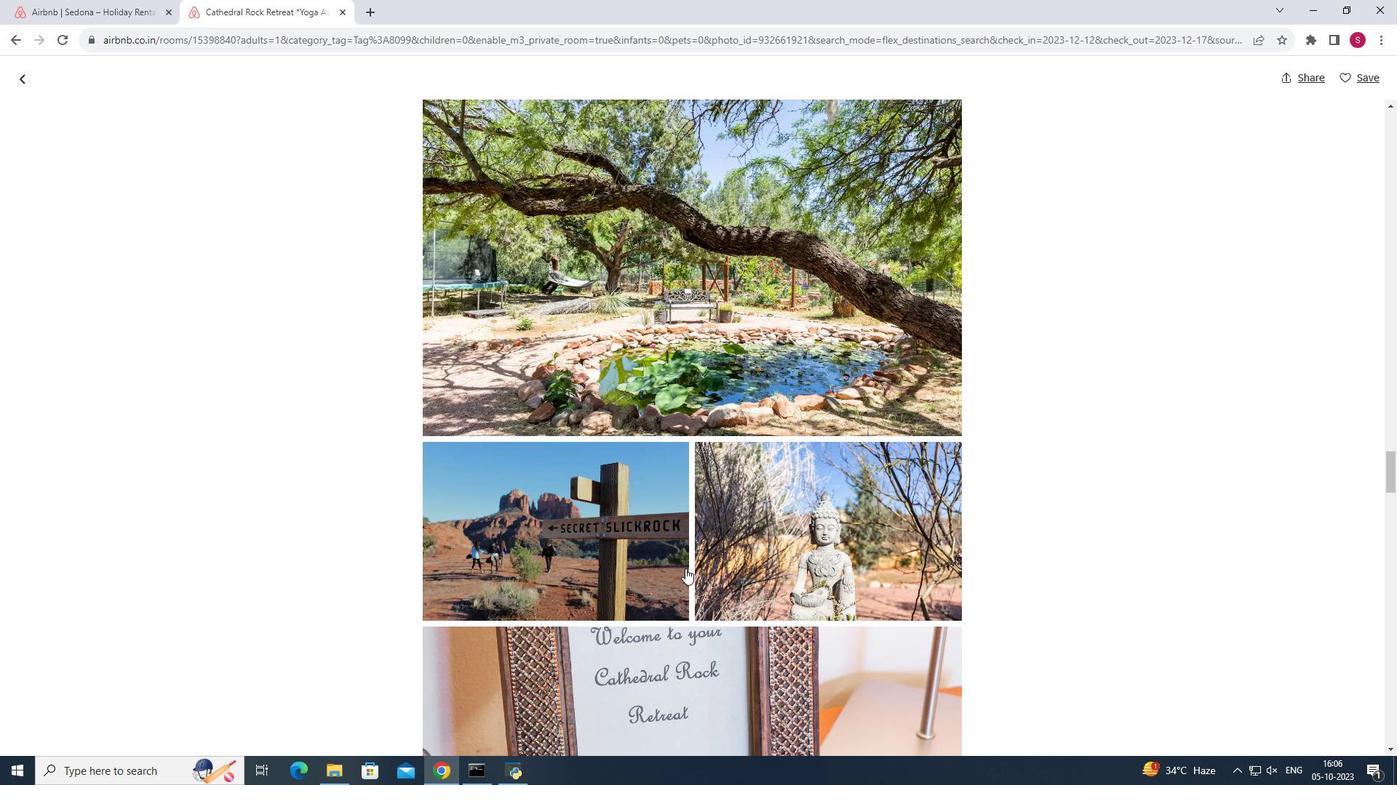 
Action: Mouse moved to (905, 498)
Screenshot: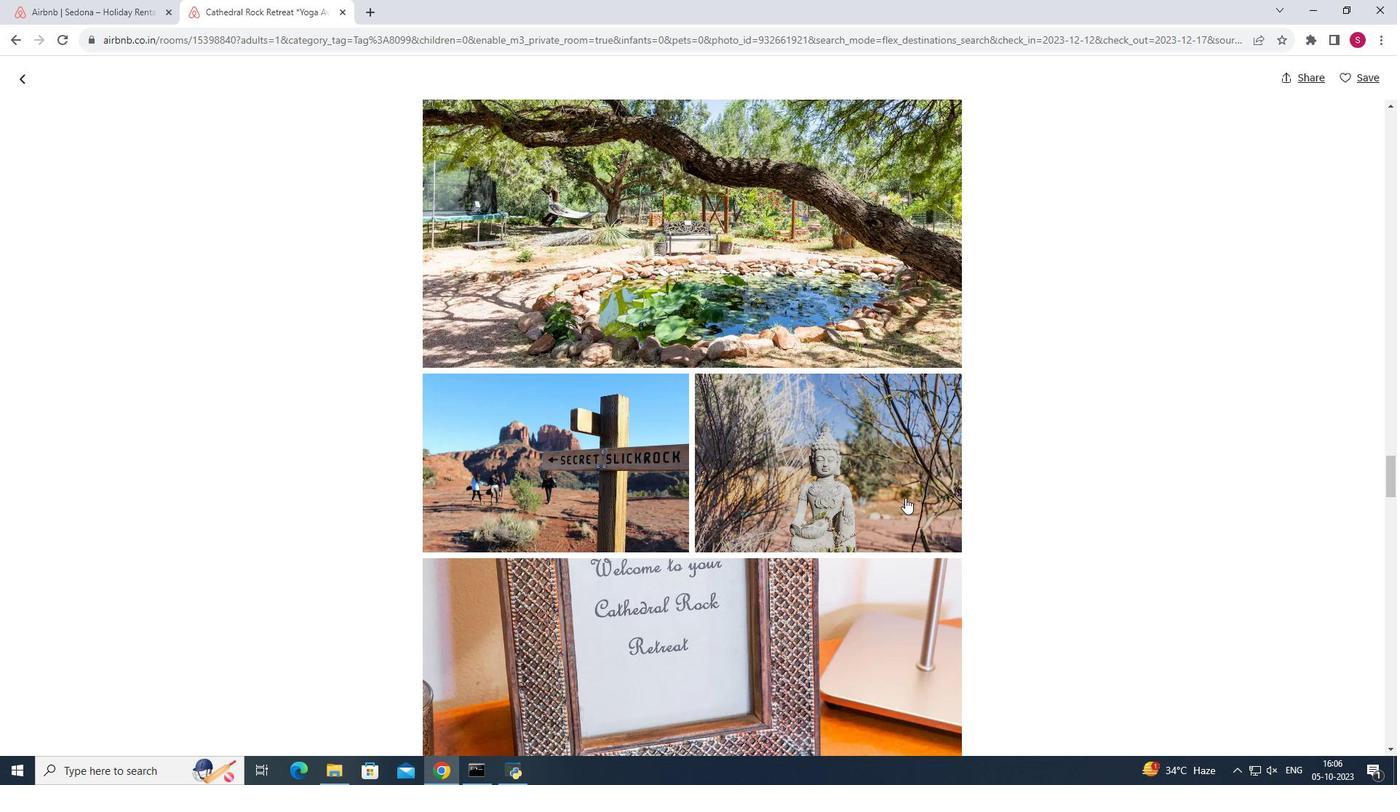 
Action: Mouse scrolled (905, 497) with delta (0, 0)
Screenshot: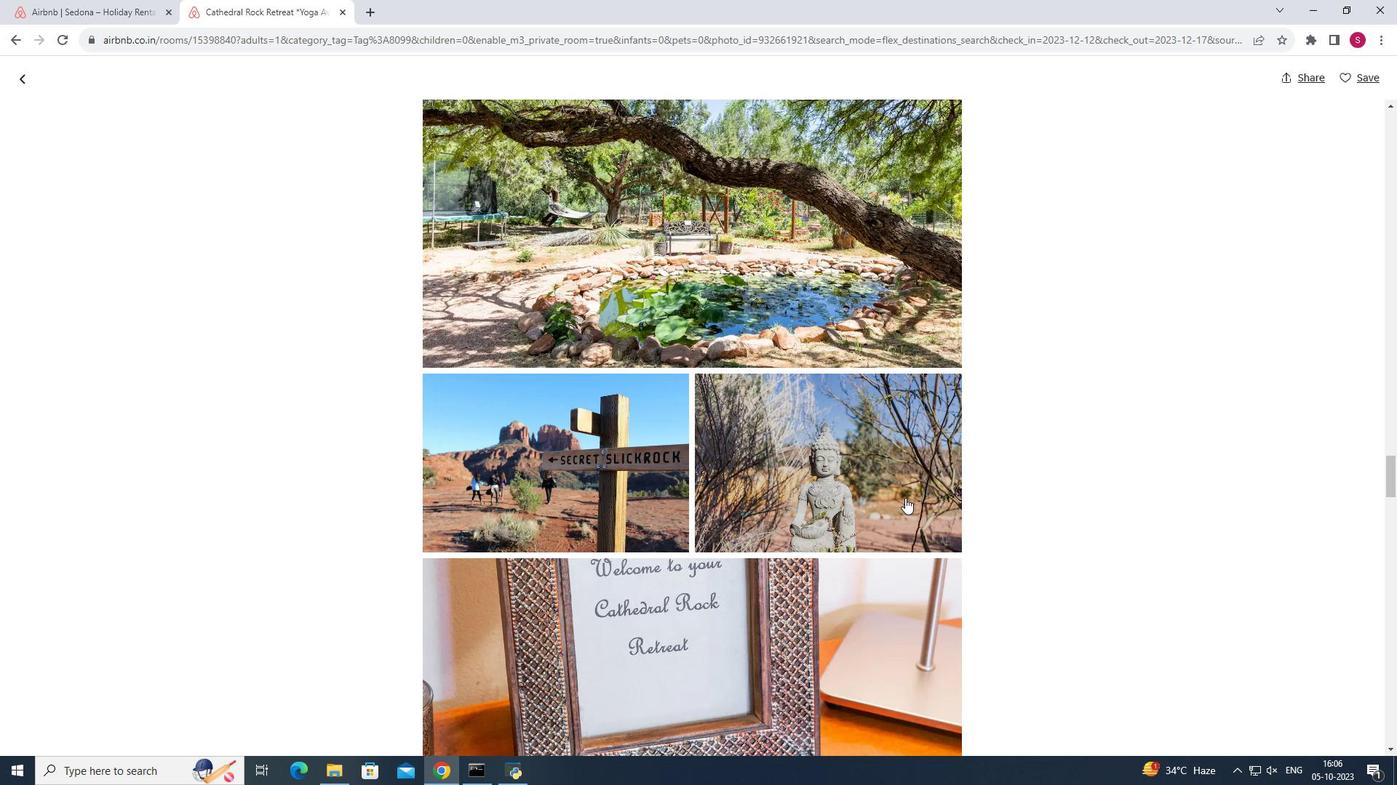
Action: Mouse scrolled (905, 497) with delta (0, 0)
Screenshot: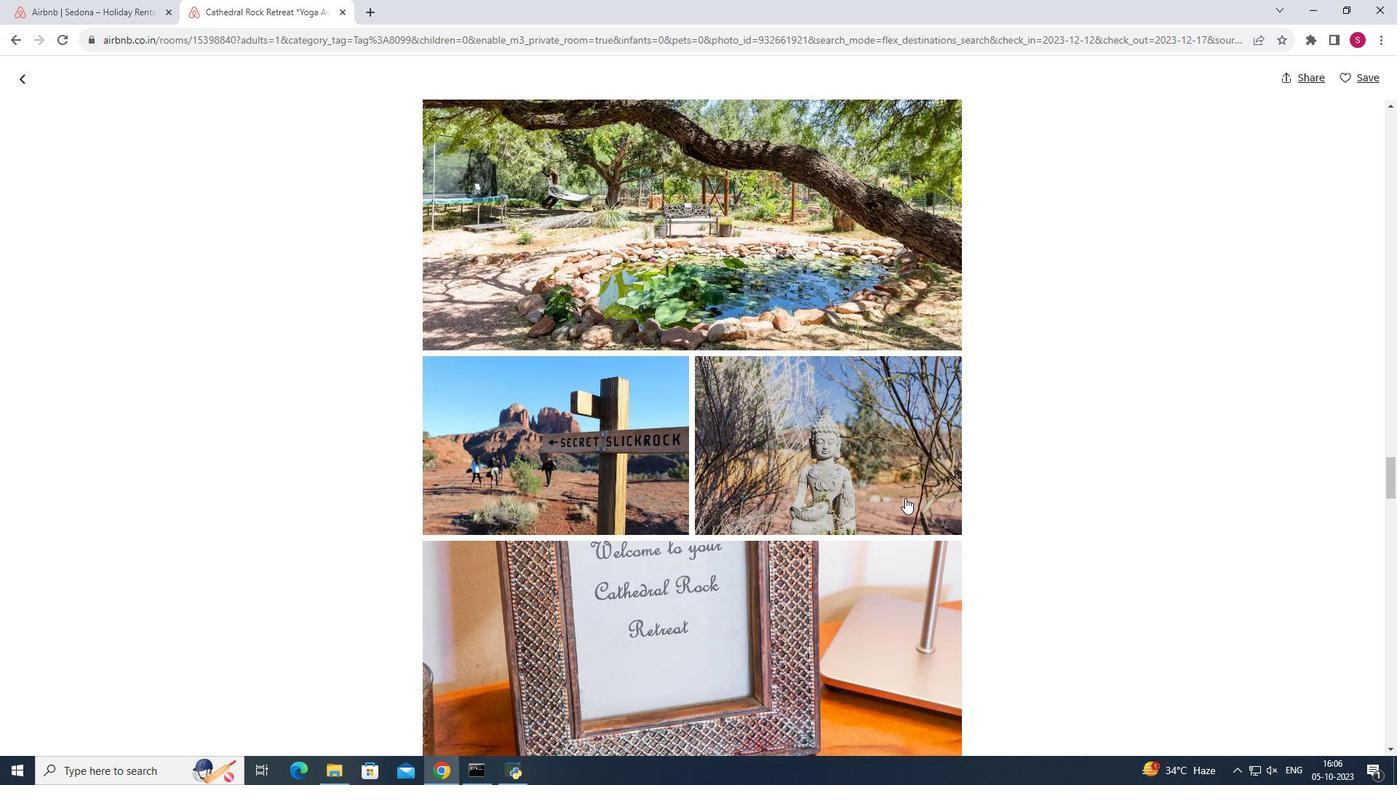 
Action: Mouse scrolled (905, 497) with delta (0, 0)
Screenshot: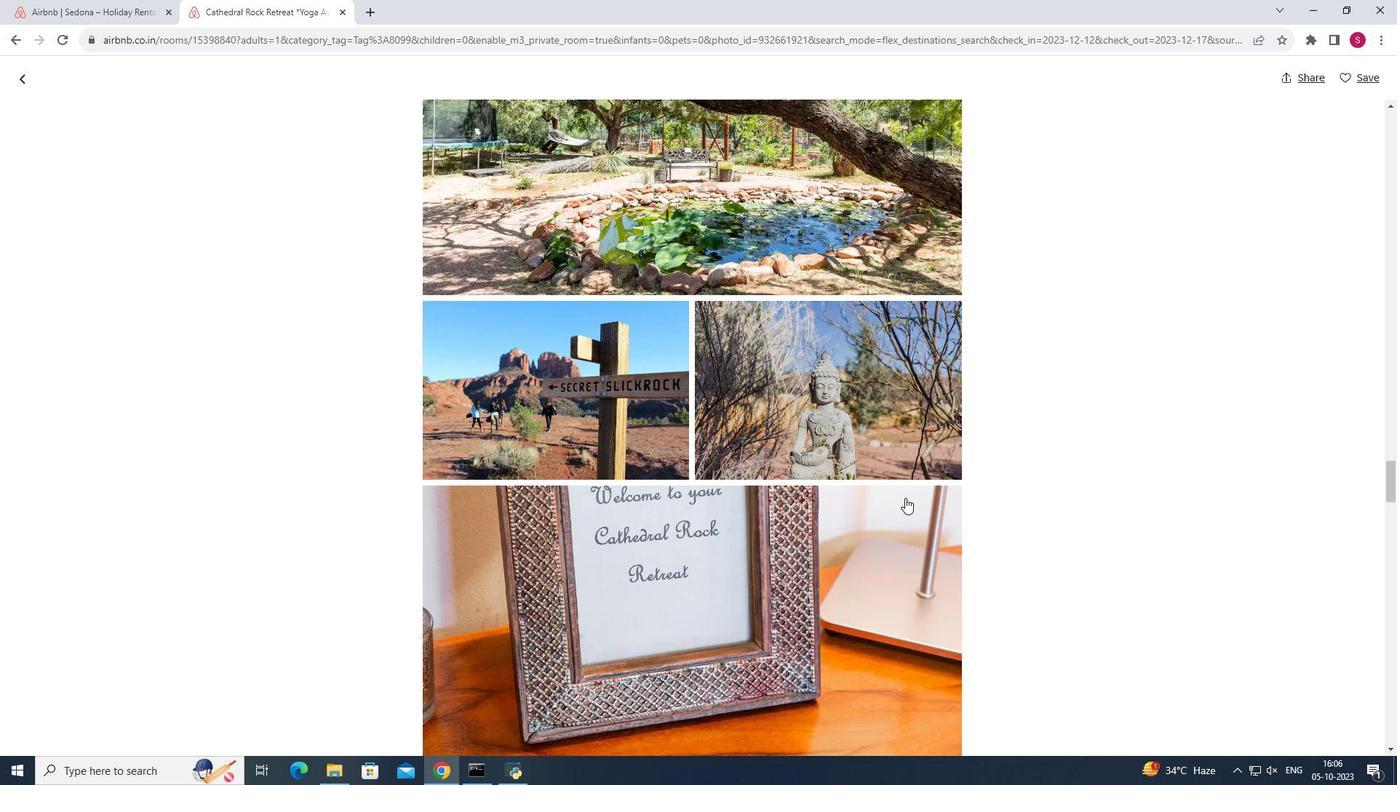 
Action: Mouse scrolled (905, 497) with delta (0, 0)
Screenshot: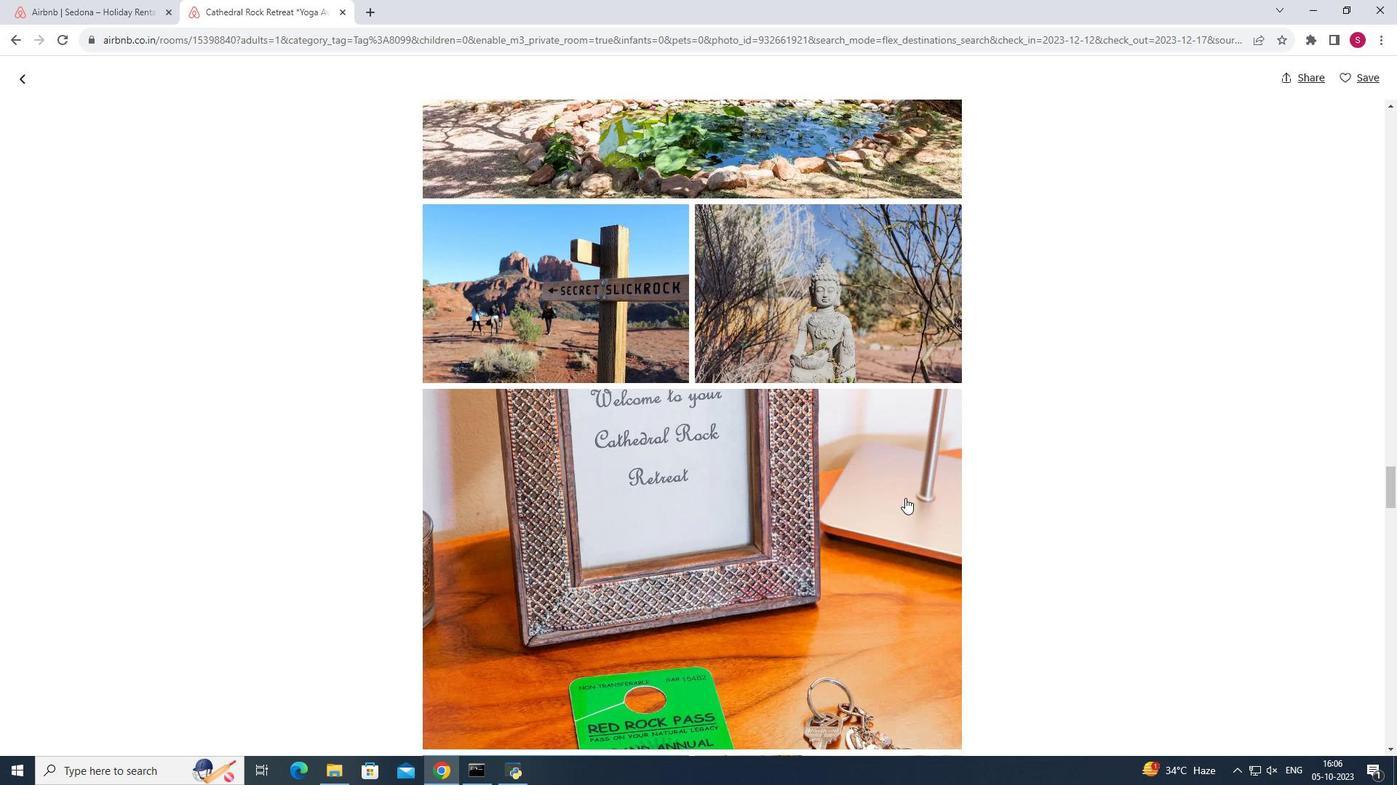 
Action: Mouse moved to (911, 505)
Screenshot: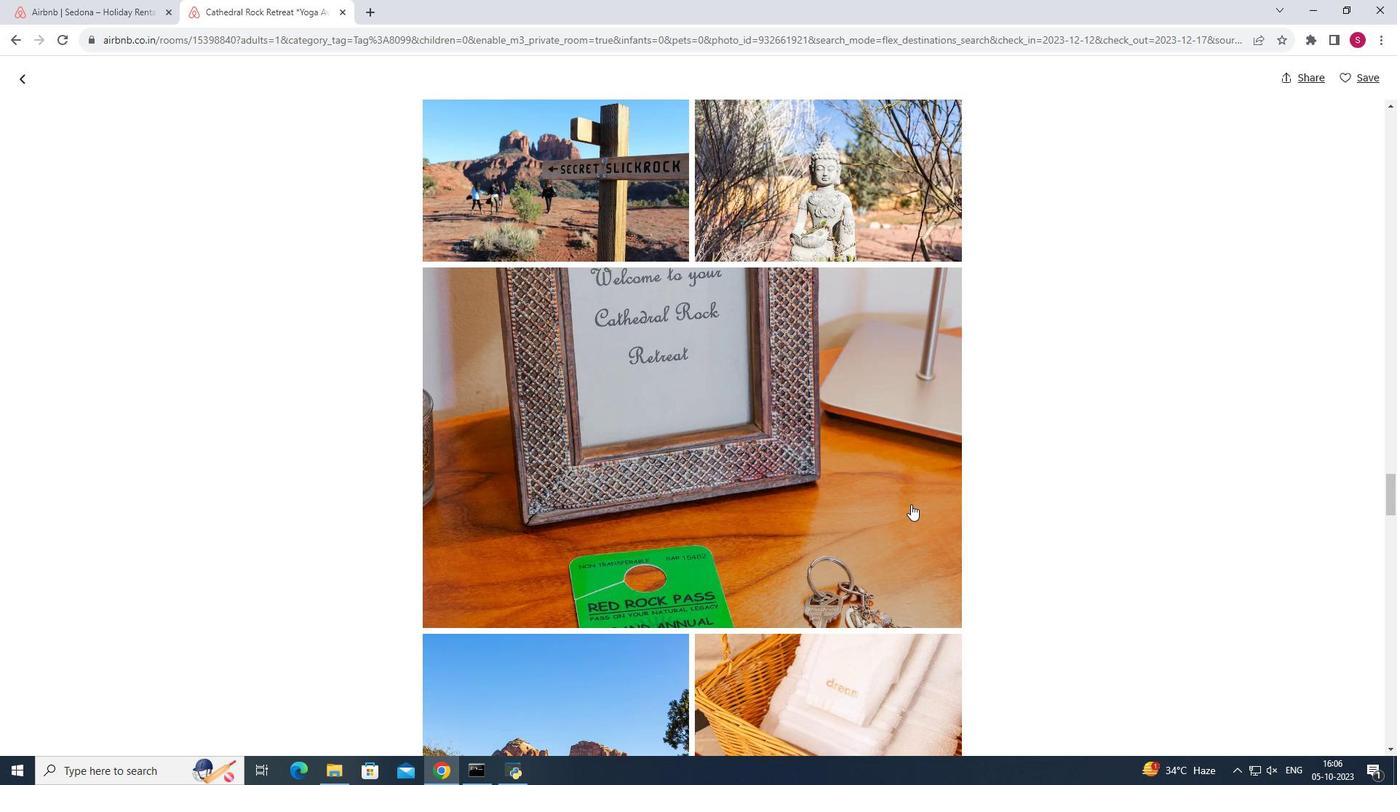 
Action: Mouse scrolled (911, 504) with delta (0, 0)
Screenshot: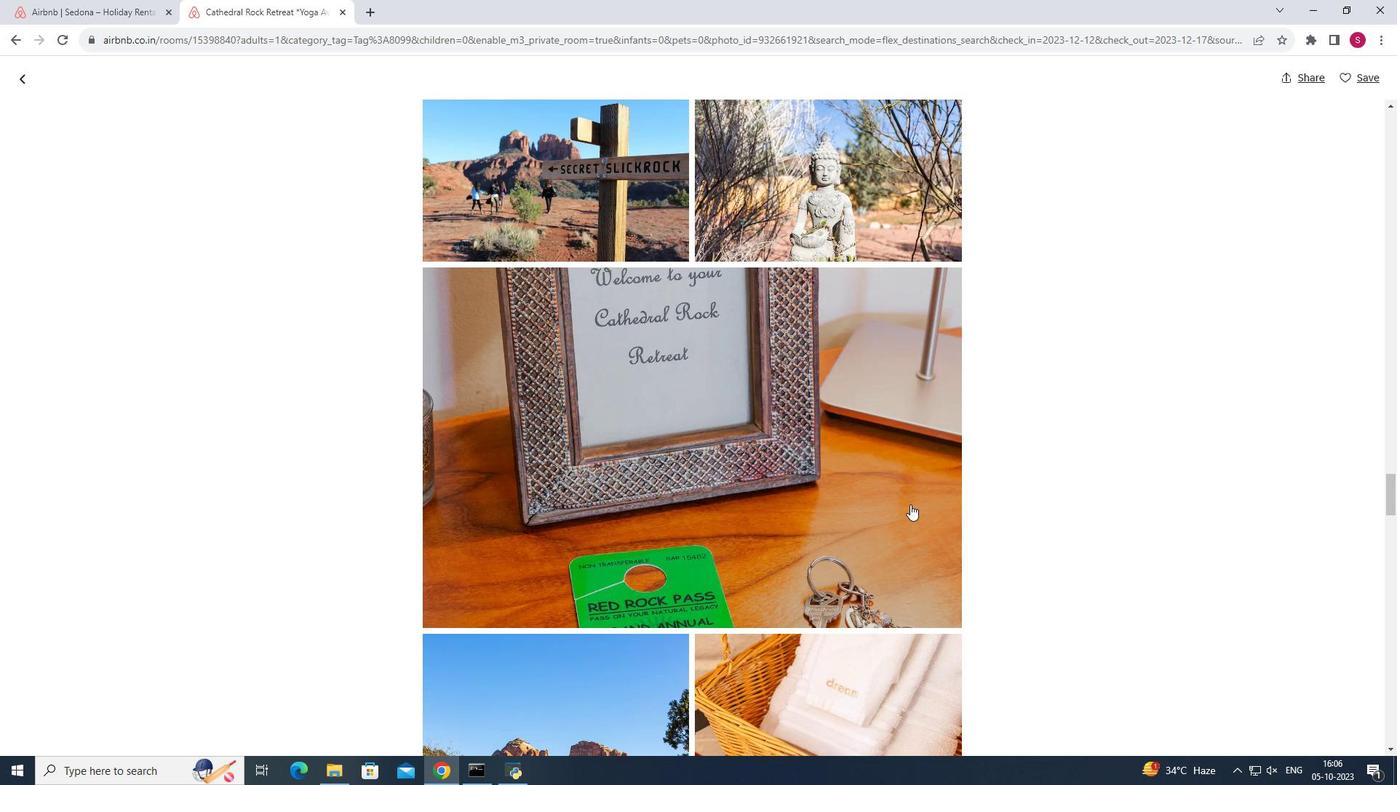 
Action: Mouse moved to (903, 507)
Screenshot: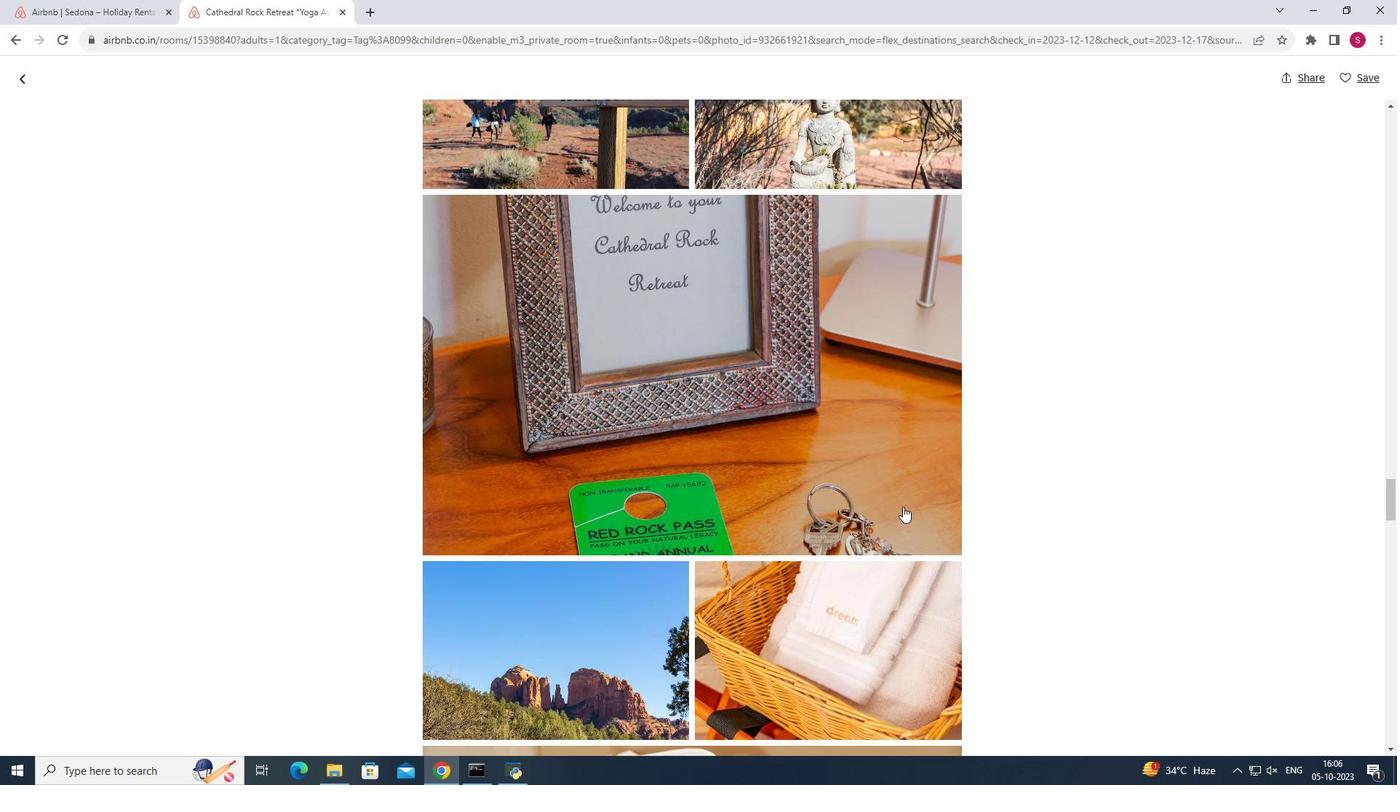 
Action: Mouse scrolled (903, 506) with delta (0, 0)
Screenshot: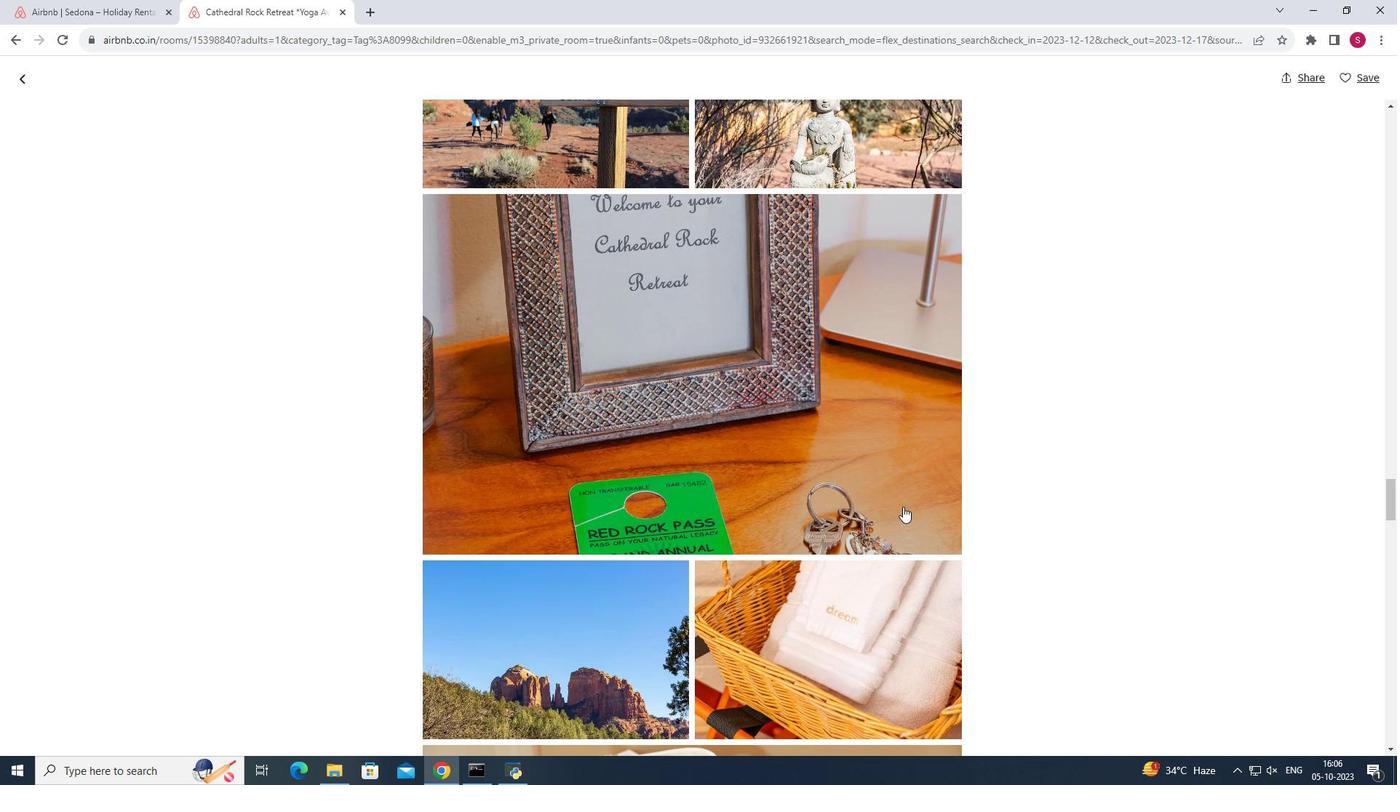 
Action: Mouse scrolled (903, 506) with delta (0, 0)
Screenshot: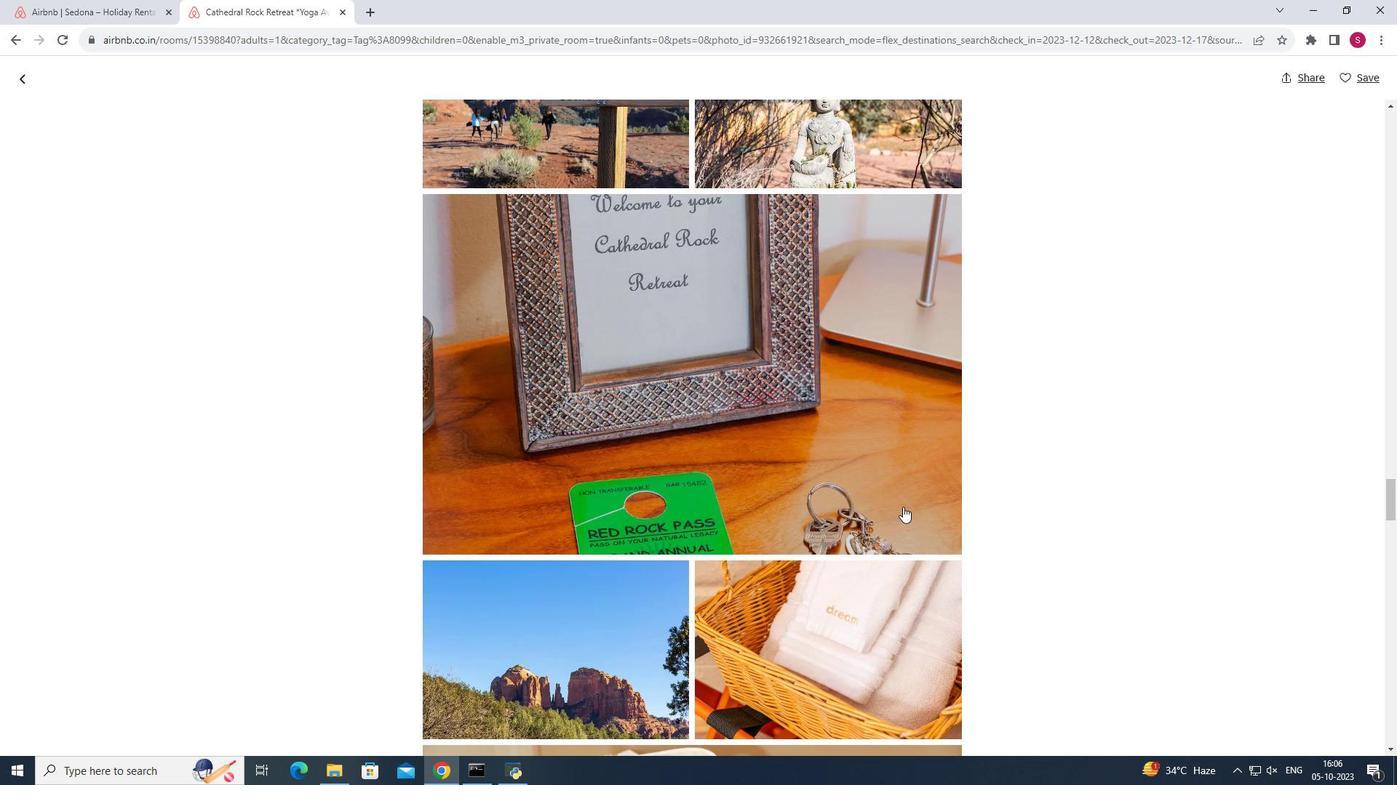 
Action: Mouse scrolled (903, 506) with delta (0, 0)
Screenshot: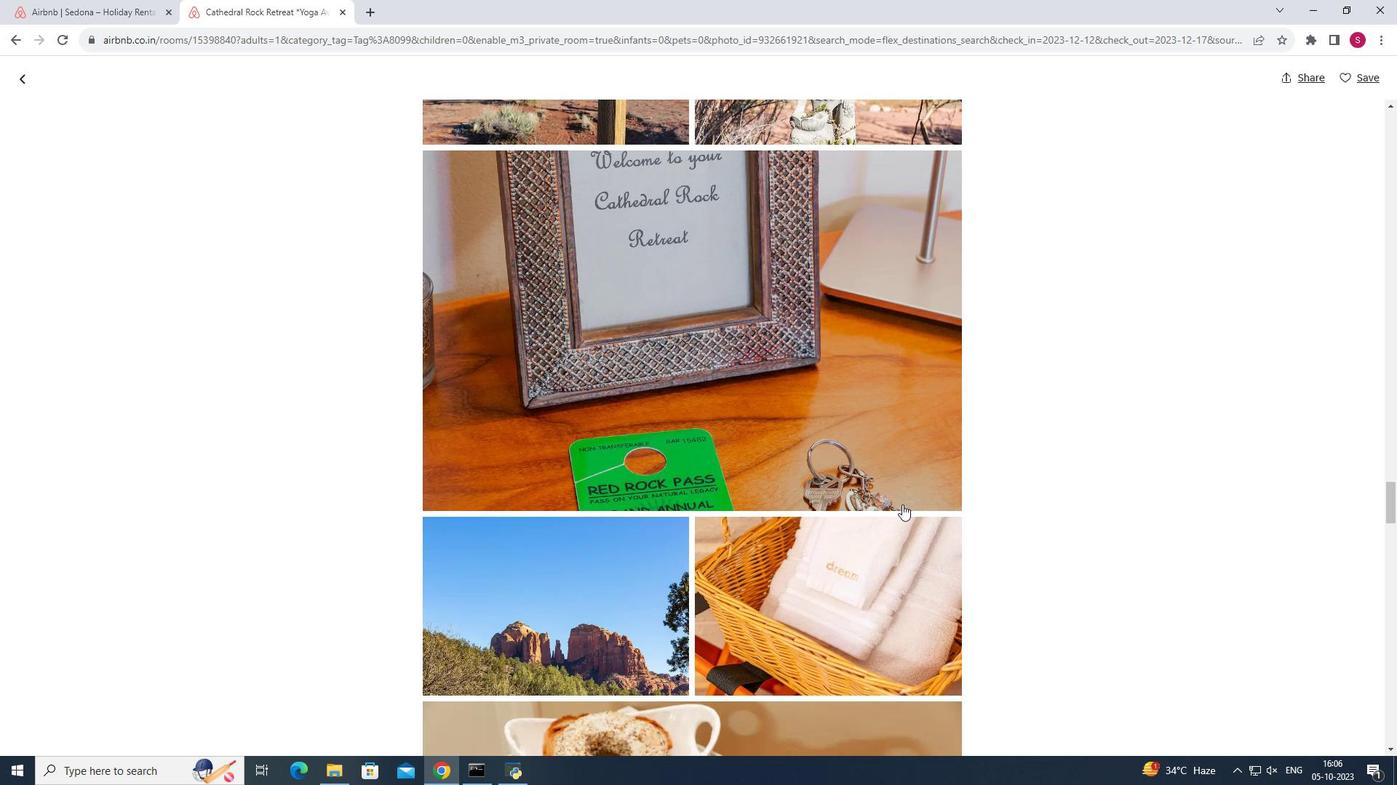 
Action: Mouse moved to (900, 501)
Screenshot: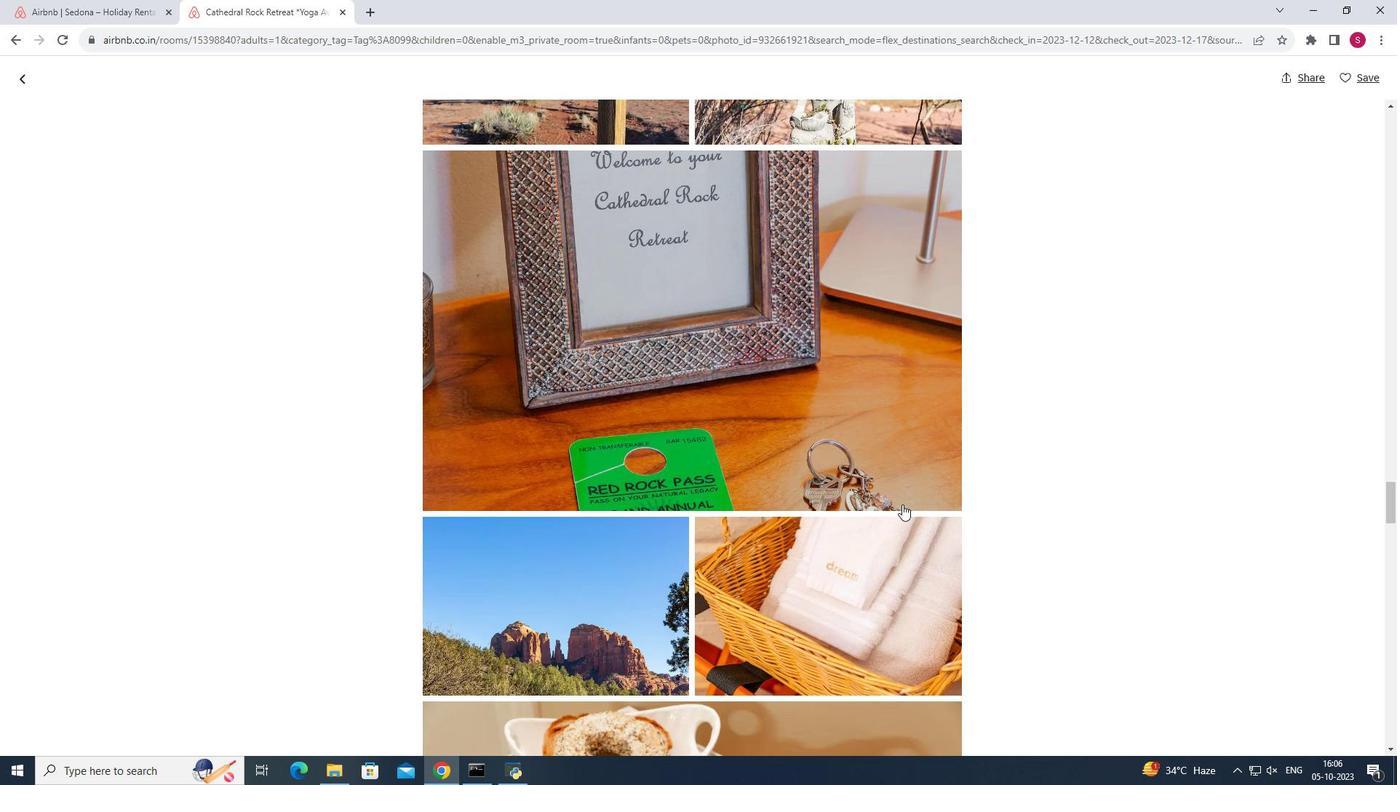 
Action: Mouse scrolled (900, 500) with delta (0, 0)
Screenshot: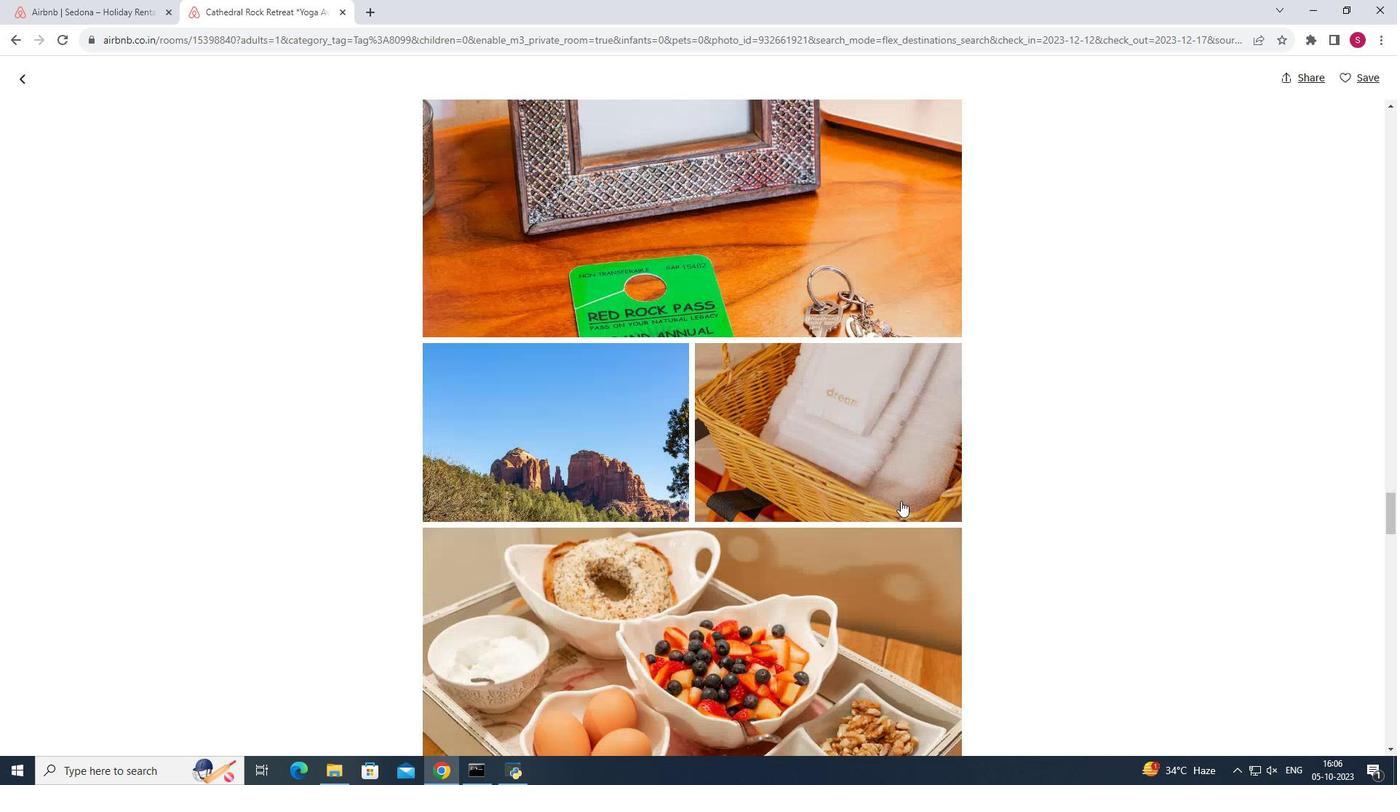 
Action: Mouse moved to (897, 496)
Screenshot: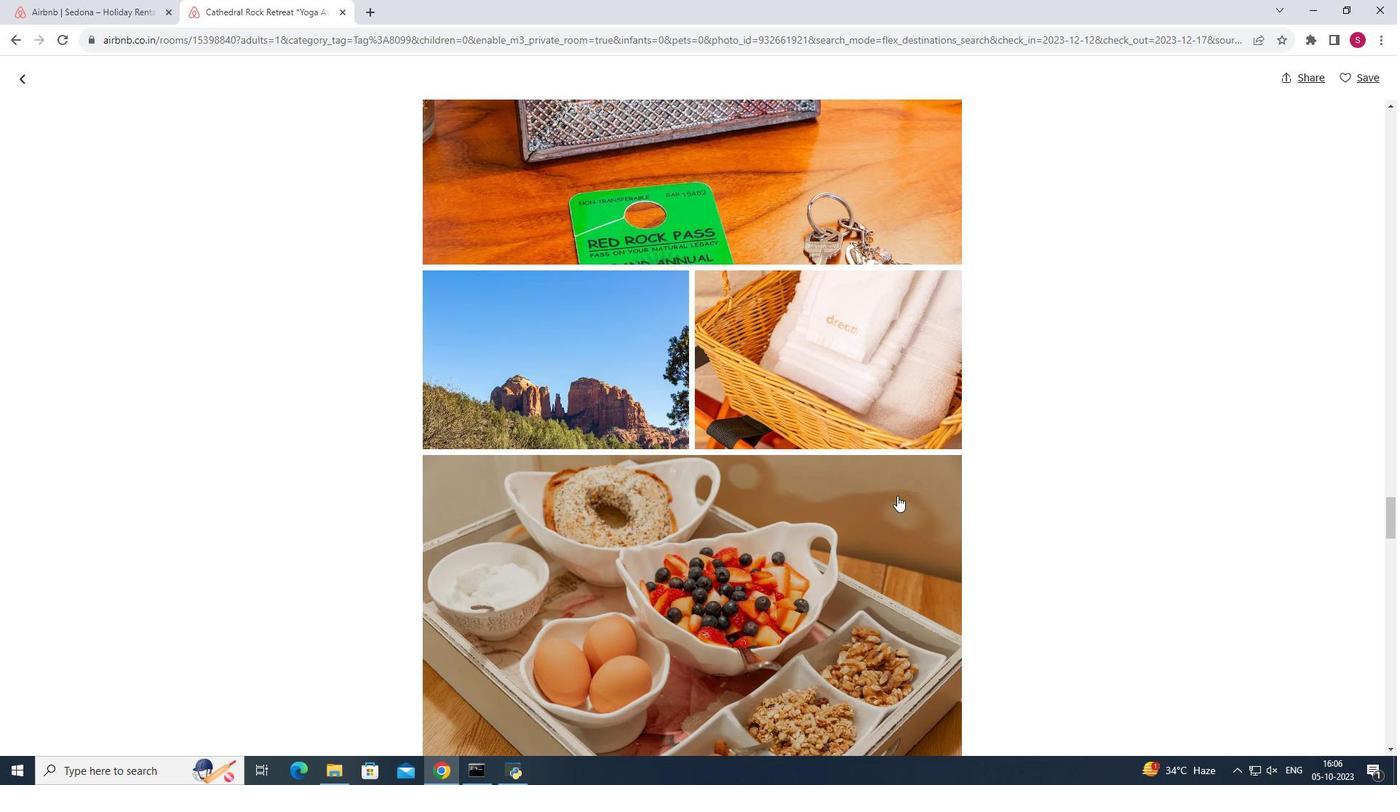 
Action: Mouse scrolled (897, 495) with delta (0, 0)
Screenshot: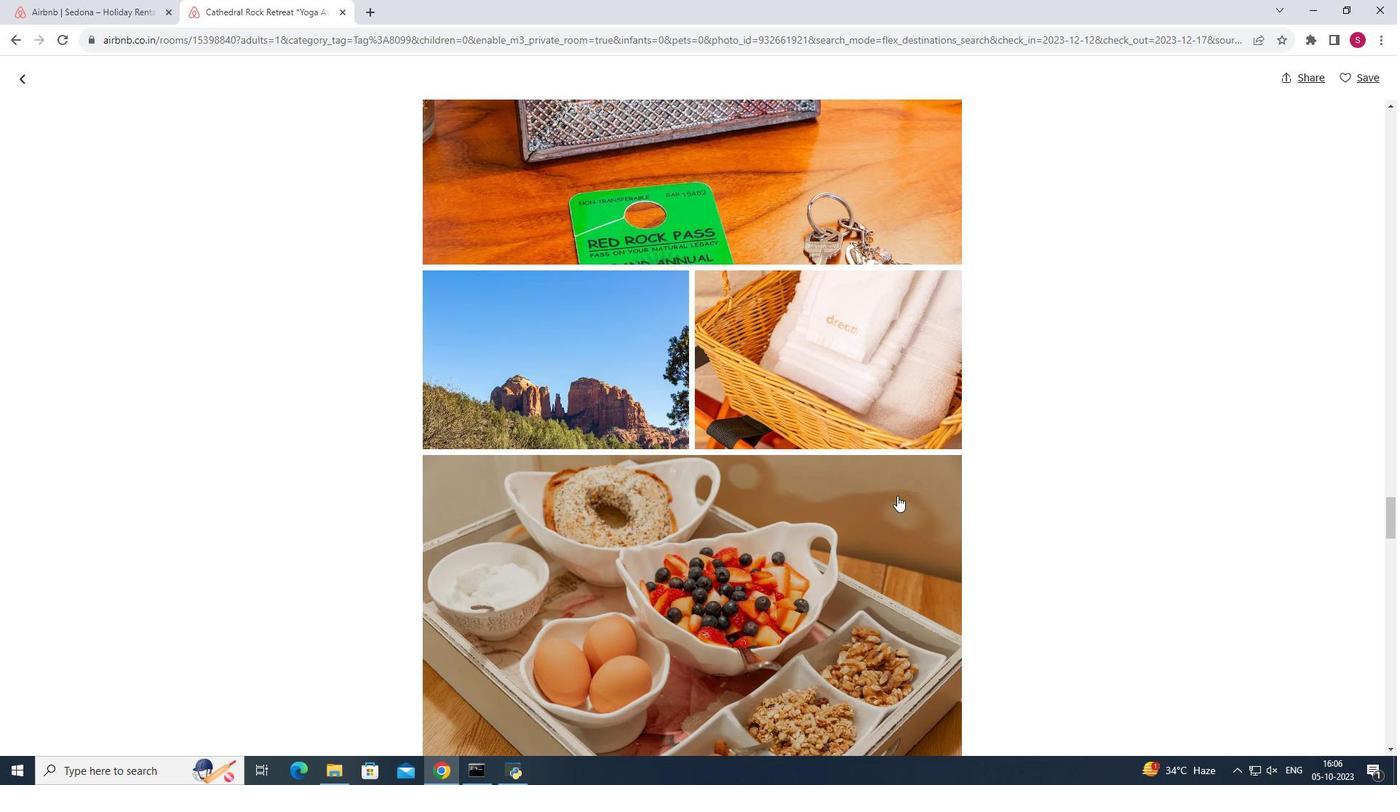 
Action: Mouse scrolled (897, 495) with delta (0, 0)
Screenshot: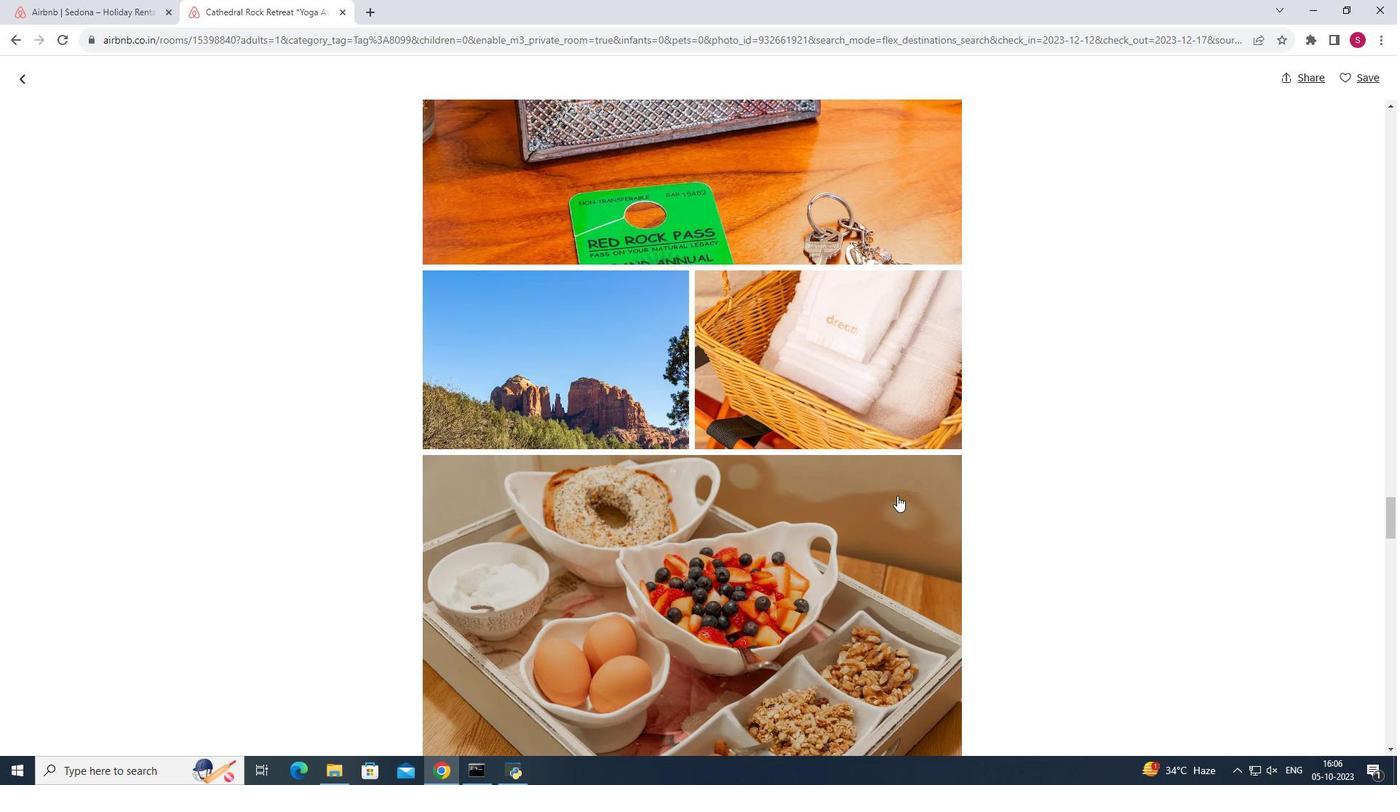 
Action: Mouse scrolled (897, 495) with delta (0, 0)
Screenshot: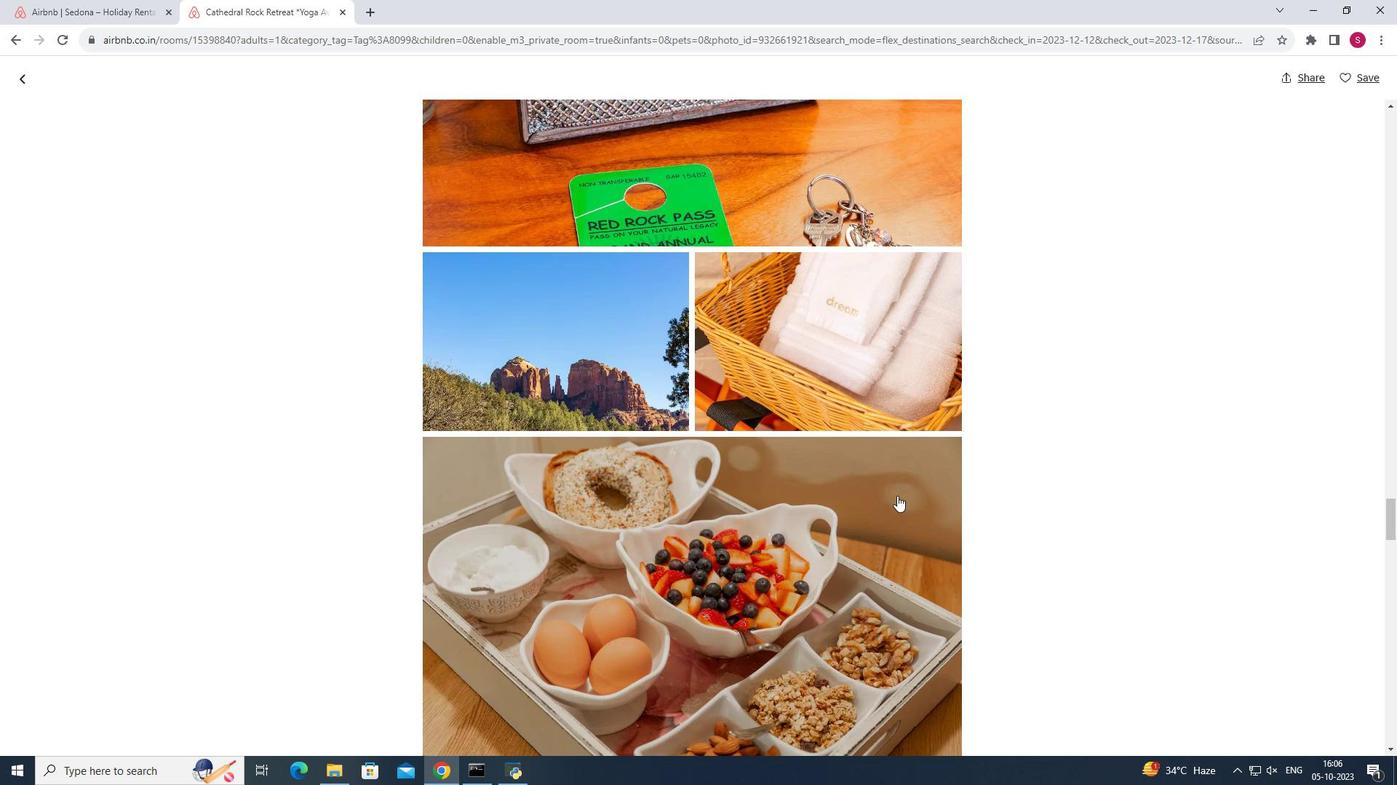 
Action: Mouse scrolled (897, 495) with delta (0, 0)
Screenshot: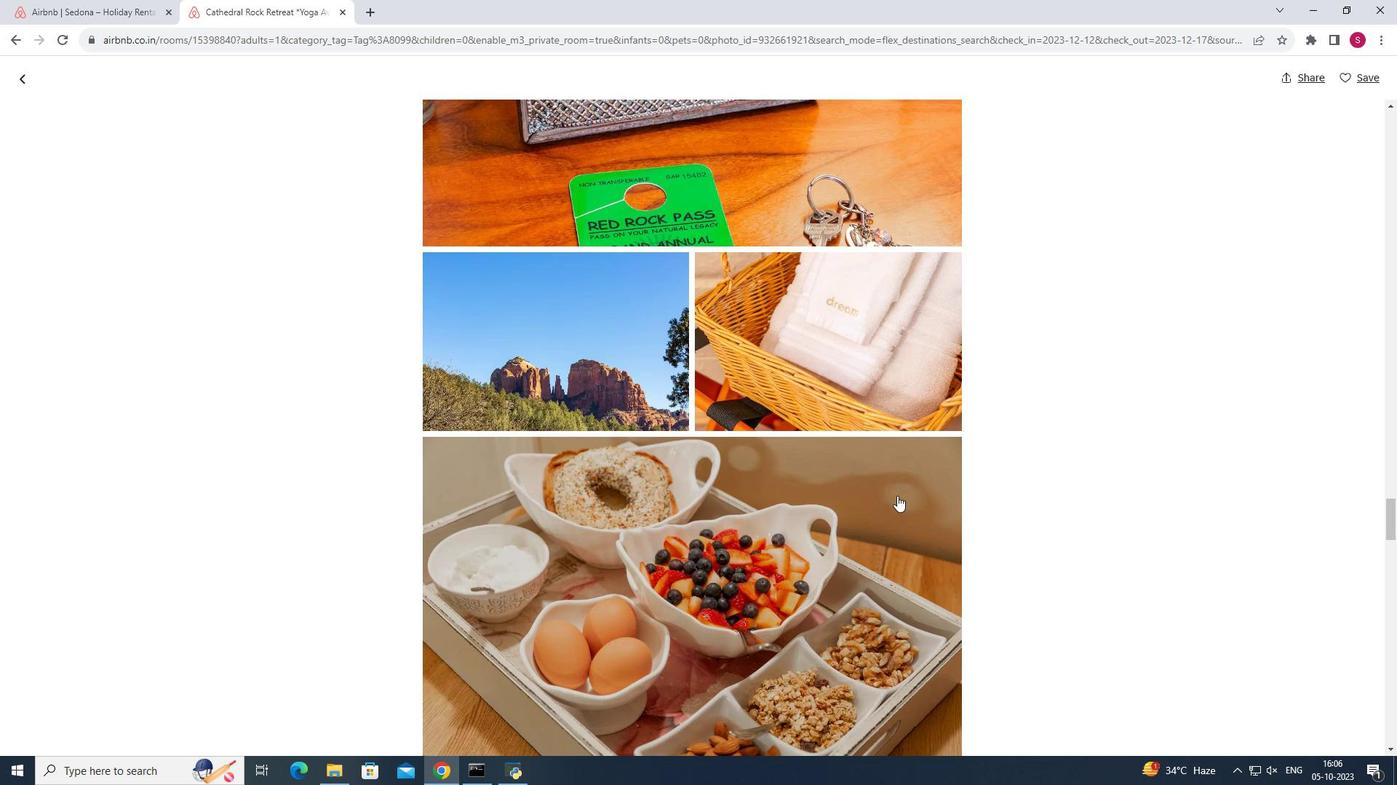 
Action: Mouse scrolled (897, 495) with delta (0, 0)
Screenshot: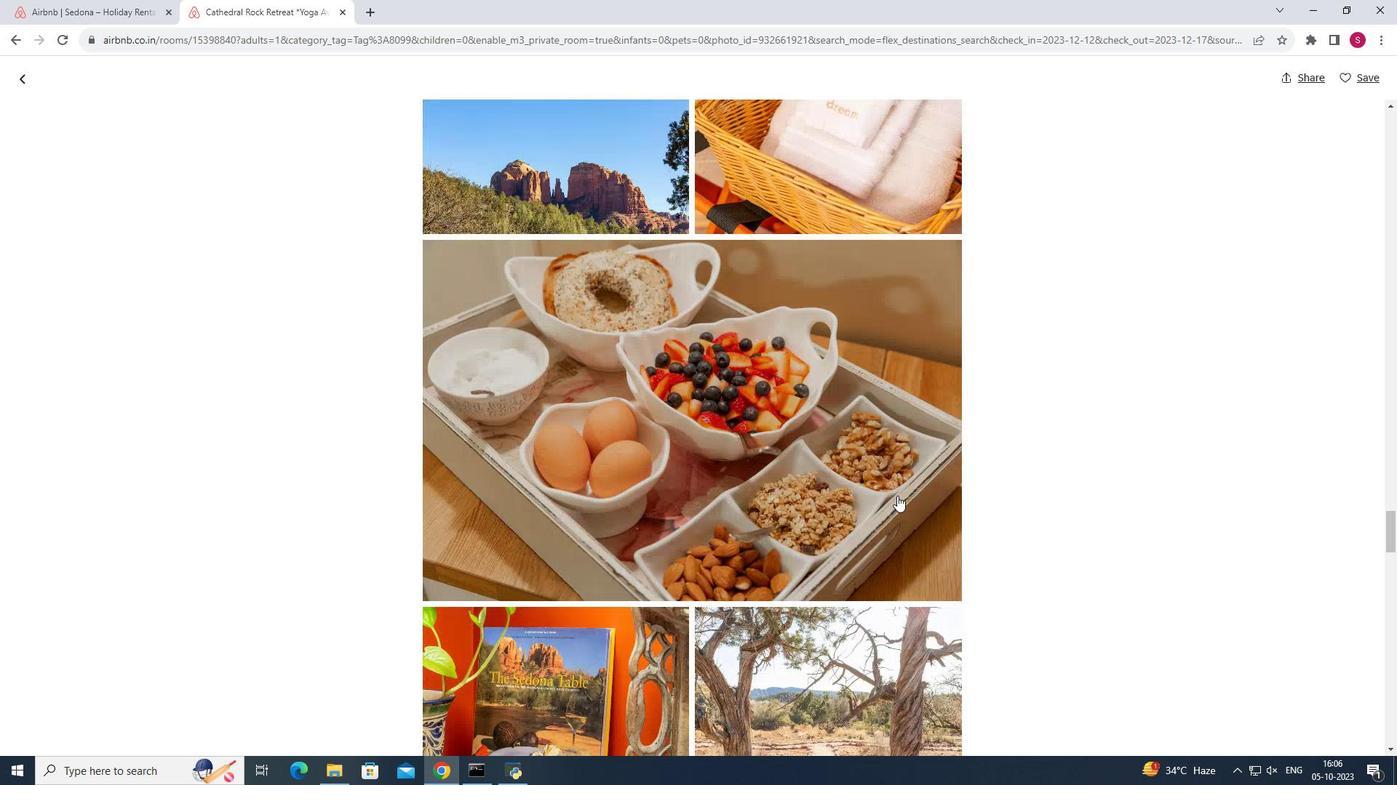 
Action: Mouse moved to (897, 495)
Screenshot: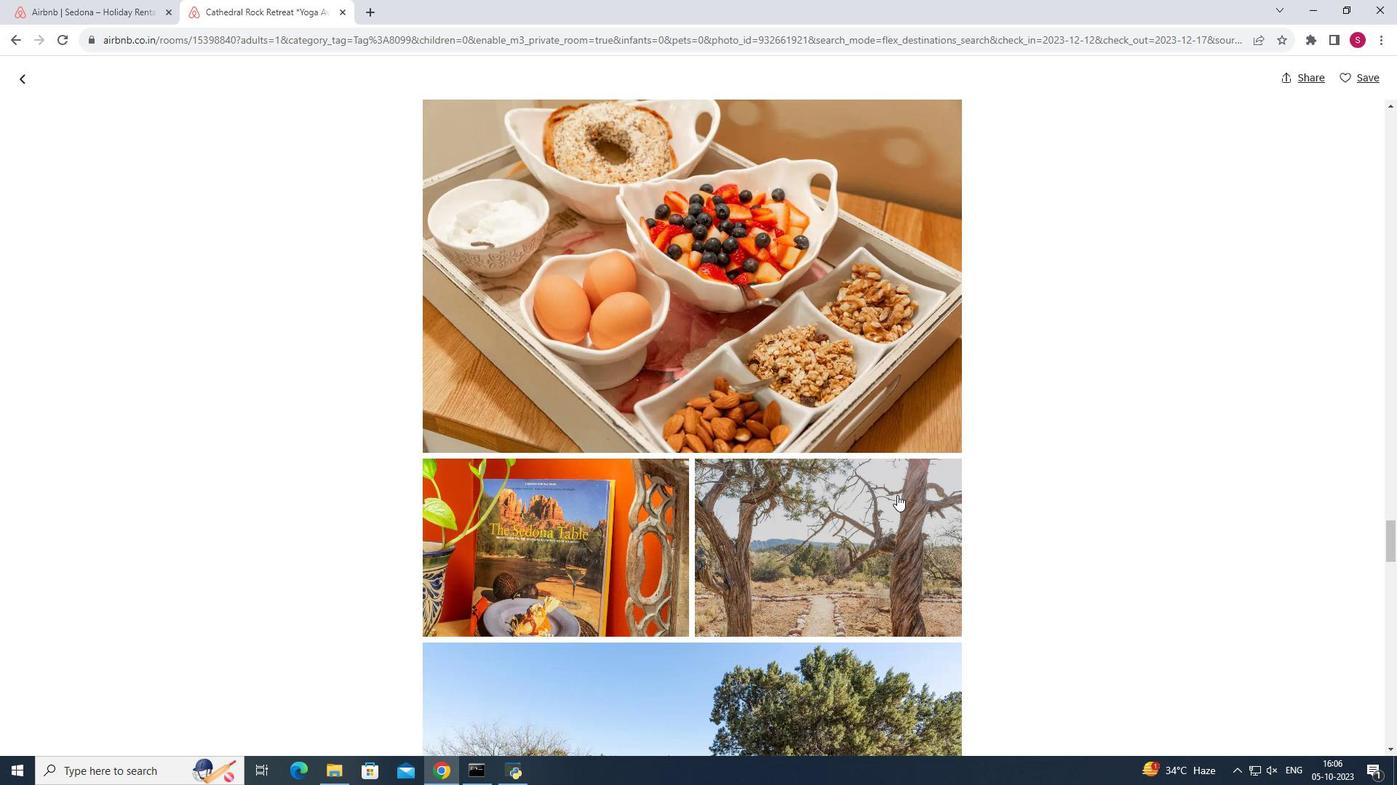
Action: Mouse scrolled (897, 494) with delta (0, 0)
Screenshot: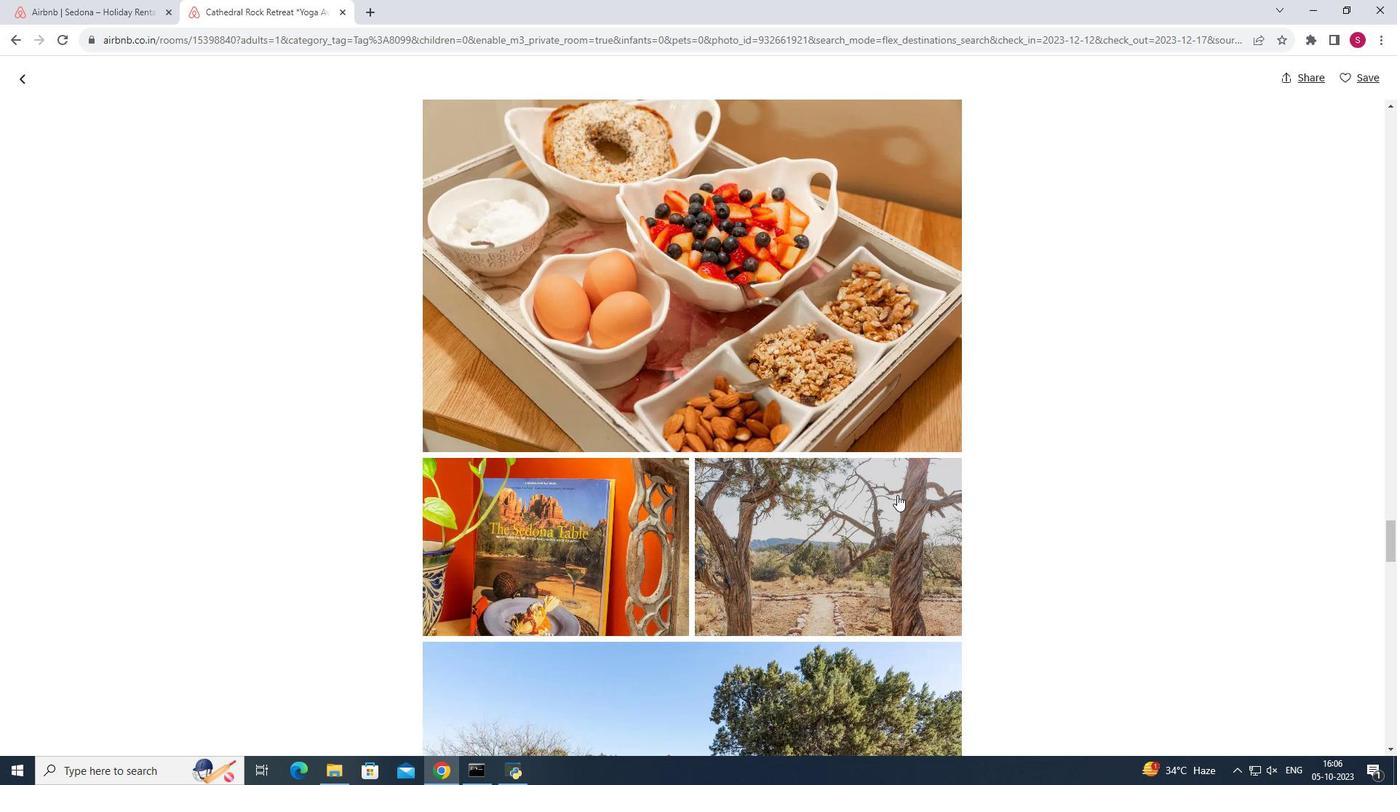 
Action: Mouse scrolled (897, 494) with delta (0, 0)
Screenshot: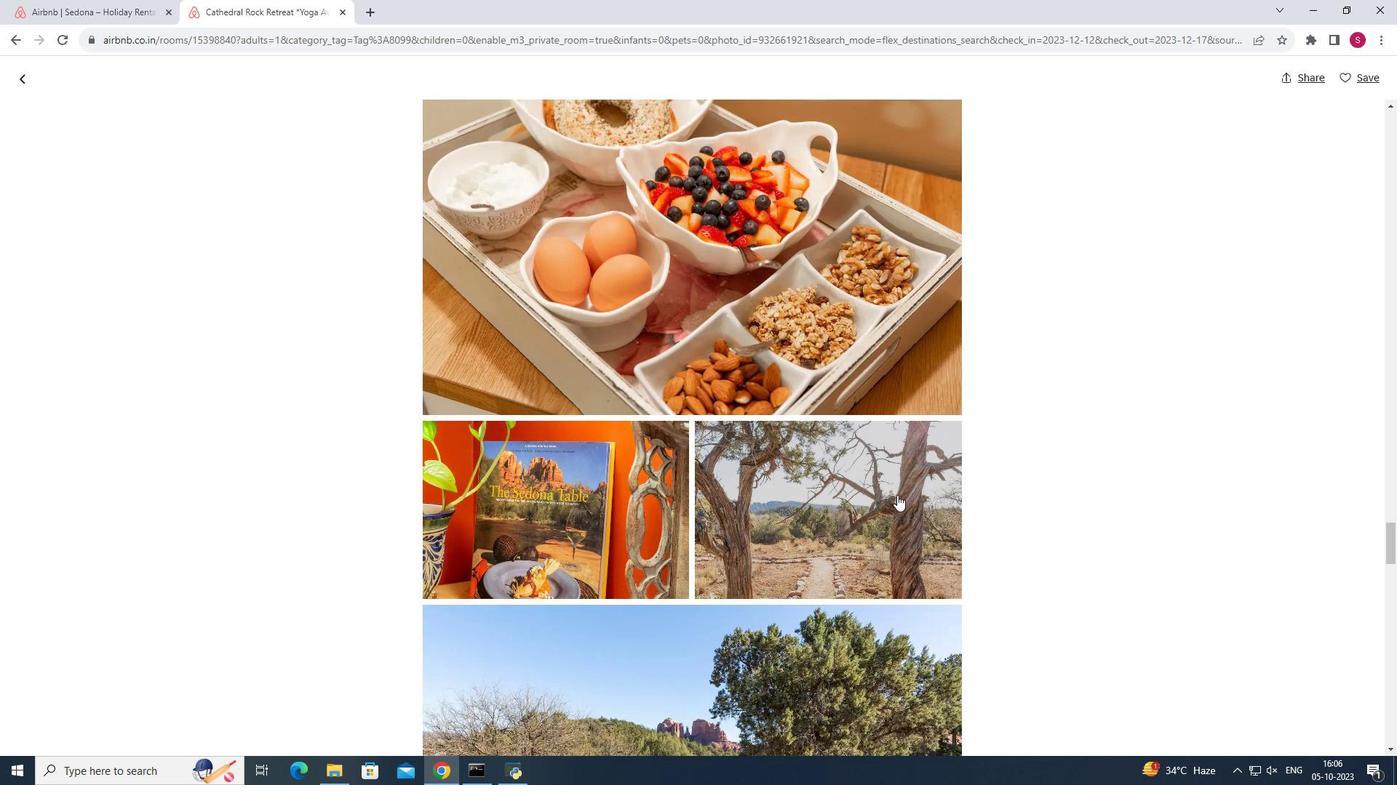 
Action: Mouse moved to (897, 495)
Screenshot: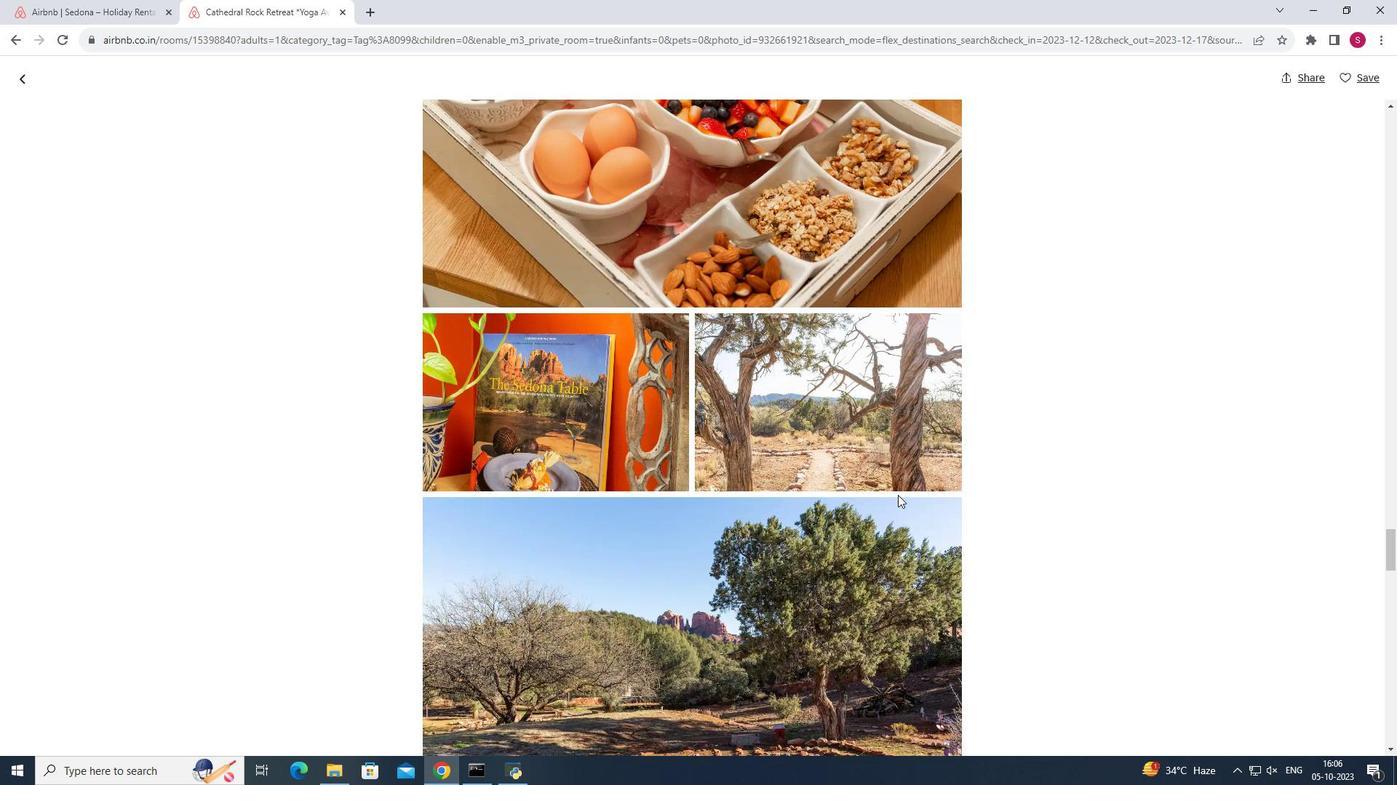 
Action: Mouse scrolled (897, 494) with delta (0, 0)
Screenshot: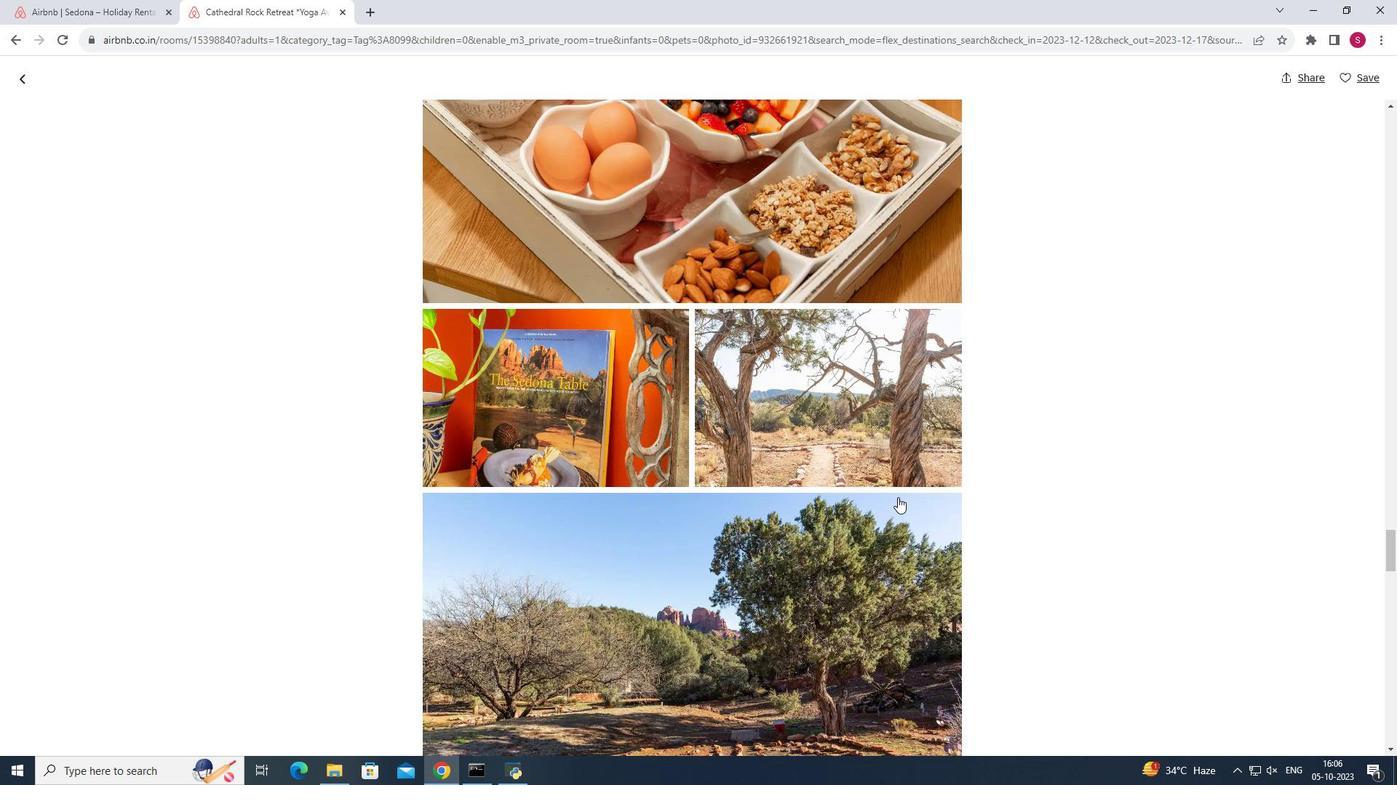 
Action: Mouse moved to (897, 496)
Screenshot: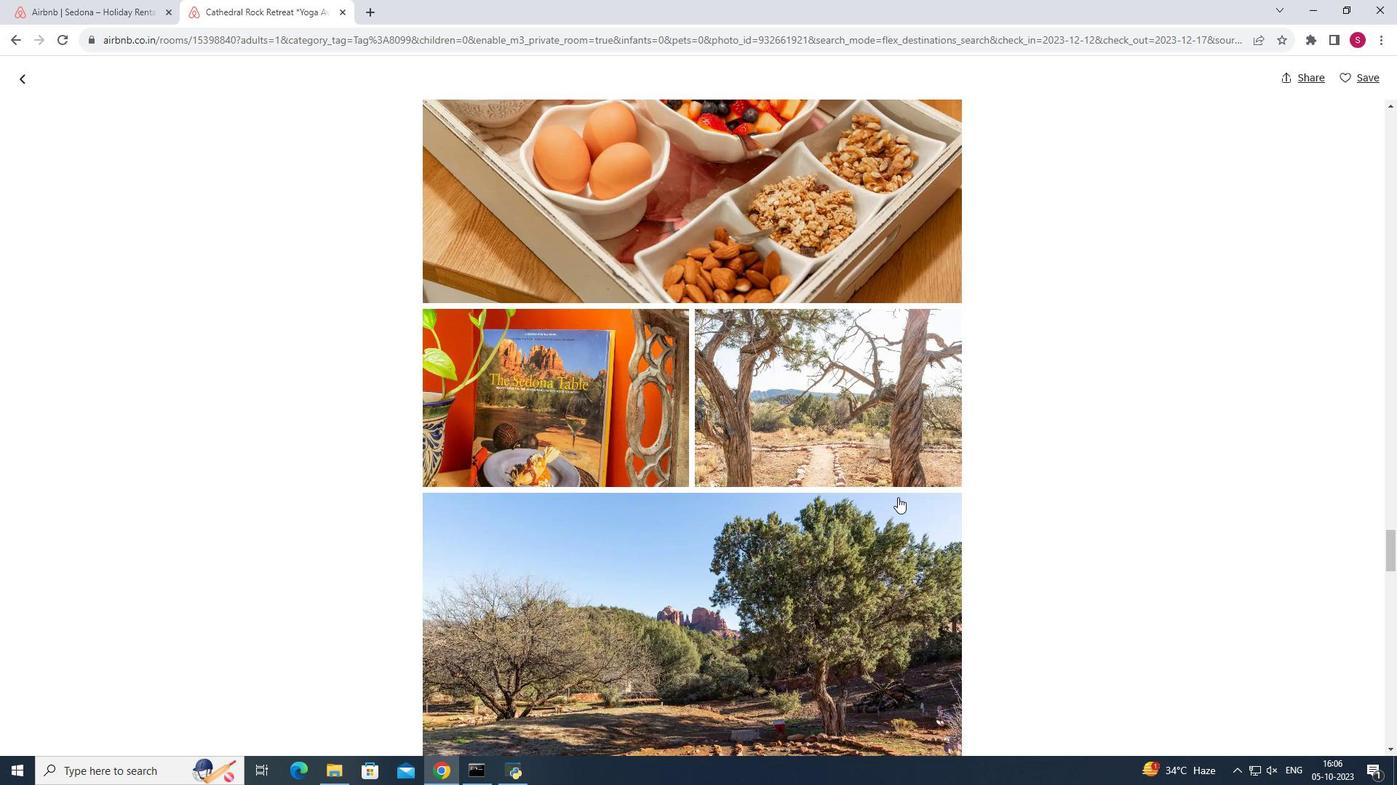 
Action: Mouse scrolled (897, 495) with delta (0, 0)
Screenshot: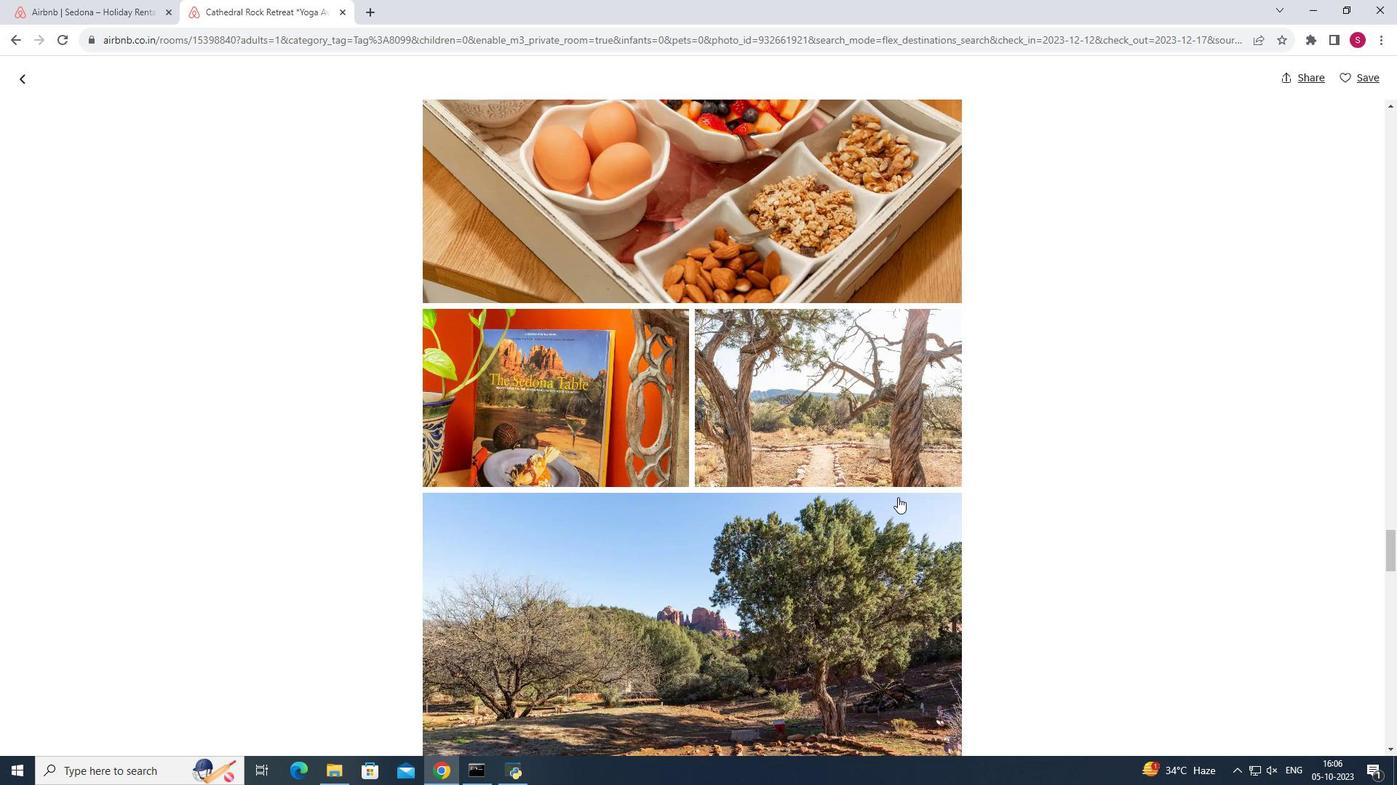 
Action: Mouse moved to (897, 496)
Screenshot: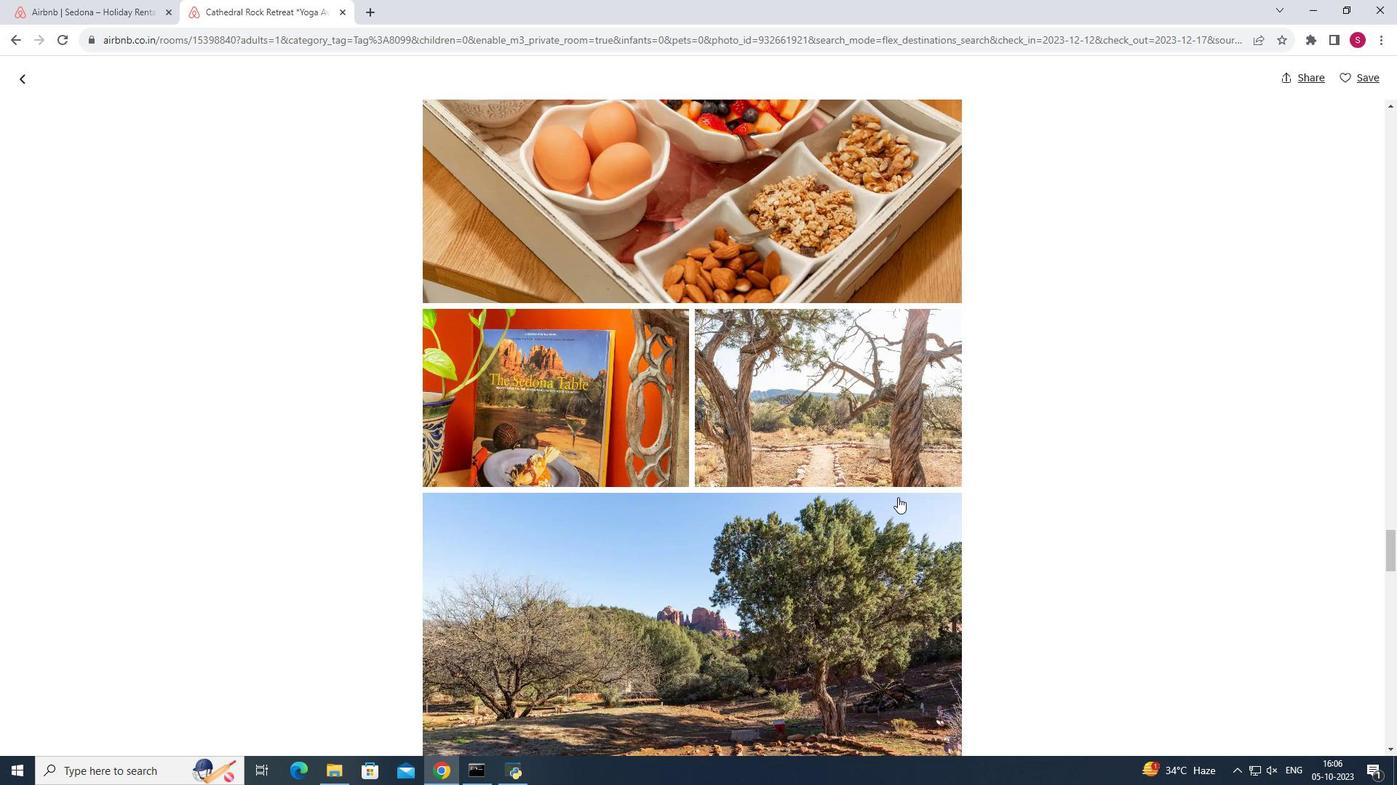 
Action: Mouse scrolled (897, 496) with delta (0, 0)
Screenshot: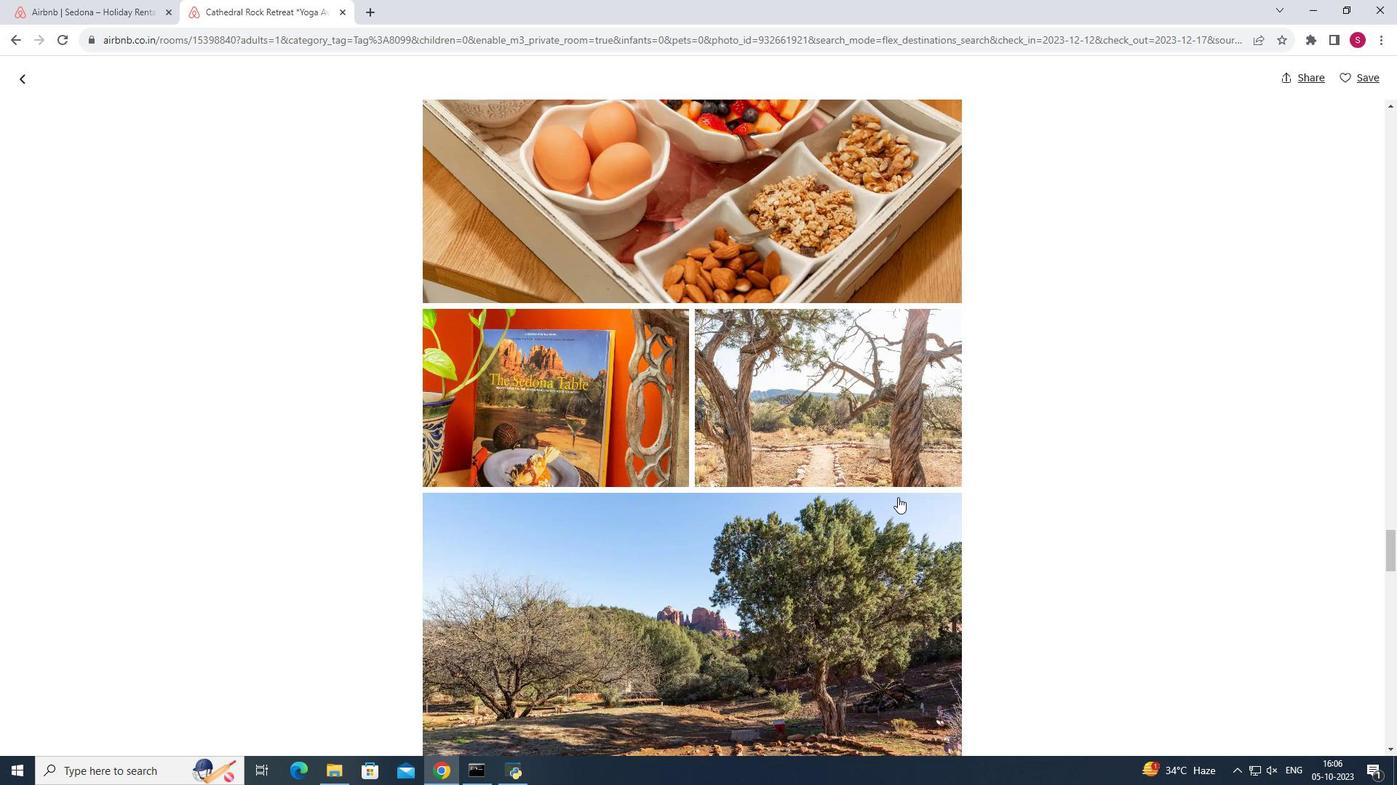 
Action: Mouse moved to (897, 497)
Screenshot: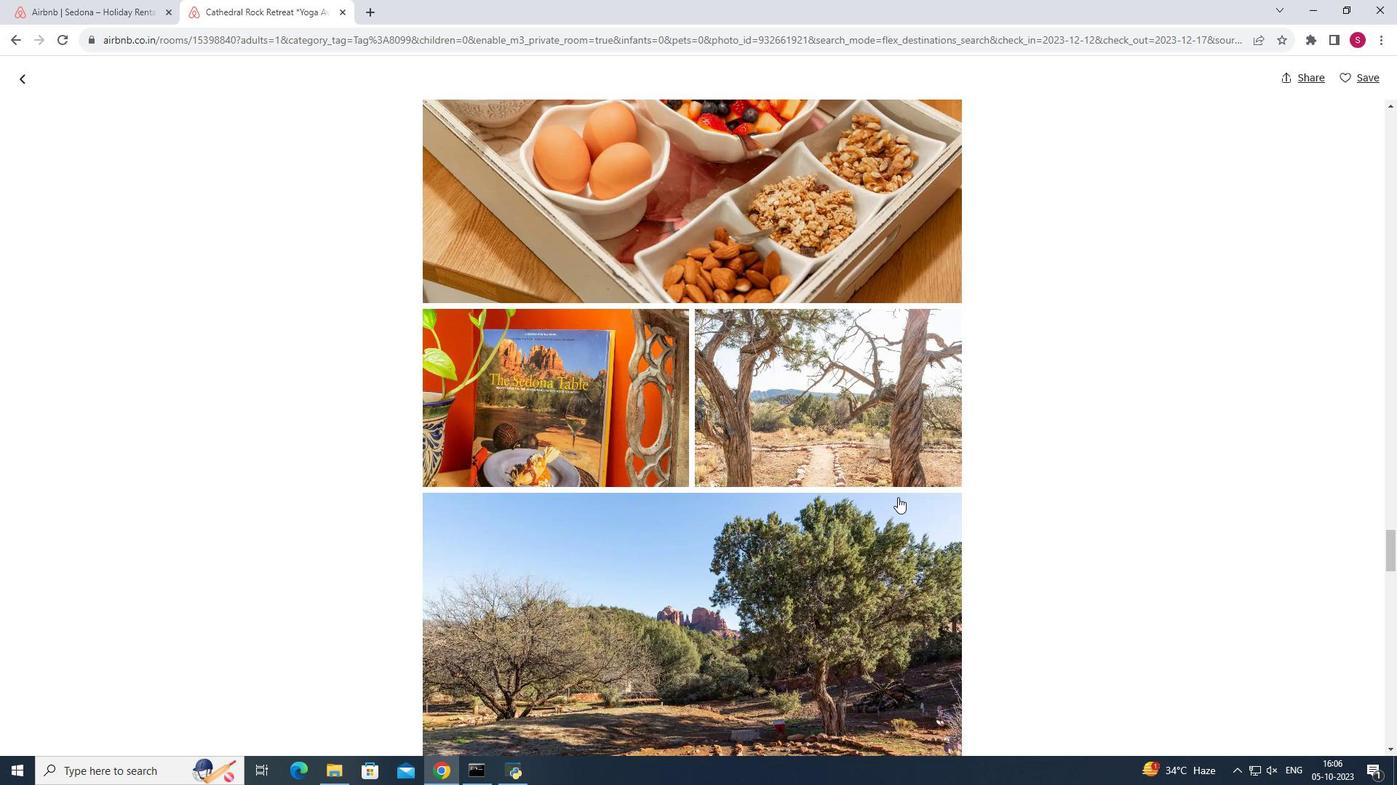 
Action: Mouse scrolled (897, 496) with delta (0, 0)
Screenshot: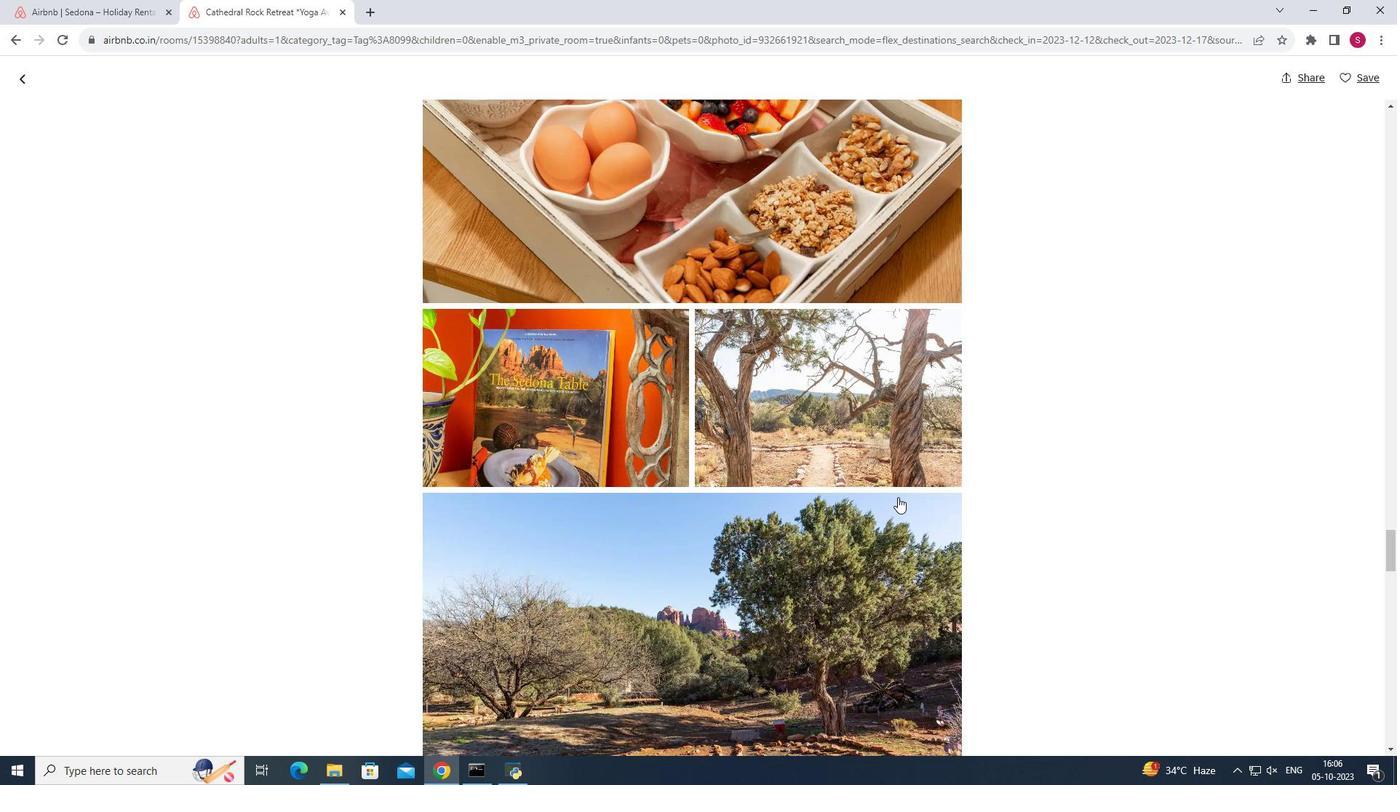
Action: Mouse moved to (879, 481)
Screenshot: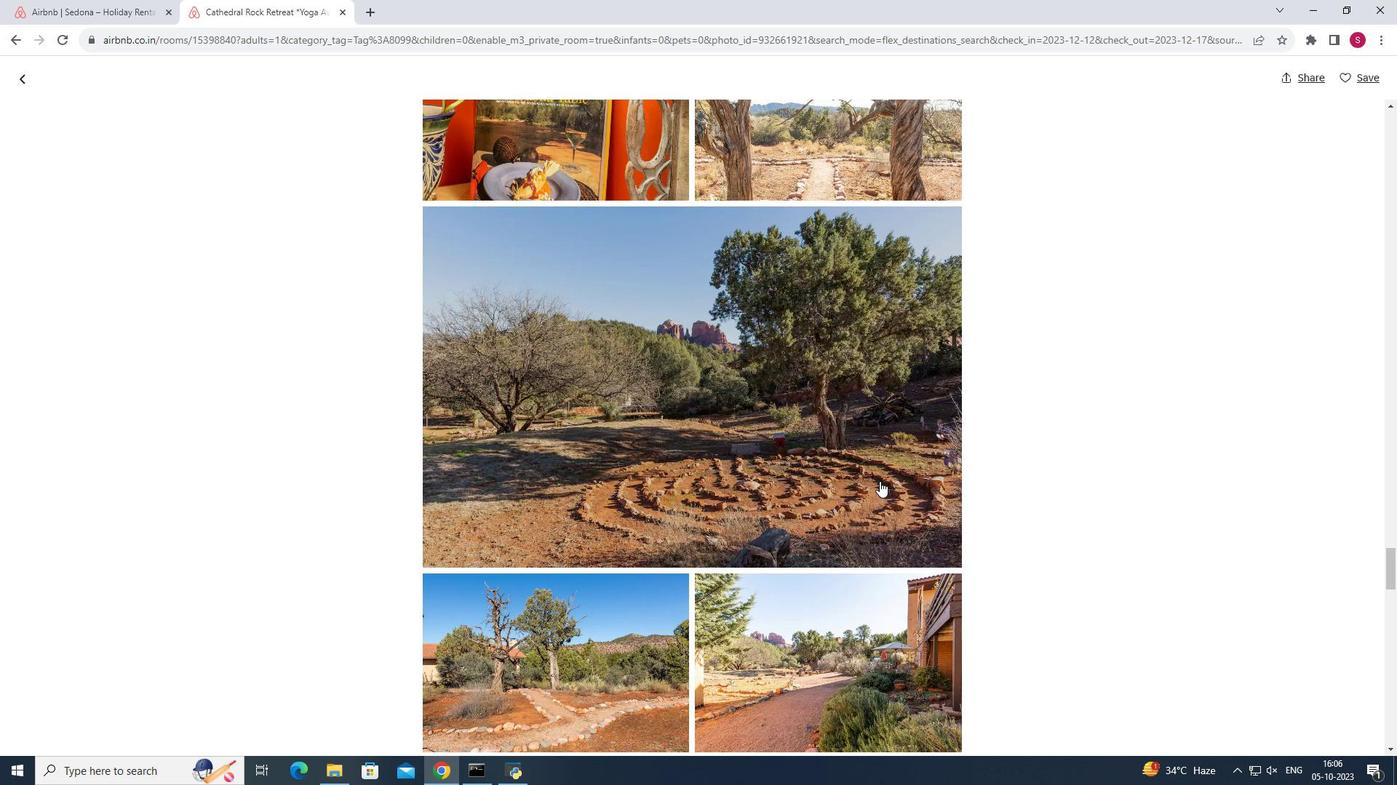 
Action: Mouse scrolled (879, 480) with delta (0, 0)
Screenshot: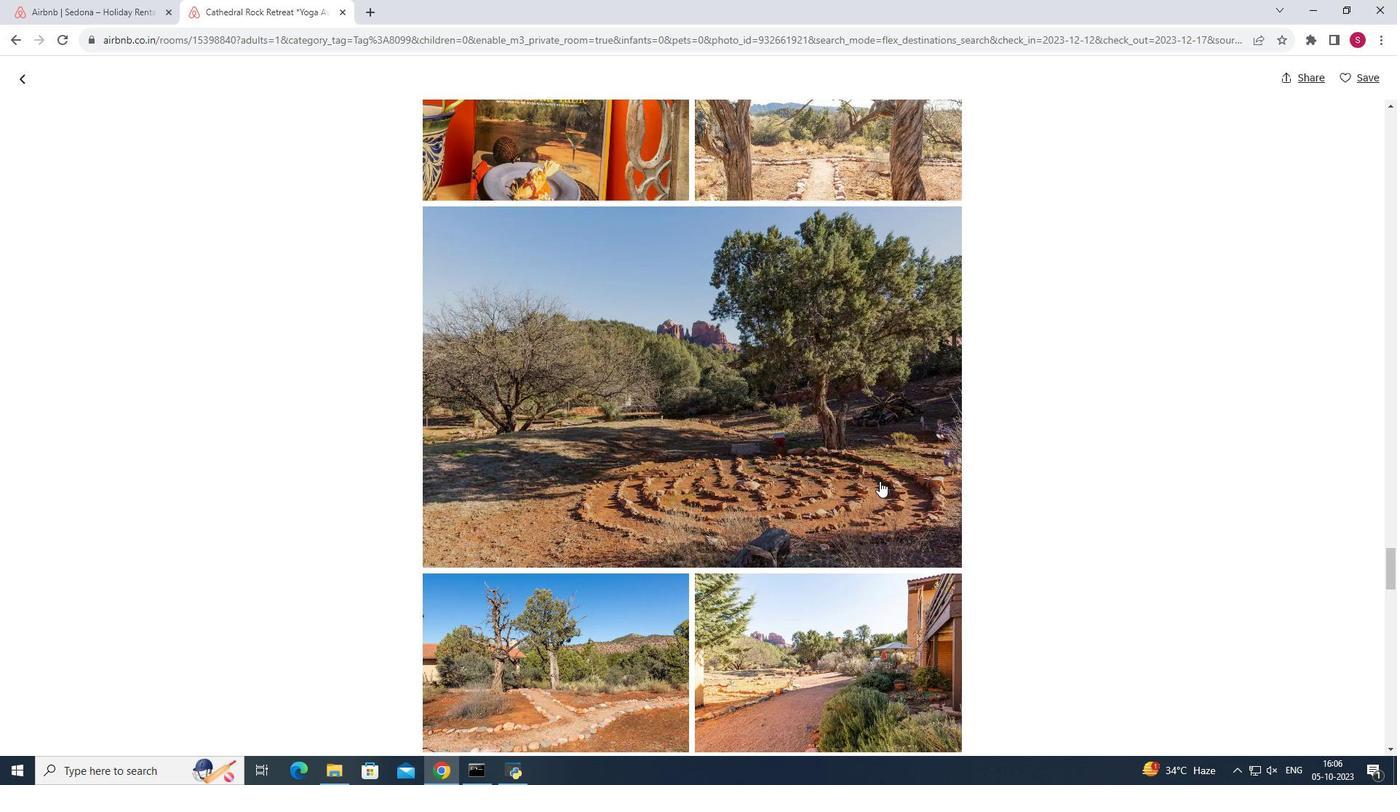 
Action: Mouse scrolled (879, 480) with delta (0, 0)
Screenshot: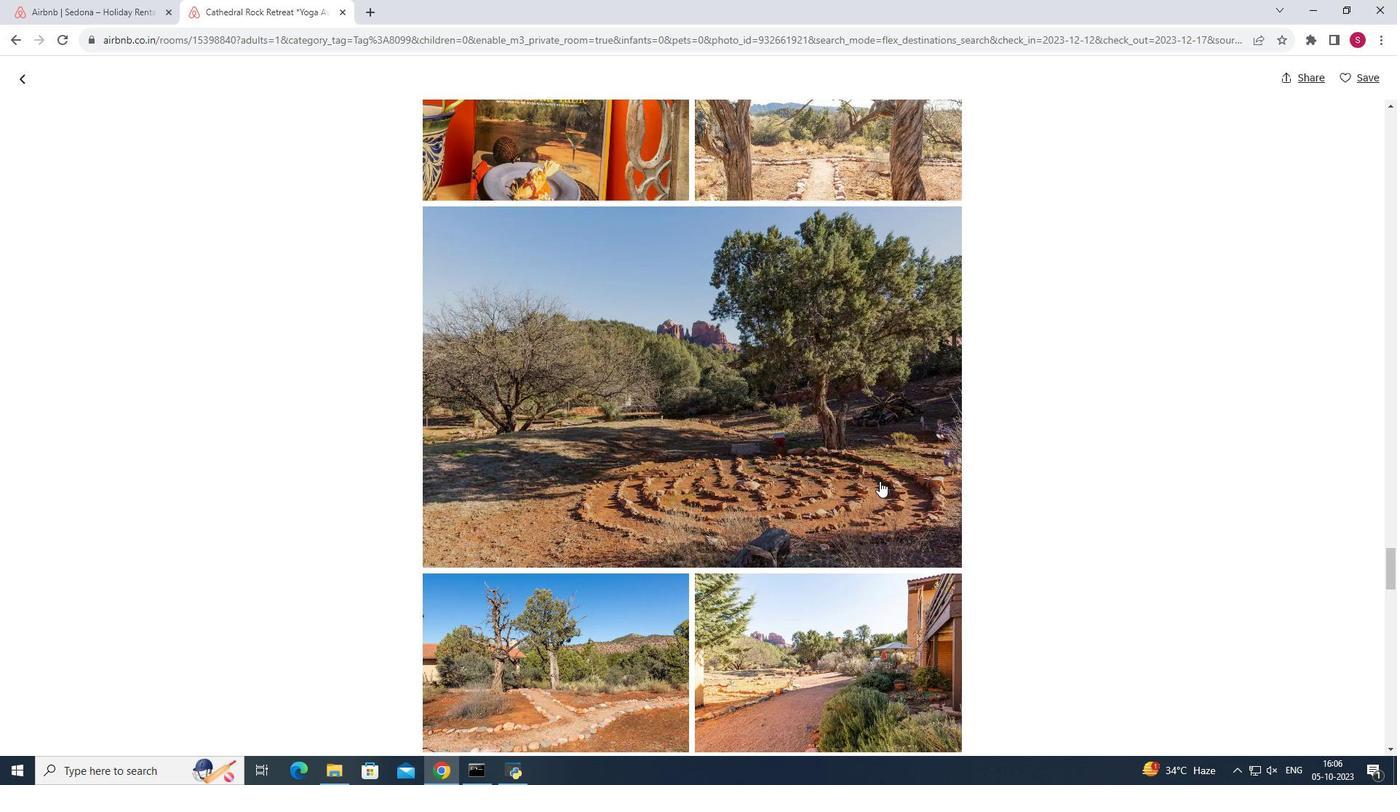 
Action: Mouse scrolled (879, 480) with delta (0, 0)
Screenshot: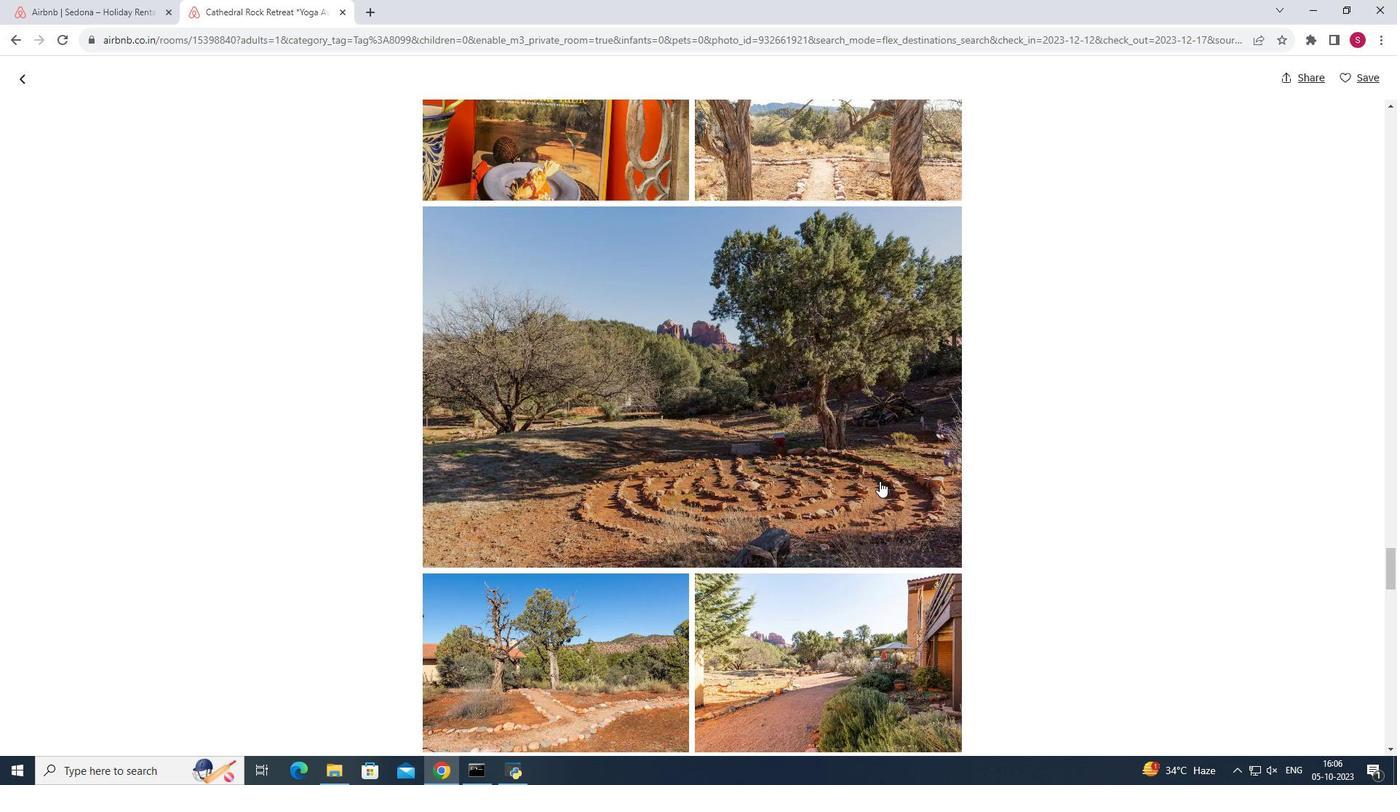 
Action: Mouse scrolled (879, 480) with delta (0, 0)
Screenshot: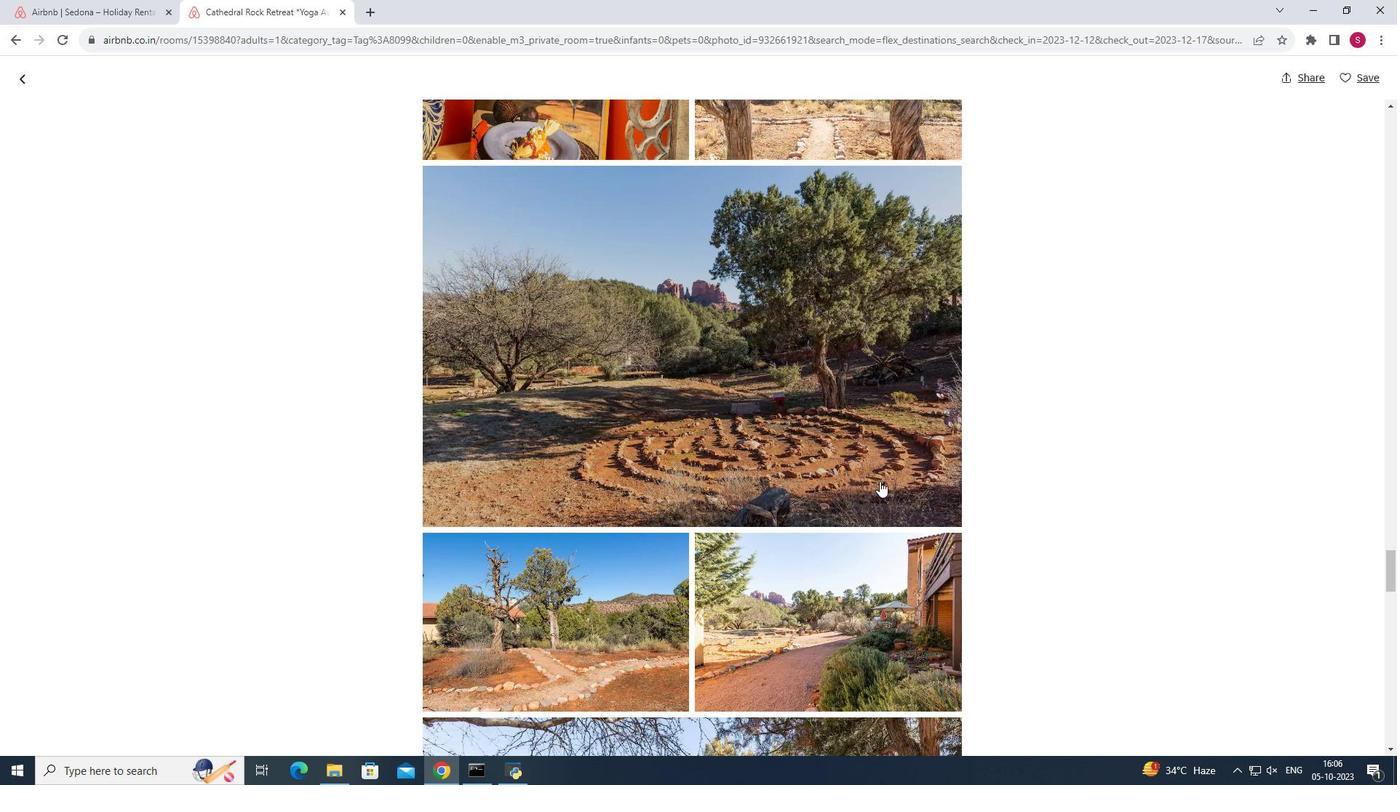 
Action: Mouse scrolled (879, 480) with delta (0, 0)
Screenshot: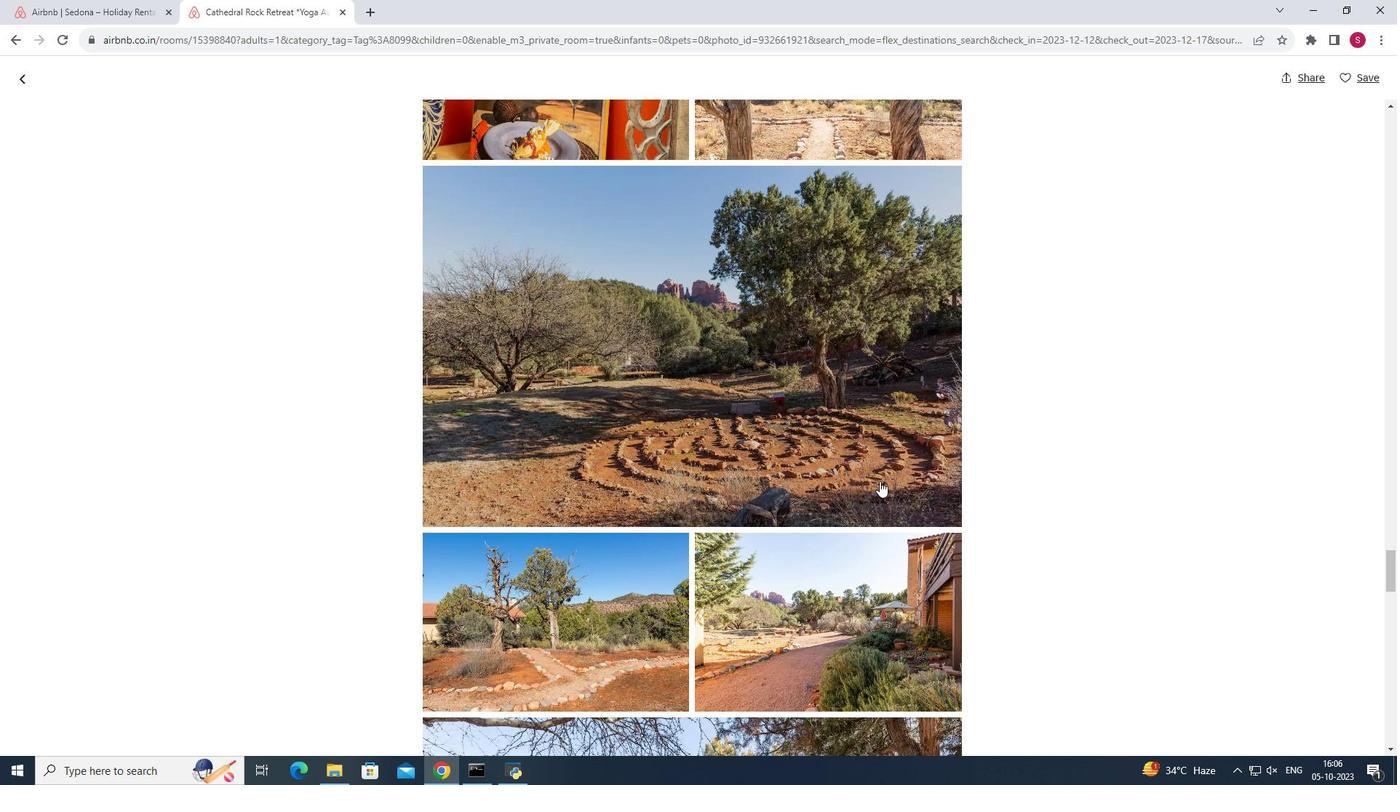 
Action: Mouse scrolled (879, 480) with delta (0, 0)
Screenshot: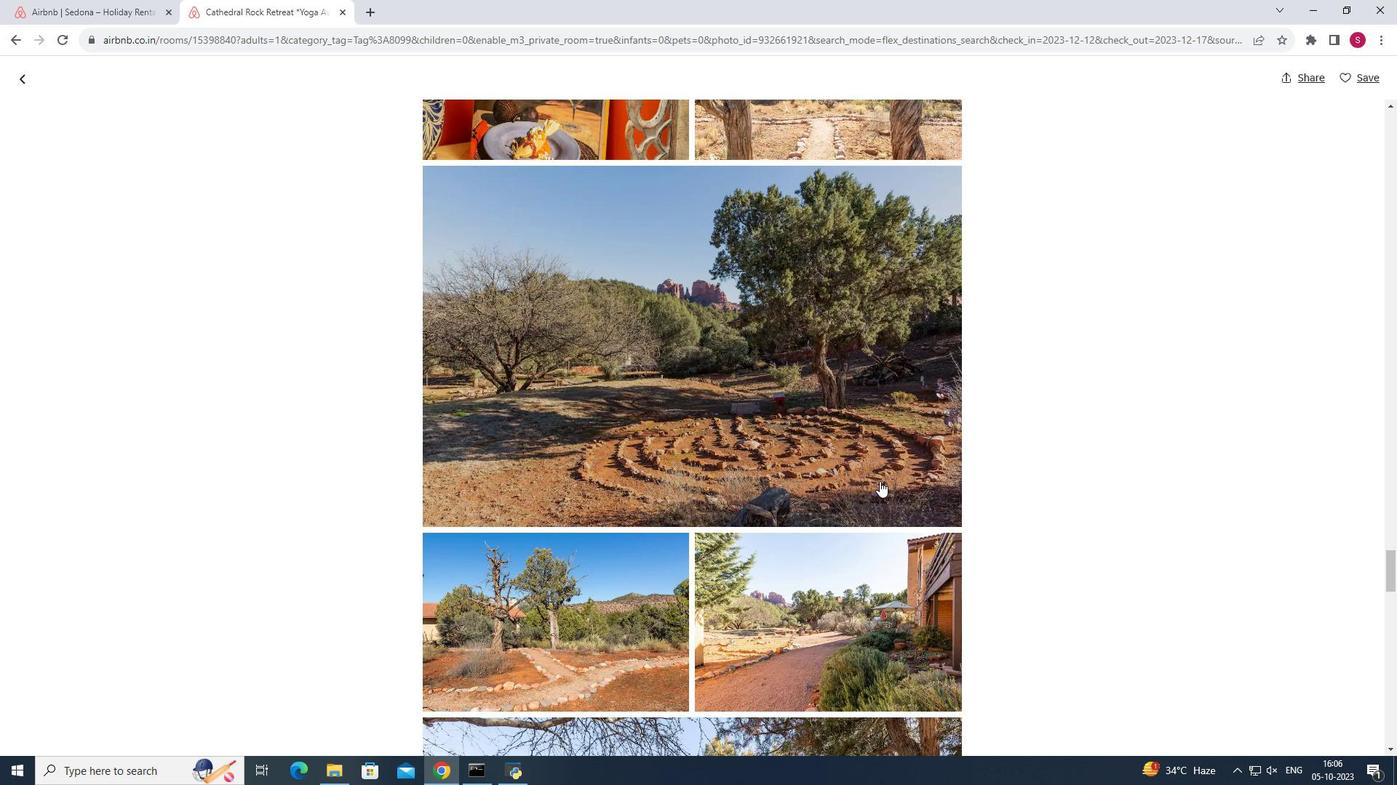 
Action: Mouse moved to (879, 481)
Screenshot: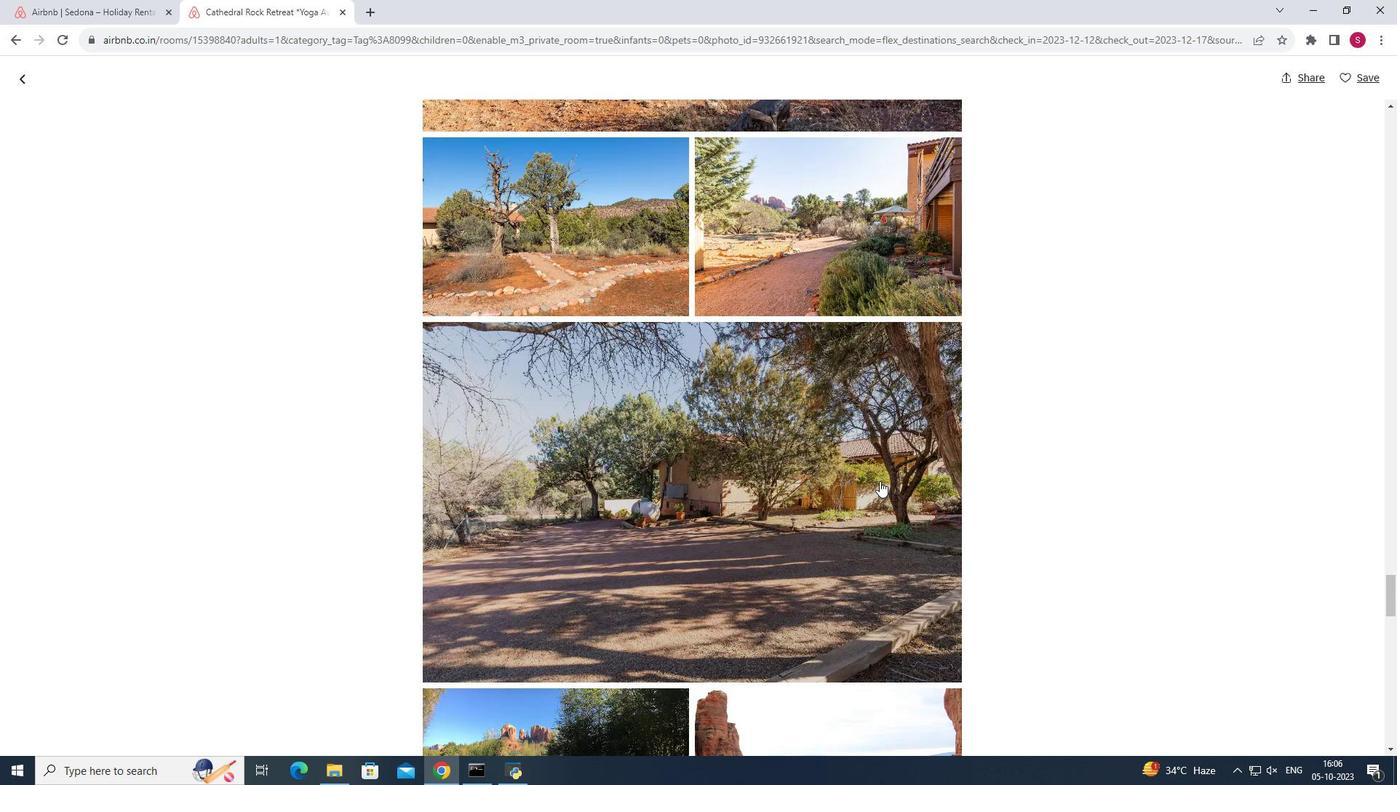 
Action: Mouse scrolled (879, 480) with delta (0, 0)
Screenshot: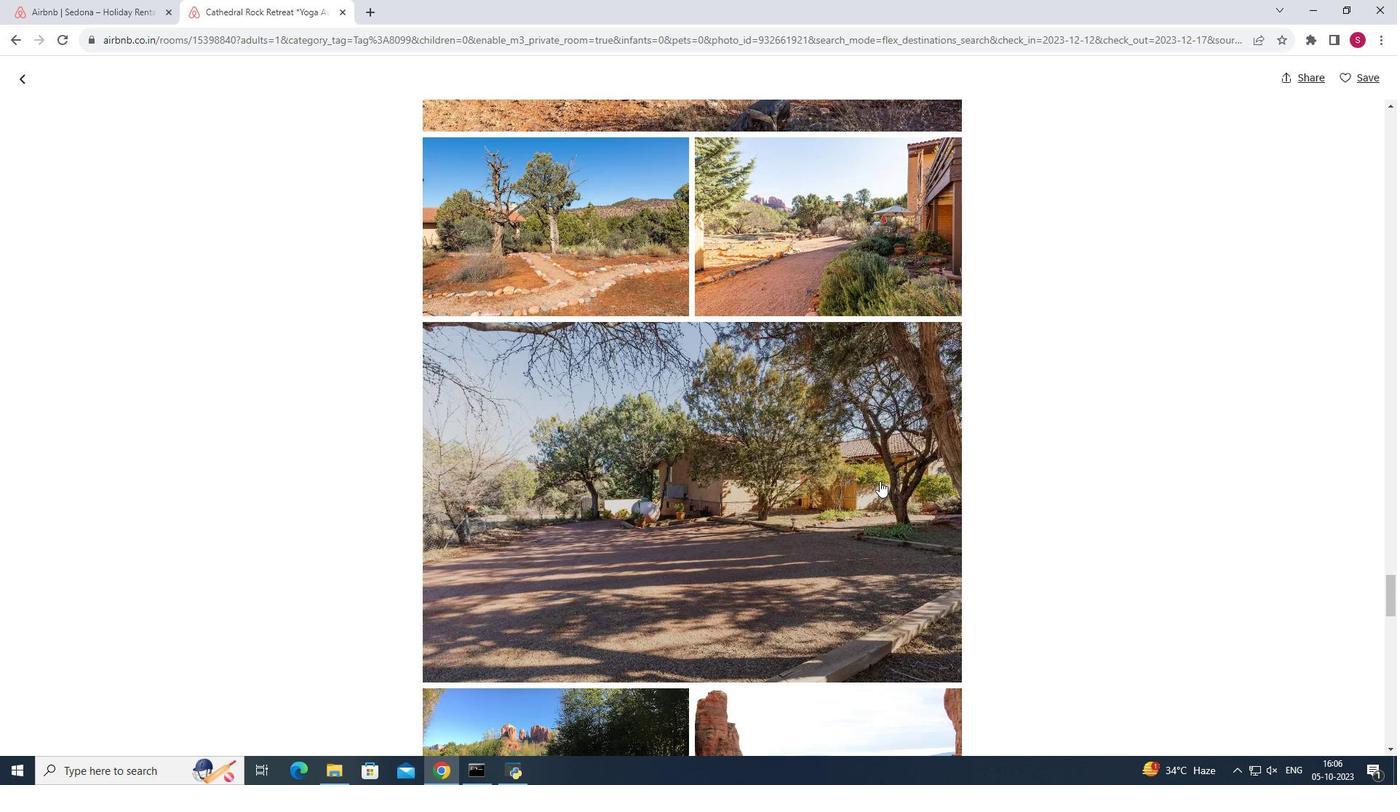 
Action: Mouse scrolled (879, 480) with delta (0, 0)
Screenshot: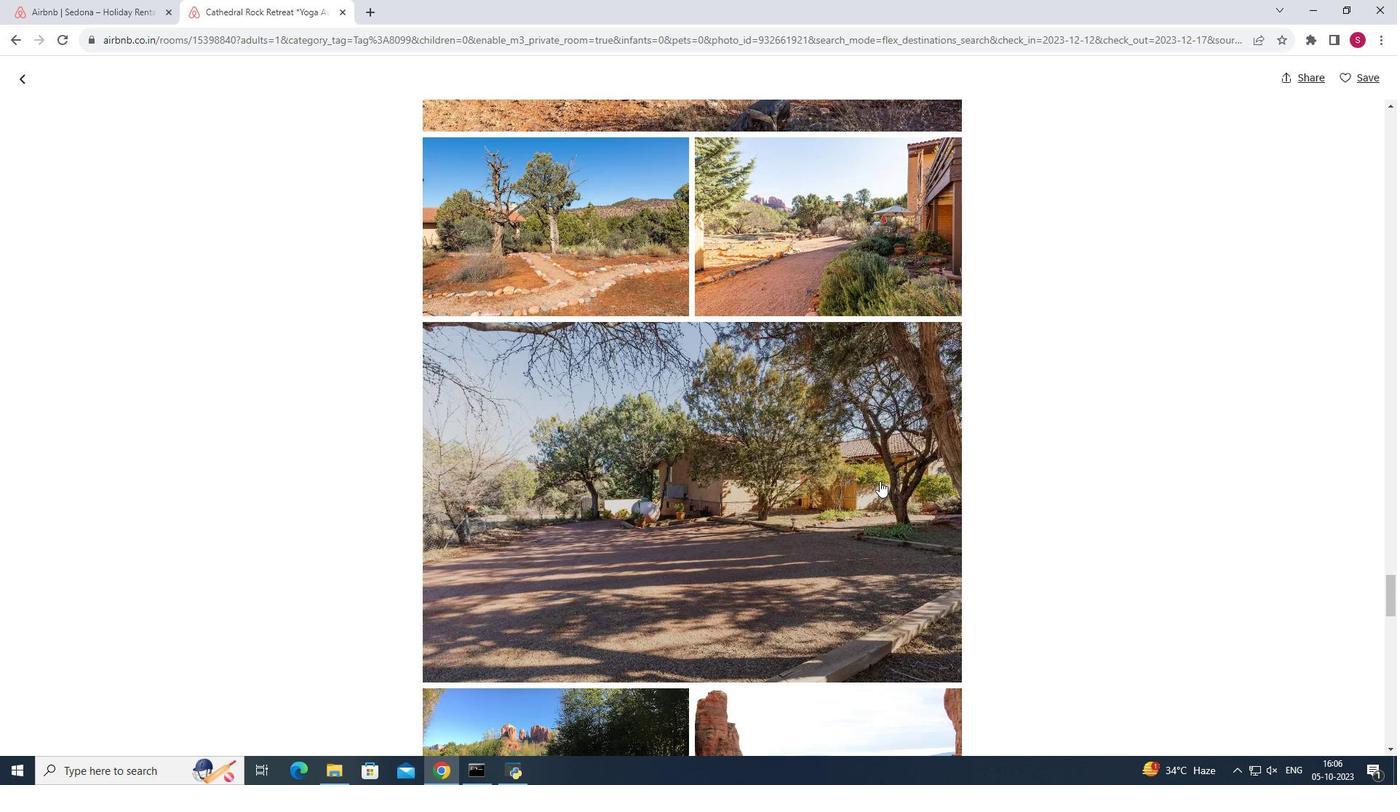 
Action: Mouse scrolled (879, 480) with delta (0, 0)
Screenshot: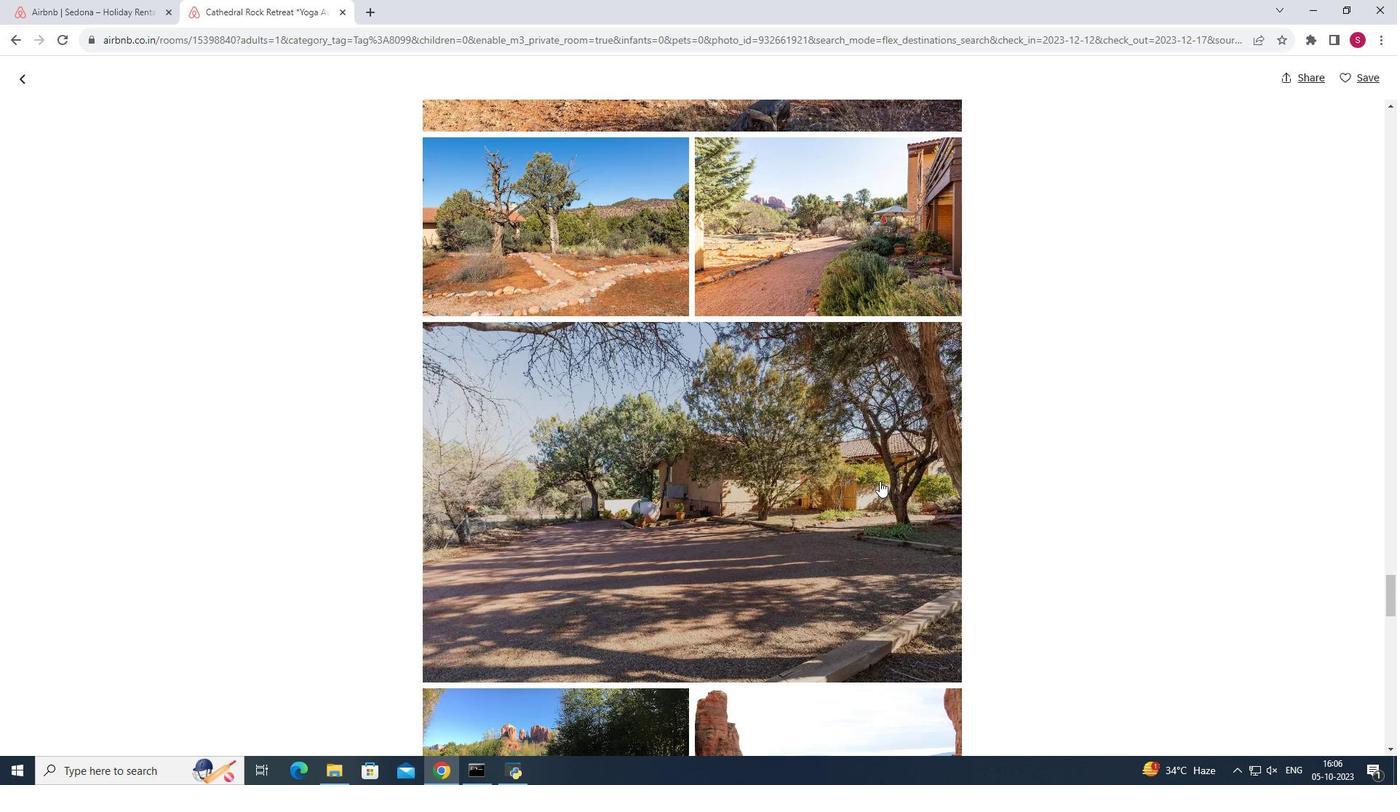 
Action: Mouse scrolled (879, 480) with delta (0, 0)
Screenshot: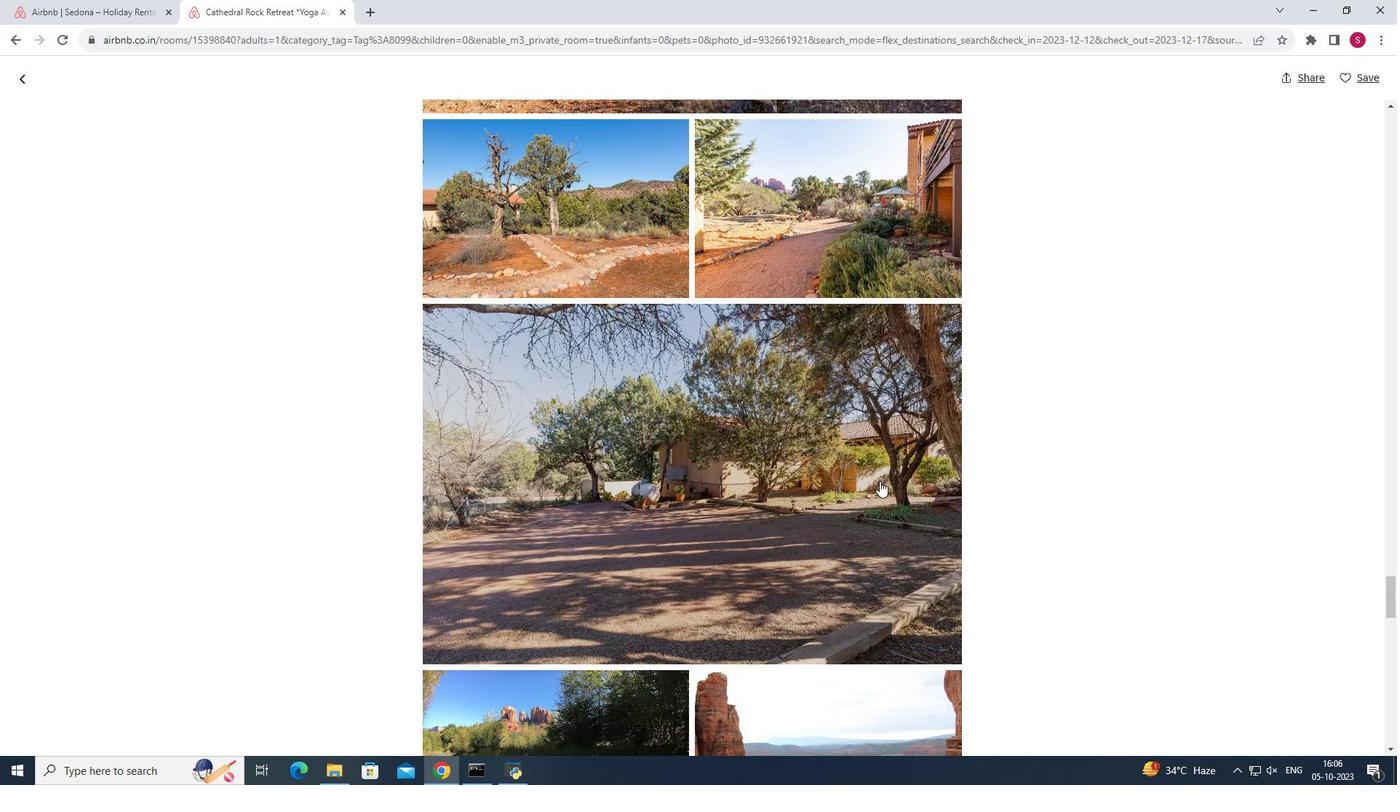 
Action: Mouse scrolled (879, 480) with delta (0, 0)
Screenshot: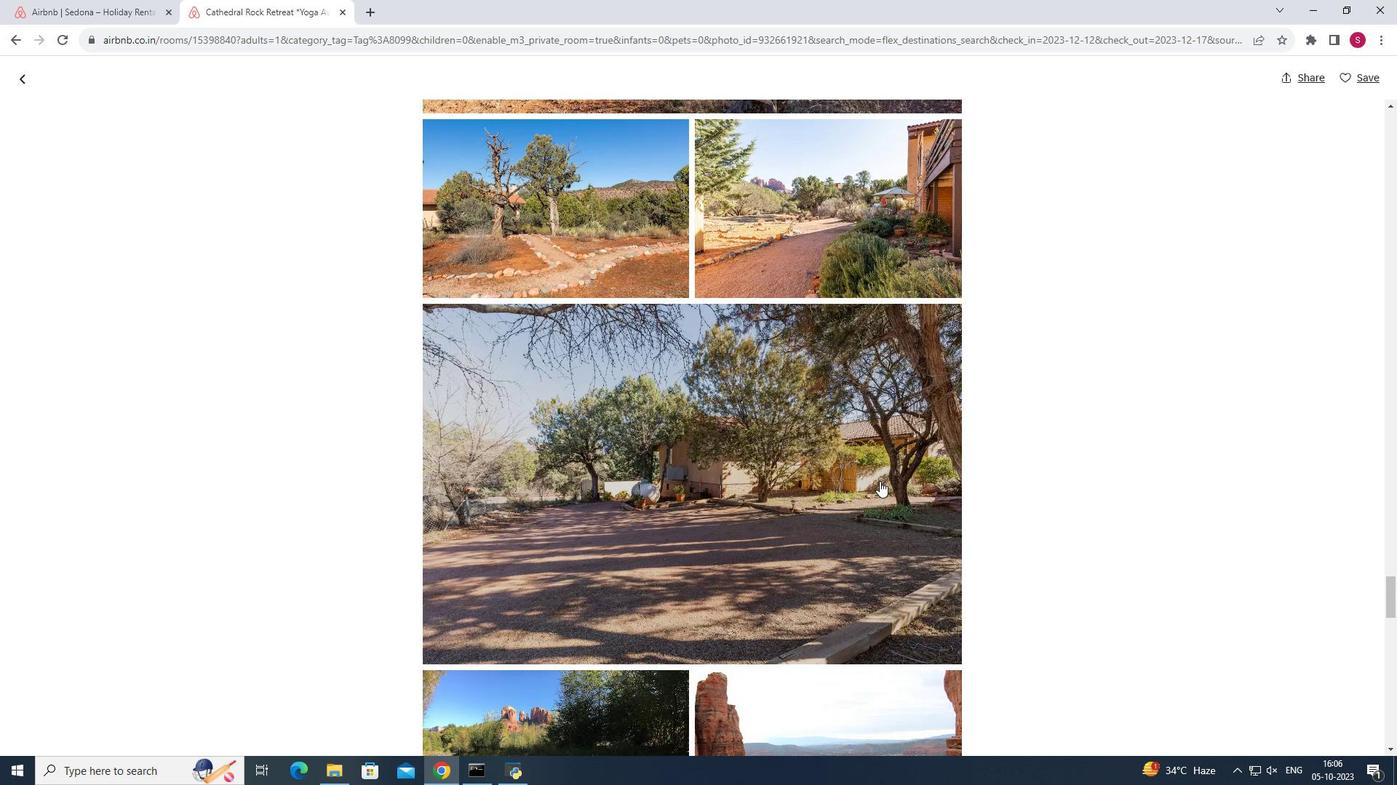
Action: Mouse scrolled (879, 480) with delta (0, 0)
Screenshot: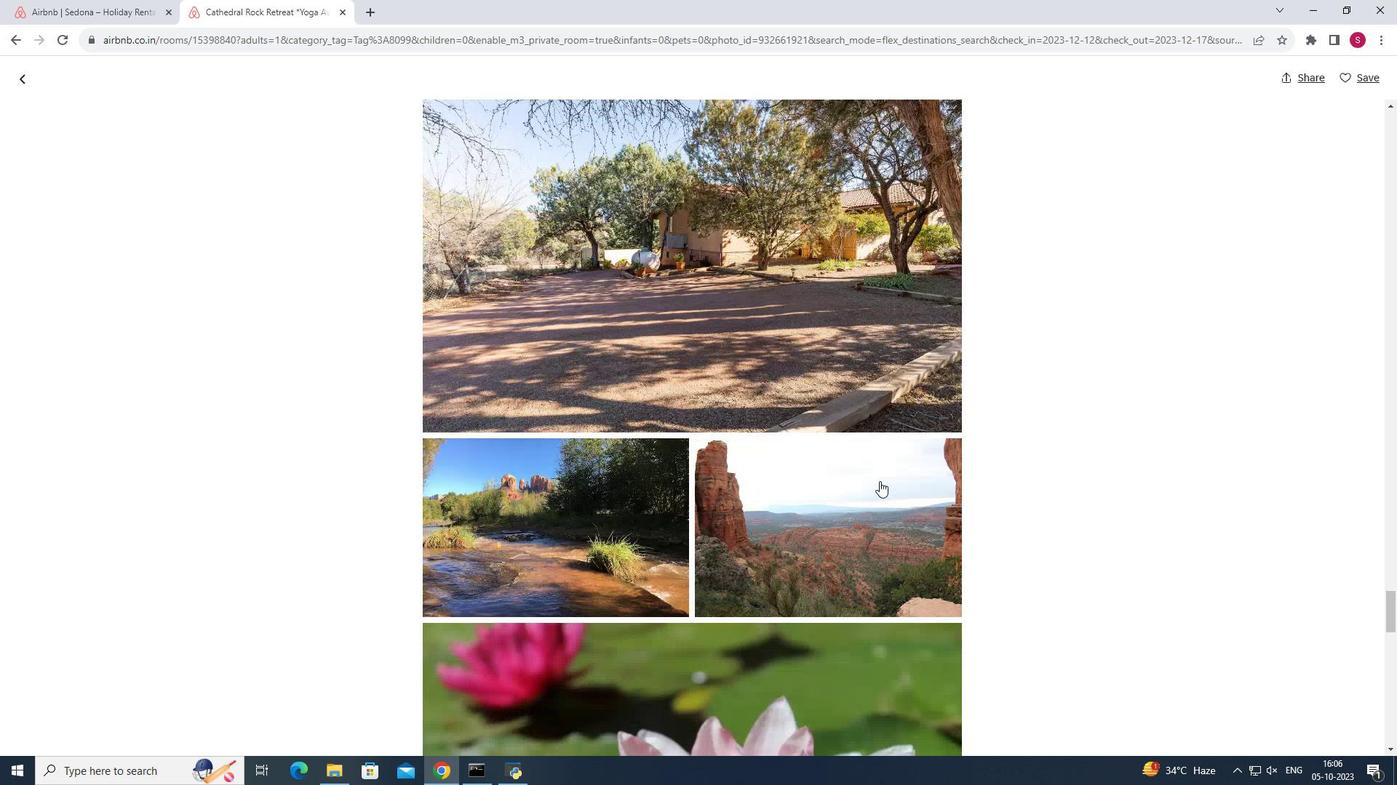 
Action: Mouse moved to (874, 480)
Screenshot: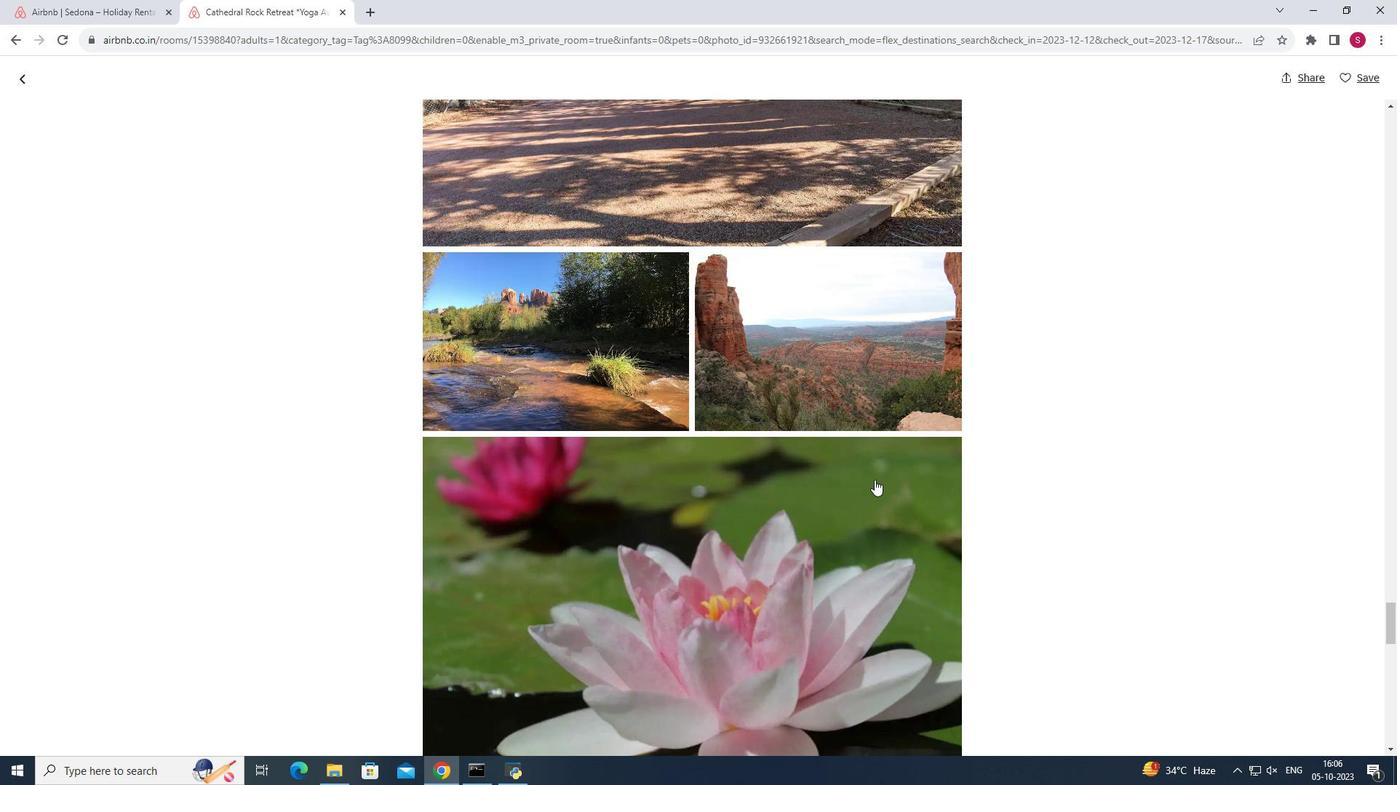 
Action: Mouse scrolled (874, 479) with delta (0, 0)
Screenshot: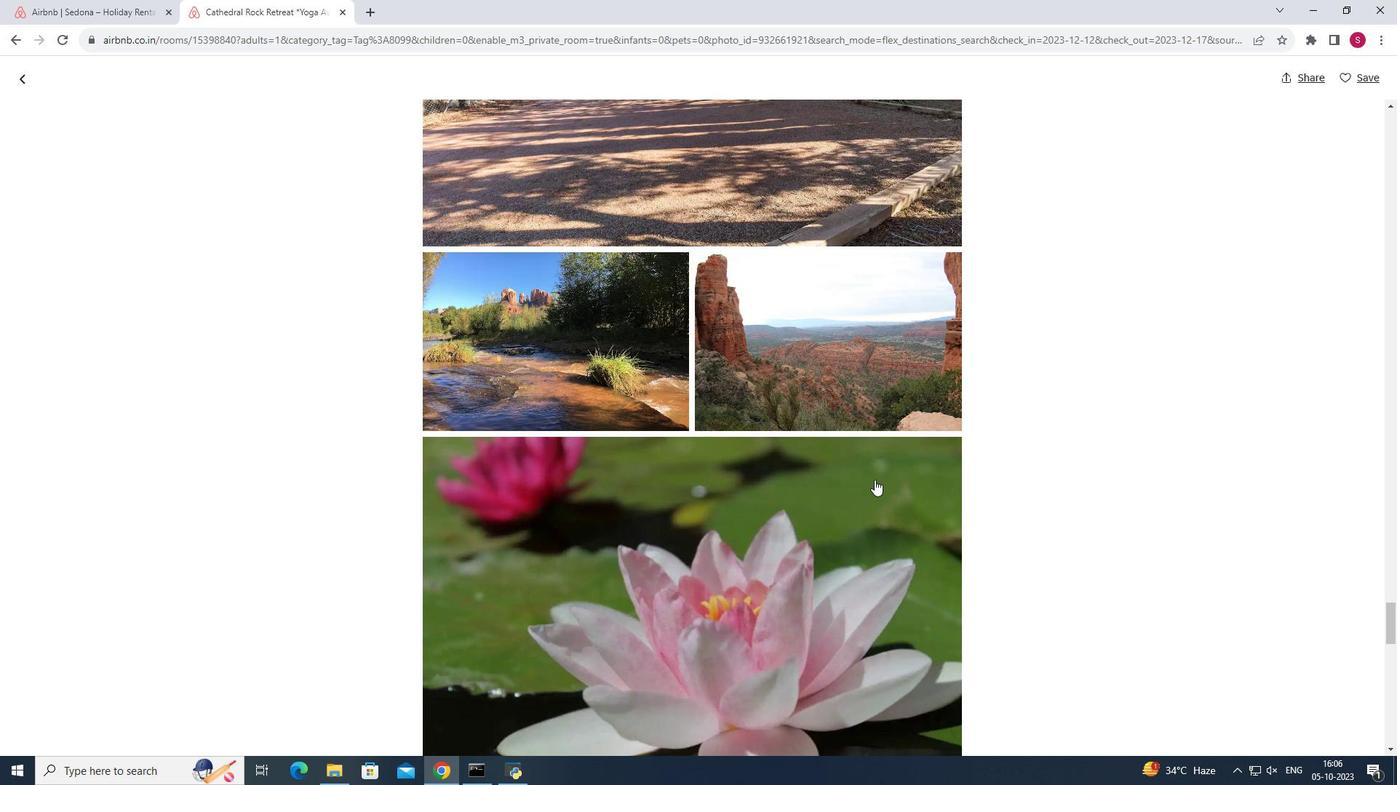 
Action: Mouse scrolled (874, 479) with delta (0, 0)
Screenshot: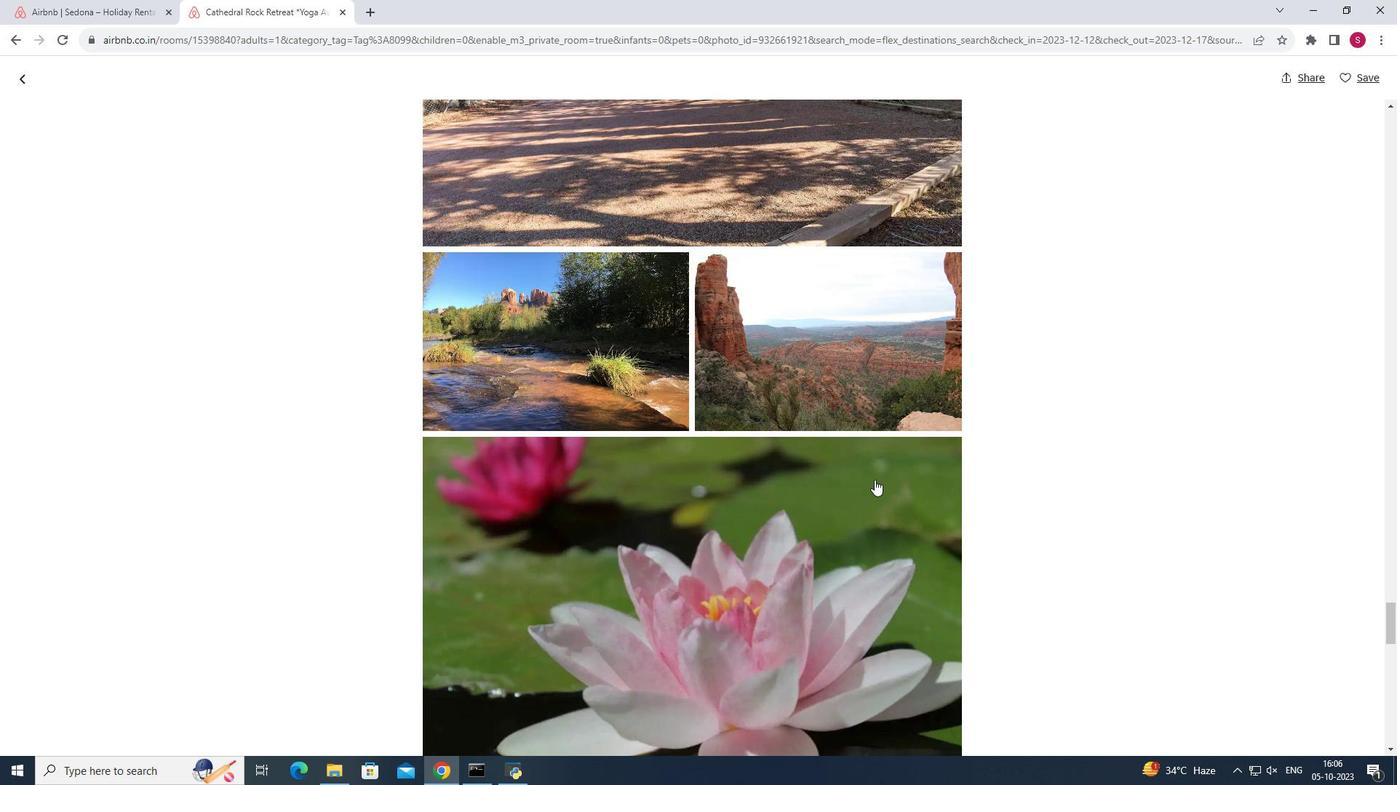 
Action: Mouse scrolled (874, 479) with delta (0, 0)
Screenshot: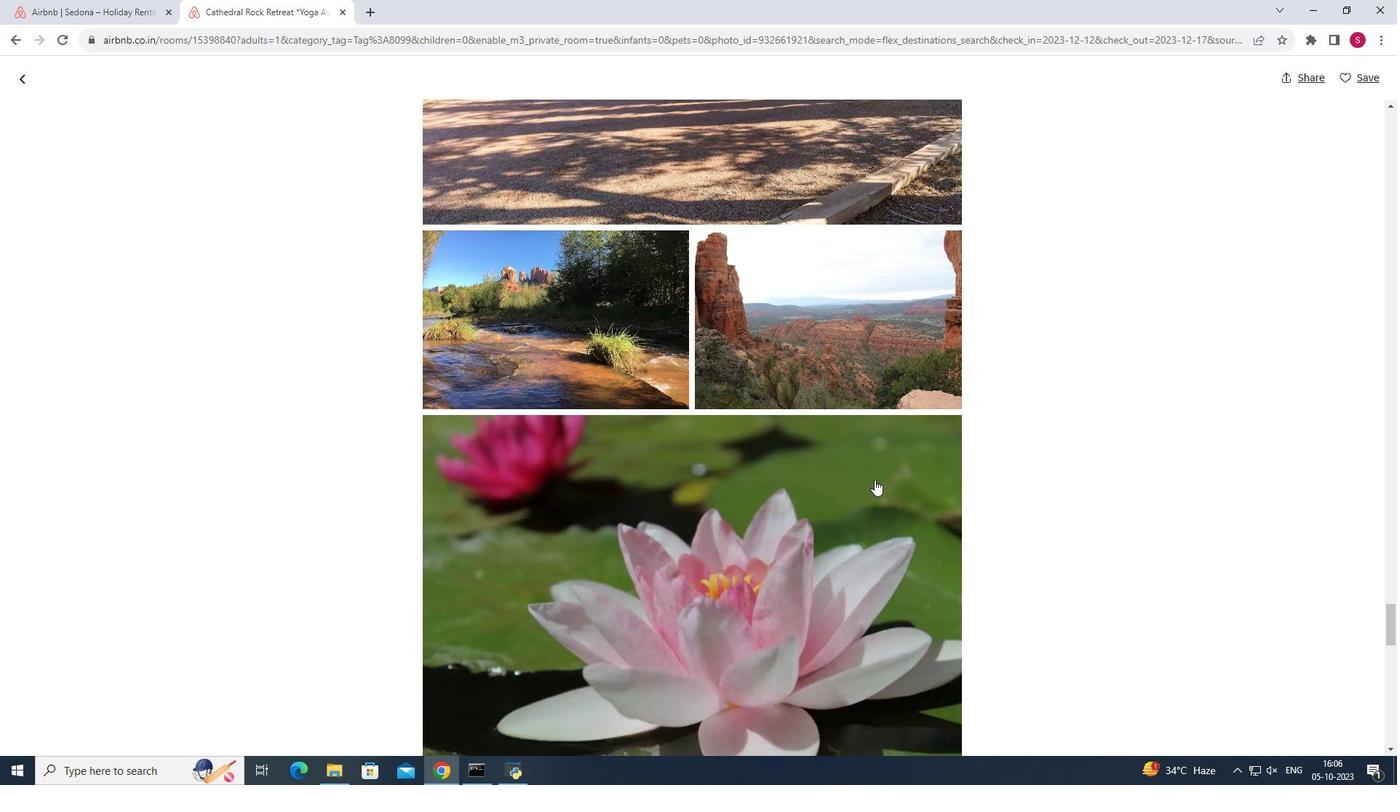 
Action: Mouse scrolled (874, 479) with delta (0, 0)
Screenshot: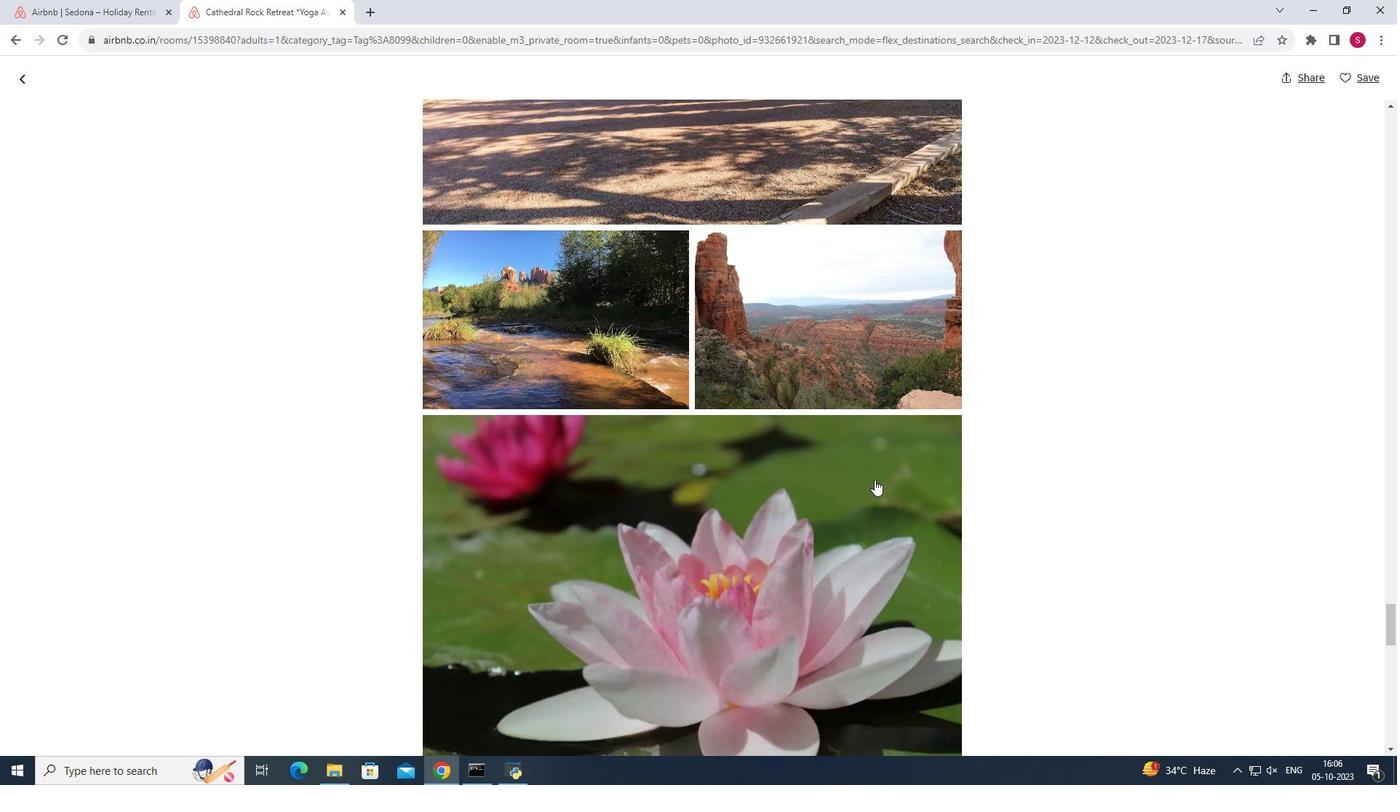 
Action: Mouse scrolled (874, 479) with delta (0, 0)
Screenshot: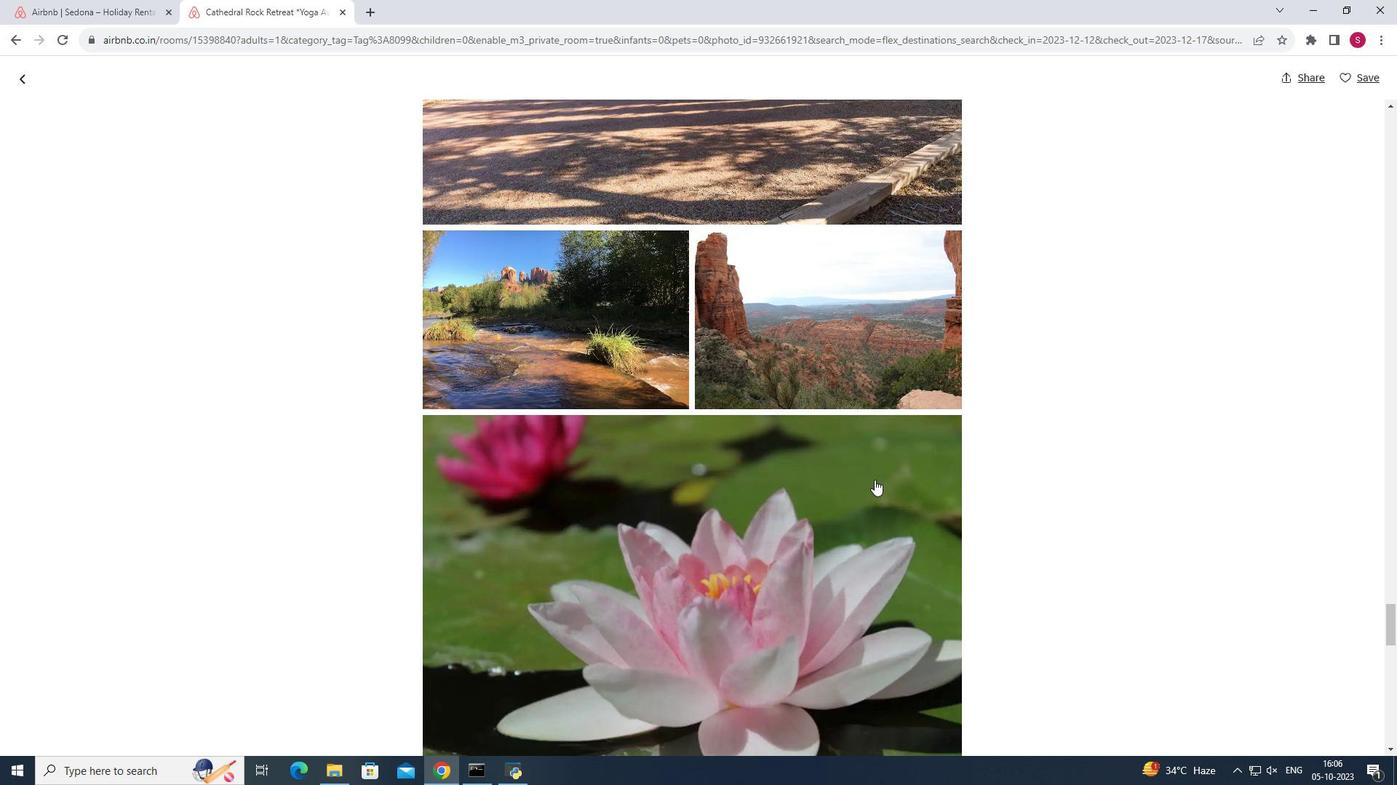 
Action: Mouse moved to (887, 488)
Screenshot: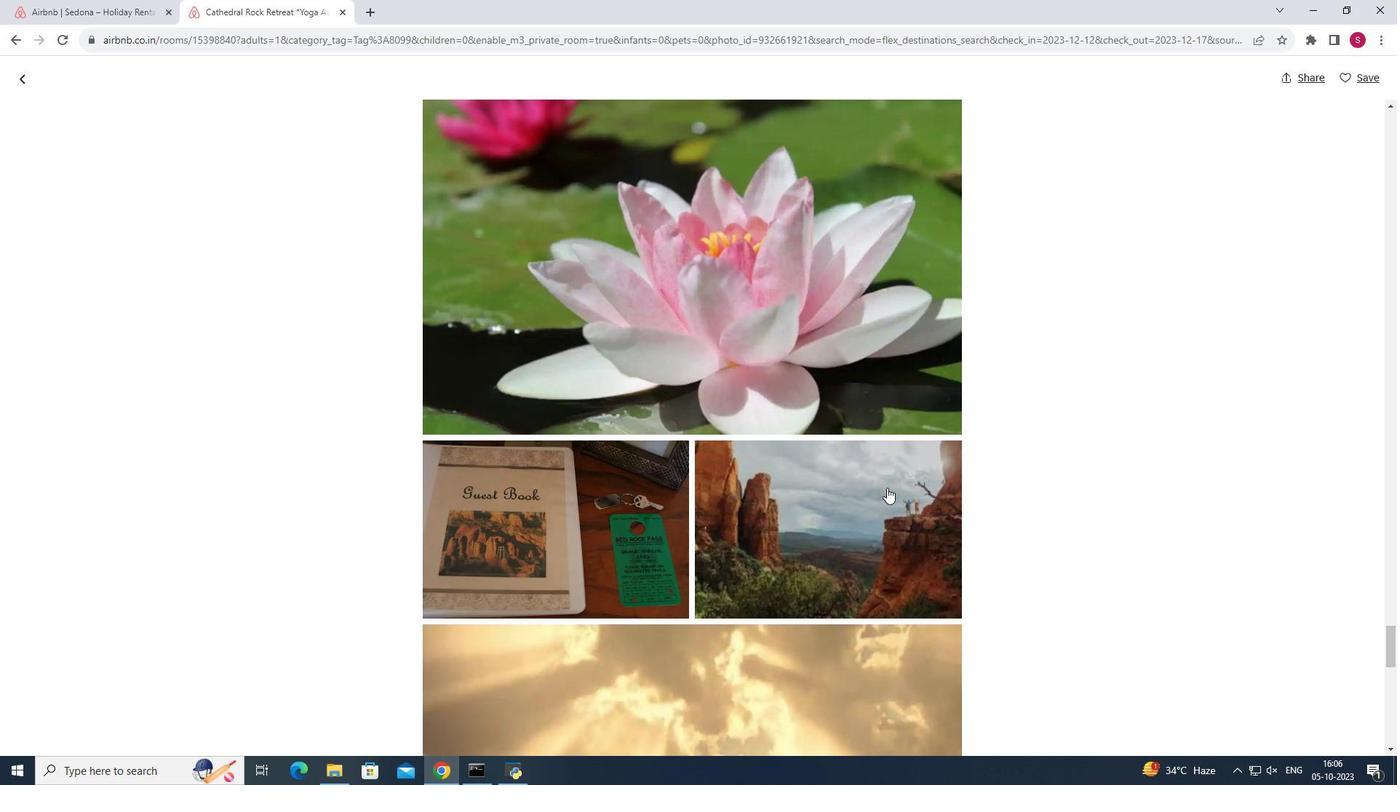 
Action: Mouse scrolled (887, 487) with delta (0, 0)
Screenshot: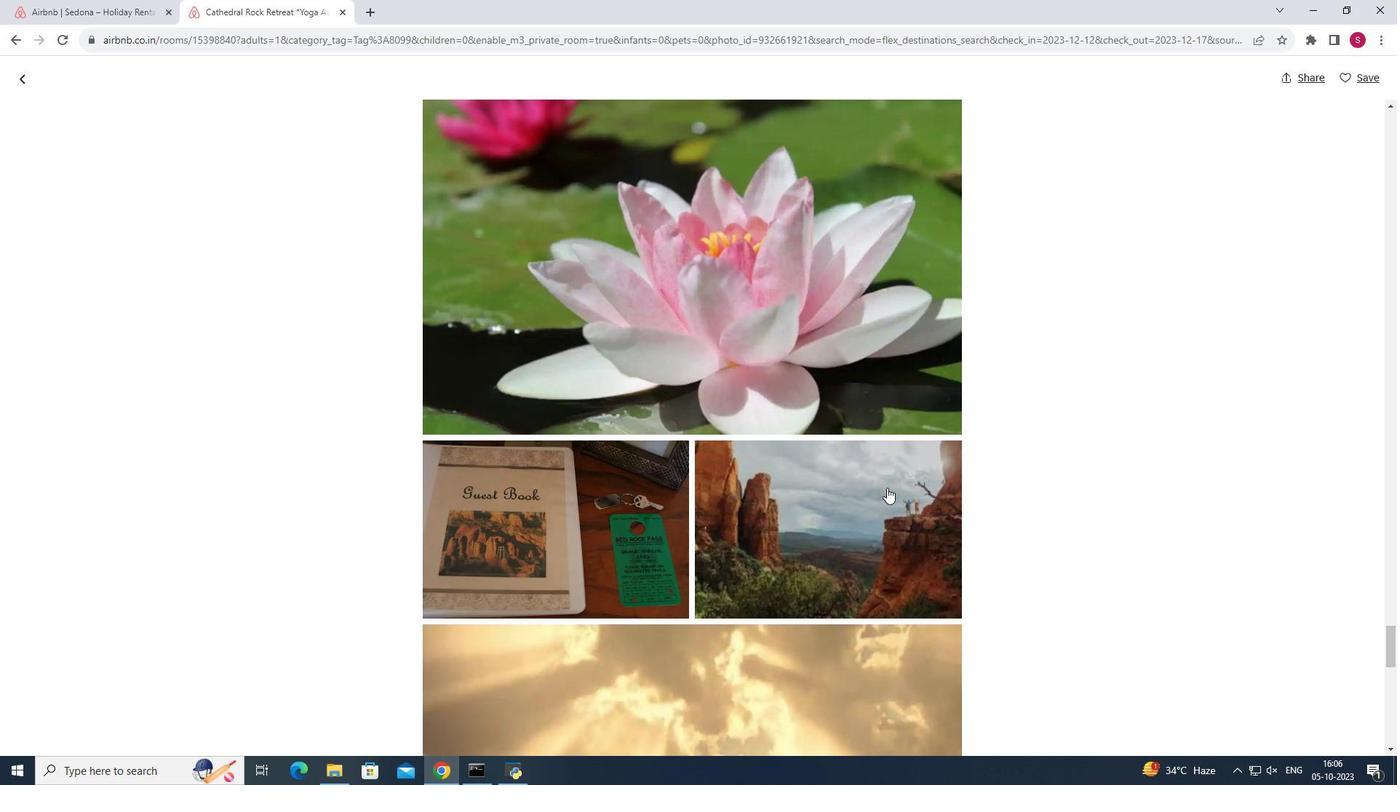 
Action: Mouse scrolled (887, 487) with delta (0, 0)
Screenshot: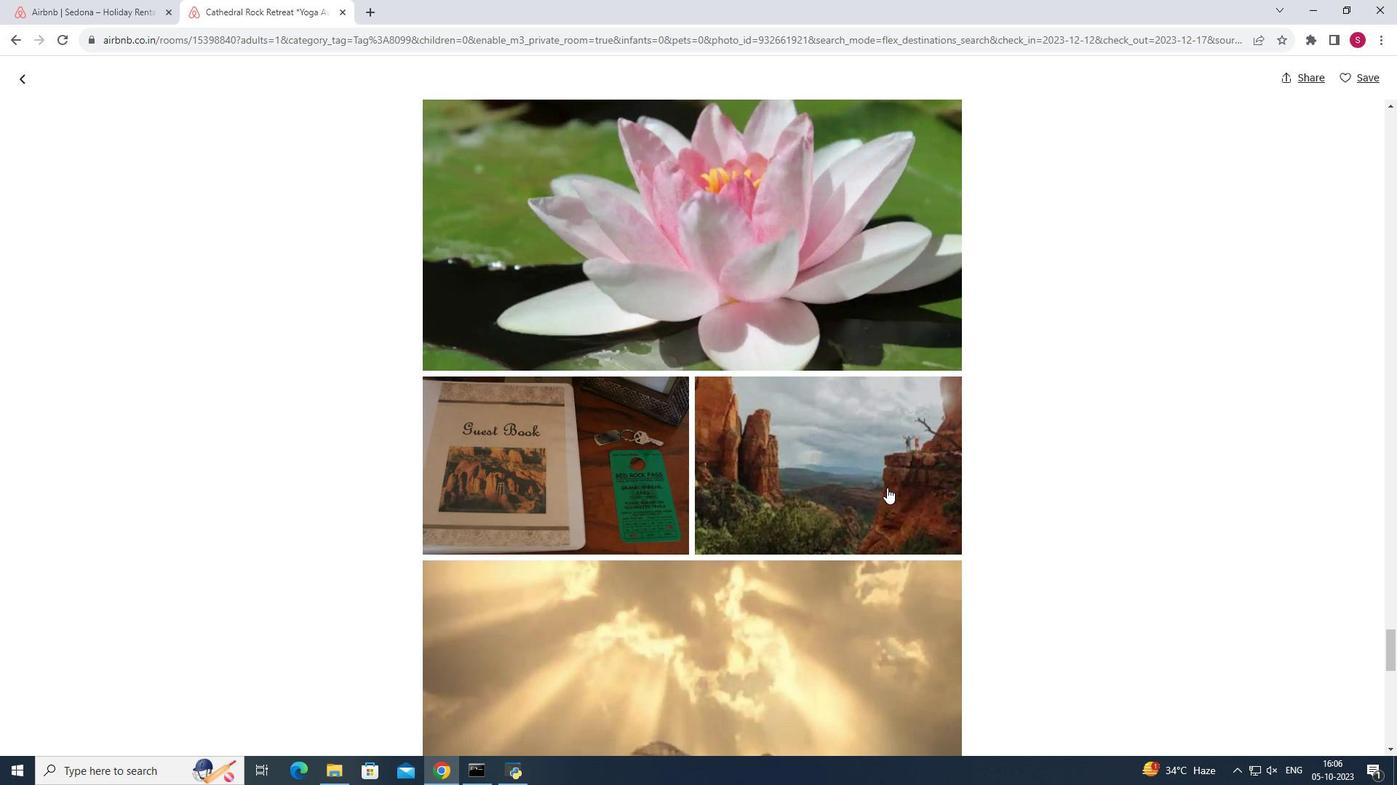 
Action: Mouse moved to (988, 379)
Screenshot: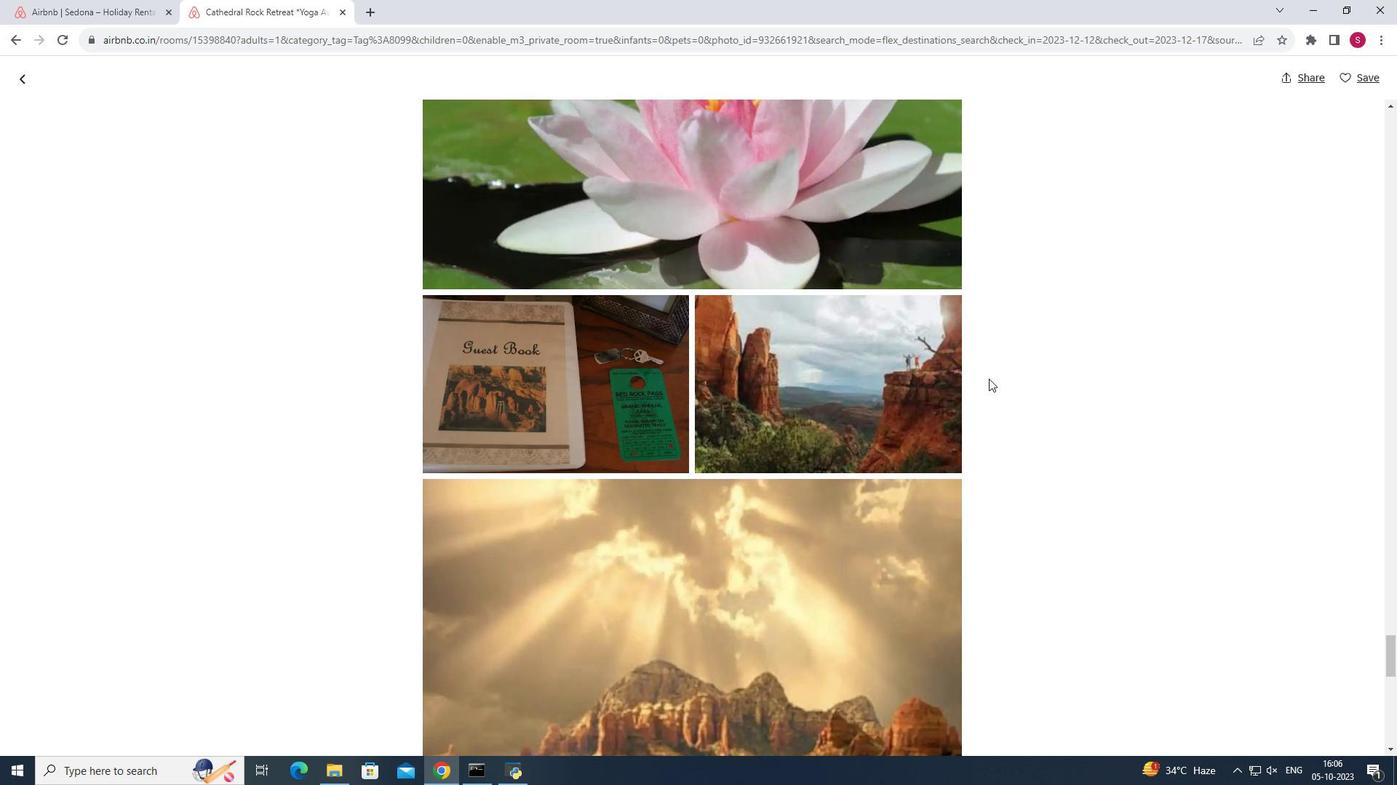
Action: Mouse scrolled (988, 378) with delta (0, 0)
Screenshot: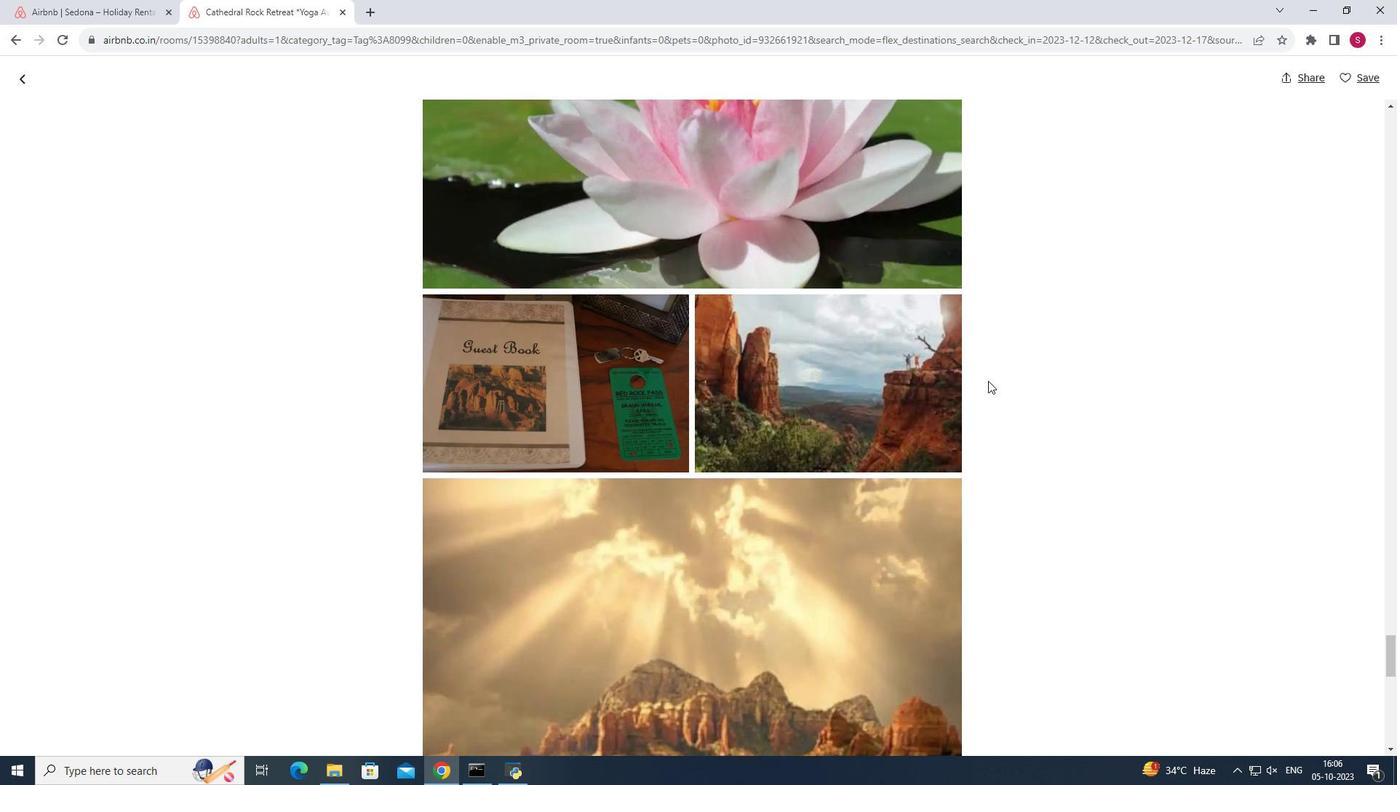 
Action: Mouse moved to (988, 379)
Screenshot: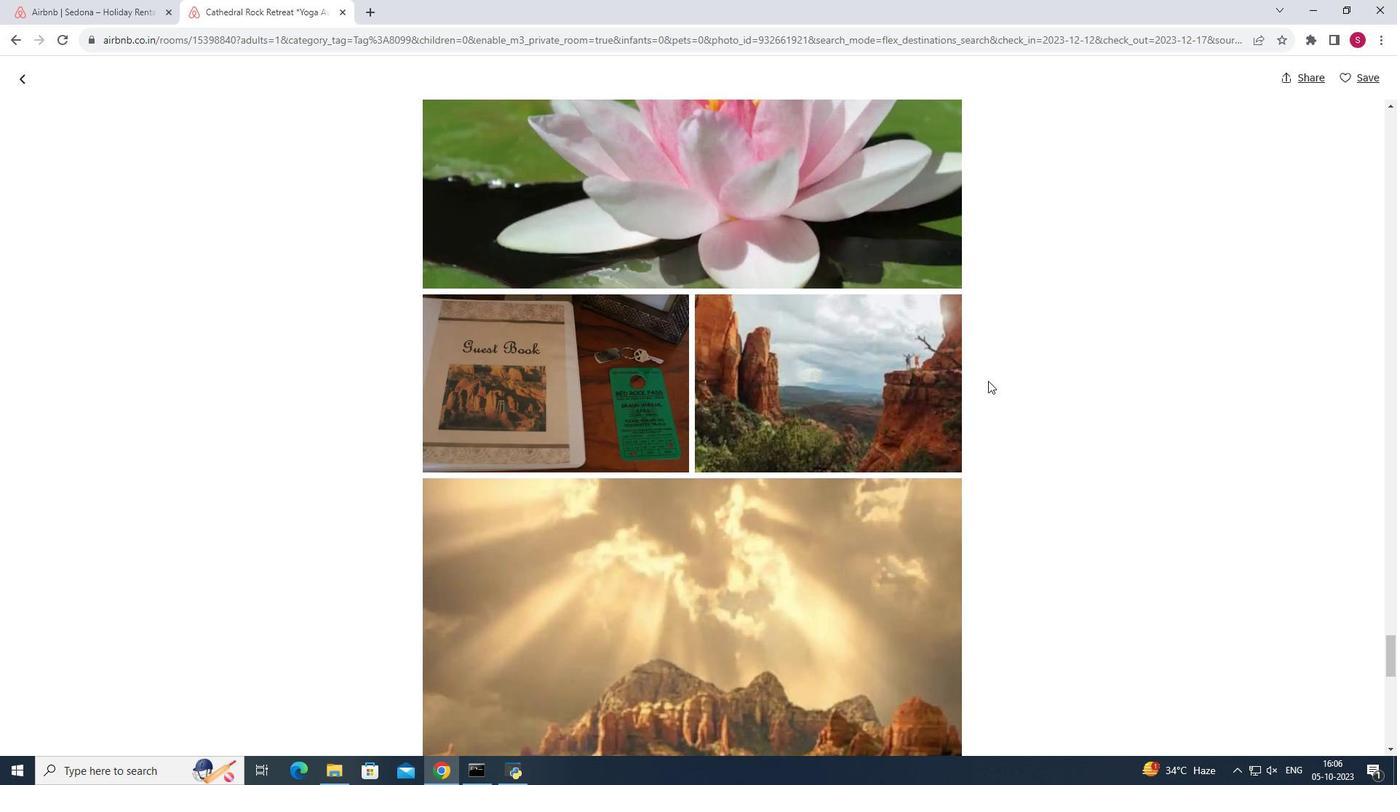 
Action: Mouse scrolled (988, 379) with delta (0, 0)
Screenshot: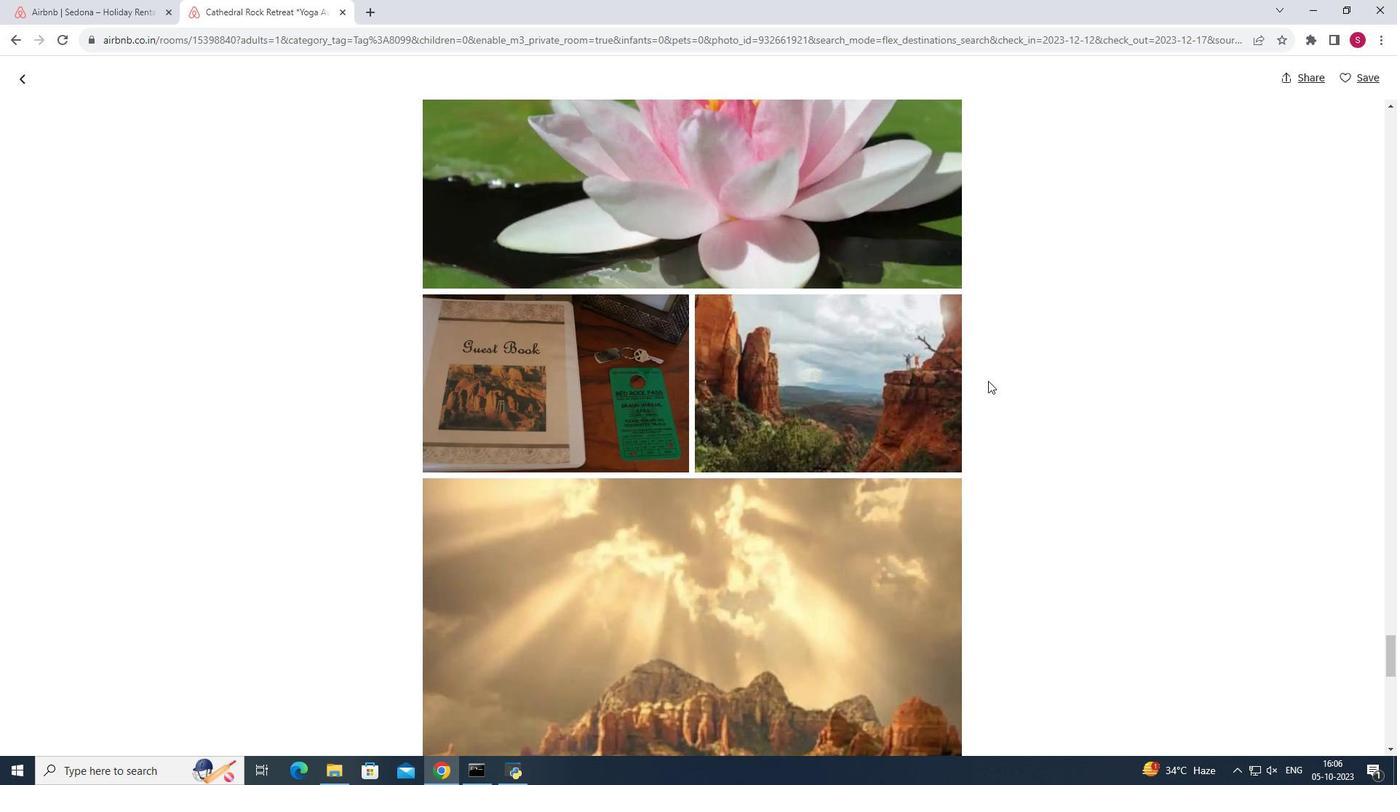 
Action: Mouse scrolled (988, 379) with delta (0, 0)
Screenshot: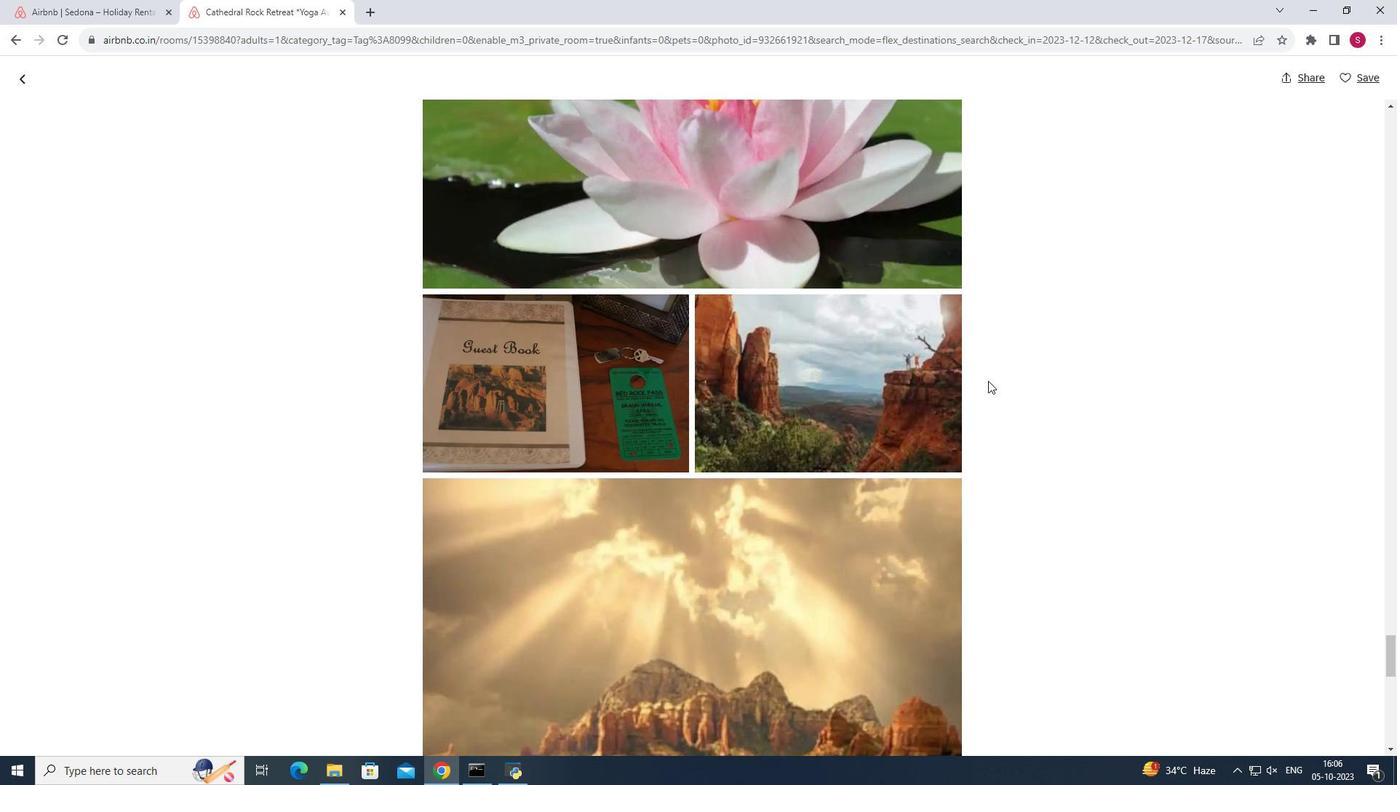 
Action: Mouse moved to (988, 381)
Screenshot: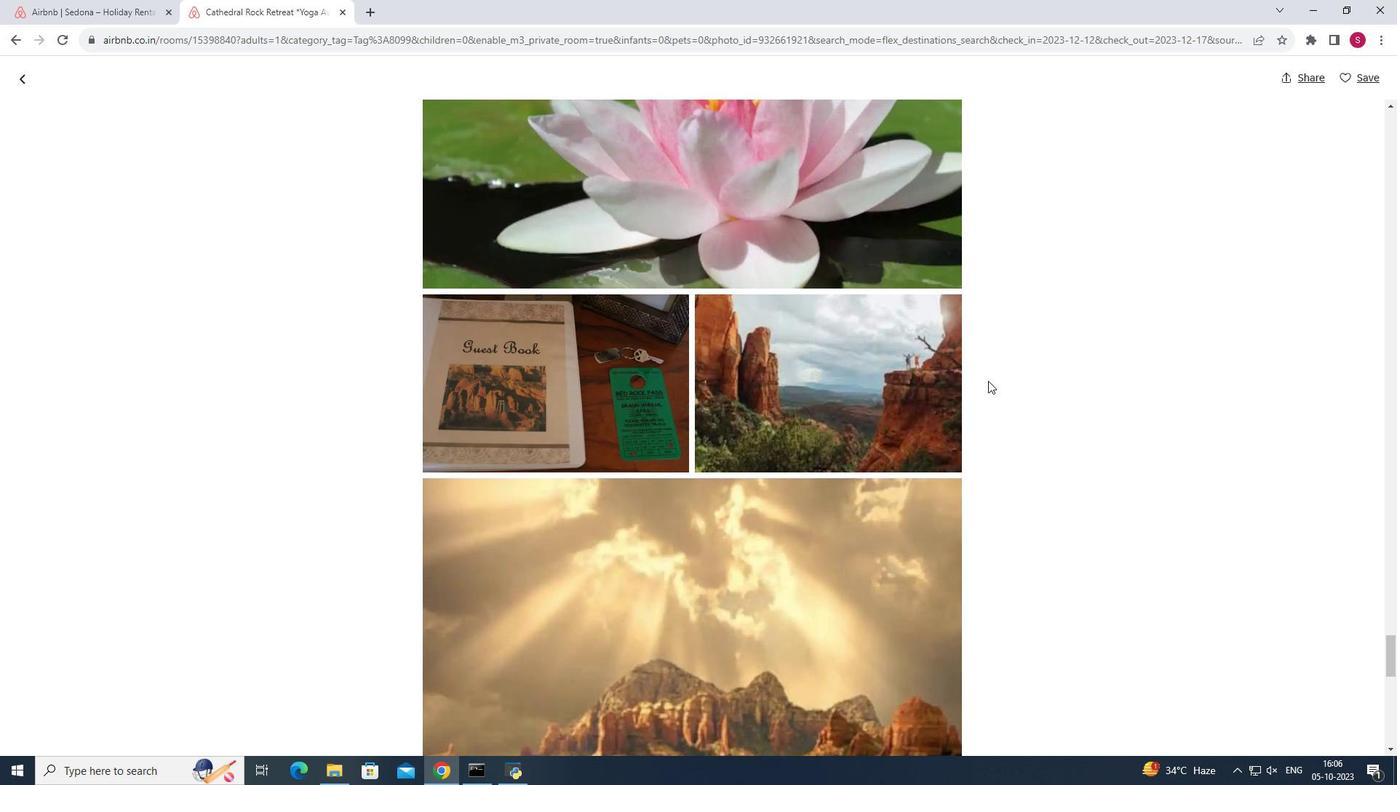 
Action: Mouse scrolled (988, 380) with delta (0, 0)
Screenshot: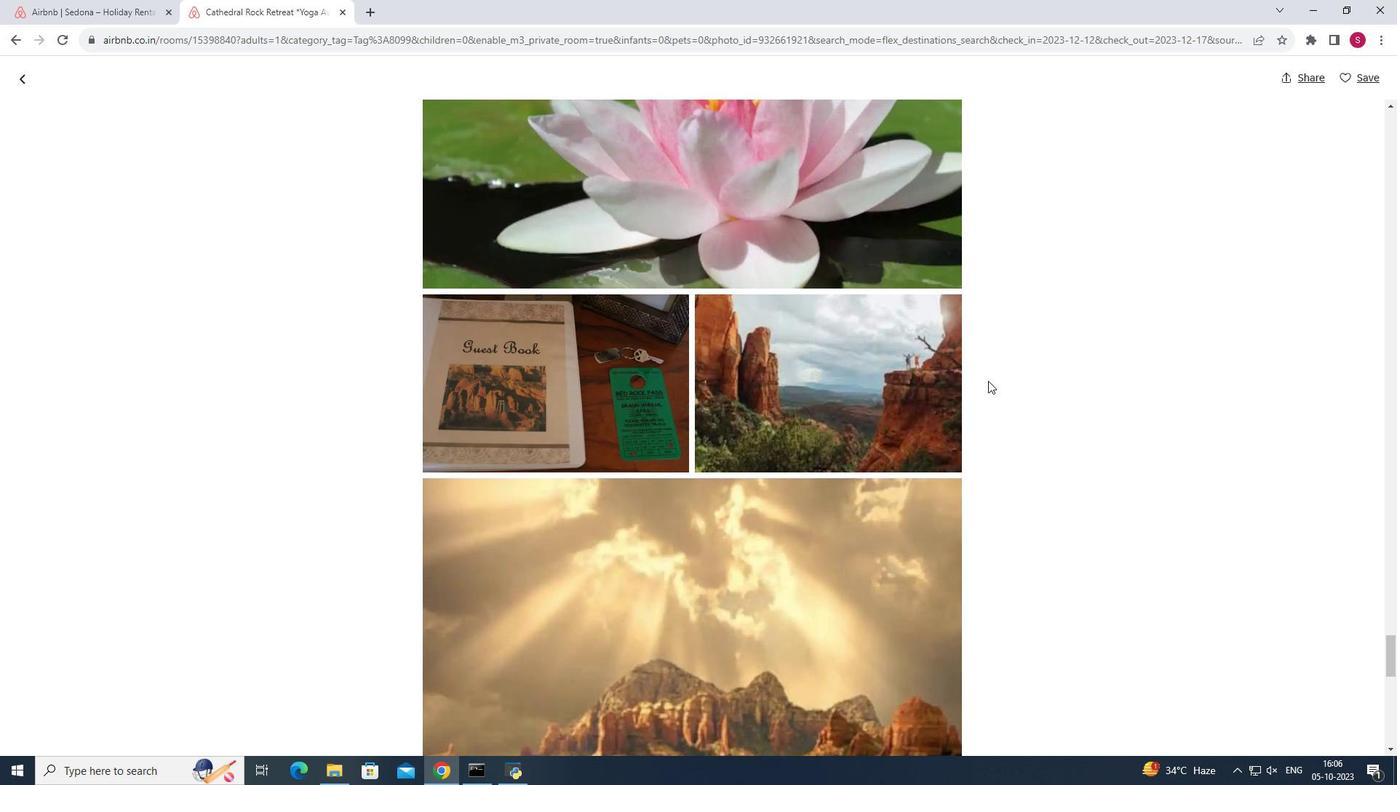 
Action: Mouse moved to (988, 382)
Screenshot: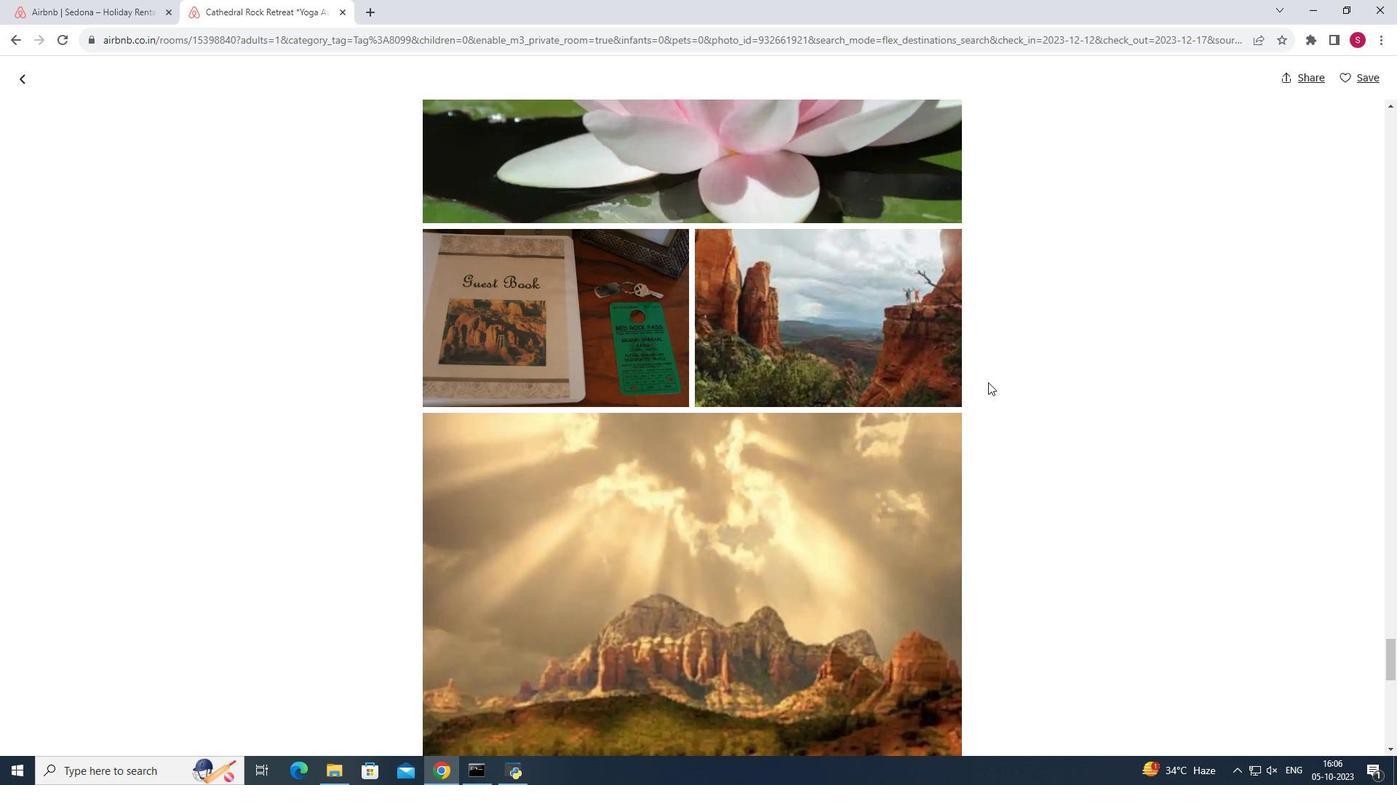 
Action: Mouse scrolled (988, 382) with delta (0, 0)
Screenshot: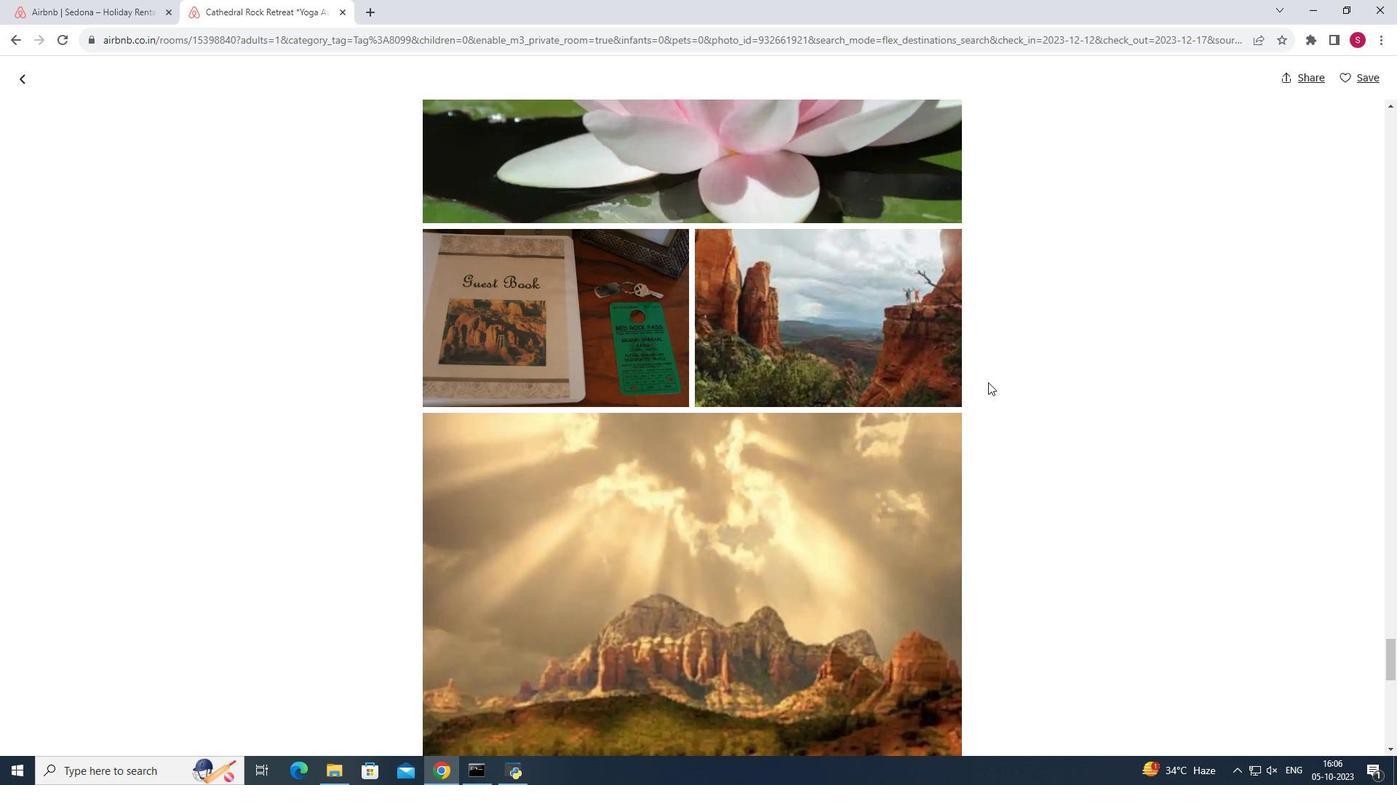 
Action: Mouse moved to (988, 383)
Screenshot: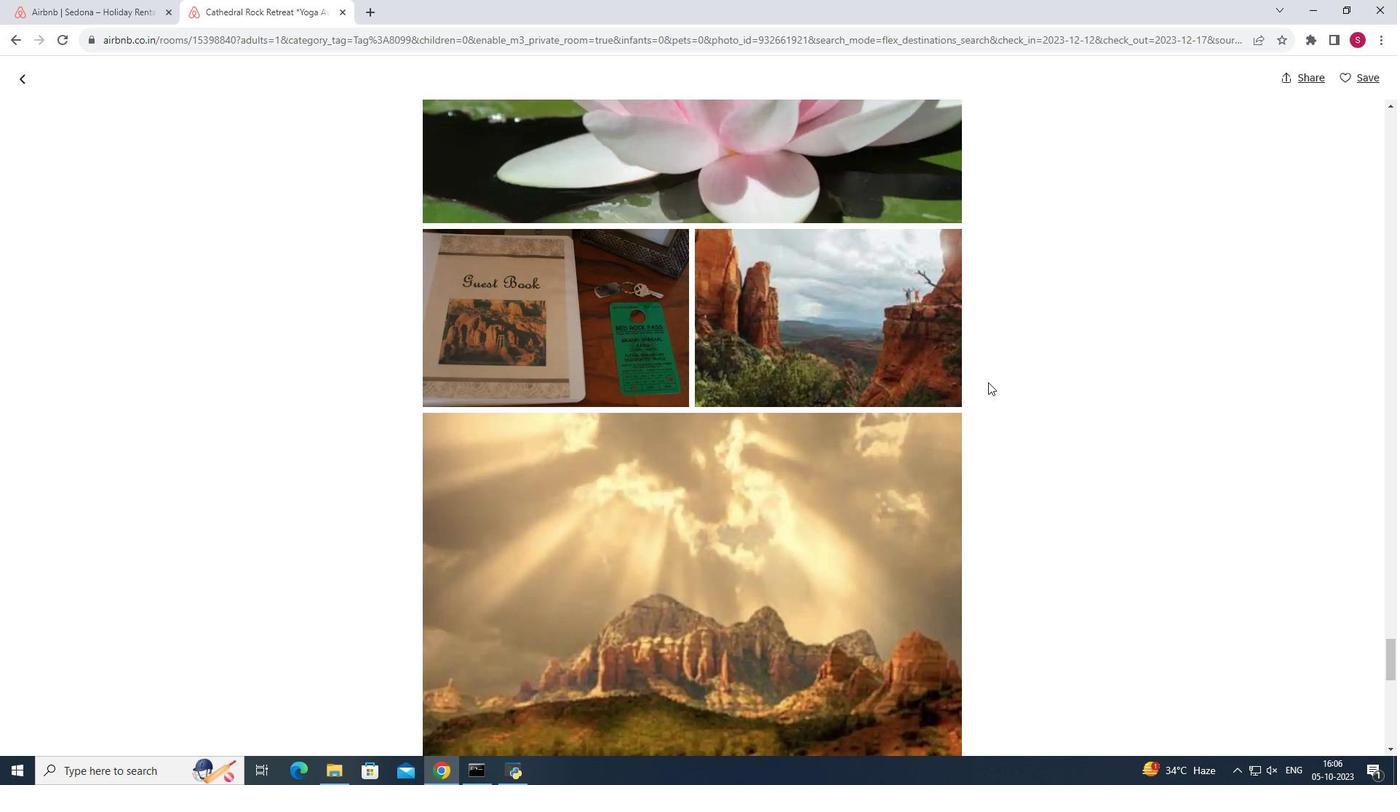 
Action: Mouse scrolled (988, 382) with delta (0, 0)
Screenshot: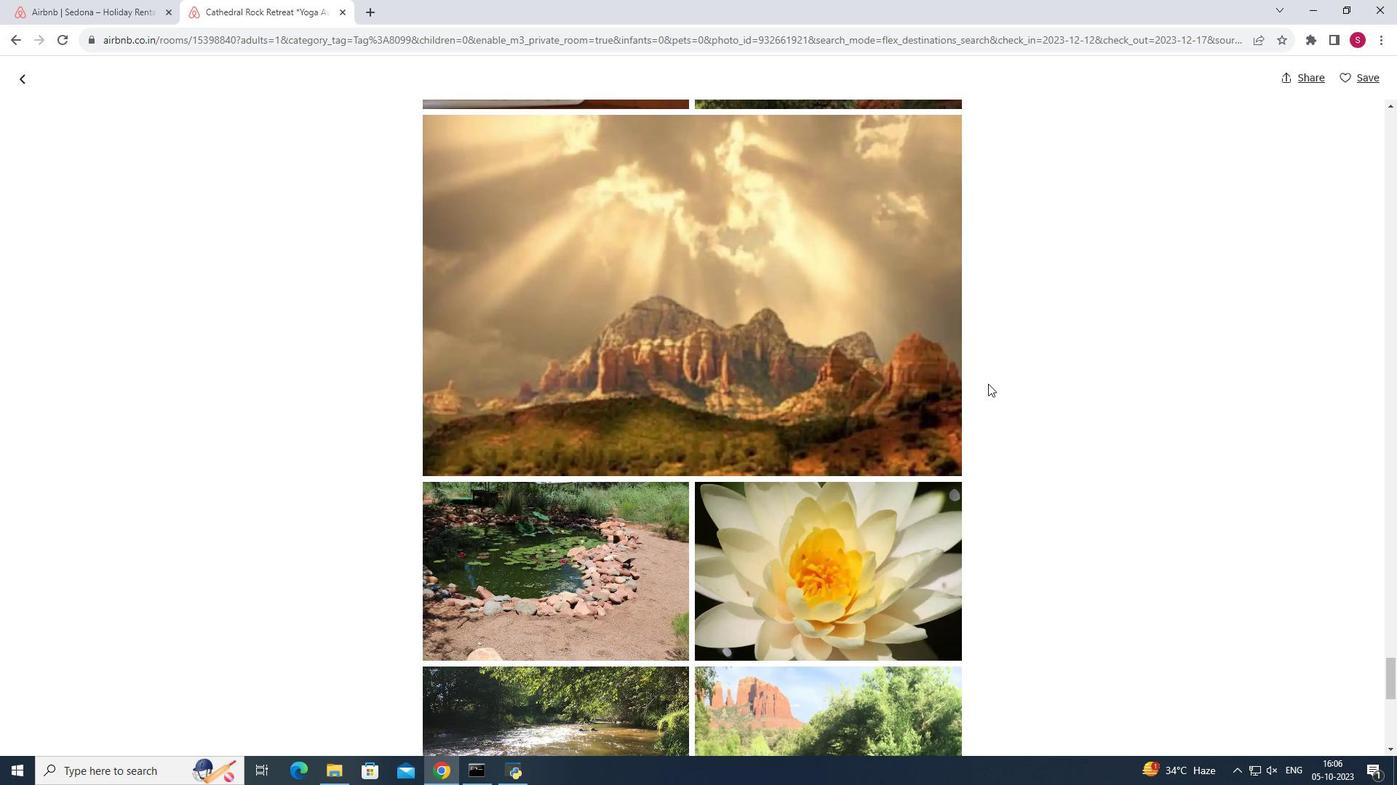 
Action: Mouse scrolled (988, 382) with delta (0, 0)
Screenshot: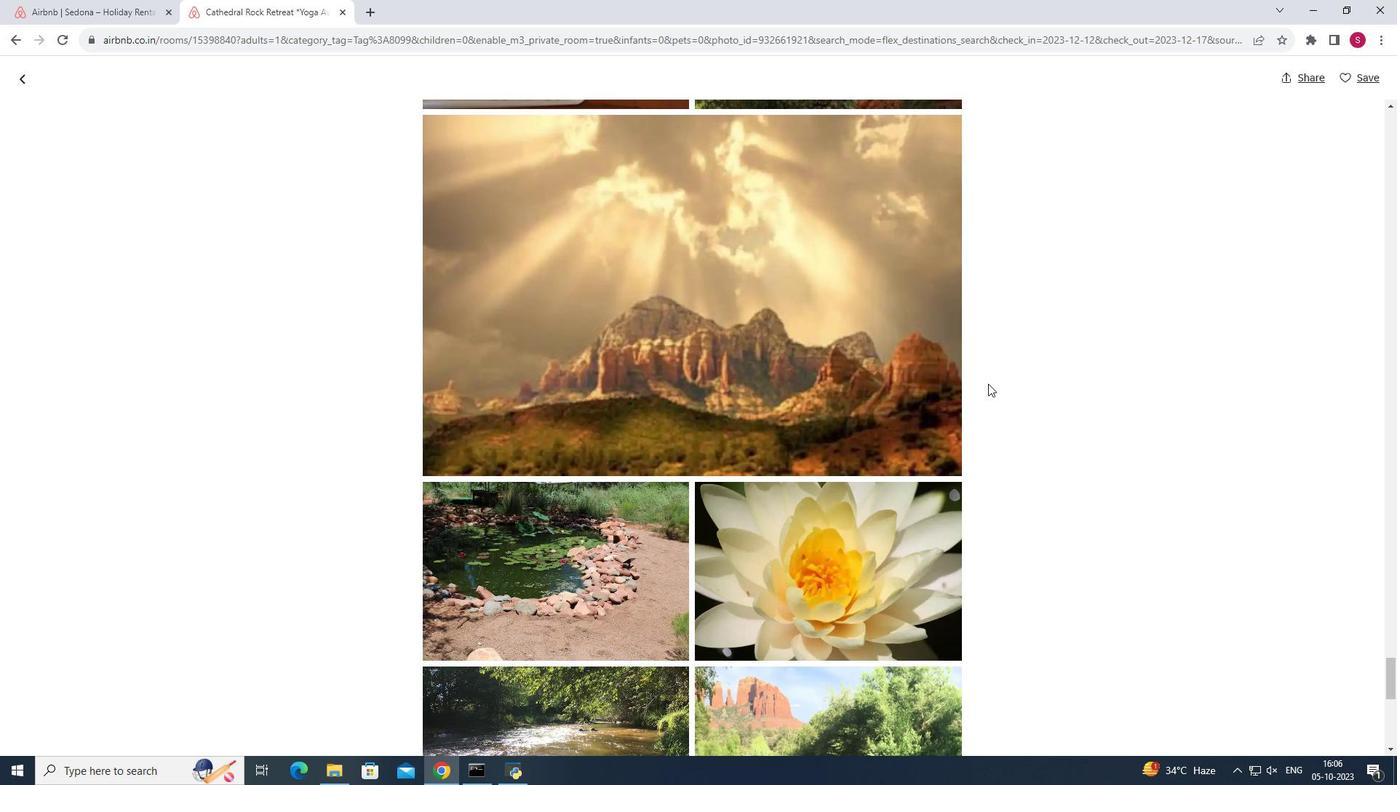 
Action: Mouse moved to (988, 384)
Screenshot: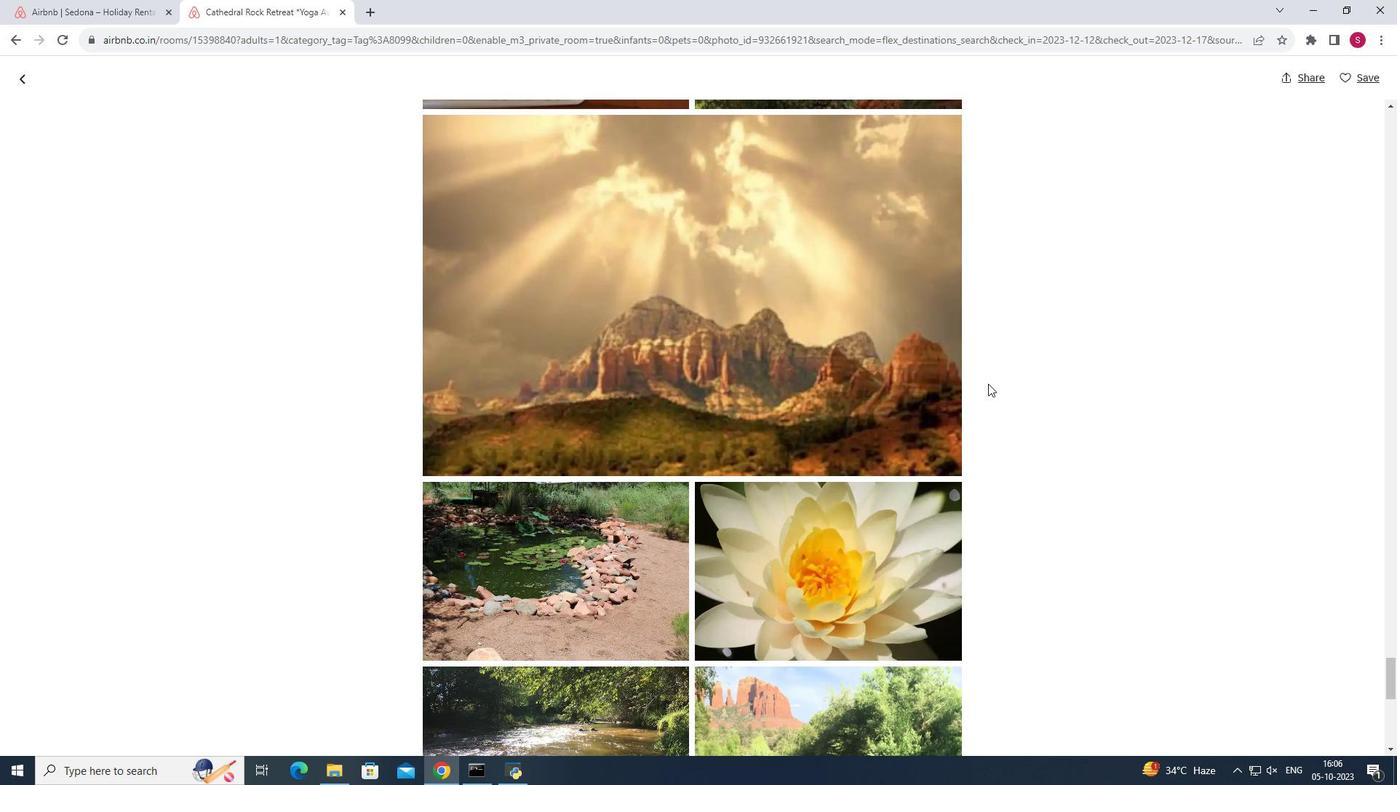 
Action: Mouse scrolled (988, 383) with delta (0, 0)
Screenshot: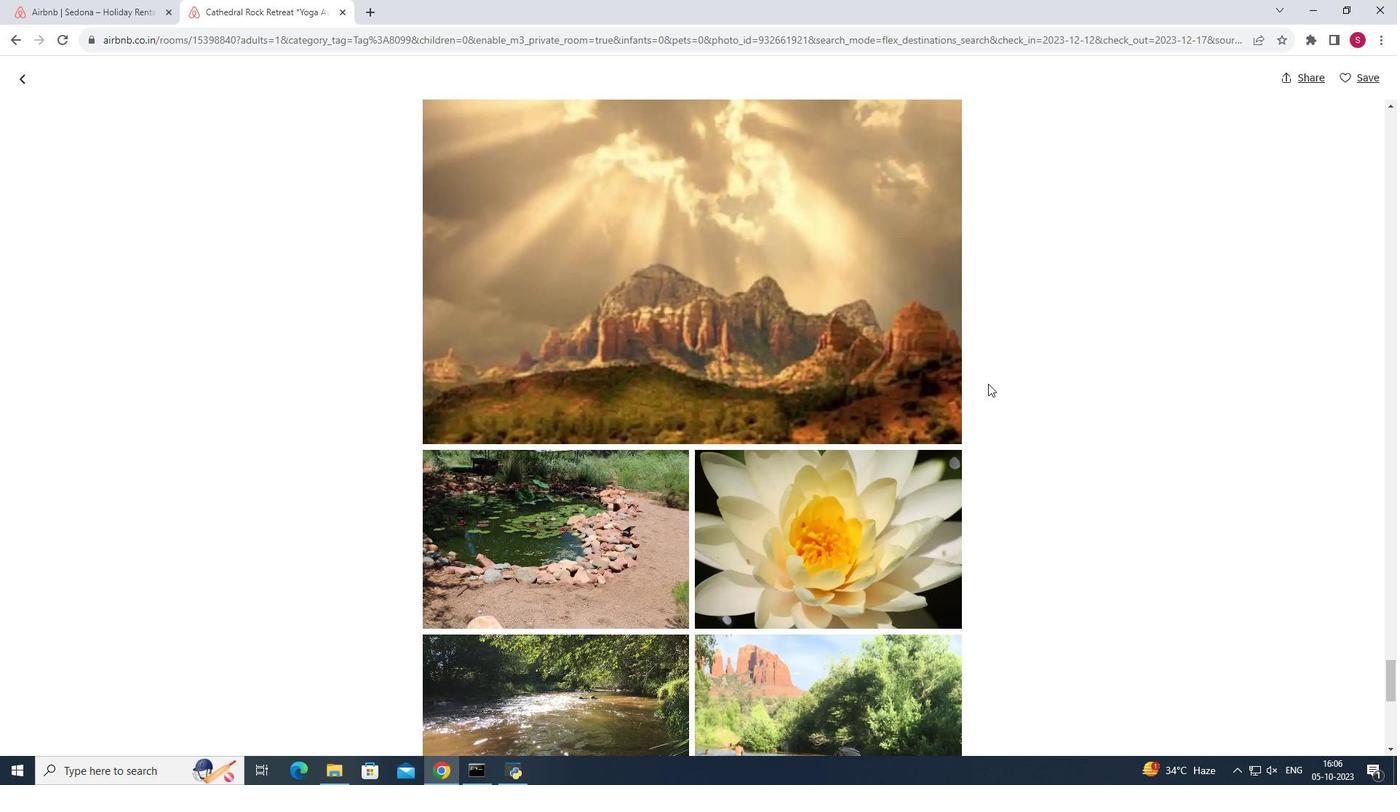 
Action: Mouse scrolled (988, 383) with delta (0, 0)
Screenshot: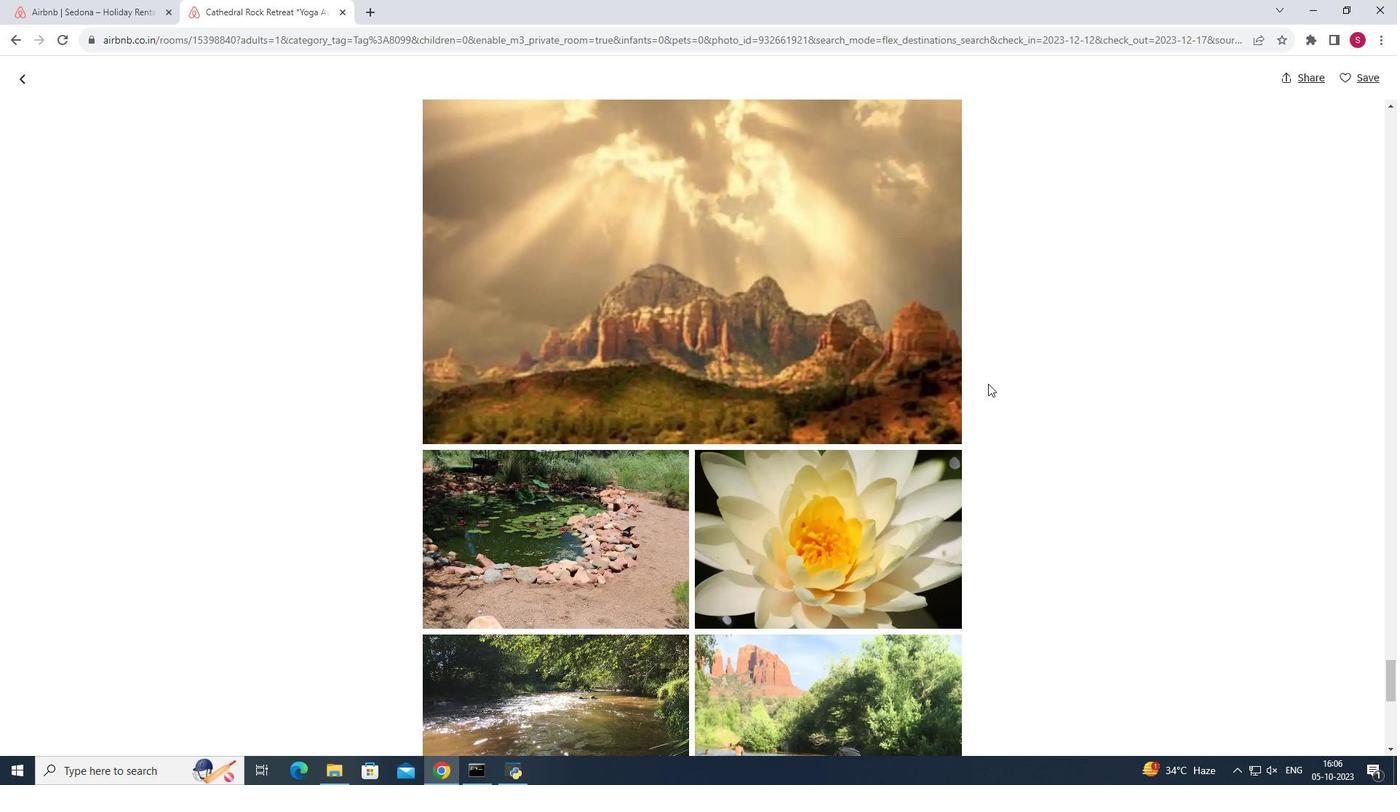 
Action: Mouse scrolled (988, 383) with delta (0, 0)
Screenshot: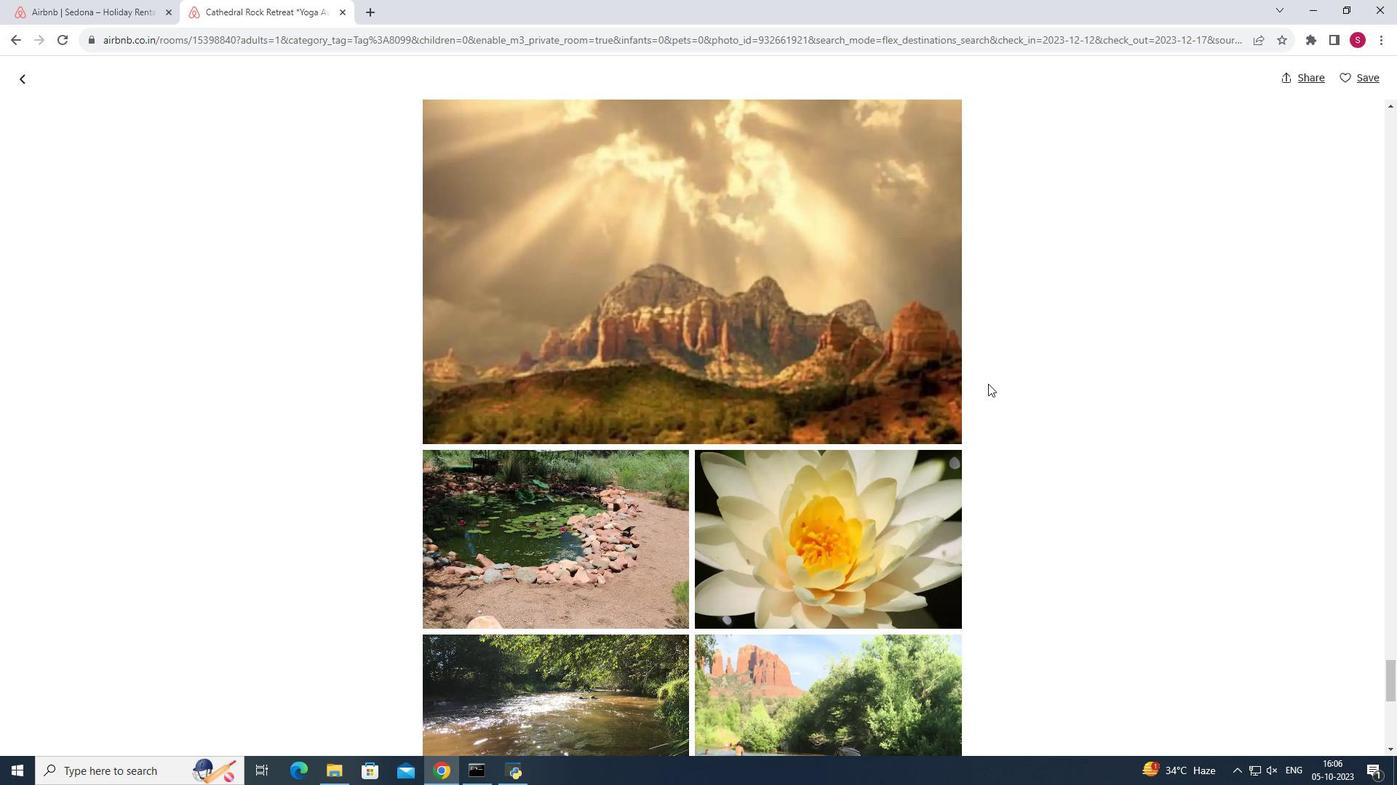 
Action: Mouse moved to (988, 384)
Screenshot: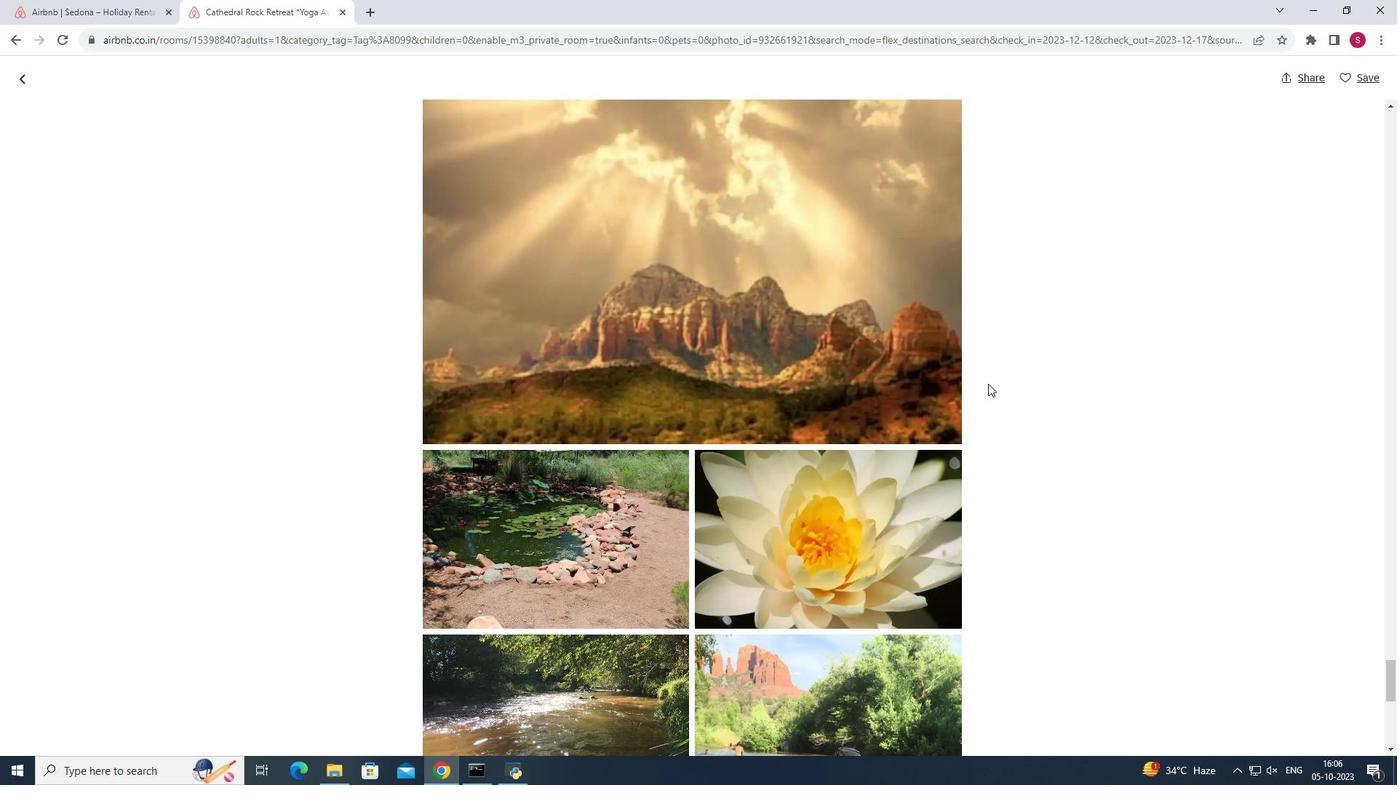 
Action: Mouse scrolled (988, 383) with delta (0, 0)
Screenshot: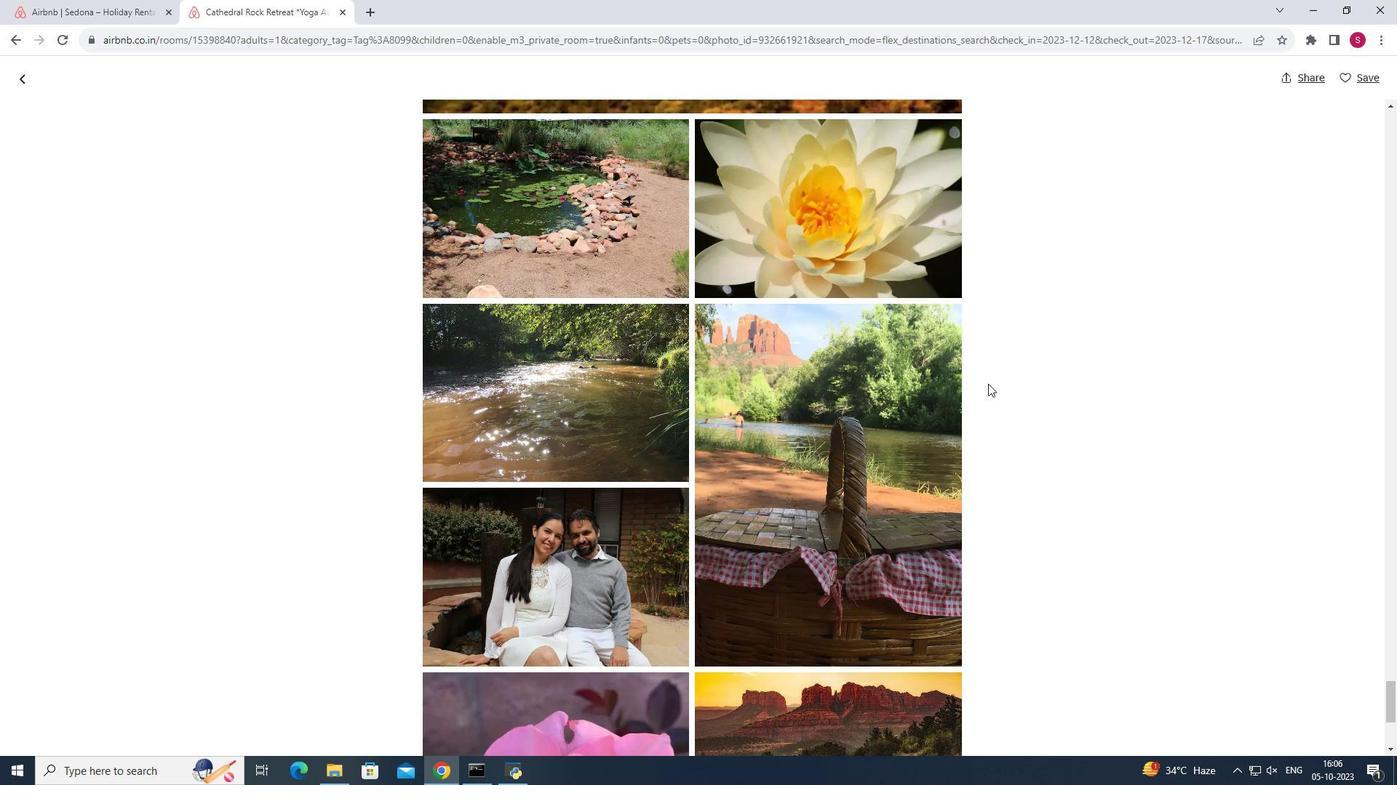 
Action: Mouse scrolled (988, 383) with delta (0, 0)
Screenshot: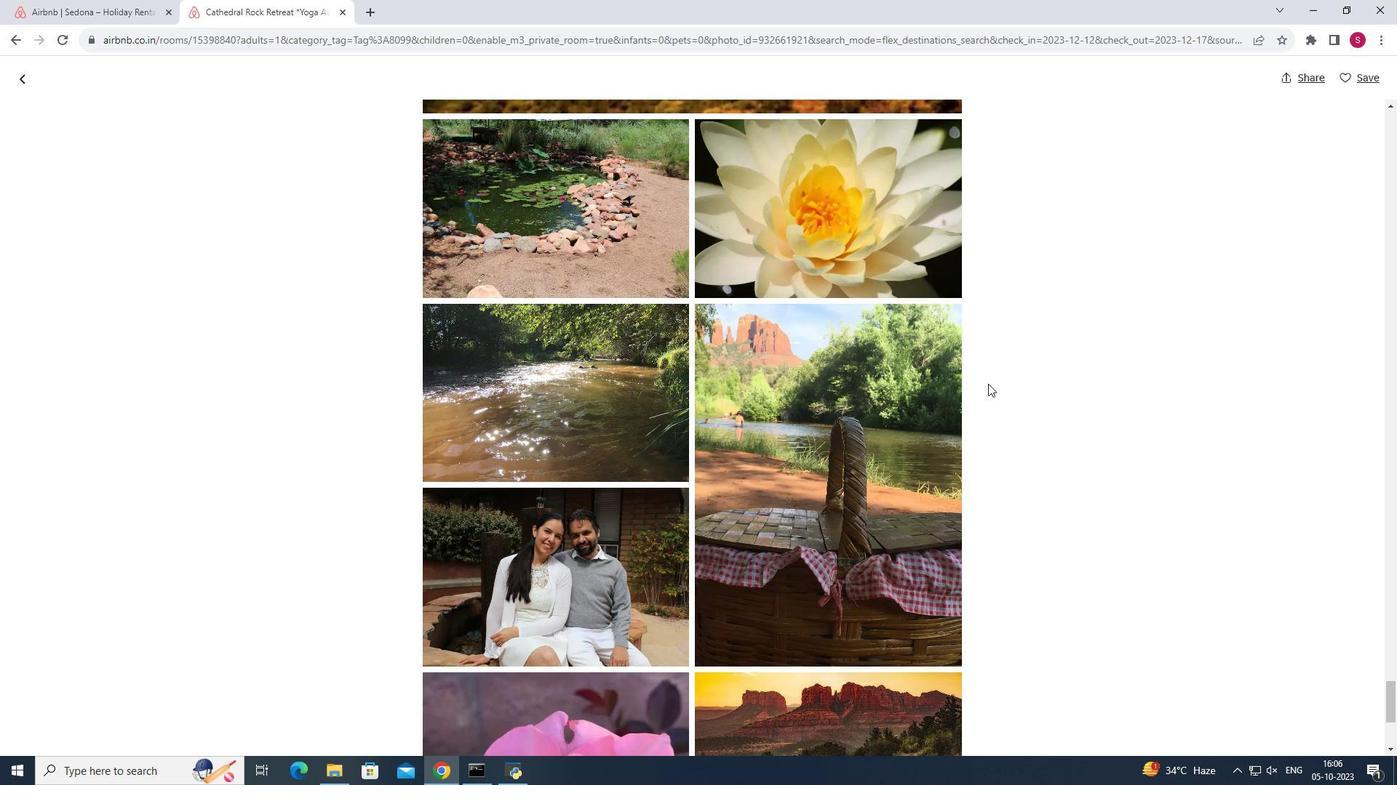 
Action: Mouse scrolled (988, 383) with delta (0, 0)
Screenshot: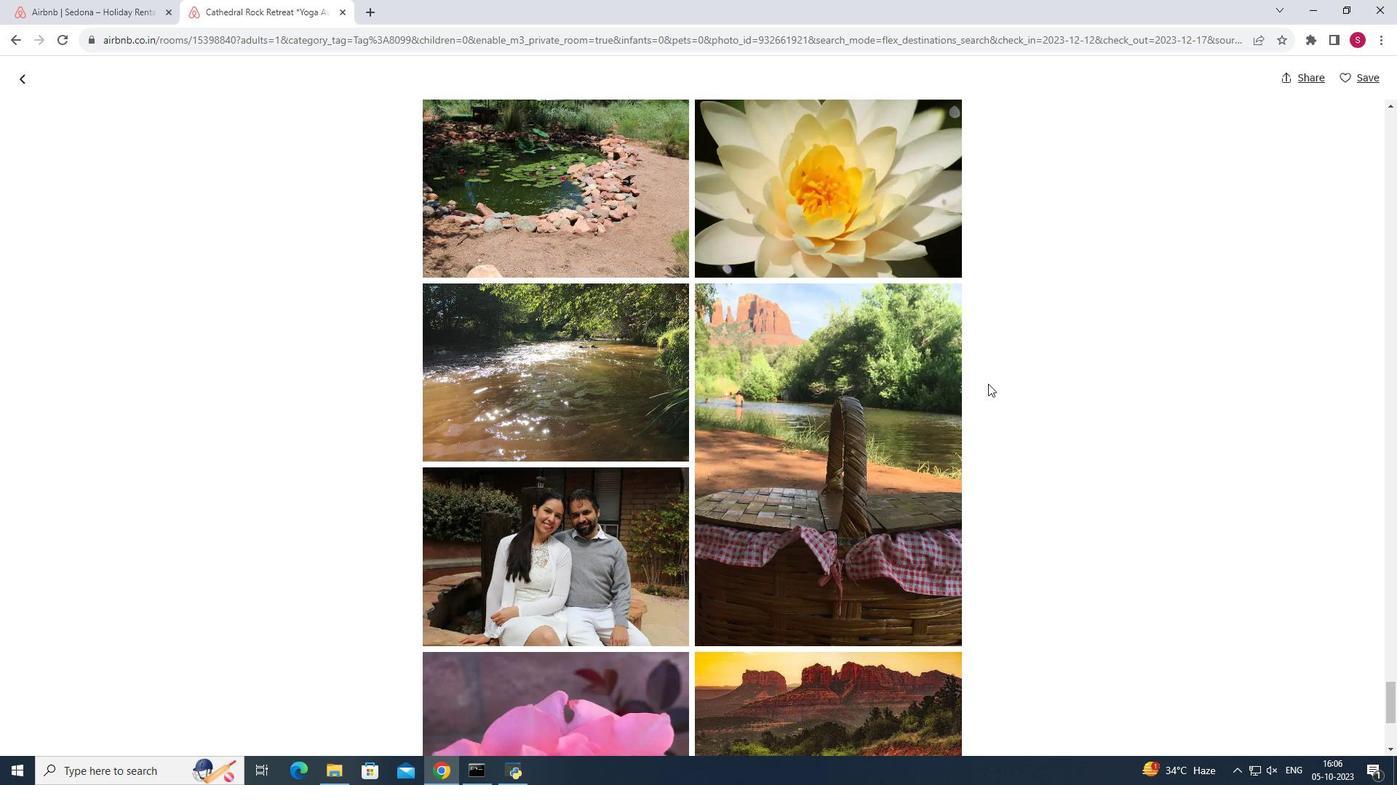 
Action: Mouse scrolled (988, 383) with delta (0, 0)
Screenshot: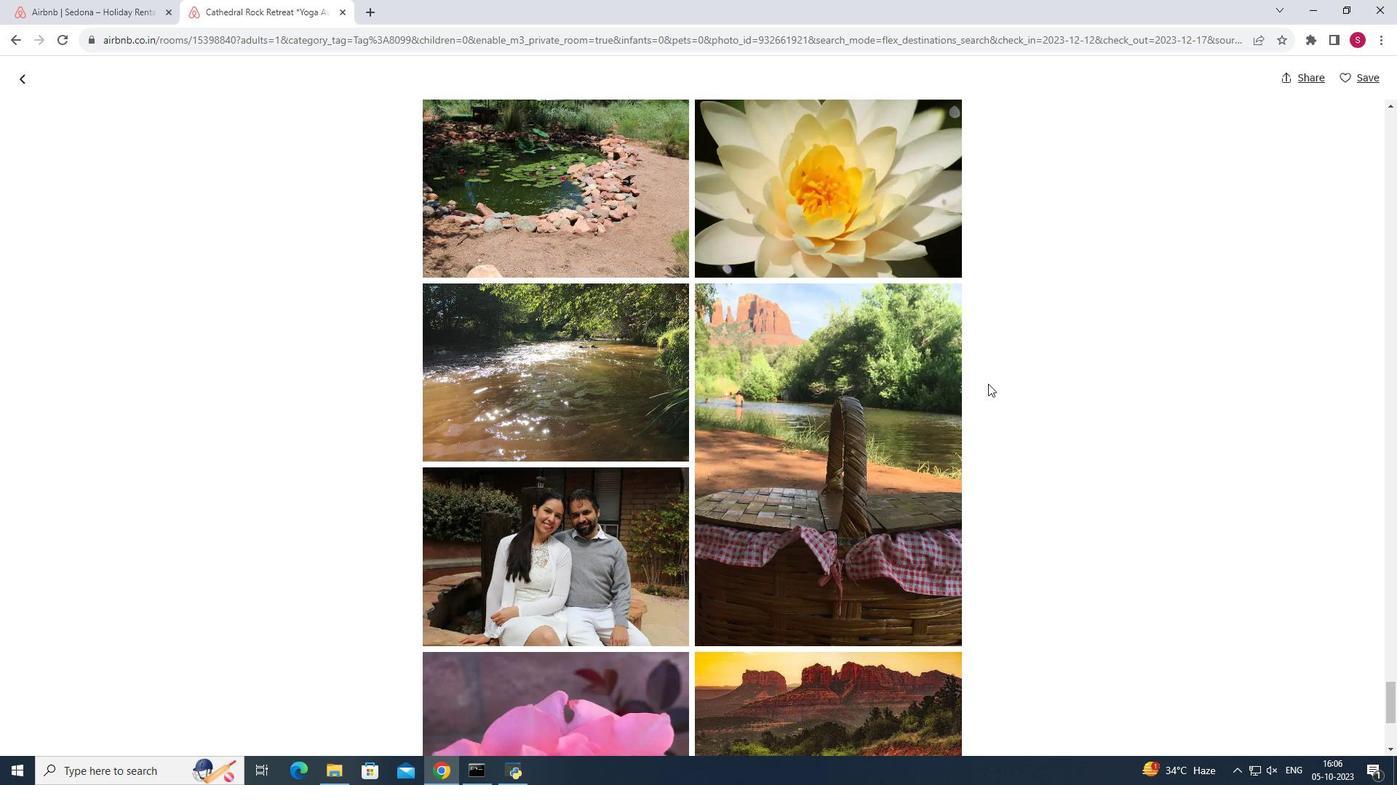 
Action: Mouse scrolled (988, 383) with delta (0, 0)
Screenshot: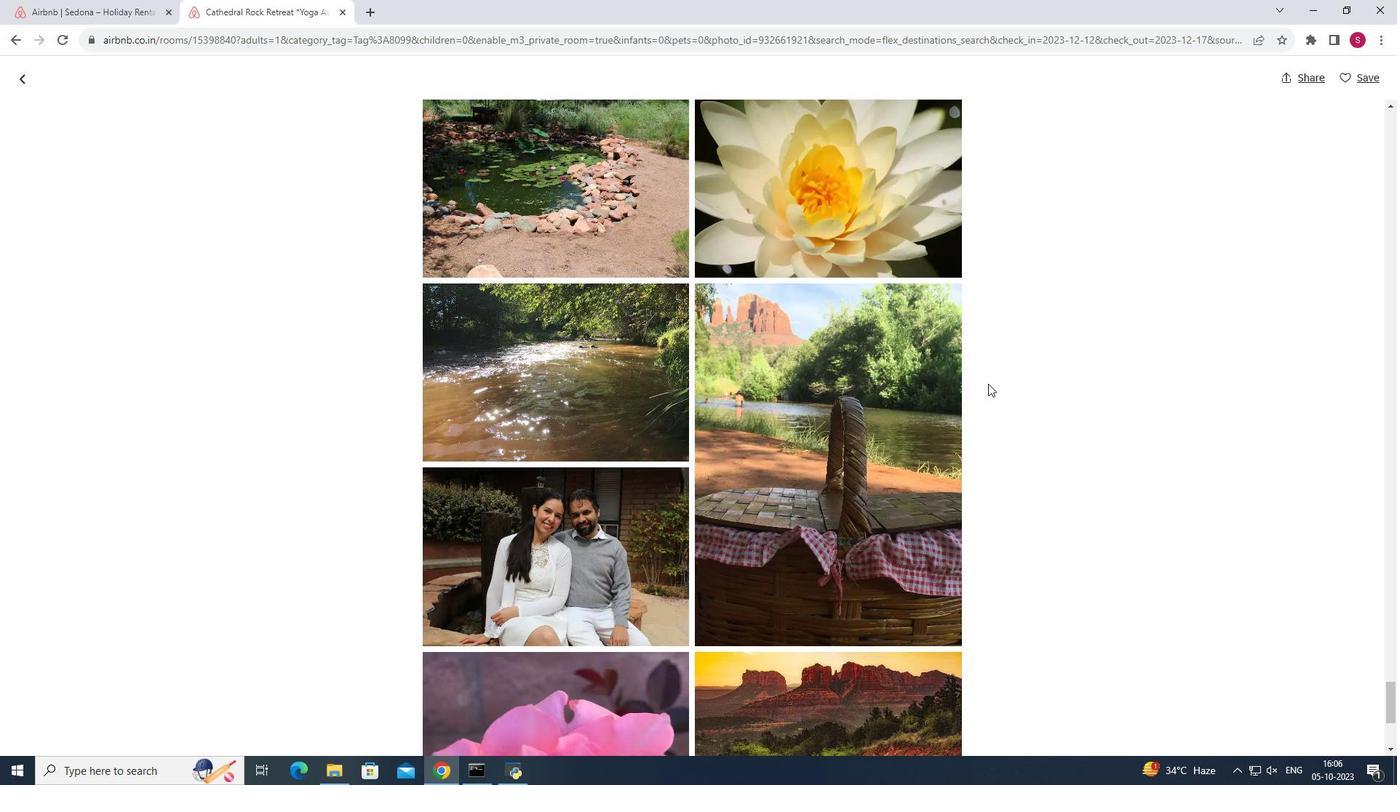 
Action: Mouse scrolled (988, 383) with delta (0, 0)
Screenshot: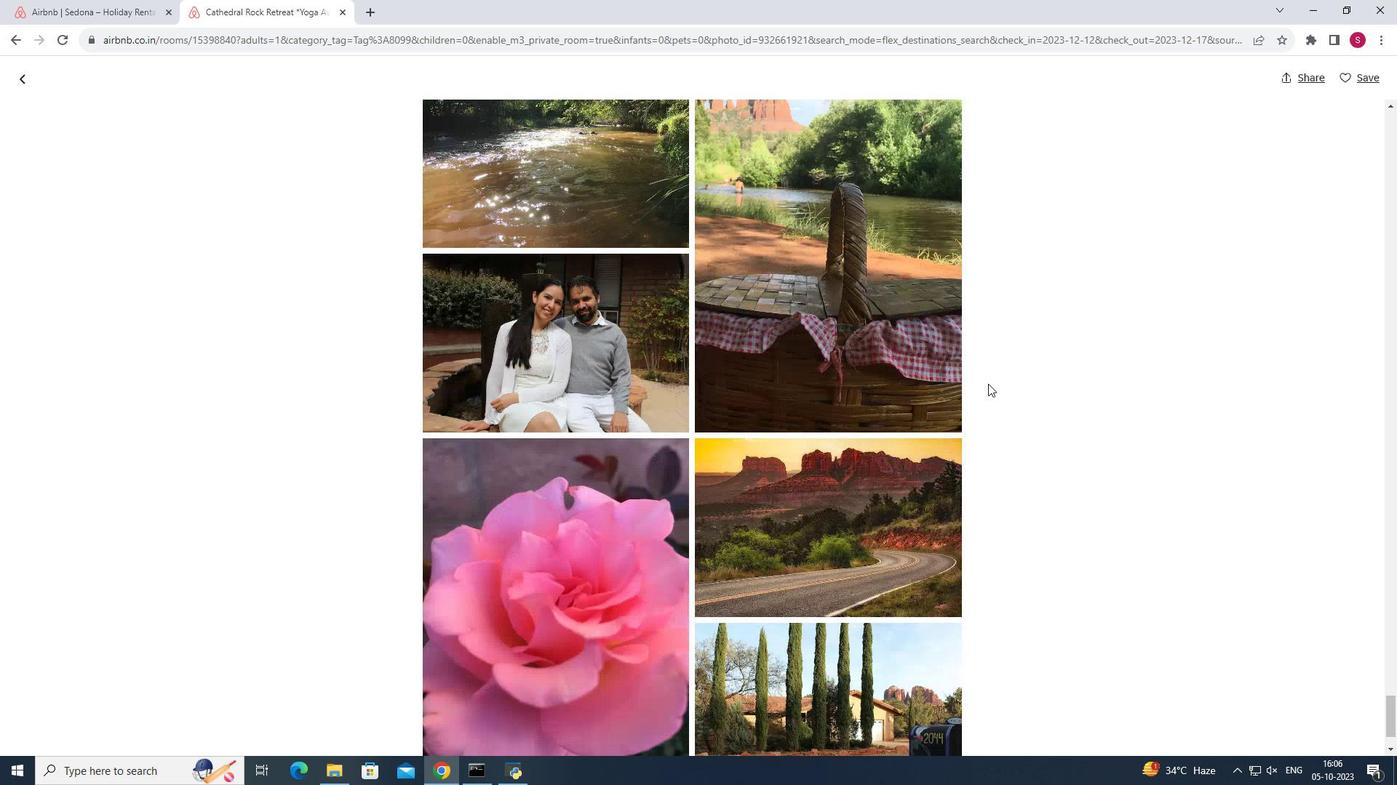 
Action: Mouse moved to (21, 82)
Screenshot: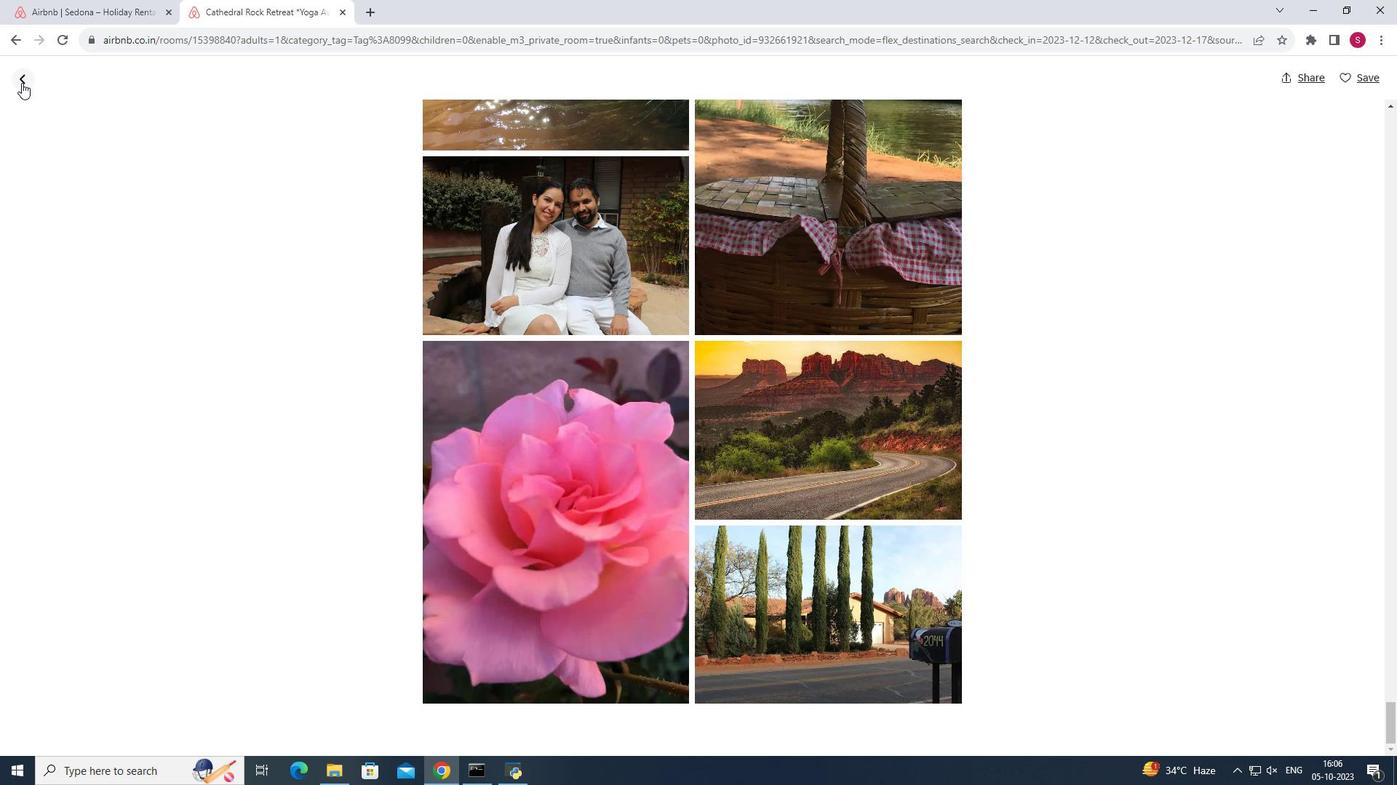 
Action: Mouse pressed left at (21, 82)
Screenshot: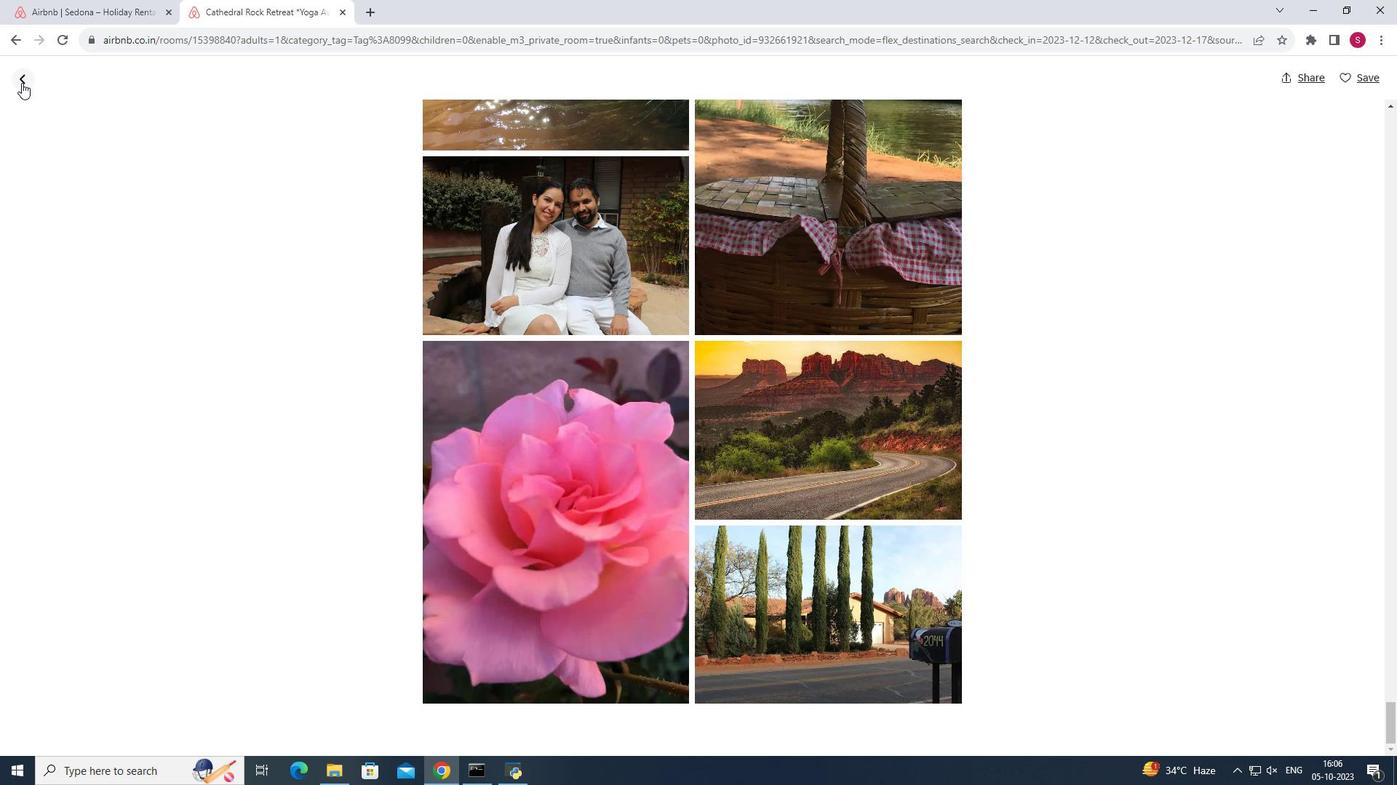 
Action: Mouse moved to (665, 386)
Screenshot: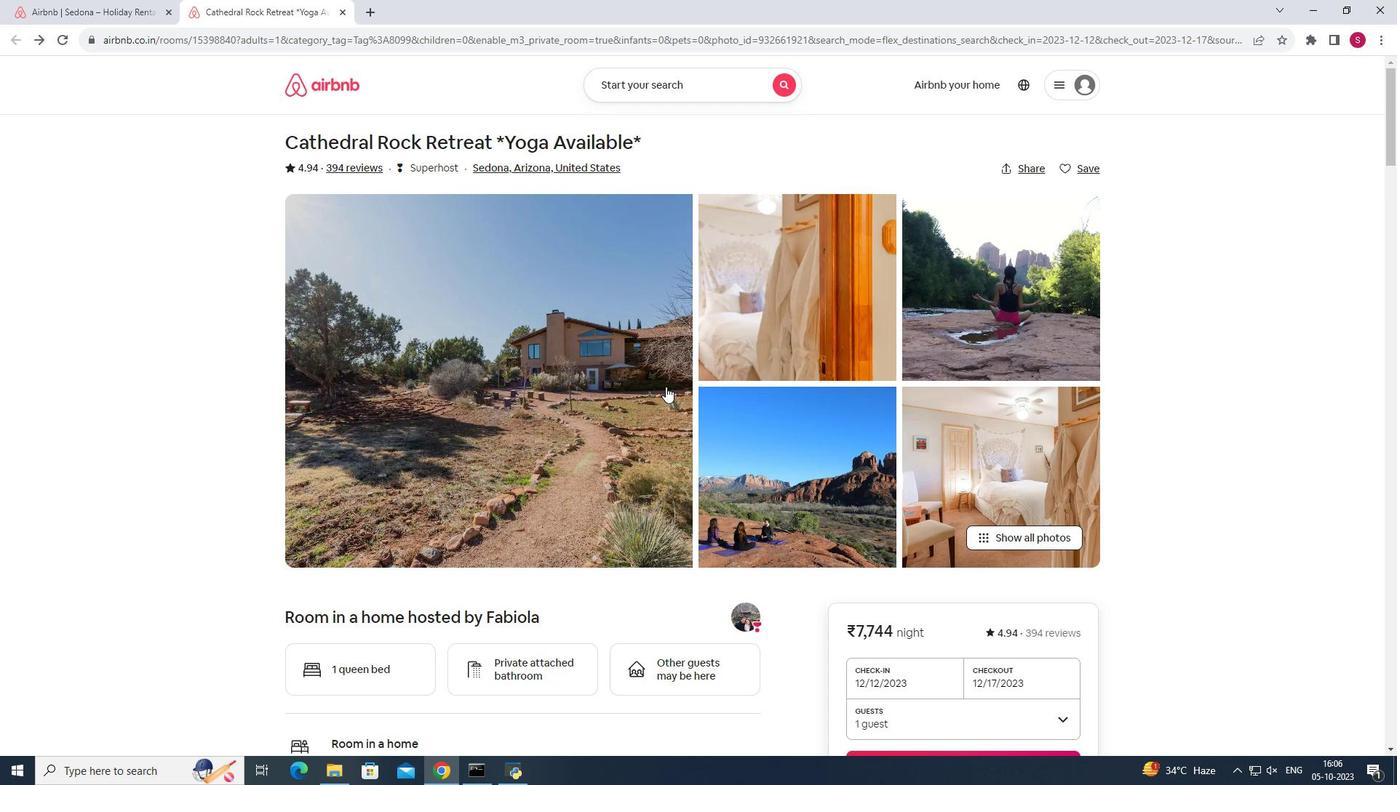 
Action: Mouse scrolled (665, 385) with delta (0, 0)
Screenshot: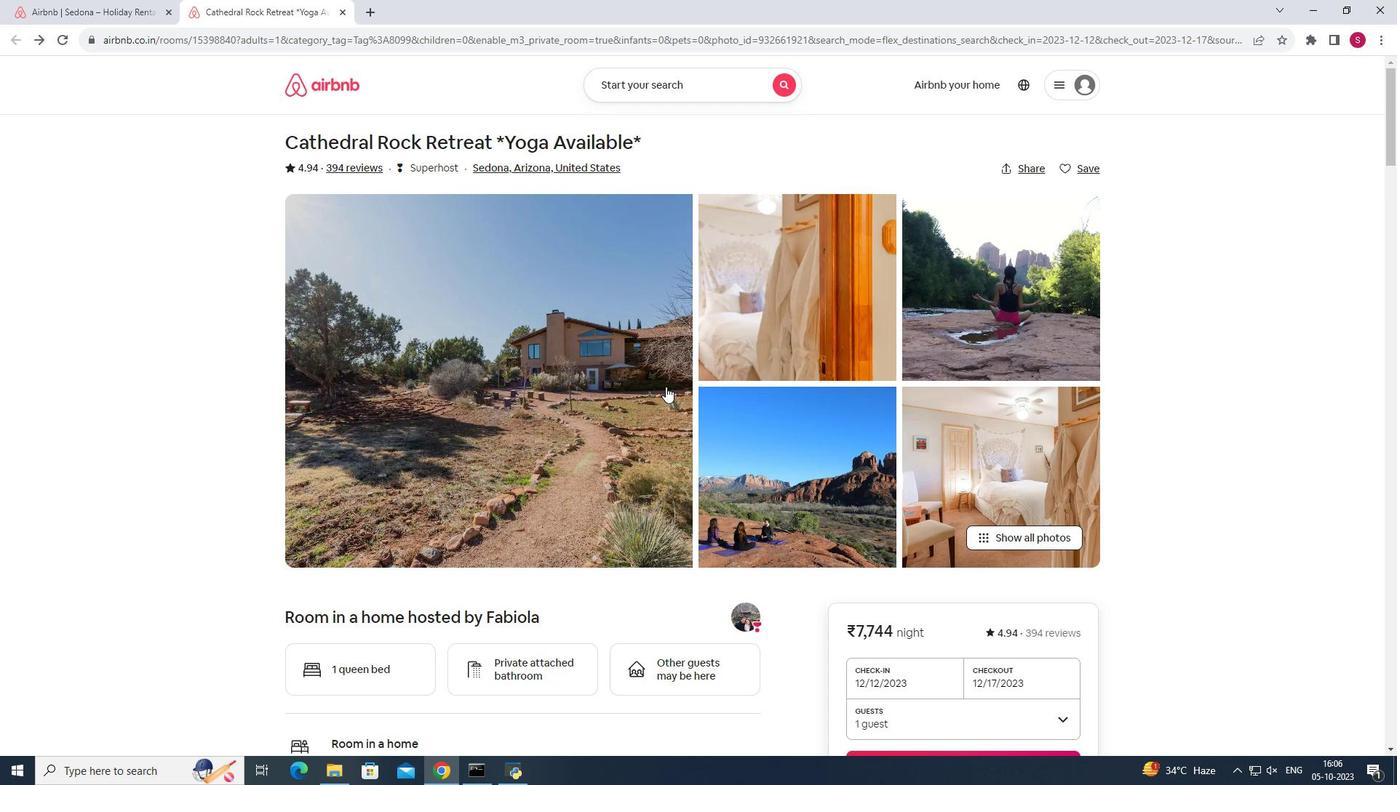 
Action: Mouse moved to (665, 388)
Screenshot: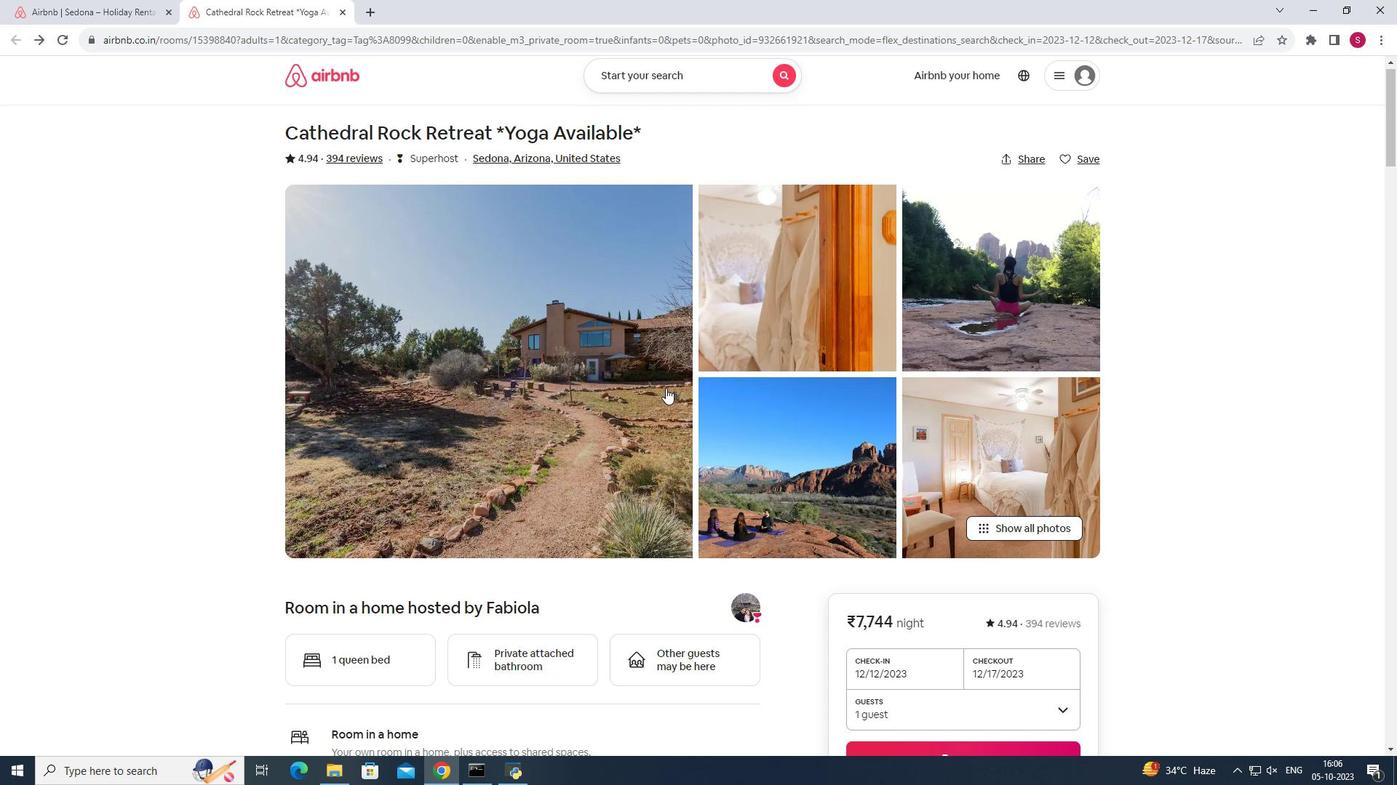 
Action: Mouse scrolled (665, 387) with delta (0, 0)
Screenshot: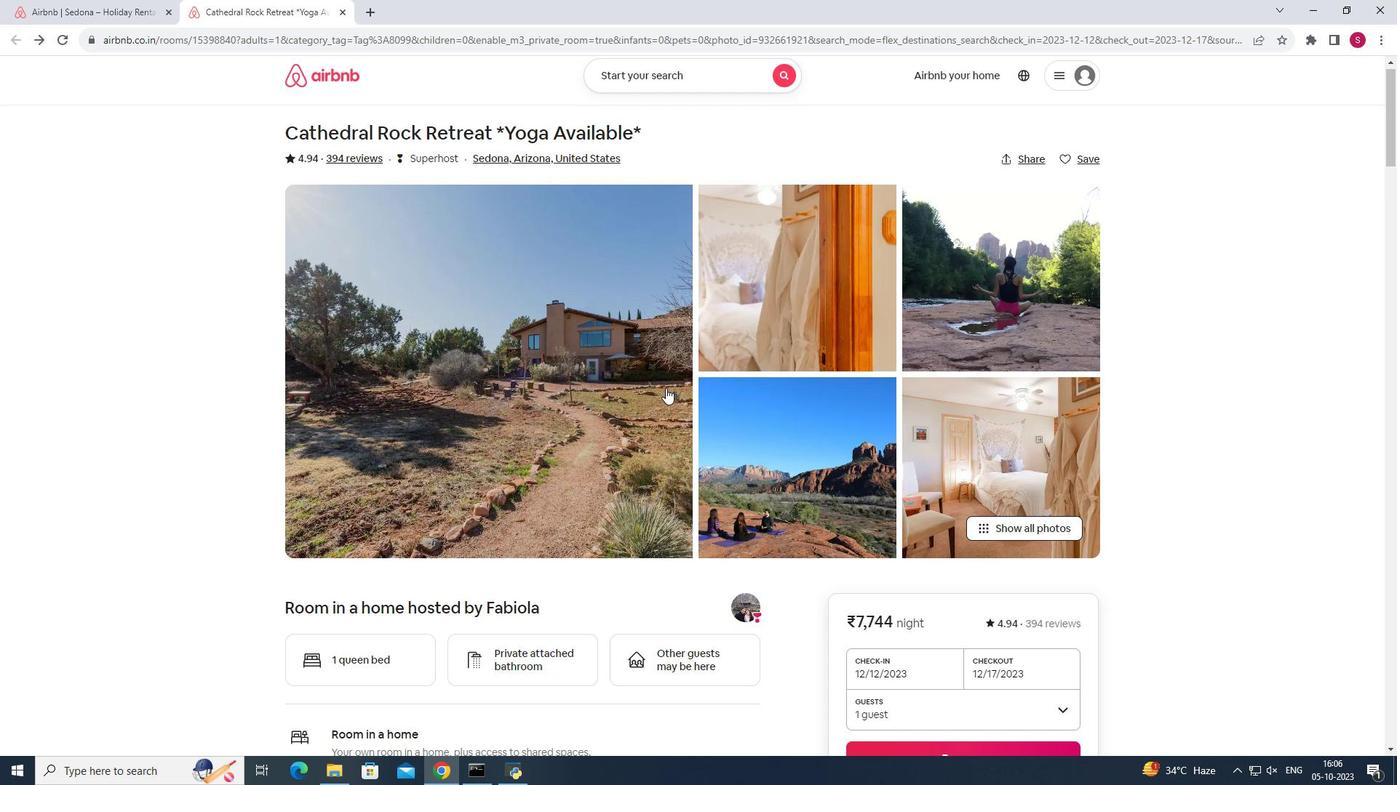 
Action: Mouse moved to (665, 389)
Screenshot: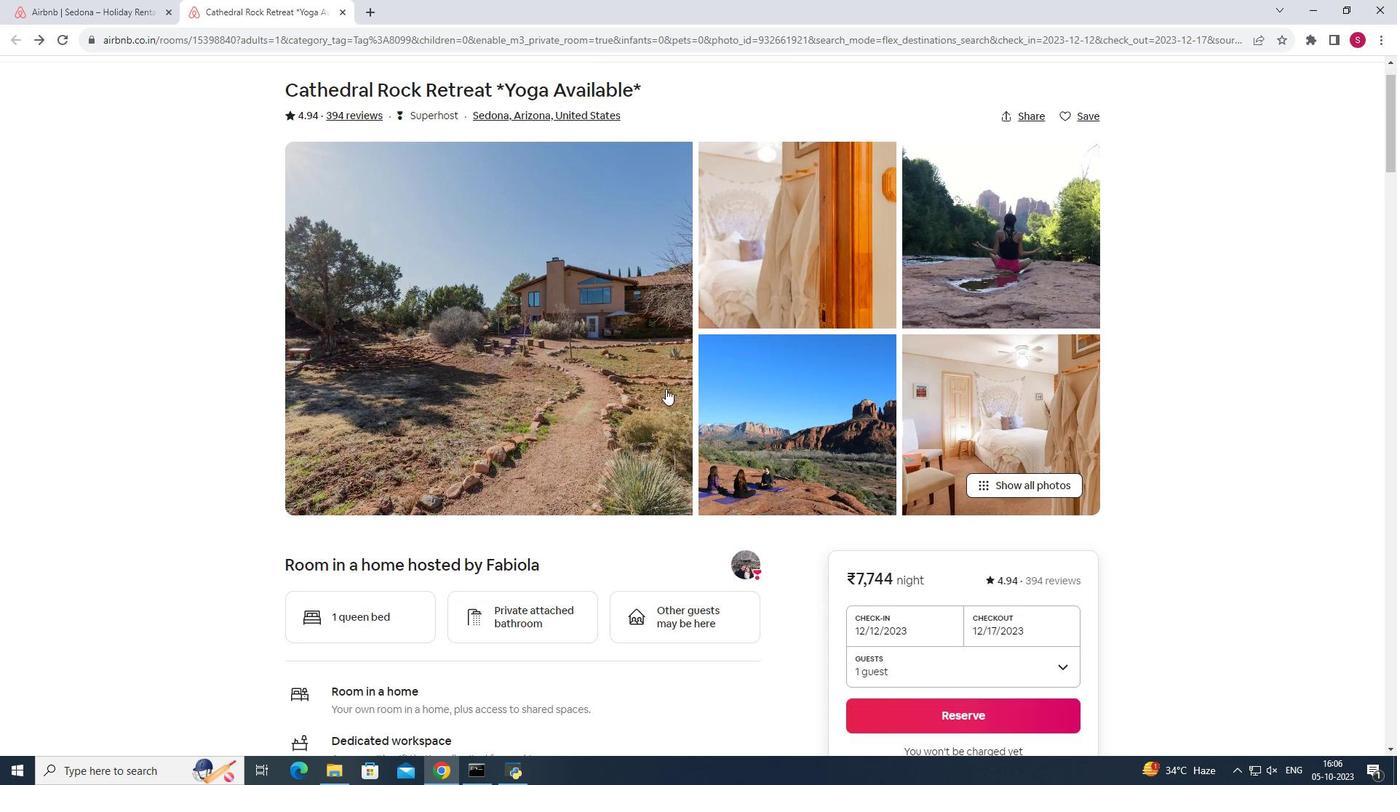 
Action: Mouse scrolled (665, 388) with delta (0, 0)
Screenshot: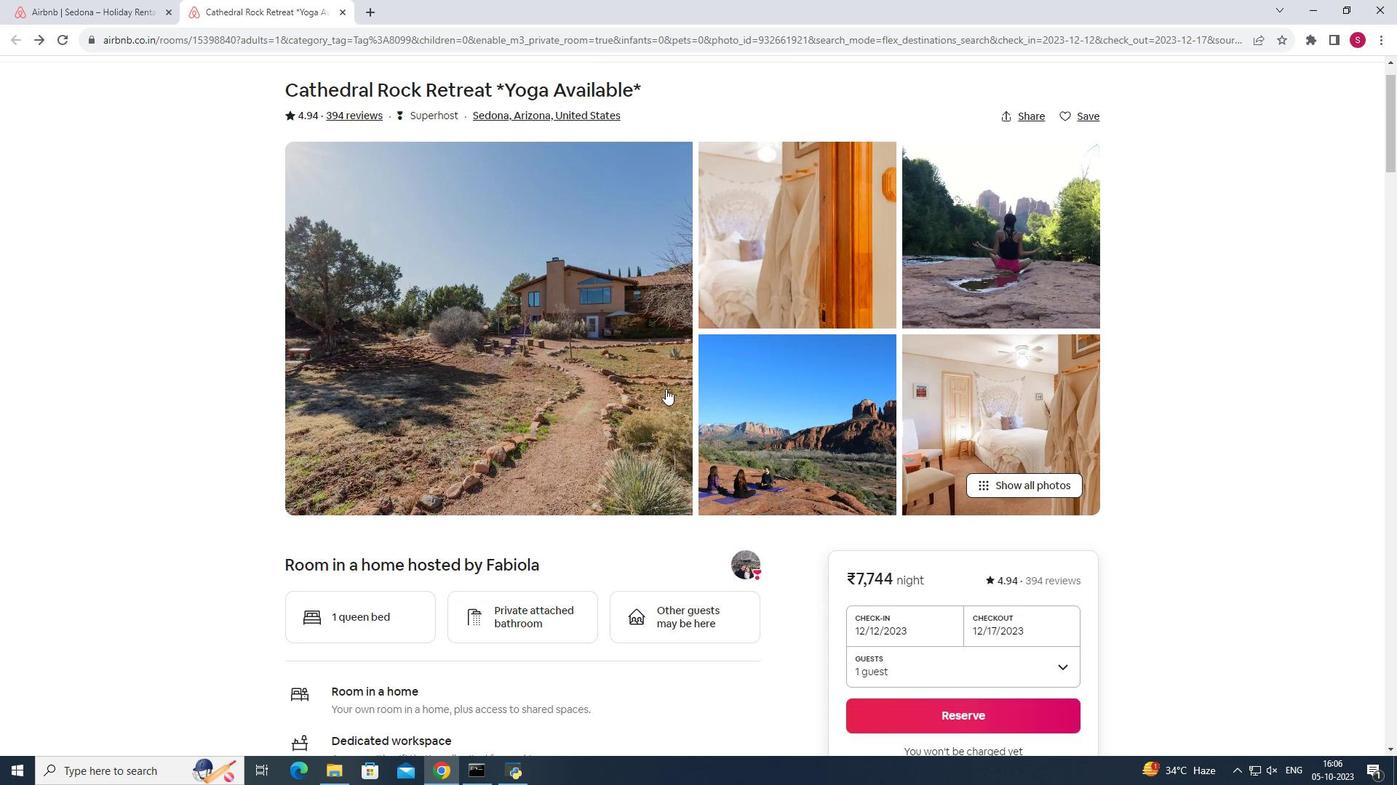 
Action: Mouse moved to (665, 390)
Screenshot: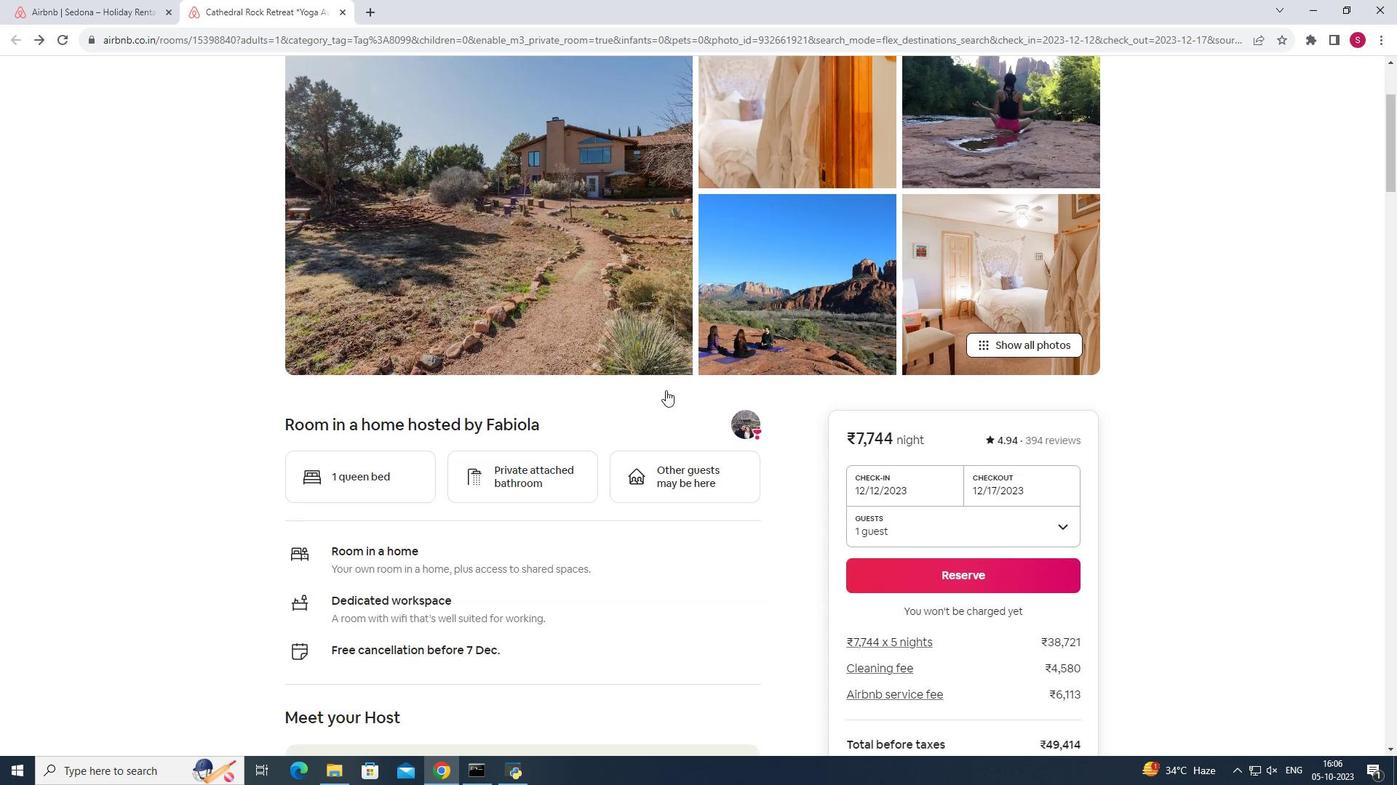 
Action: Mouse scrolled (665, 390) with delta (0, 0)
Screenshot: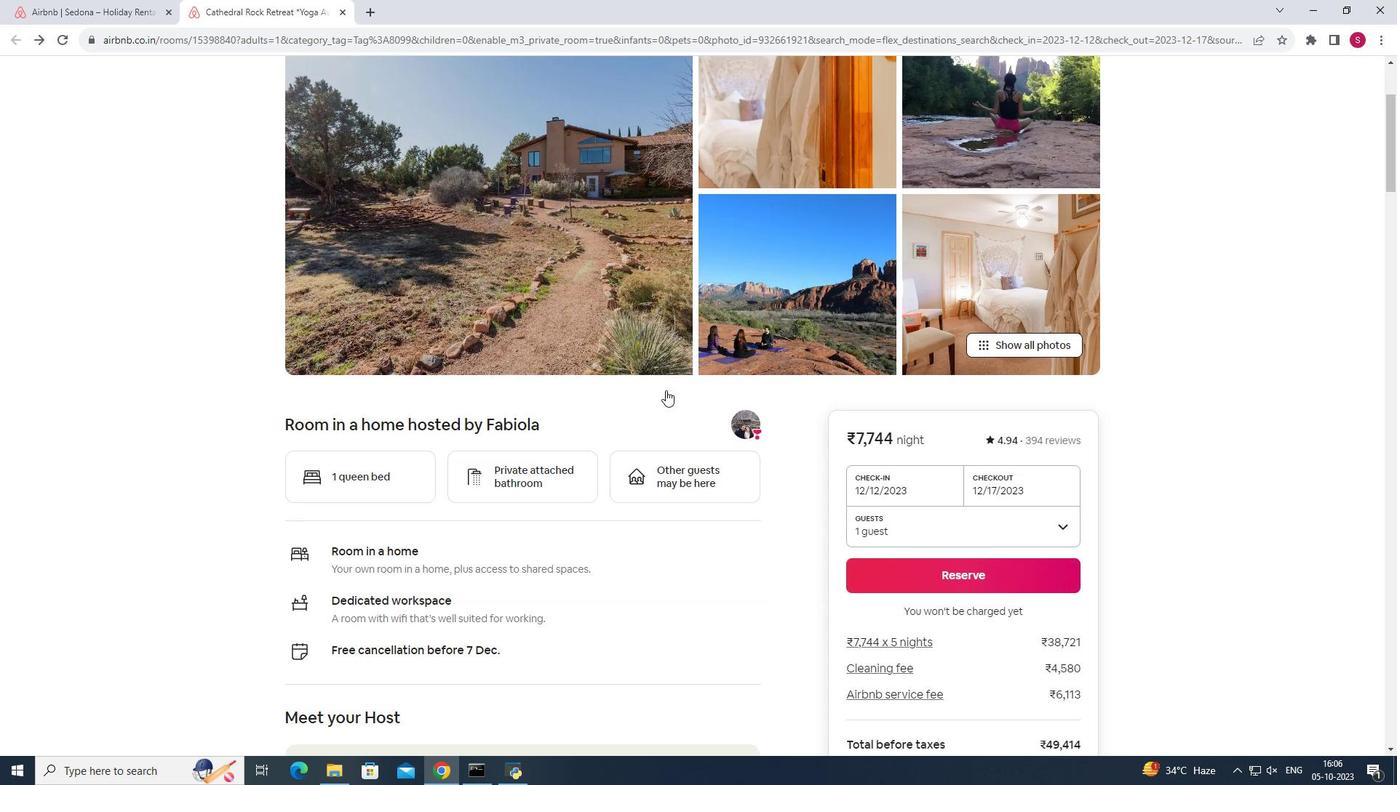 
Action: Mouse scrolled (665, 390) with delta (0, 0)
Screenshot: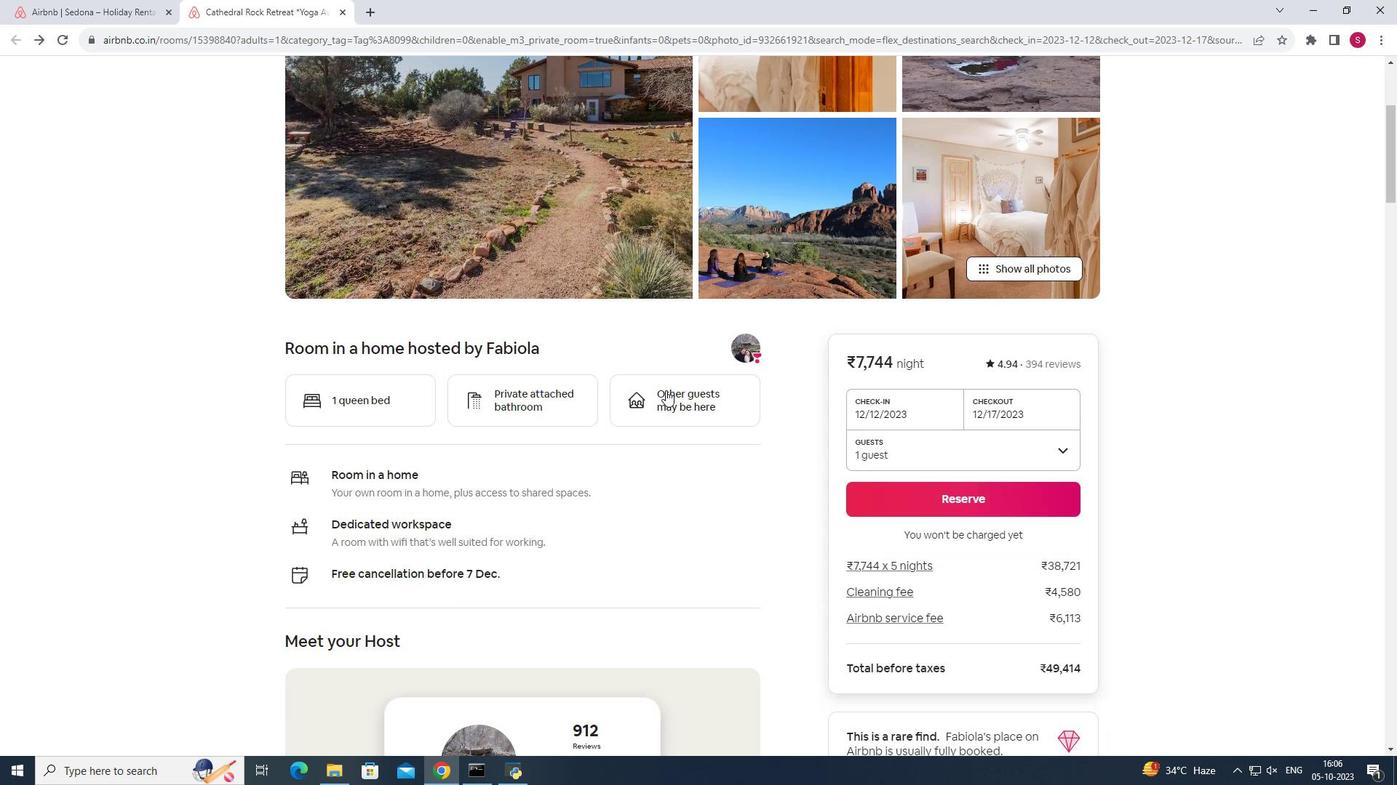 
Action: Mouse moved to (696, 398)
Screenshot: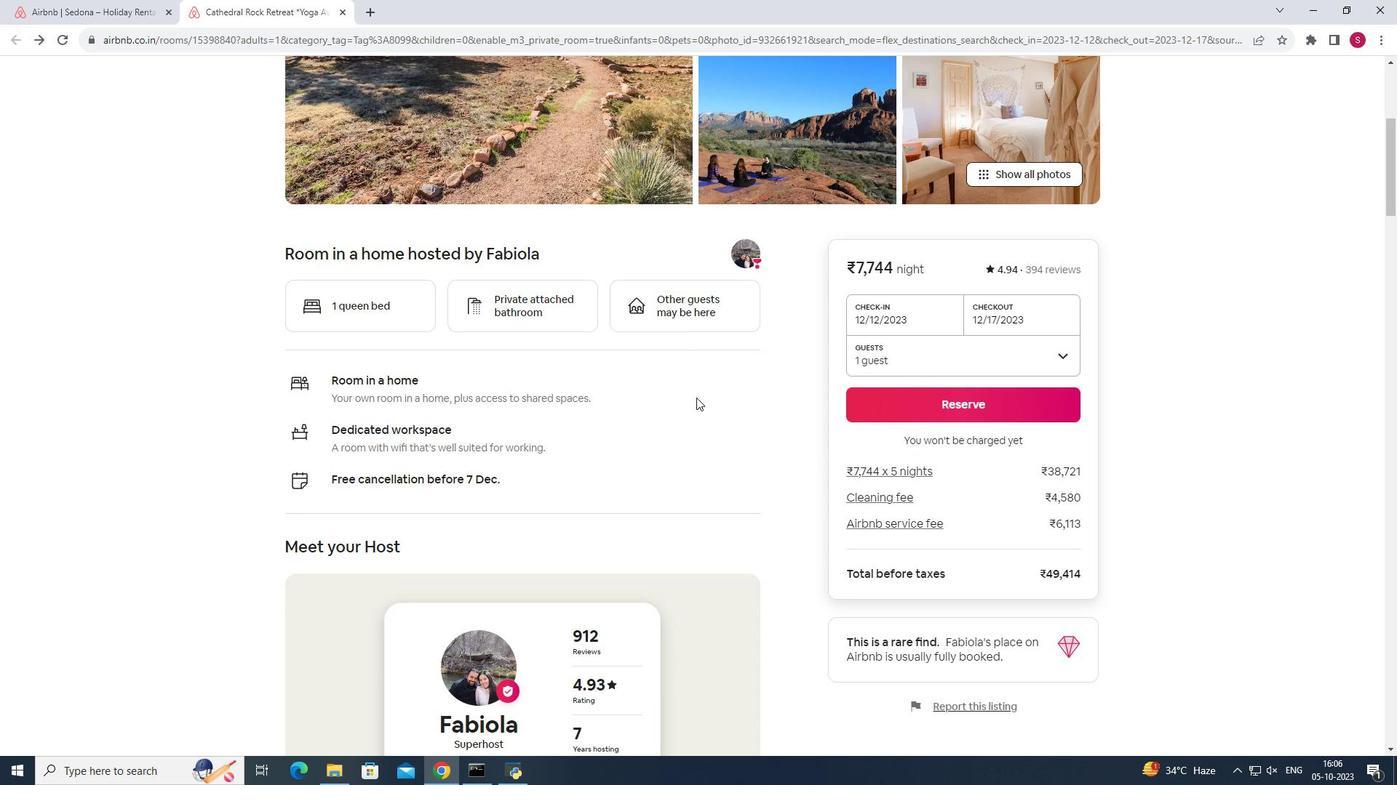 
Action: Mouse scrolled (696, 397) with delta (0, 0)
Screenshot: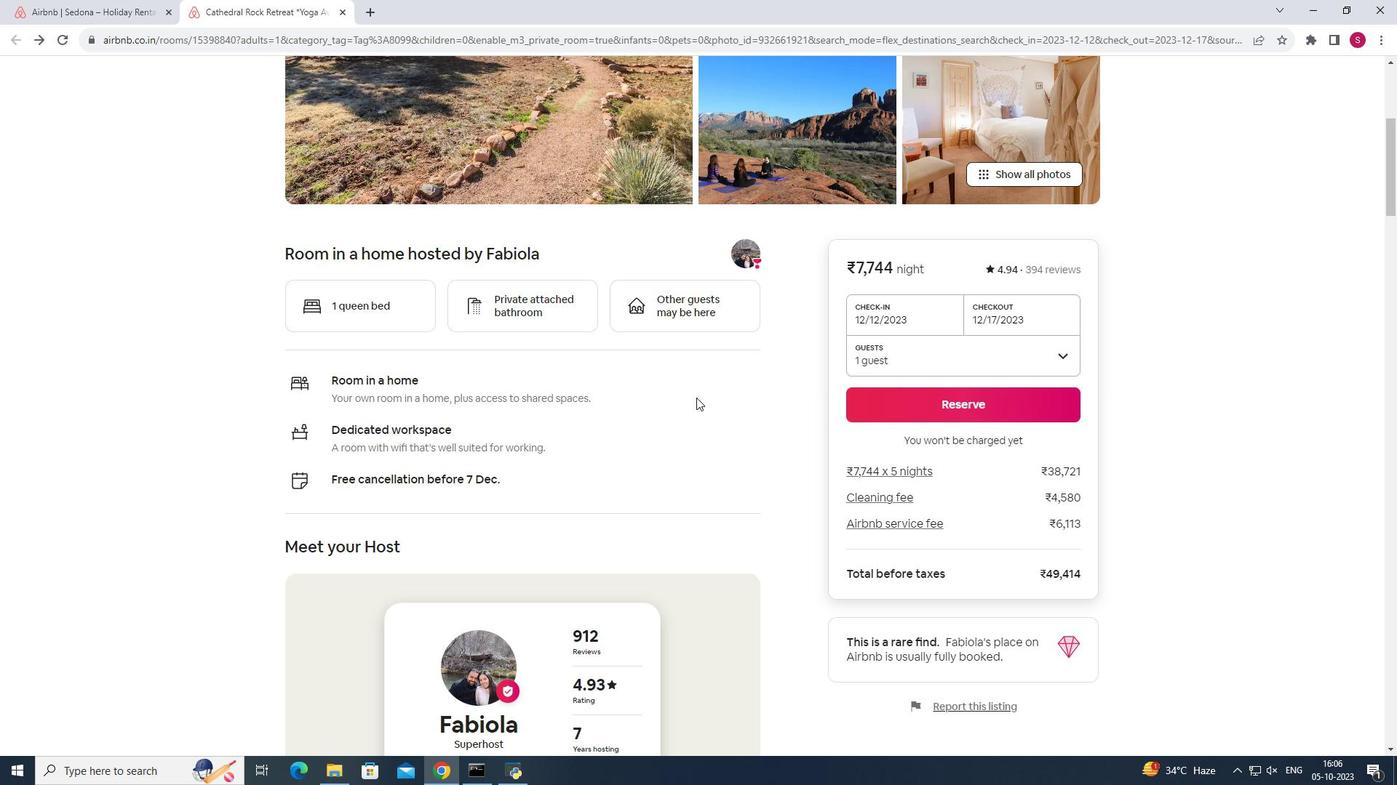
Action: Mouse moved to (729, 398)
Screenshot: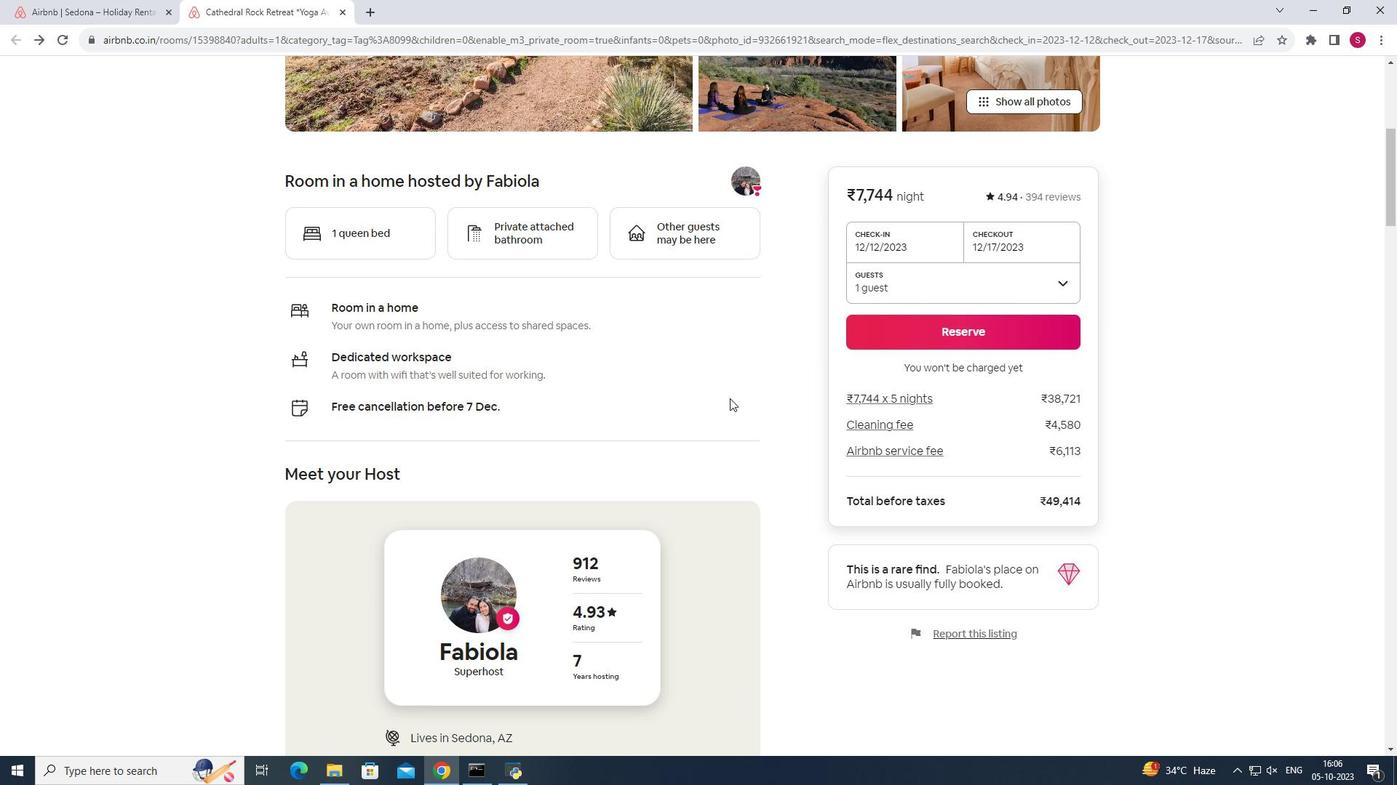 
Action: Mouse scrolled (729, 398) with delta (0, 0)
Screenshot: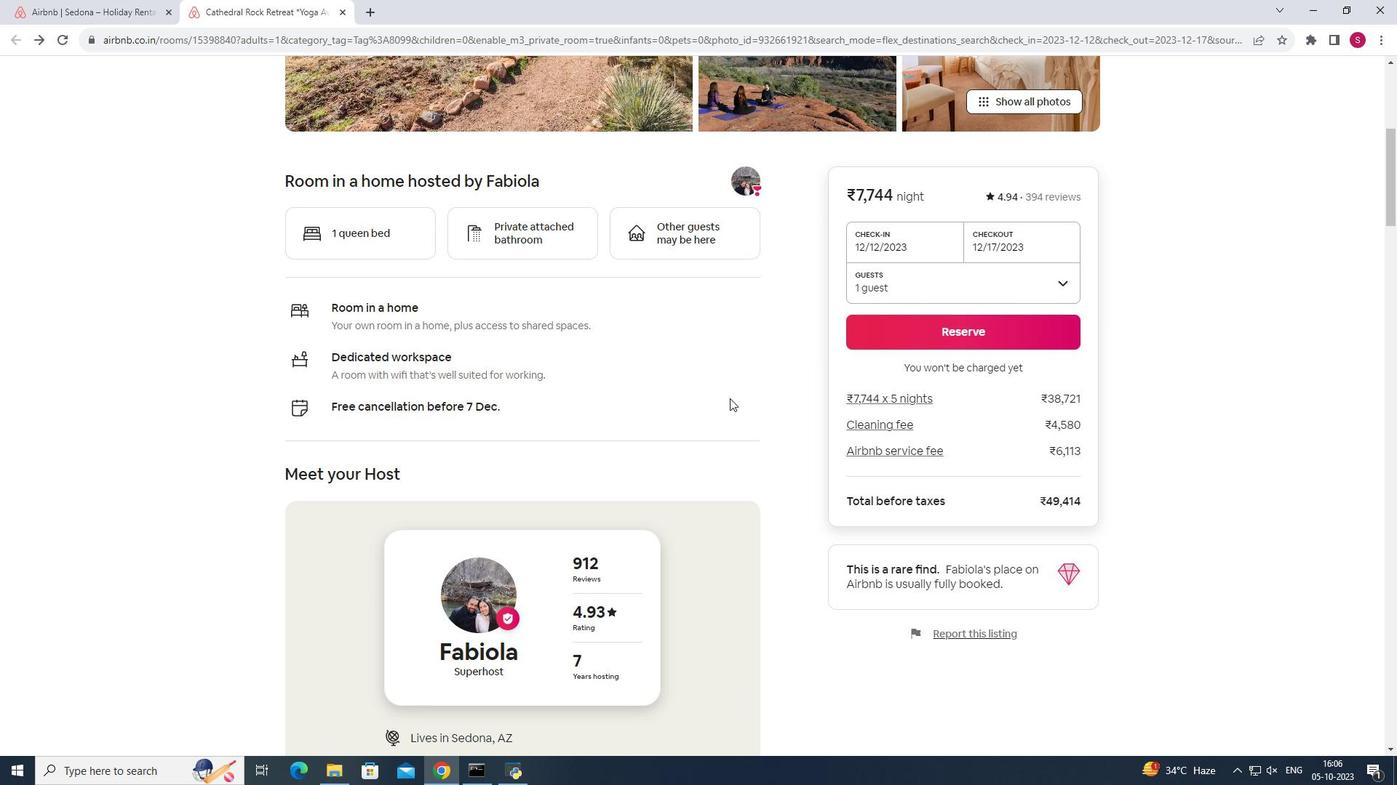 
Action: Mouse scrolled (729, 398) with delta (0, 0)
Screenshot: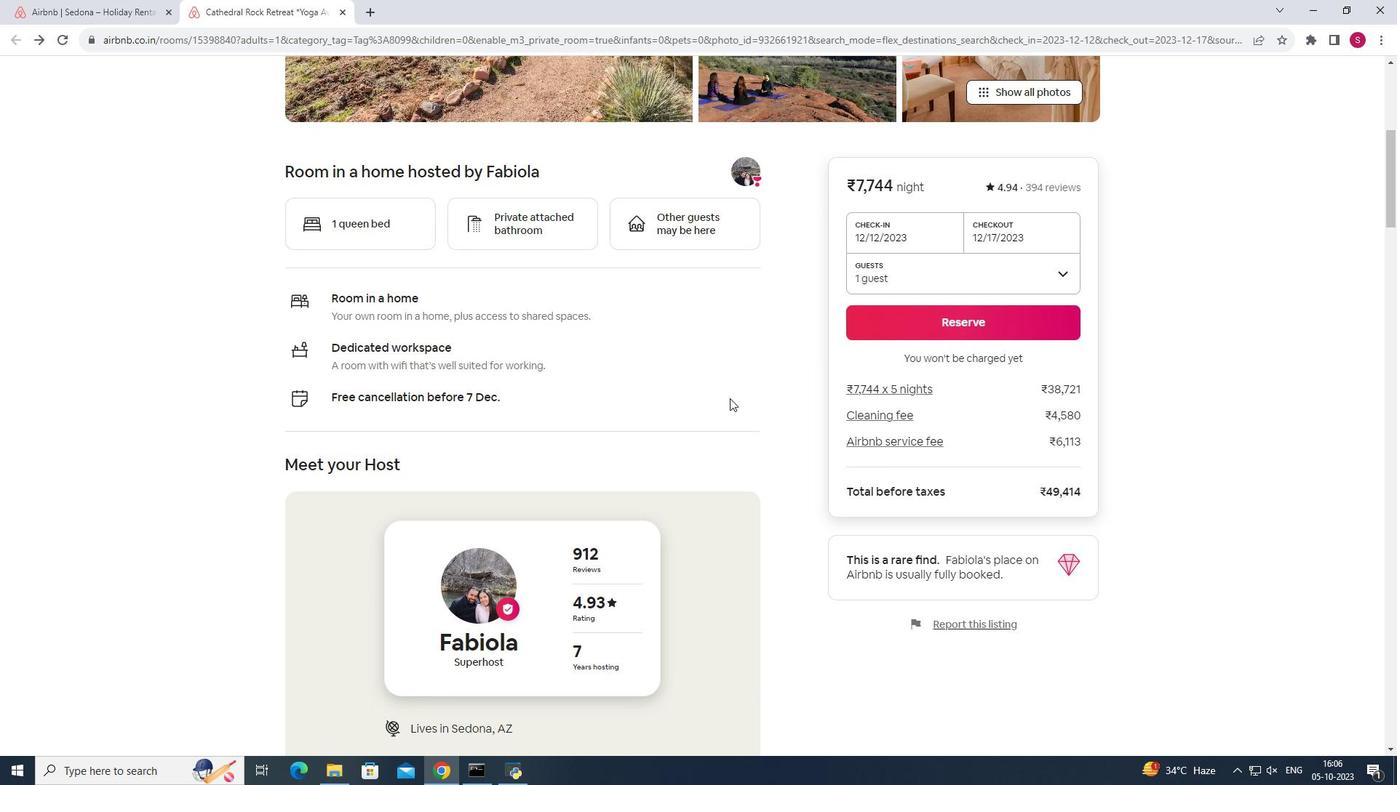
Action: Mouse scrolled (729, 398) with delta (0, 0)
Screenshot: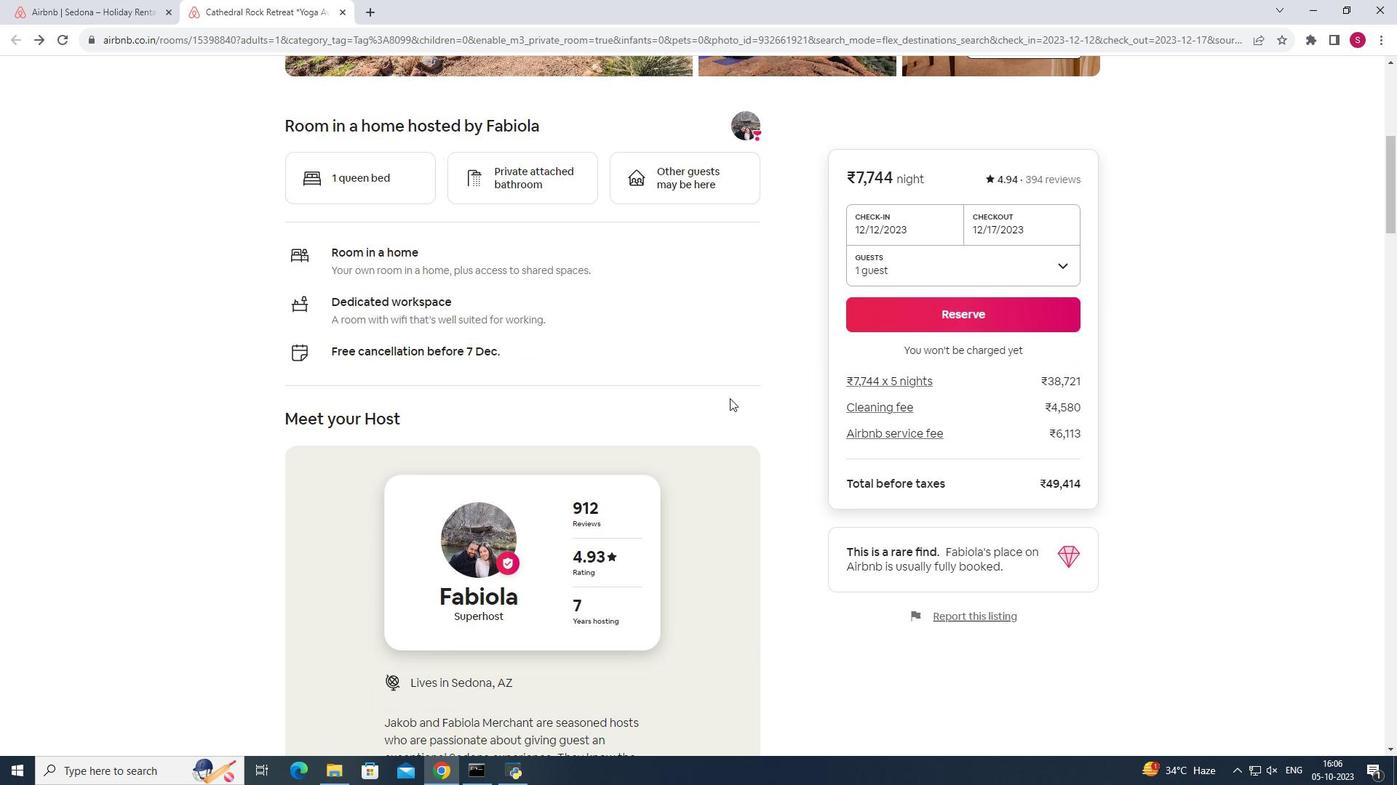 
Action: Mouse scrolled (729, 398) with delta (0, 0)
Screenshot: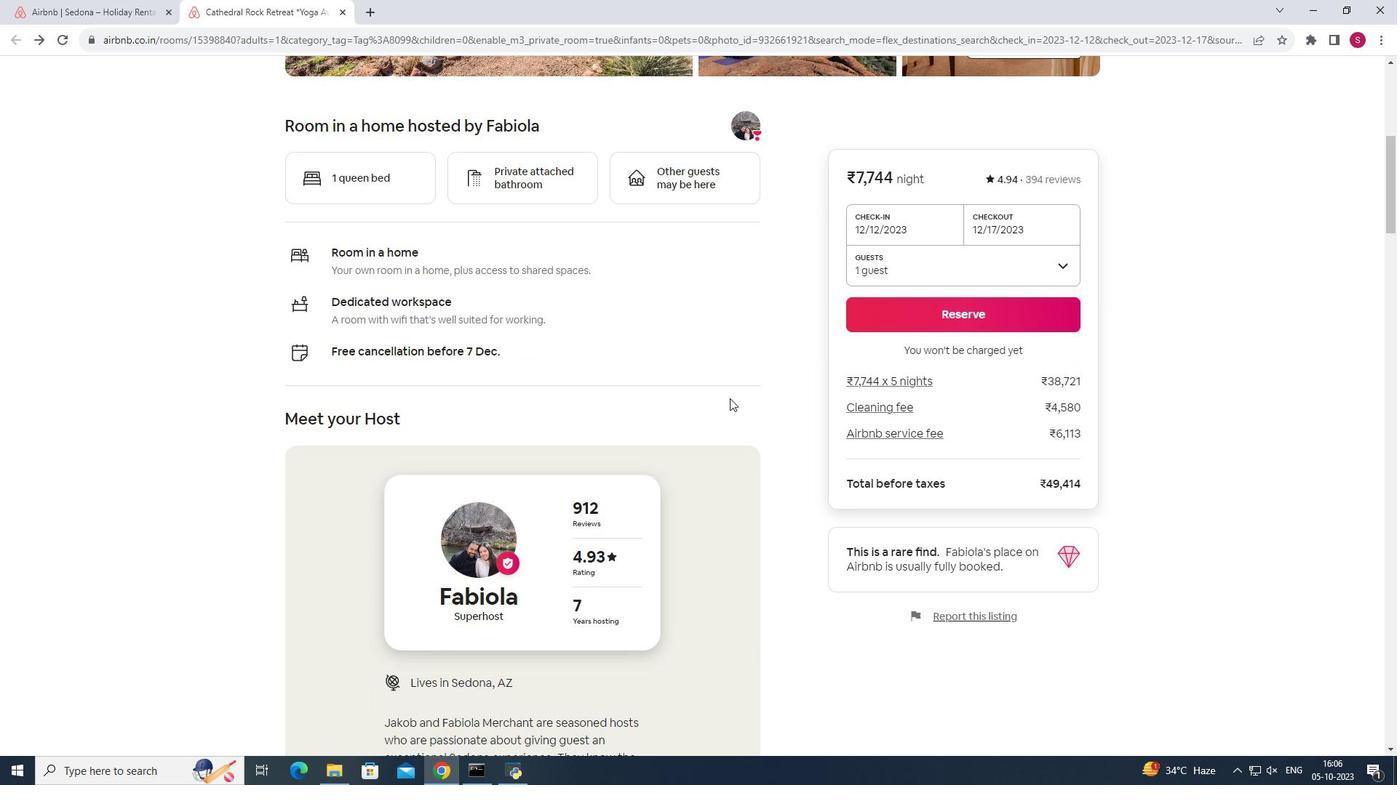
Action: Mouse scrolled (729, 398) with delta (0, 0)
Screenshot: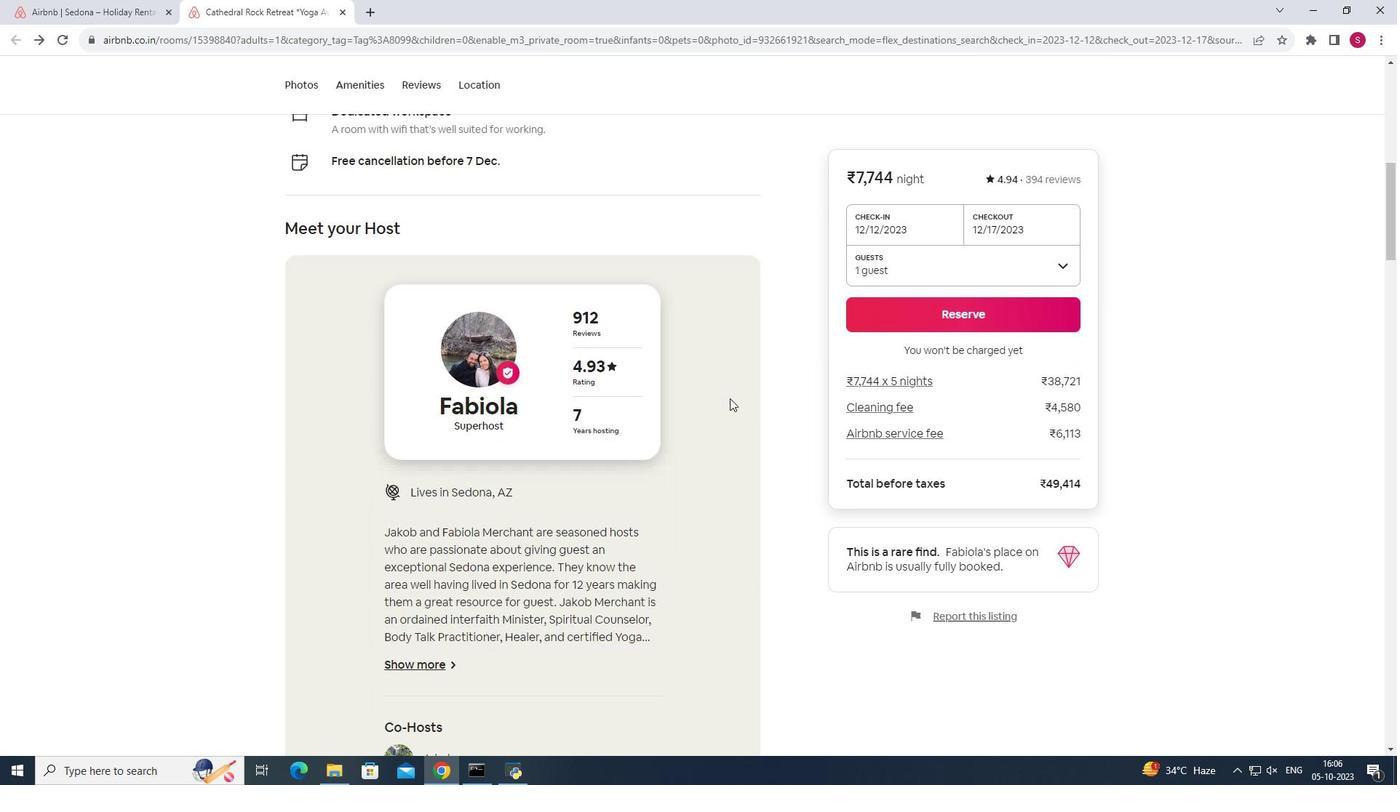 
Action: Mouse moved to (686, 406)
Screenshot: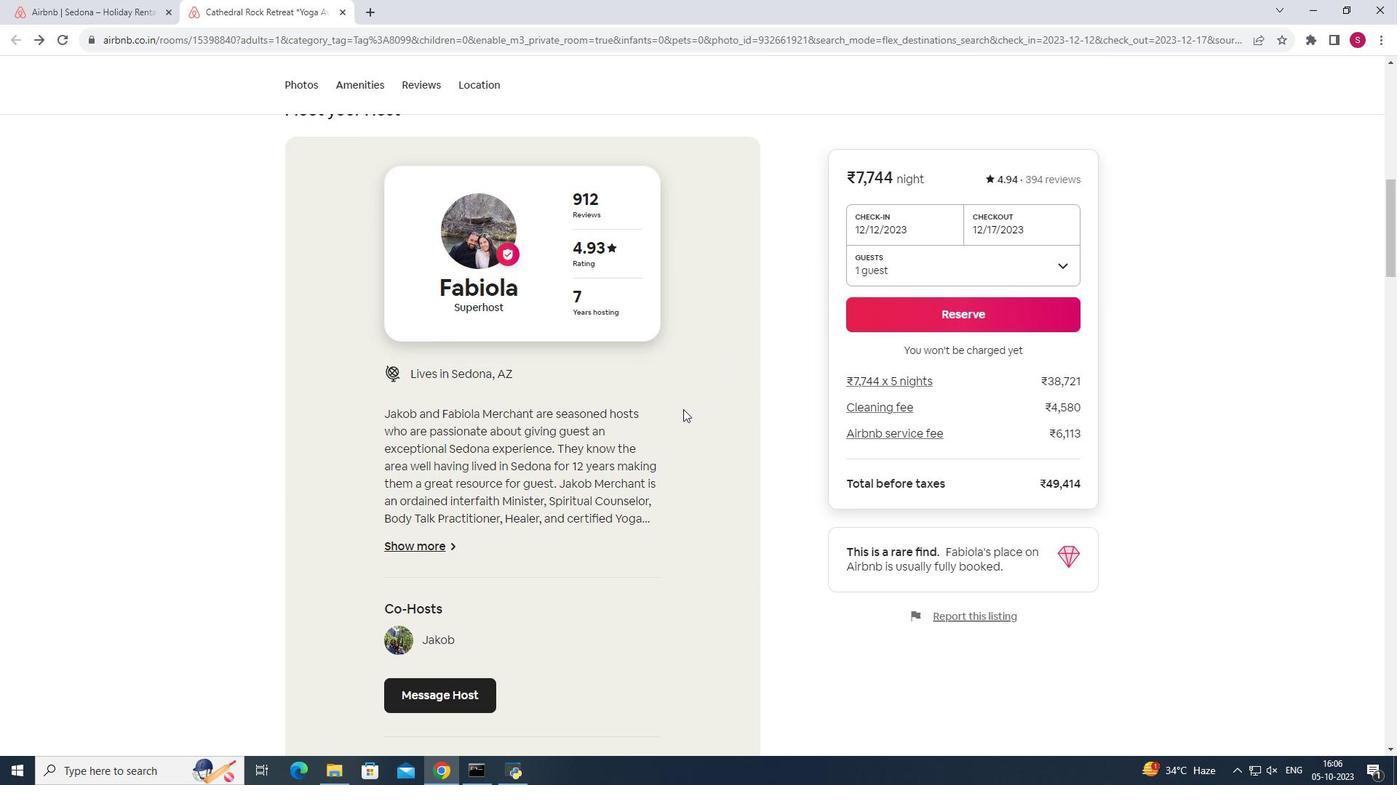 
Action: Mouse scrolled (686, 405) with delta (0, 0)
Screenshot: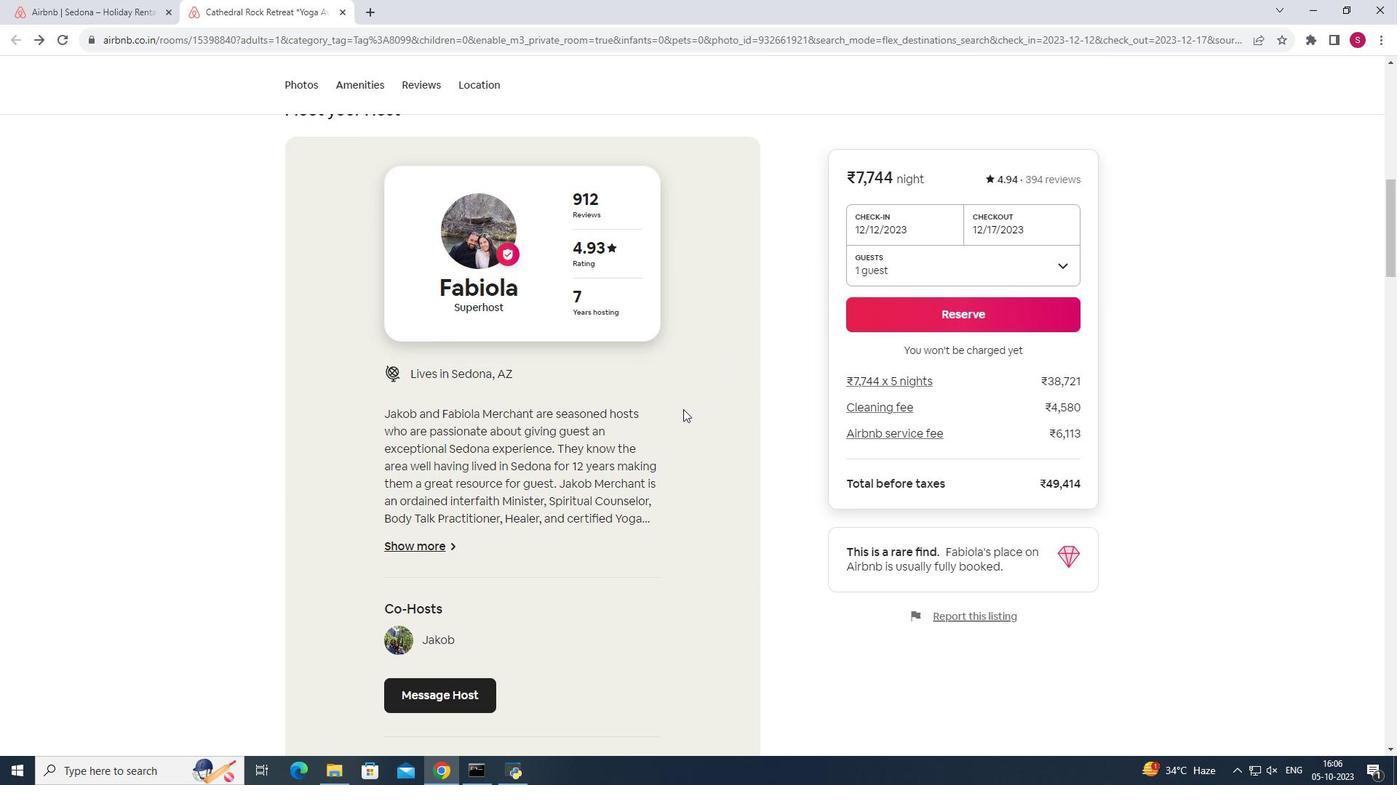
Action: Mouse moved to (683, 409)
Screenshot: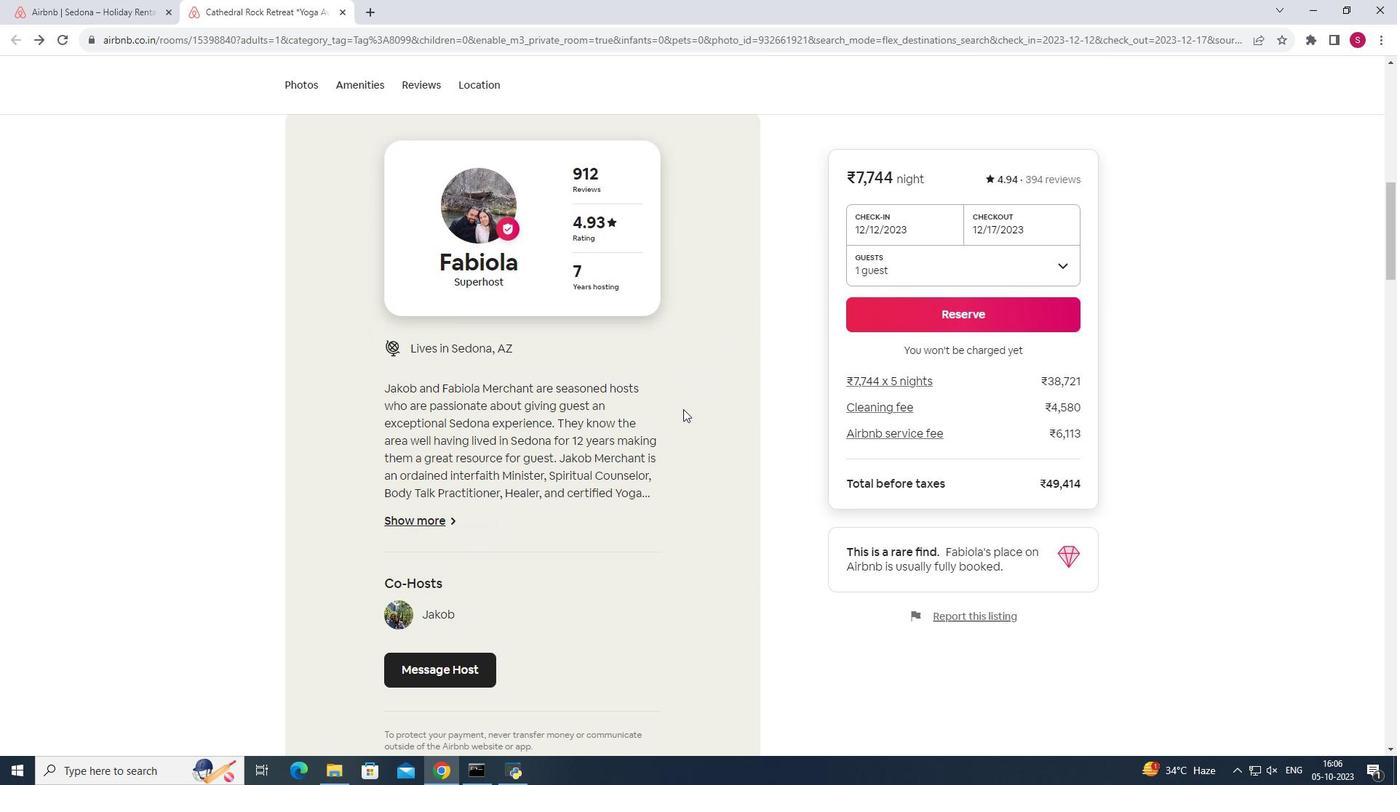 
Action: Mouse scrolled (683, 408) with delta (0, 0)
Screenshot: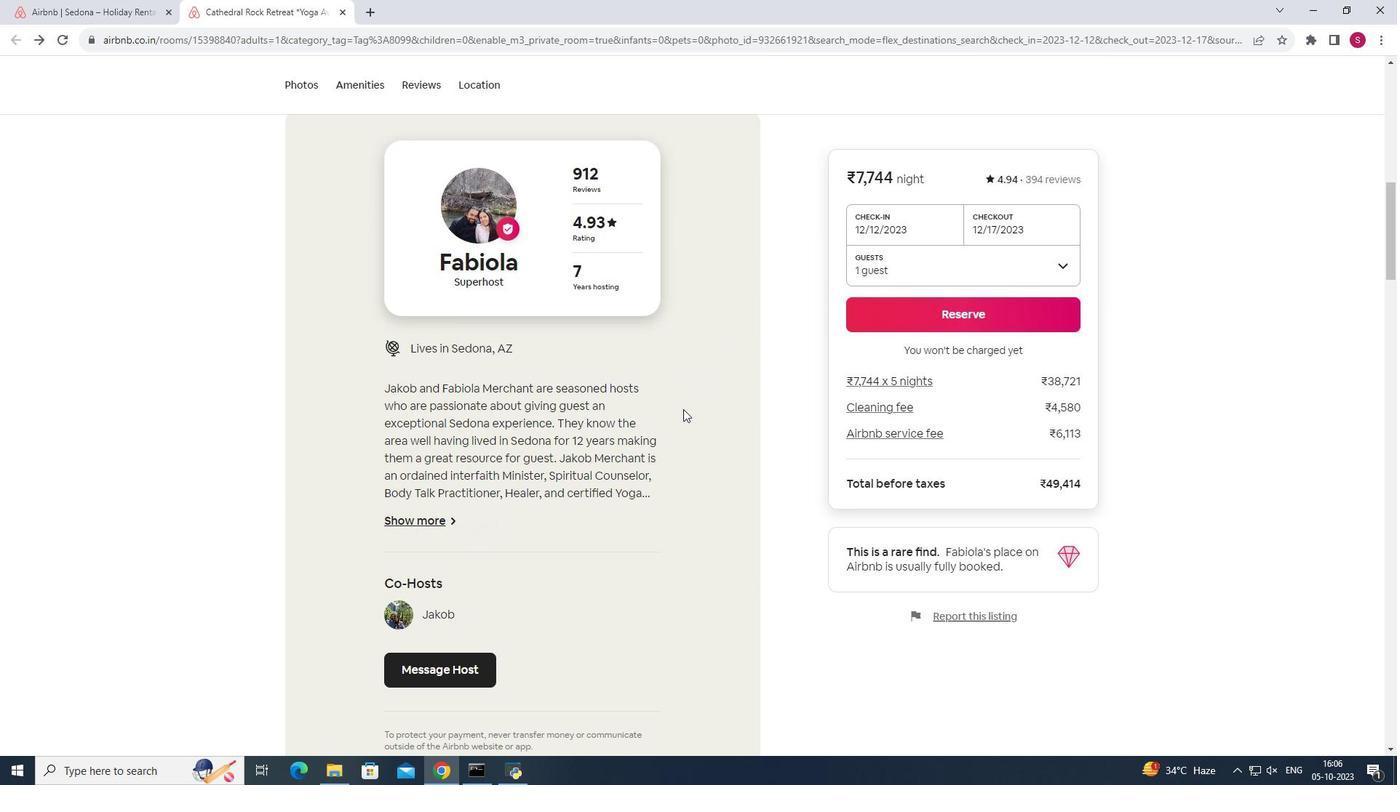 
Action: Mouse moved to (659, 430)
Screenshot: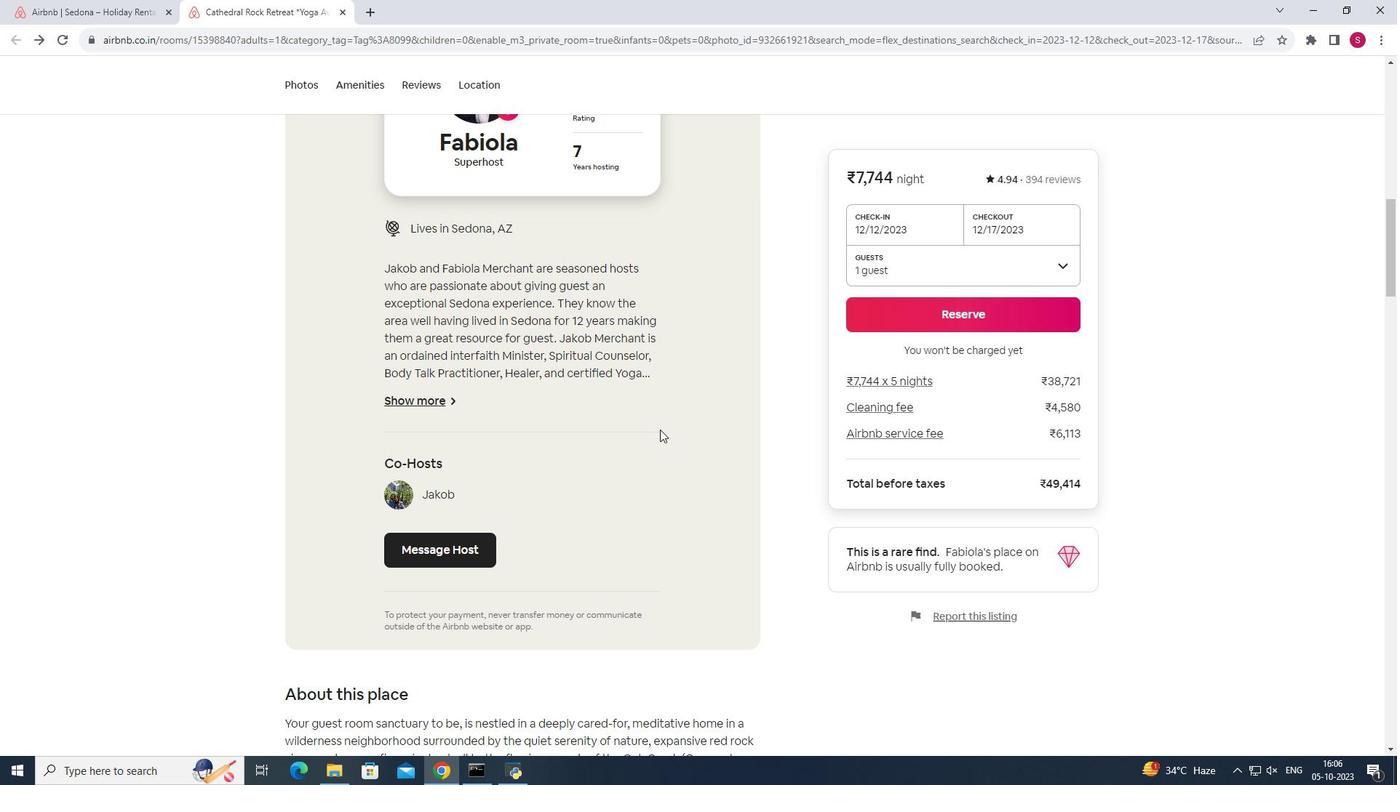 
Action: Mouse scrolled (659, 429) with delta (0, 0)
Screenshot: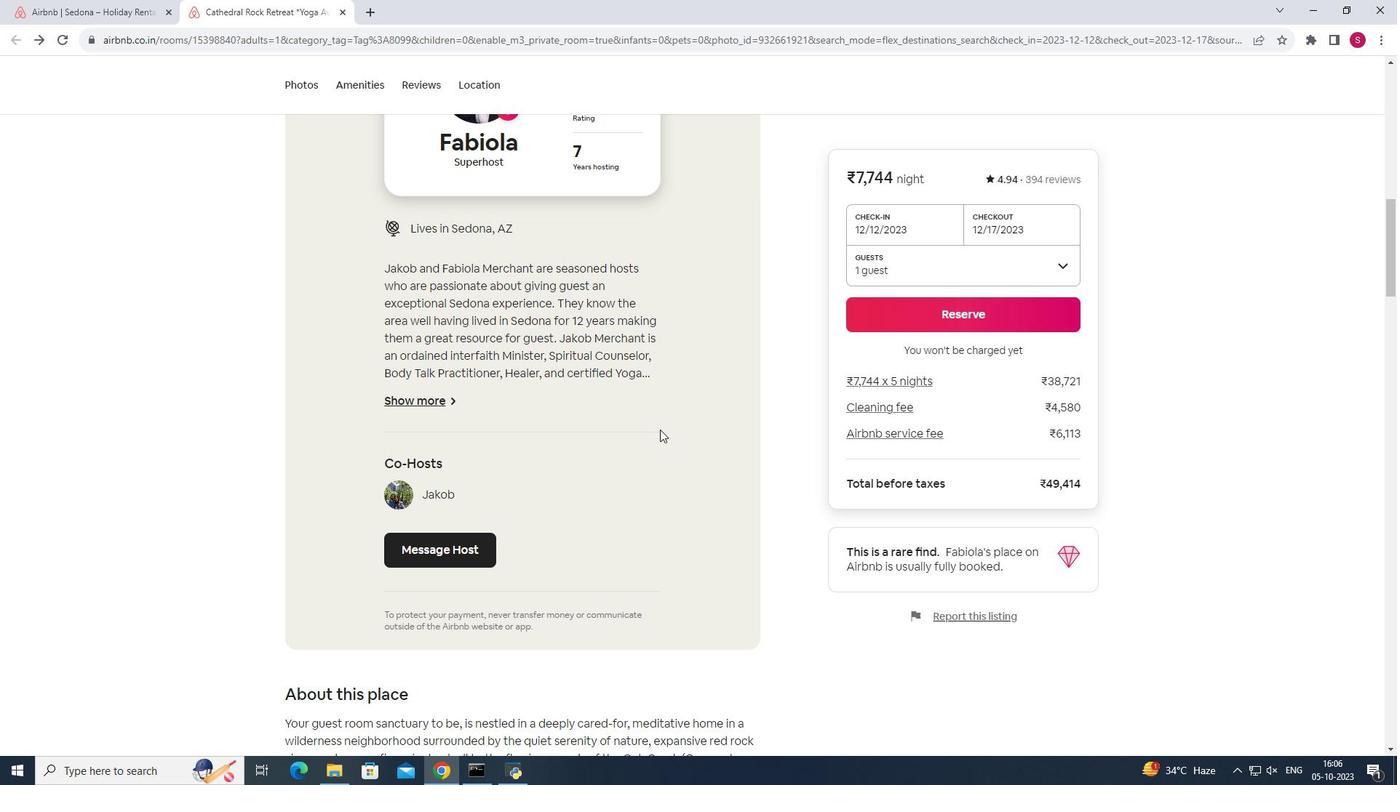 
Action: Mouse moved to (659, 432)
Screenshot: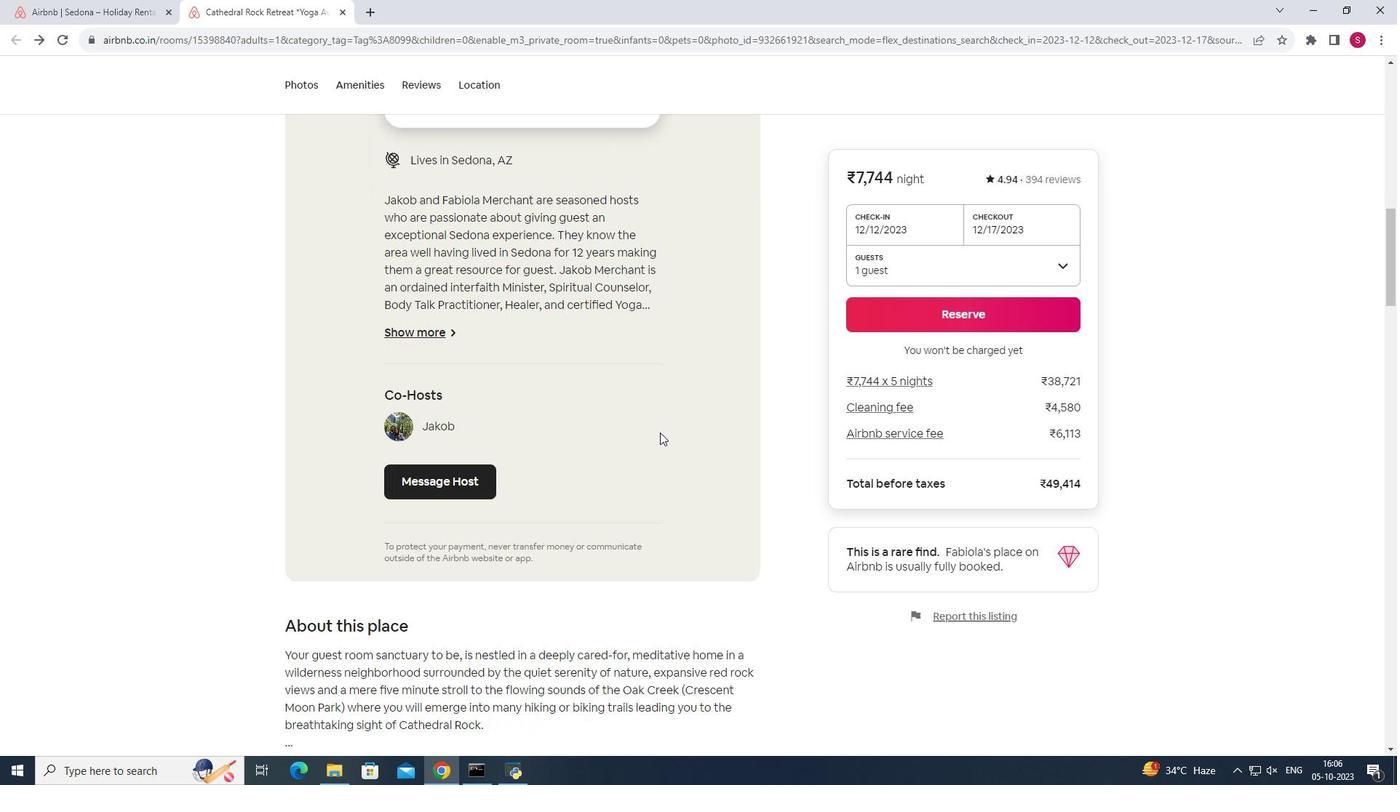 
Action: Mouse scrolled (659, 431) with delta (0, 0)
Screenshot: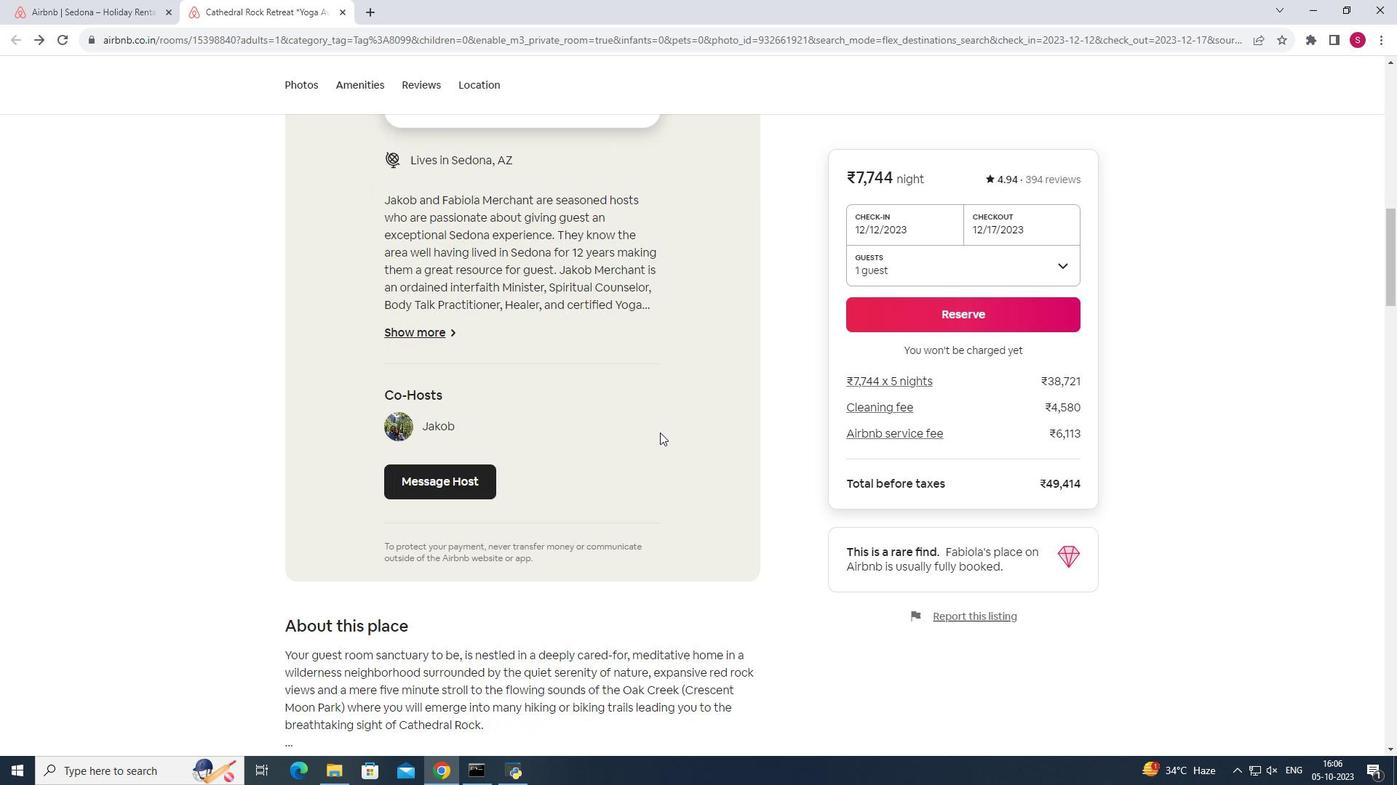 
Action: Mouse moved to (659, 434)
Screenshot: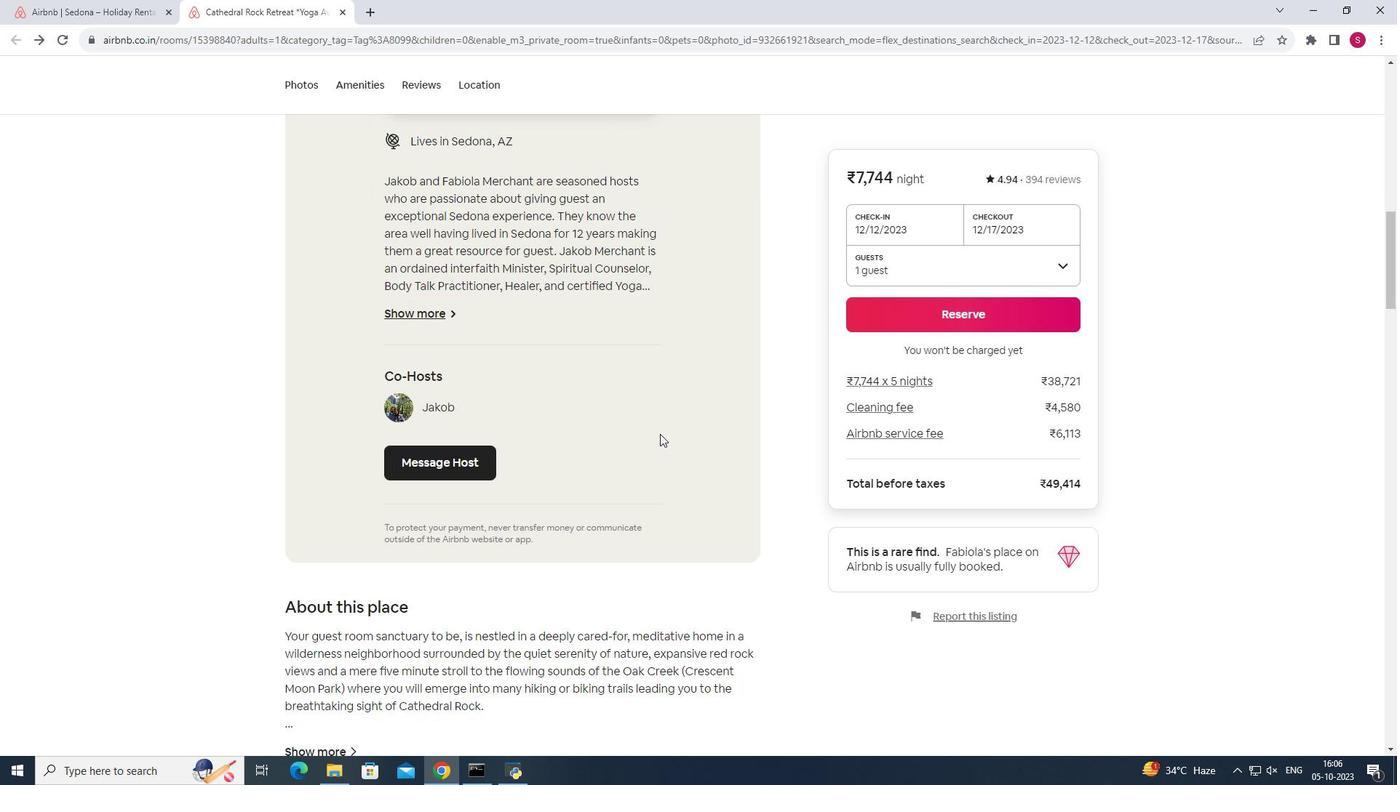 
Action: Mouse scrolled (659, 433) with delta (0, 0)
Screenshot: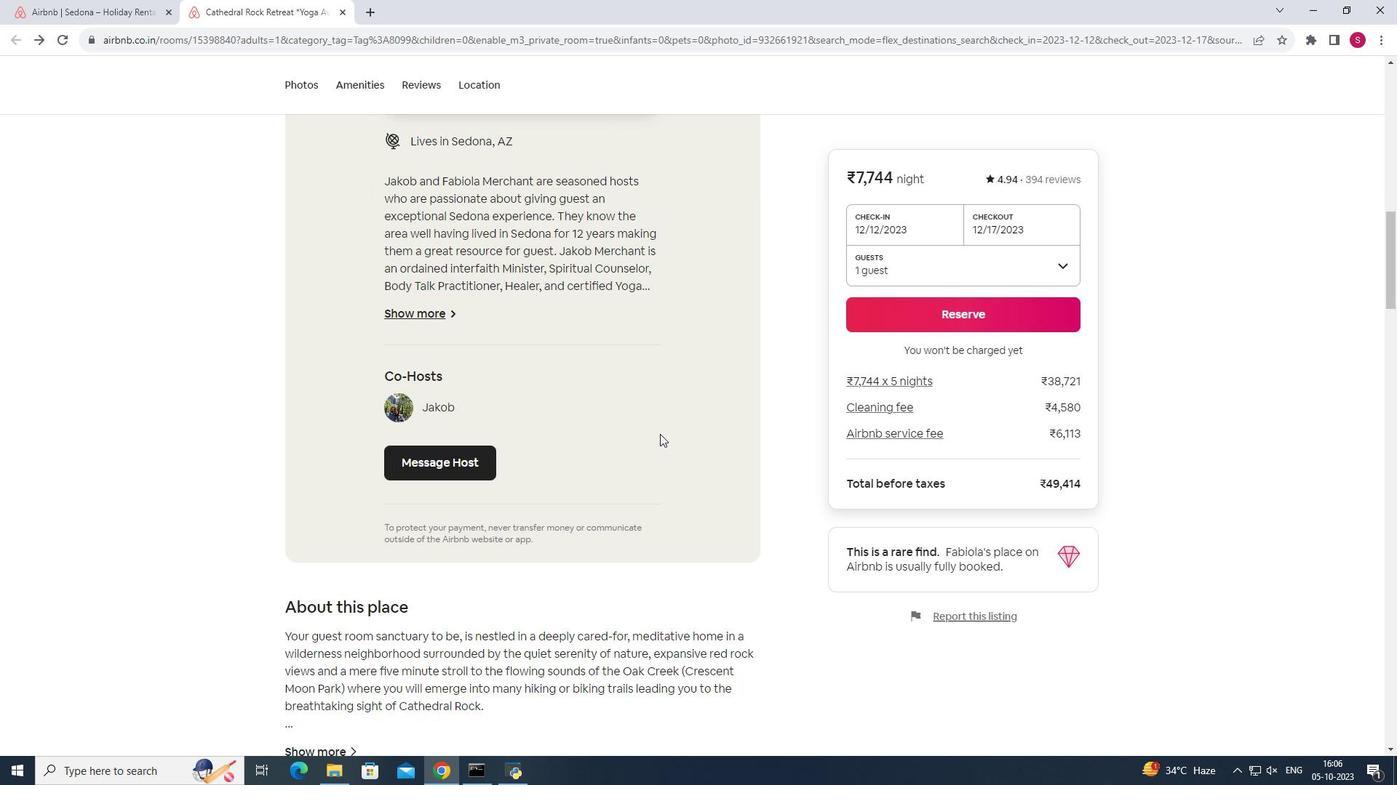 
Action: Mouse moved to (659, 435)
Screenshot: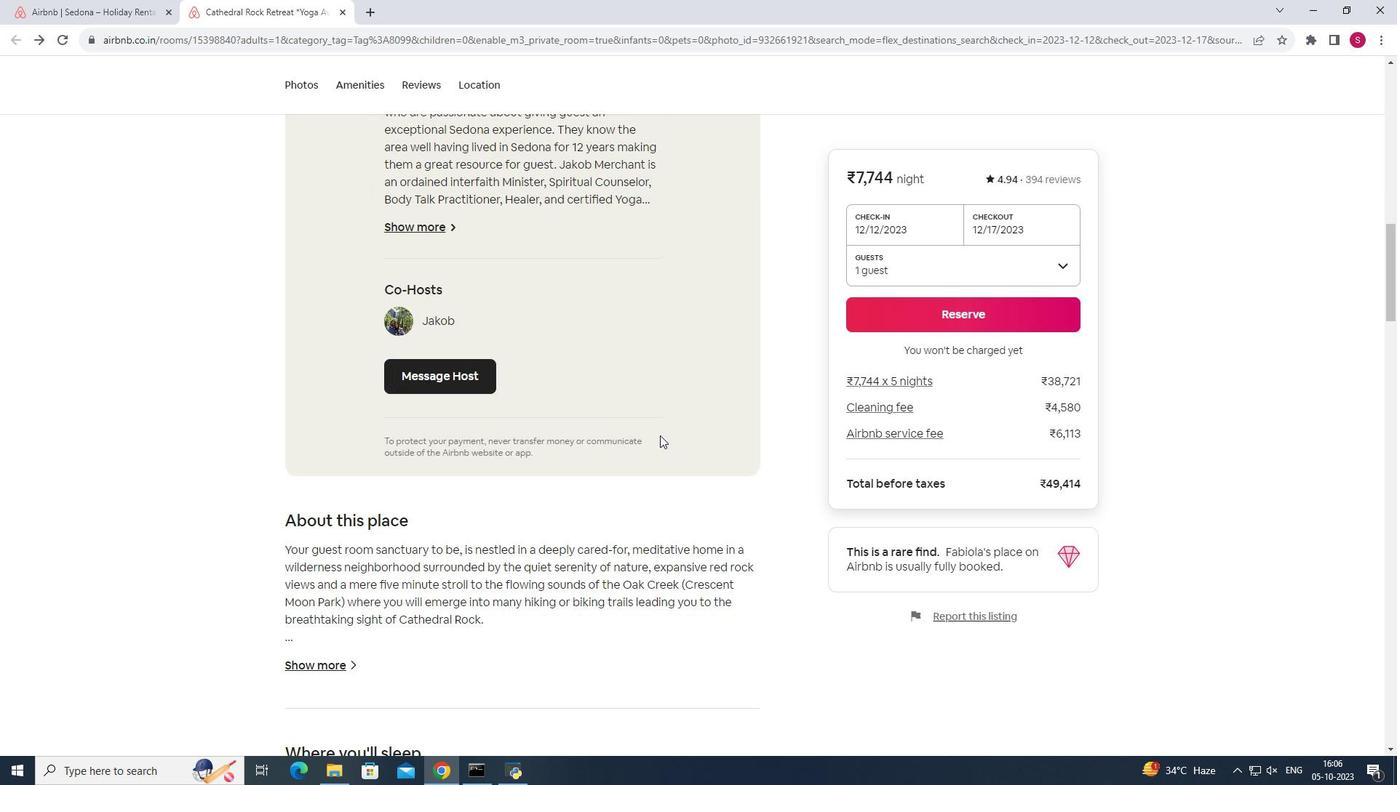 
Action: Mouse scrolled (659, 435) with delta (0, 0)
Screenshot: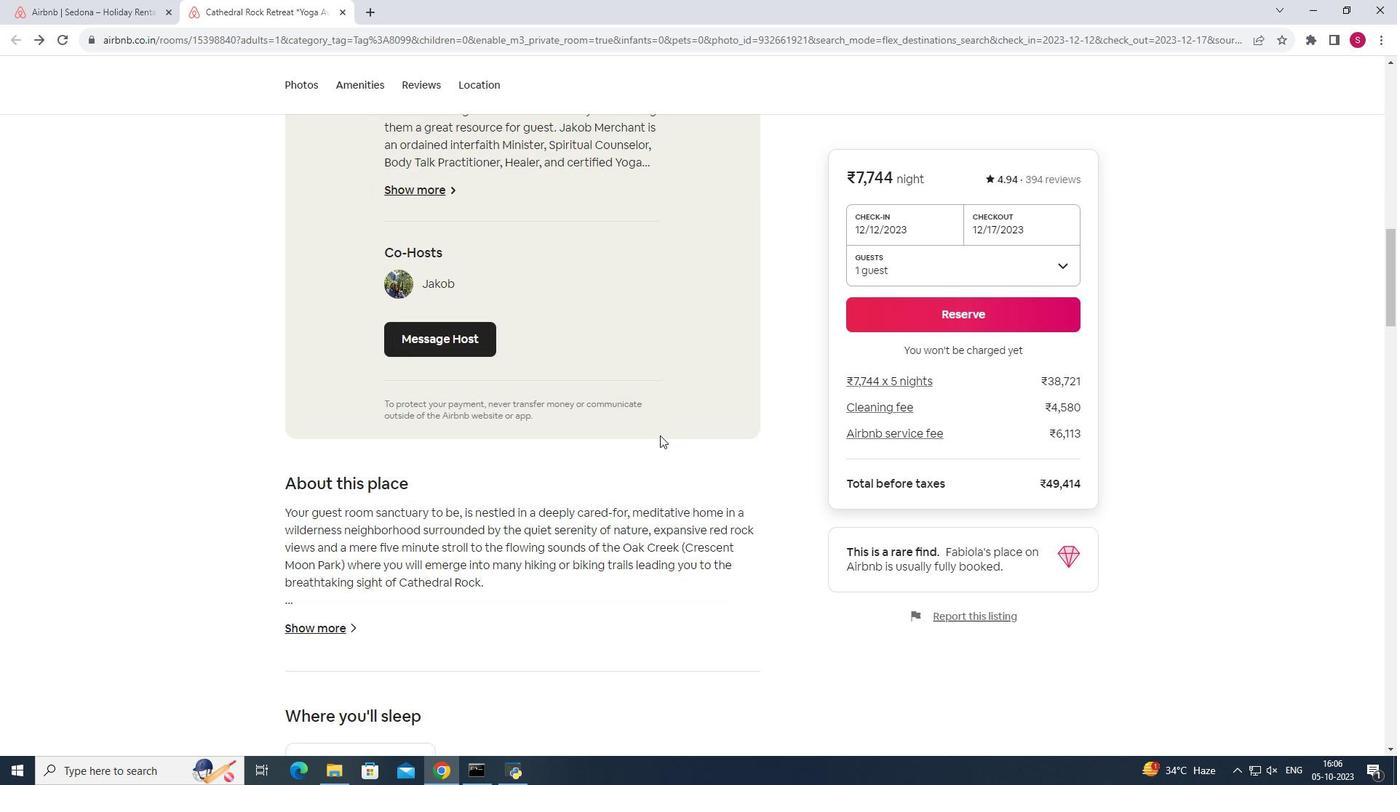 
Action: Mouse moved to (317, 552)
Screenshot: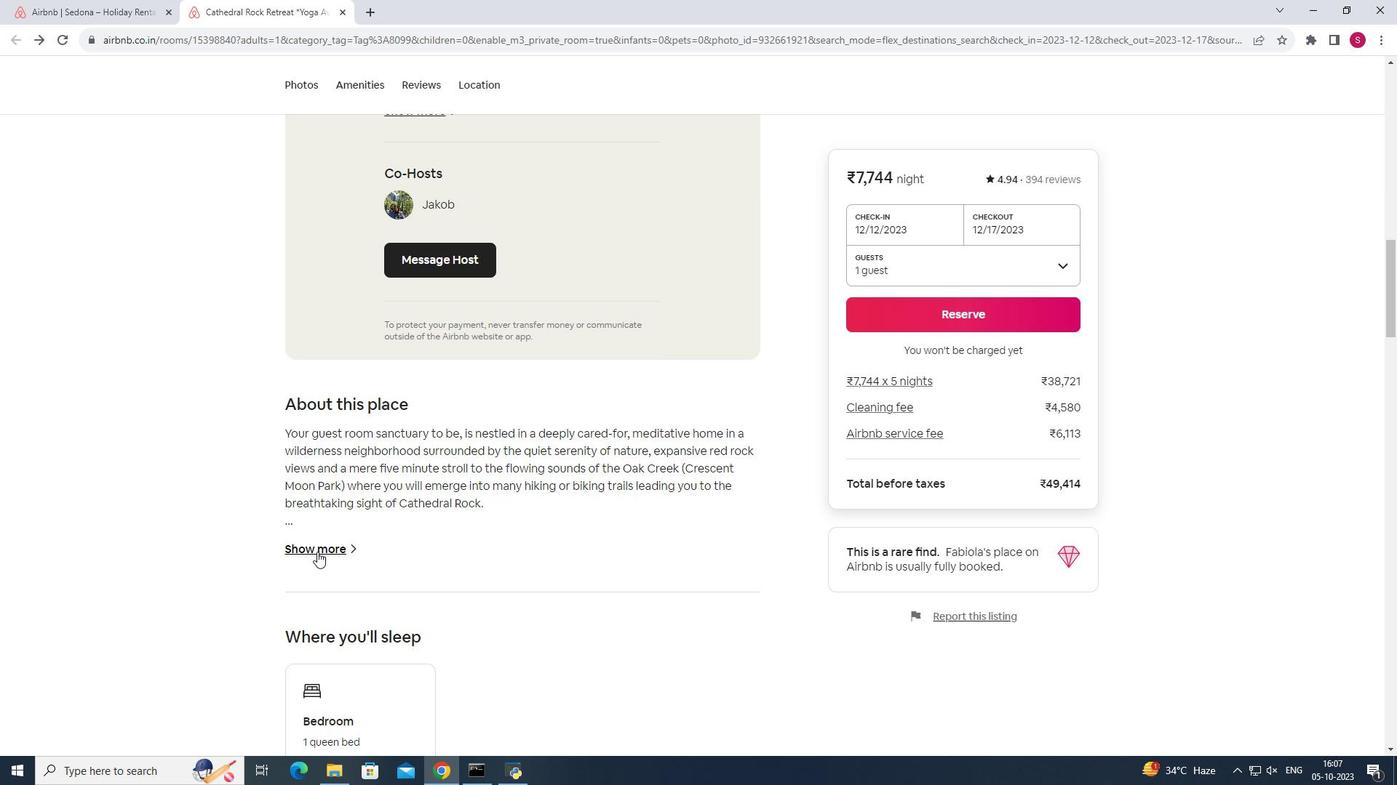 
Action: Mouse pressed left at (317, 552)
Screenshot: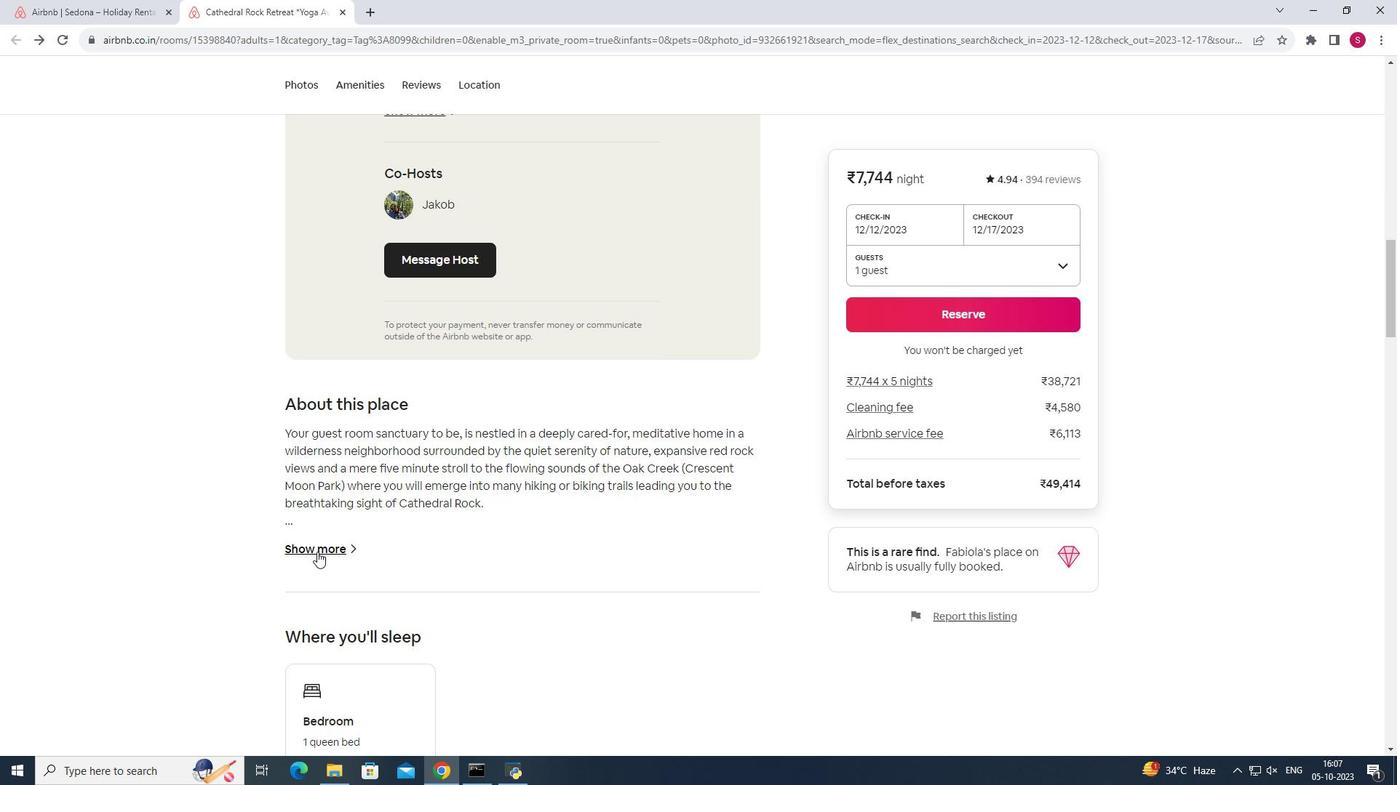 
Action: Mouse moved to (758, 372)
Screenshot: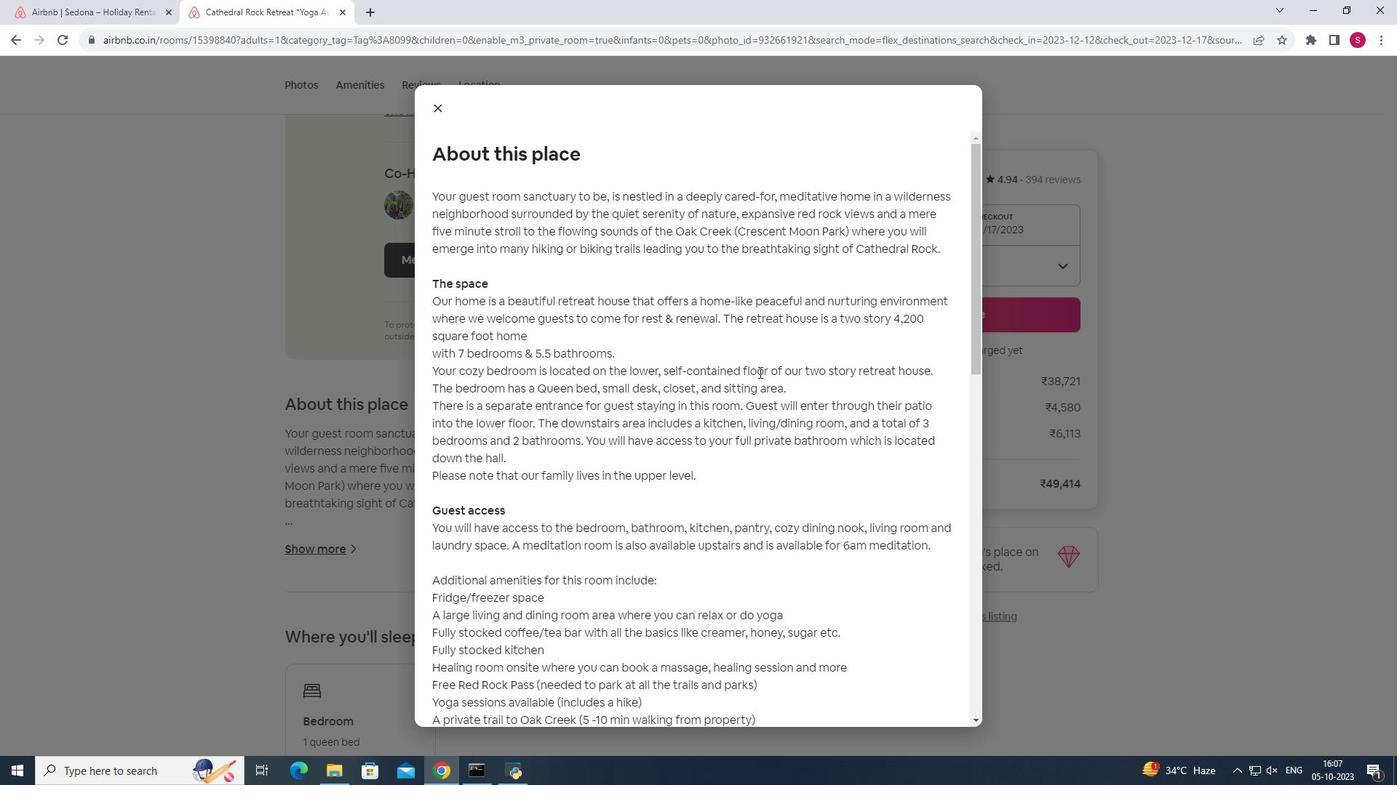 
Action: Mouse scrolled (758, 371) with delta (0, 0)
Screenshot: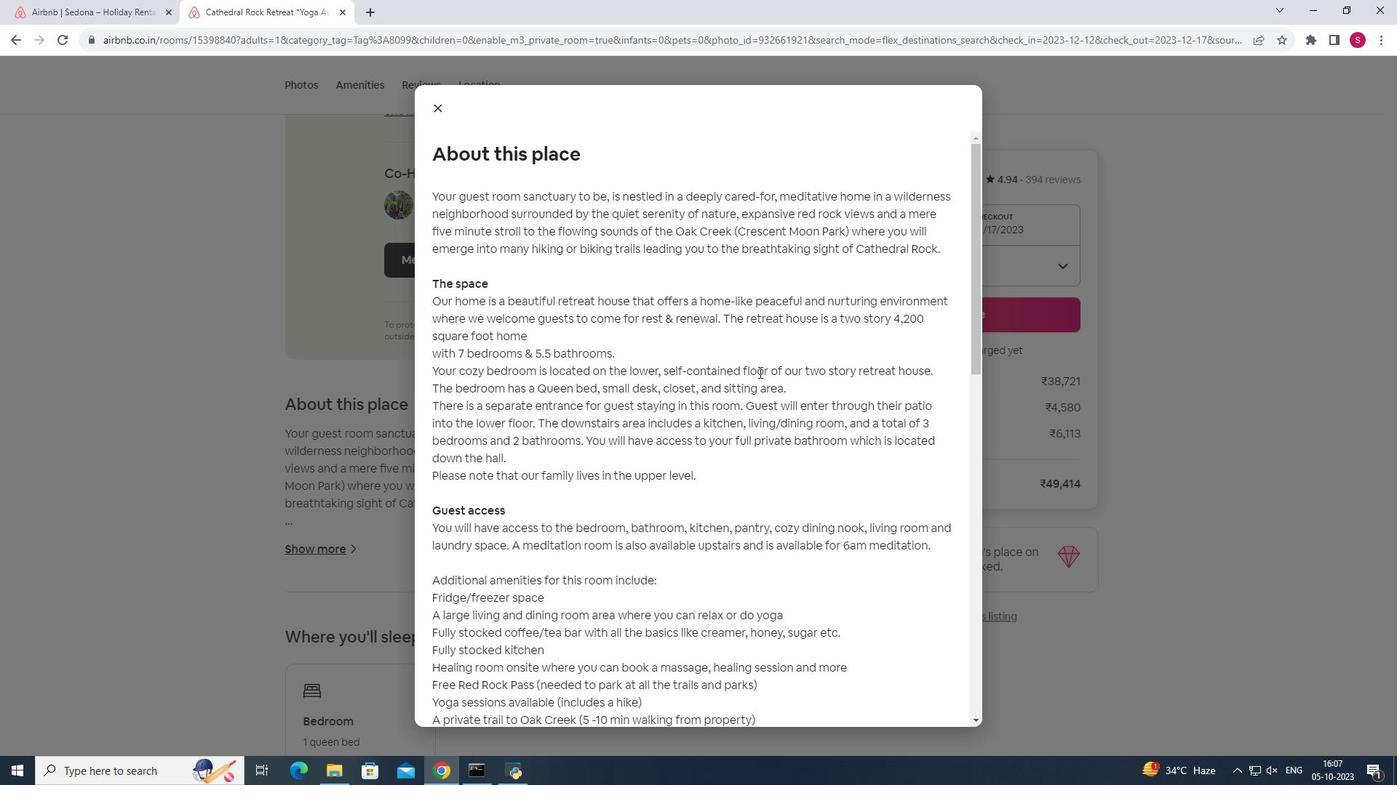 
Action: Mouse moved to (702, 363)
Screenshot: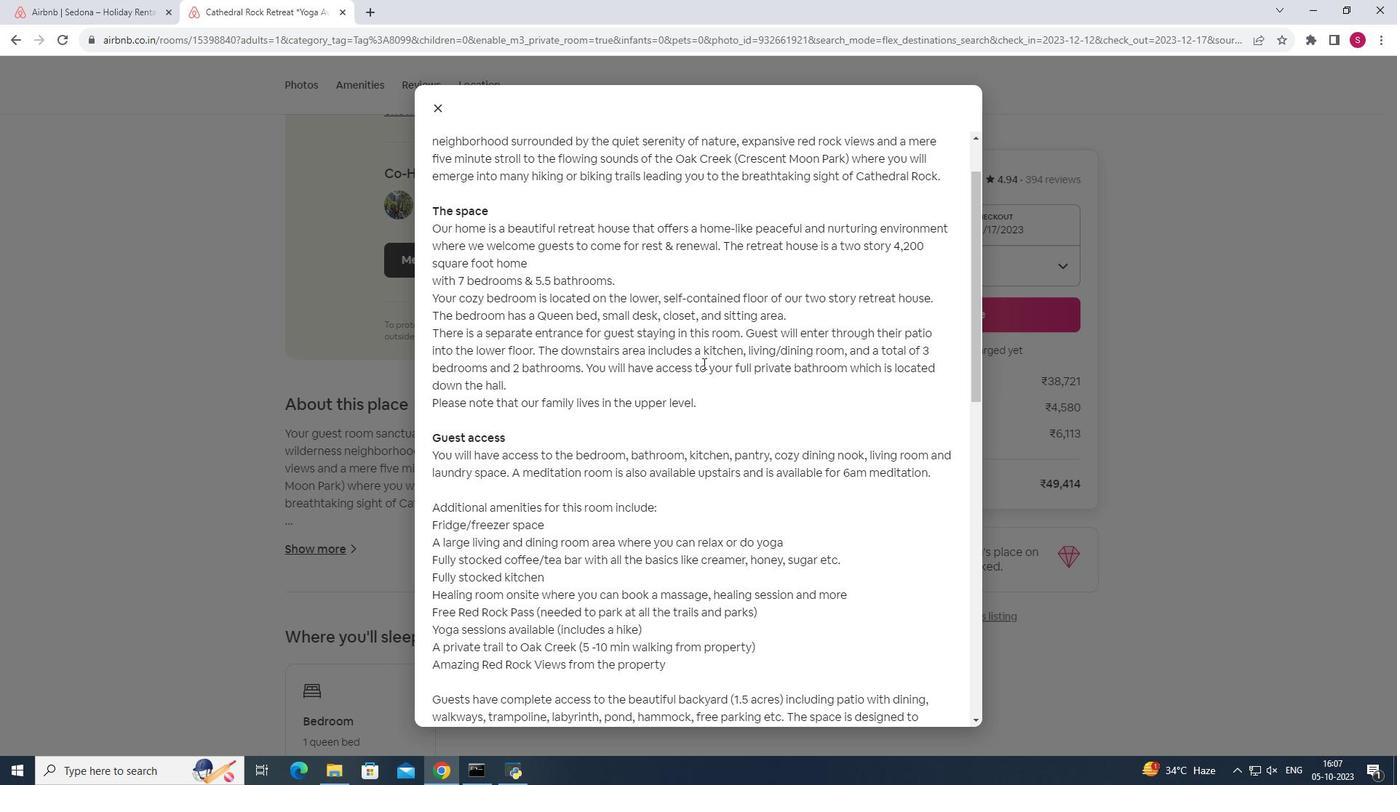 
Action: Mouse scrolled (702, 363) with delta (0, 0)
Screenshot: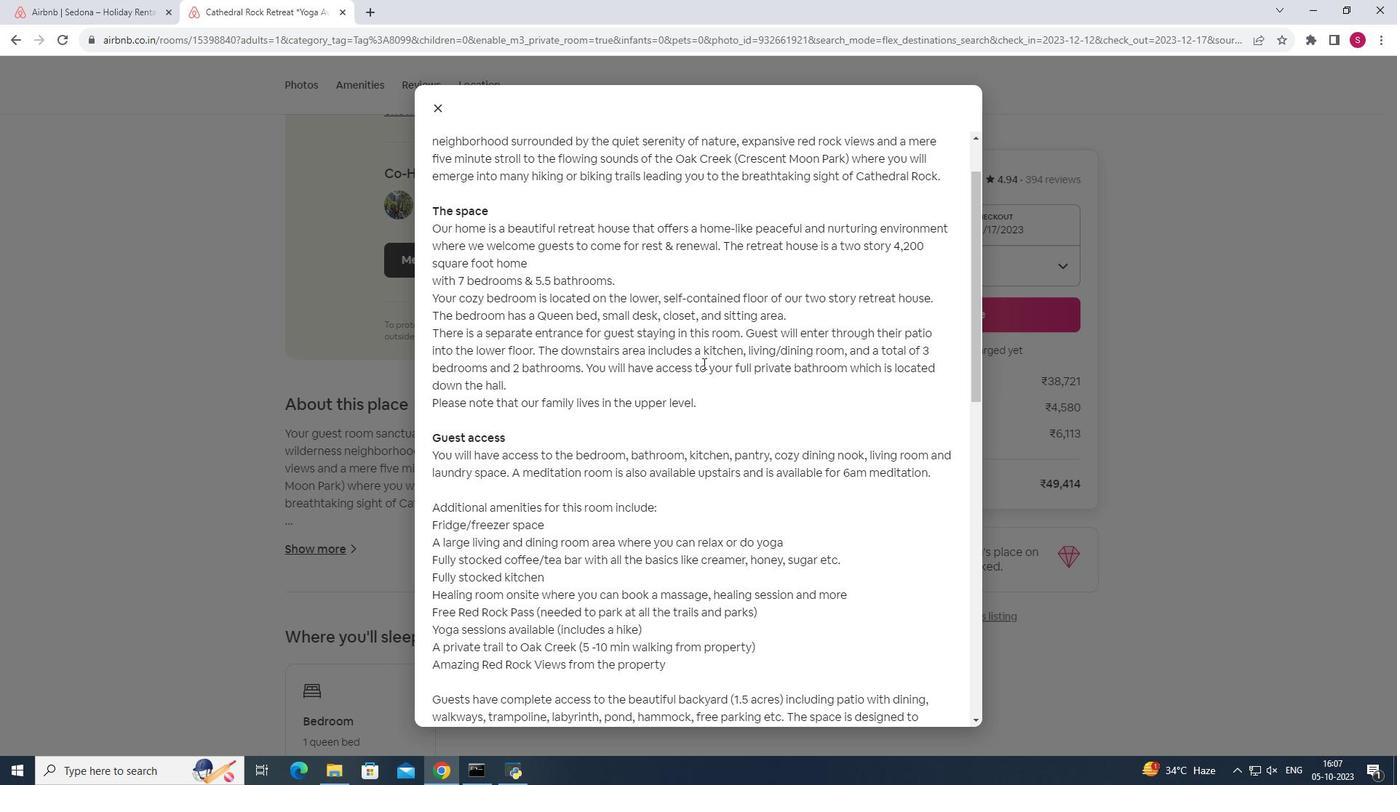 
Action: Mouse moved to (722, 626)
Screenshot: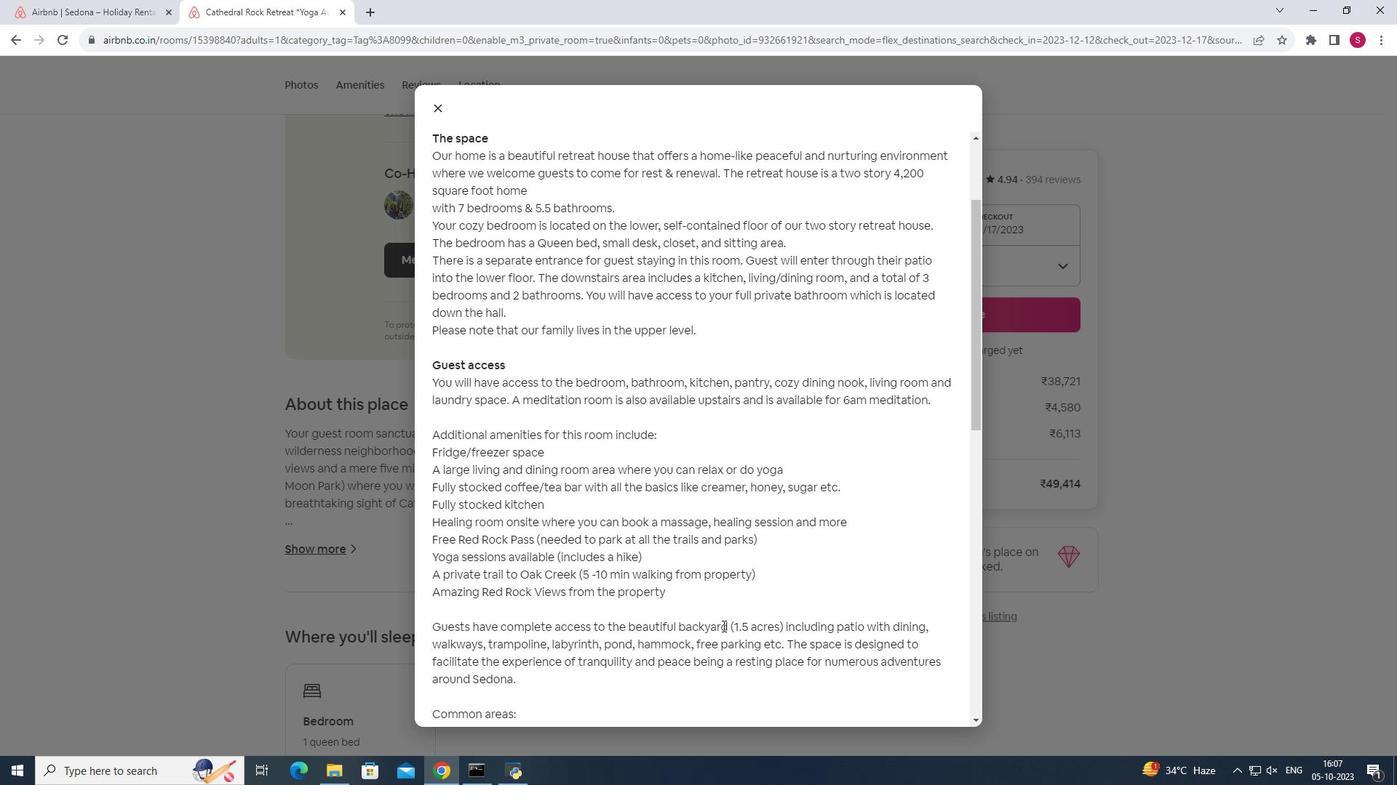 
Action: Mouse scrolled (722, 625) with delta (0, 0)
Screenshot: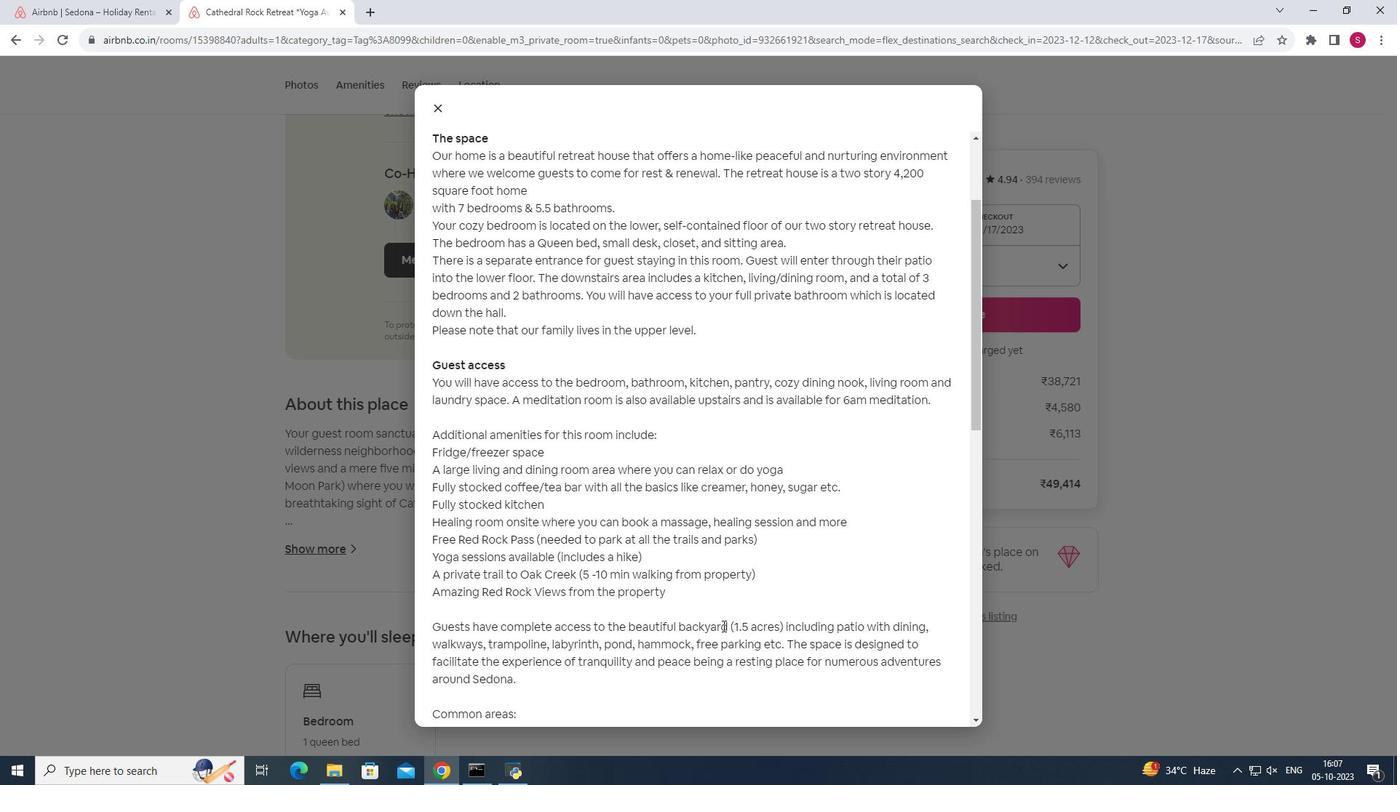 
Action: Mouse scrolled (722, 625) with delta (0, 0)
Screenshot: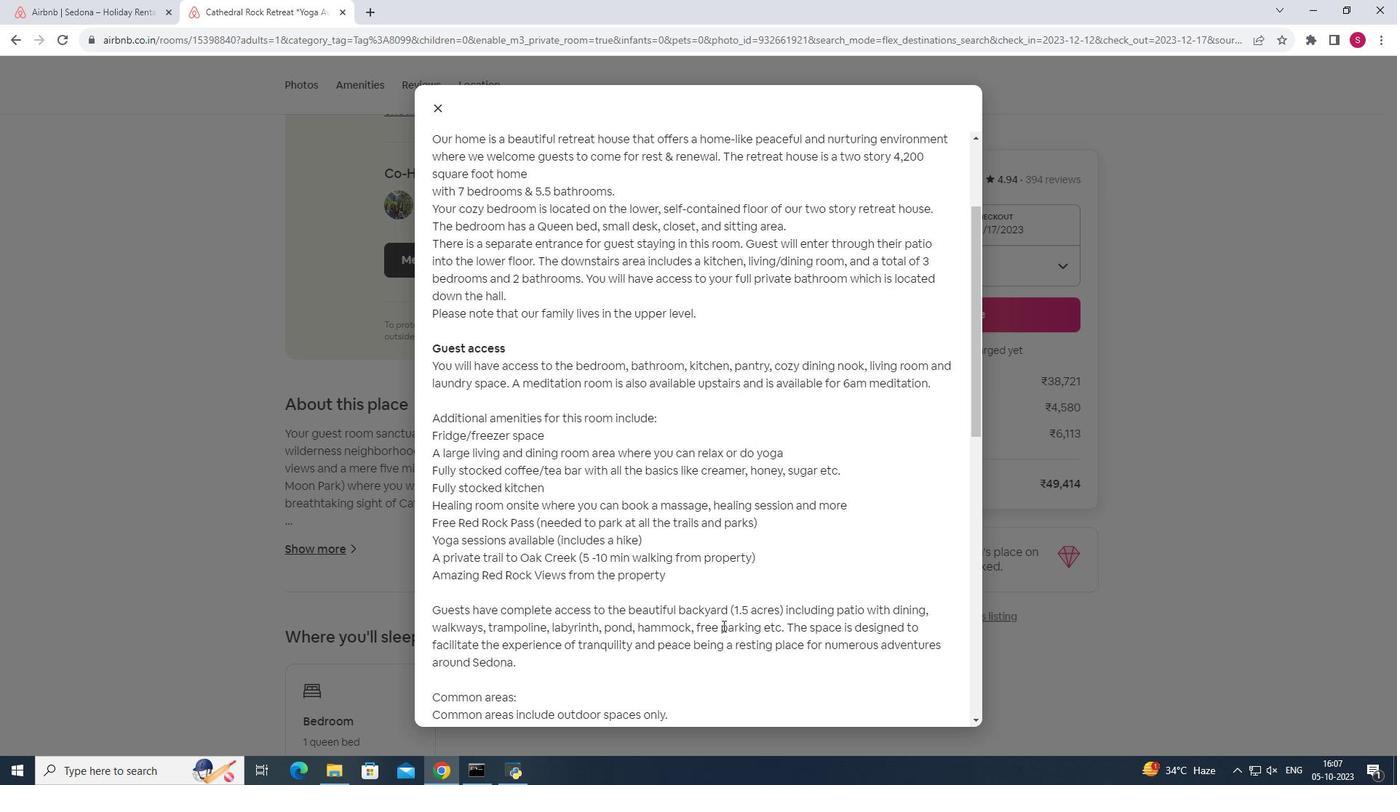 
Action: Mouse moved to (438, 106)
Screenshot: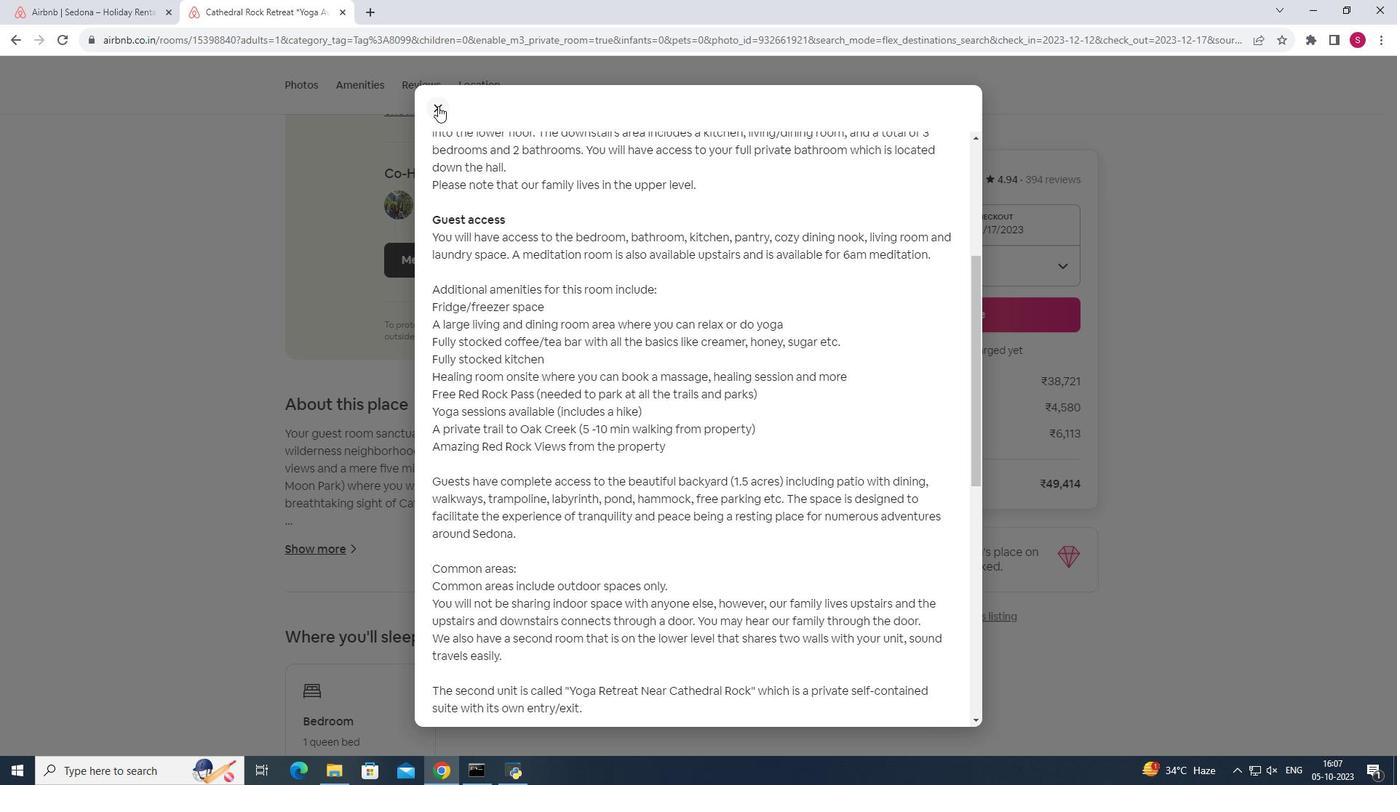 
Action: Mouse pressed left at (438, 106)
Screenshot: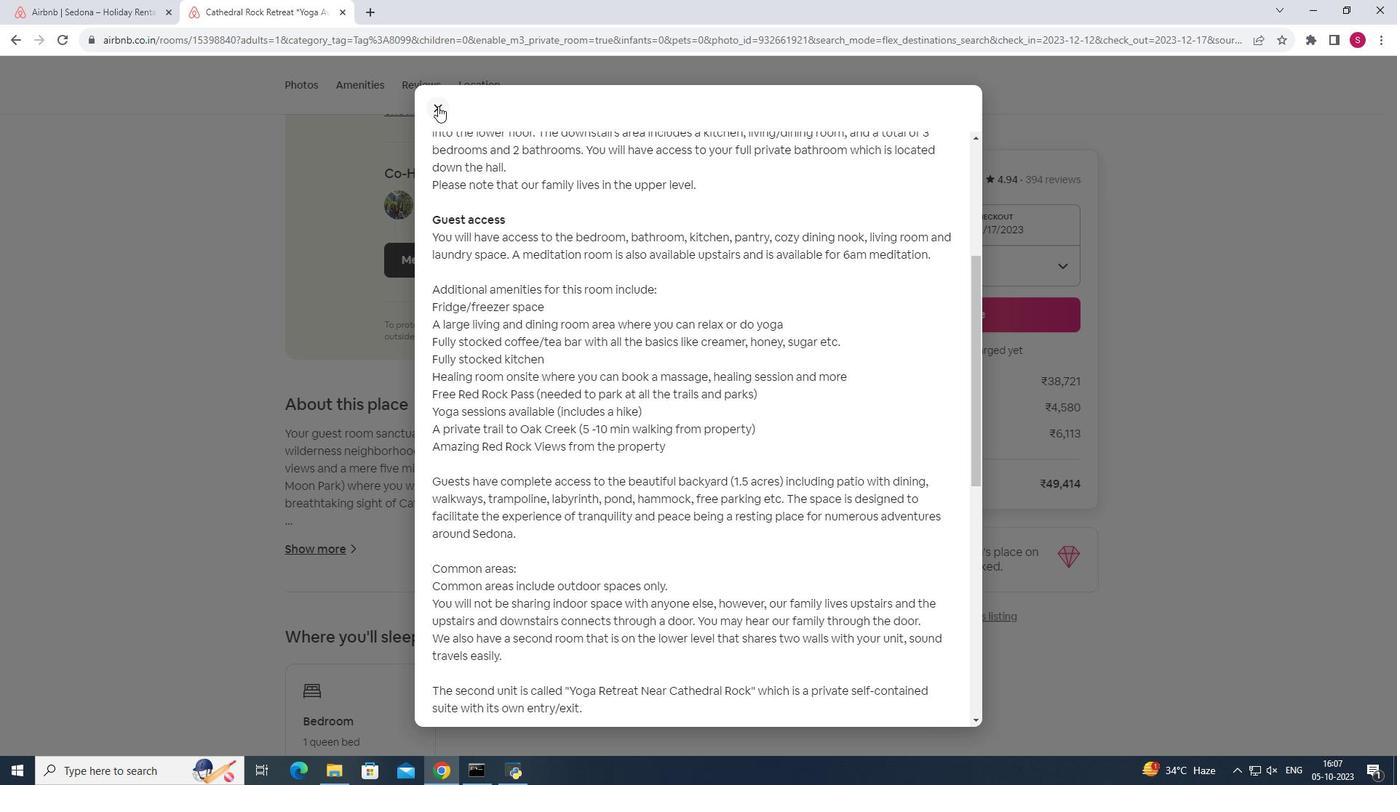
Action: Mouse moved to (618, 415)
Screenshot: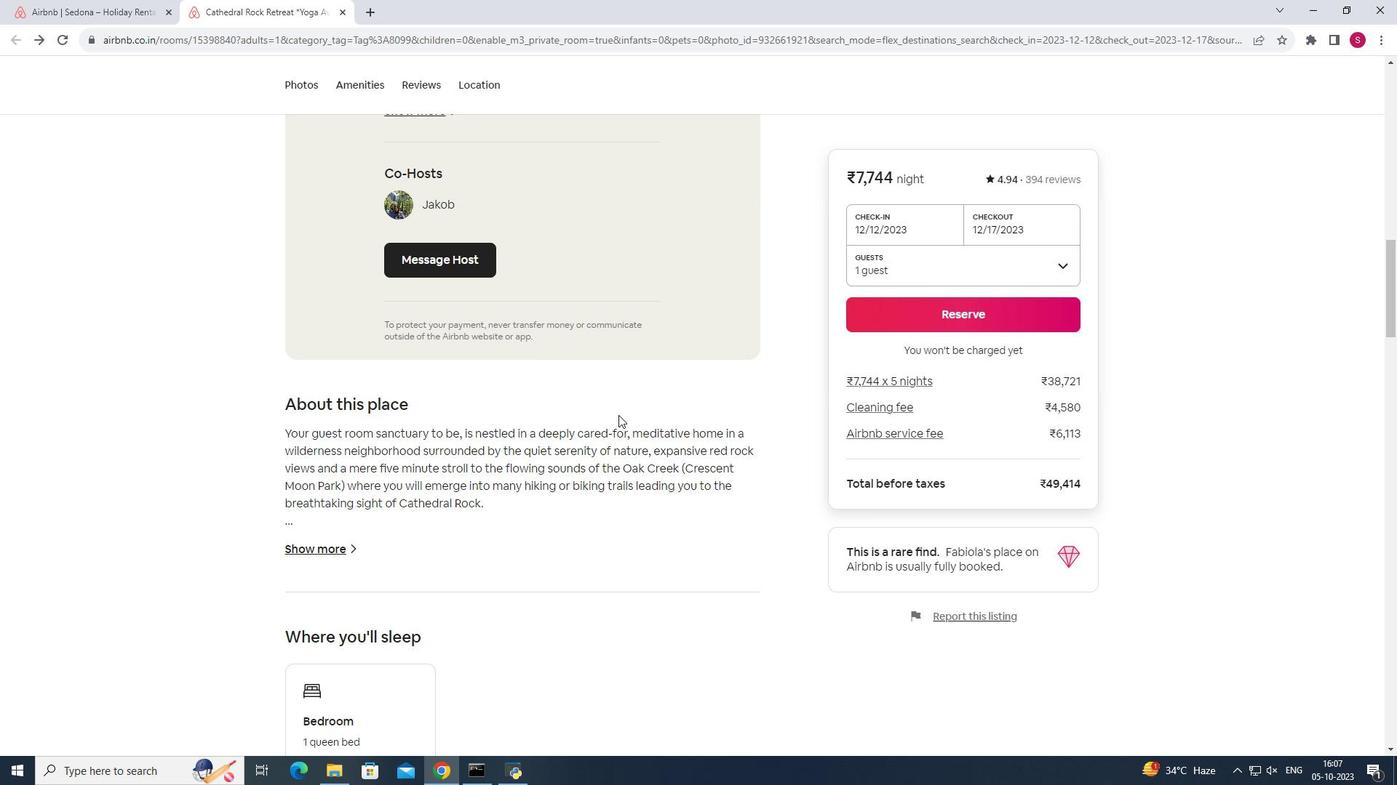
Action: Mouse scrolled (618, 414) with delta (0, 0)
Screenshot: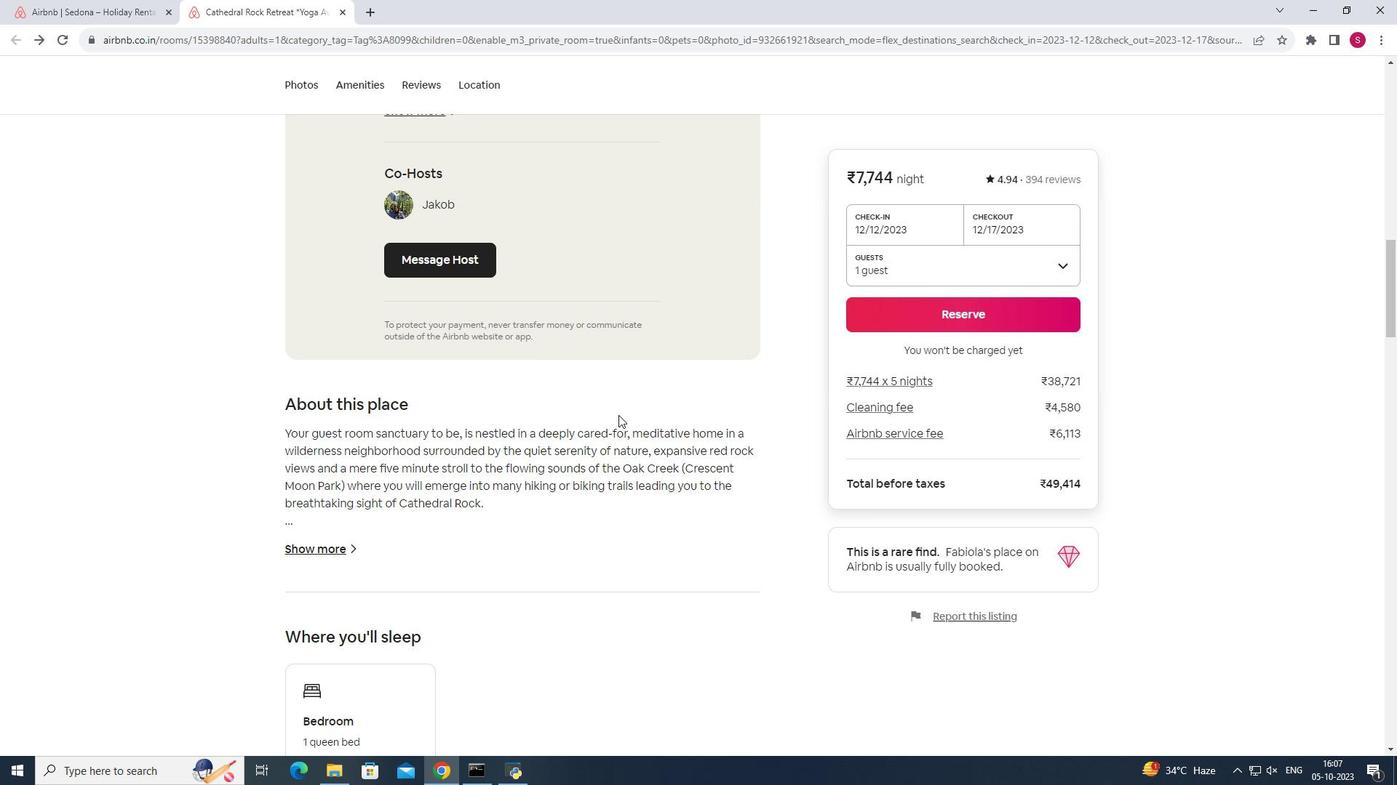 
Action: Mouse moved to (619, 415)
Screenshot: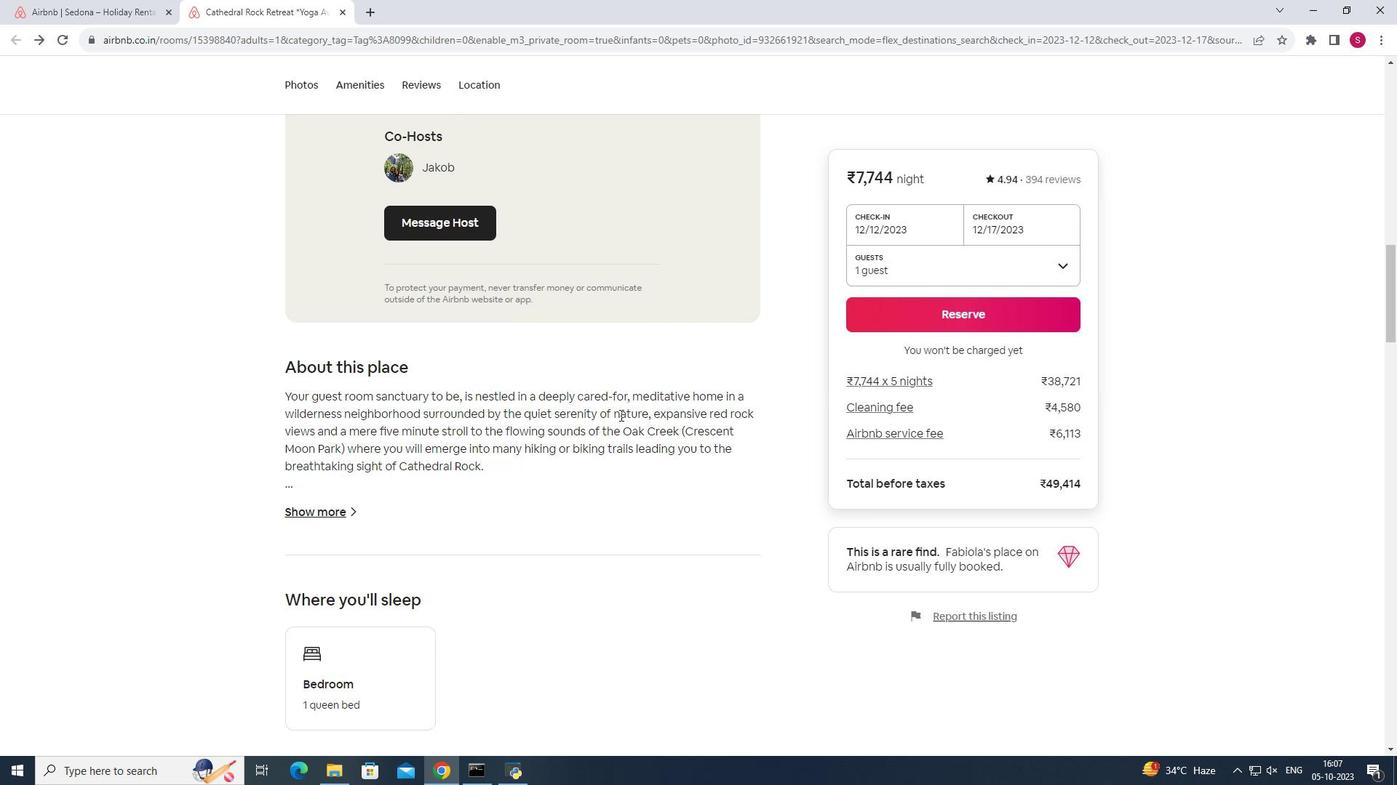 
Action: Mouse scrolled (619, 414) with delta (0, 0)
Screenshot: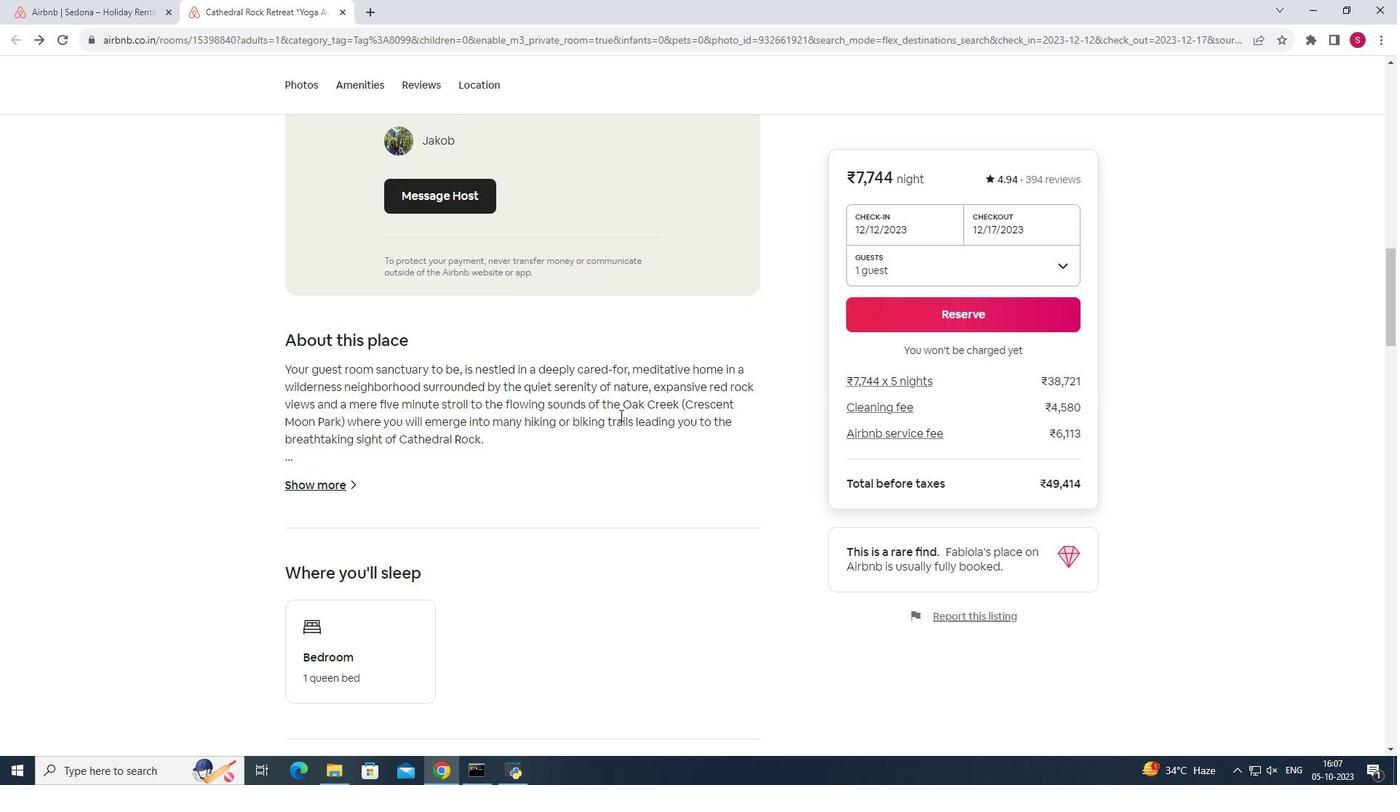 
Action: Mouse scrolled (619, 414) with delta (0, 0)
